 Task: Search one way flight ticket for 5 adults, 1 child, 2 infants in seat and 1 infant on lap in business from Columbus: Golden Triangle Regional Airport to New Bern: Coastal Carolina Regional Airport (was Craven County Regional) on 5-4-2023. Number of bags: 11 checked bags. Price is upto 91000. Outbound departure time preference is 19:00.
Action: Mouse scrolled (577, 697) with delta (0, 0)
Screenshot: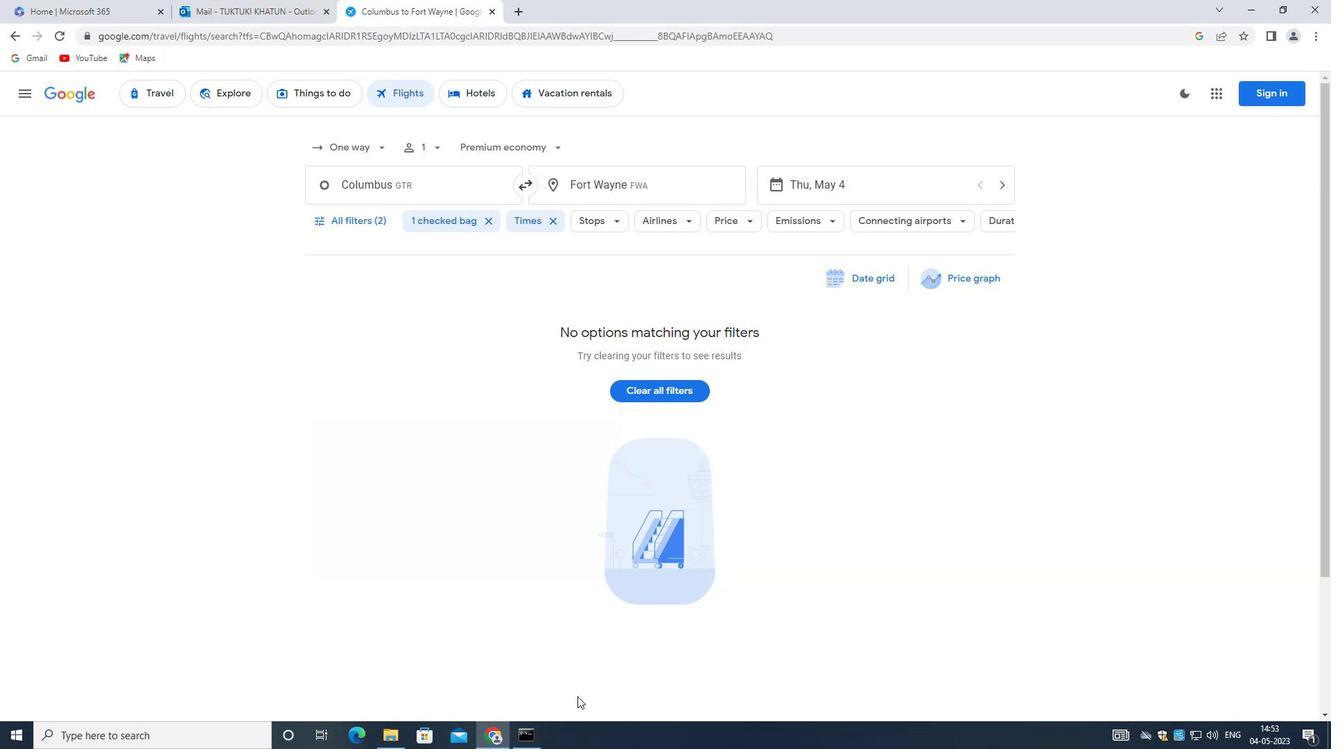 
Action: Mouse moved to (379, 157)
Screenshot: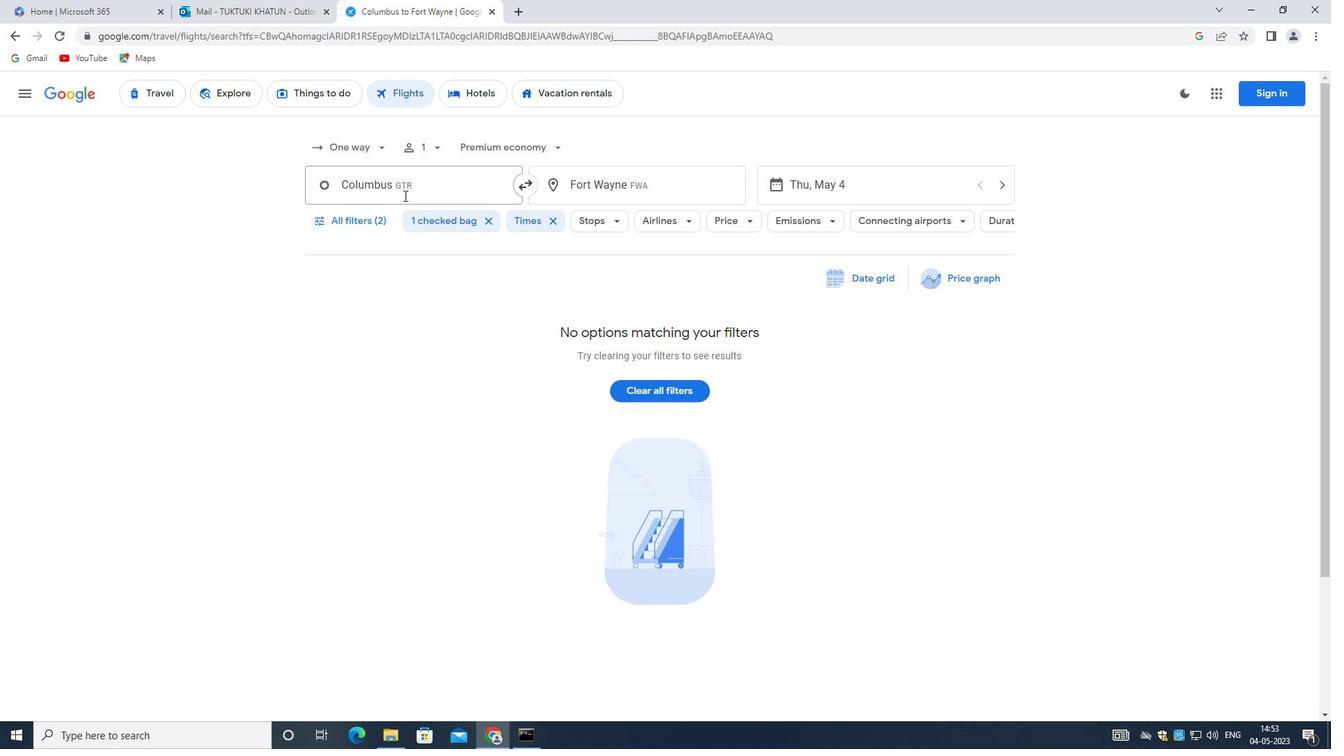 
Action: Mouse pressed left at (379, 157)
Screenshot: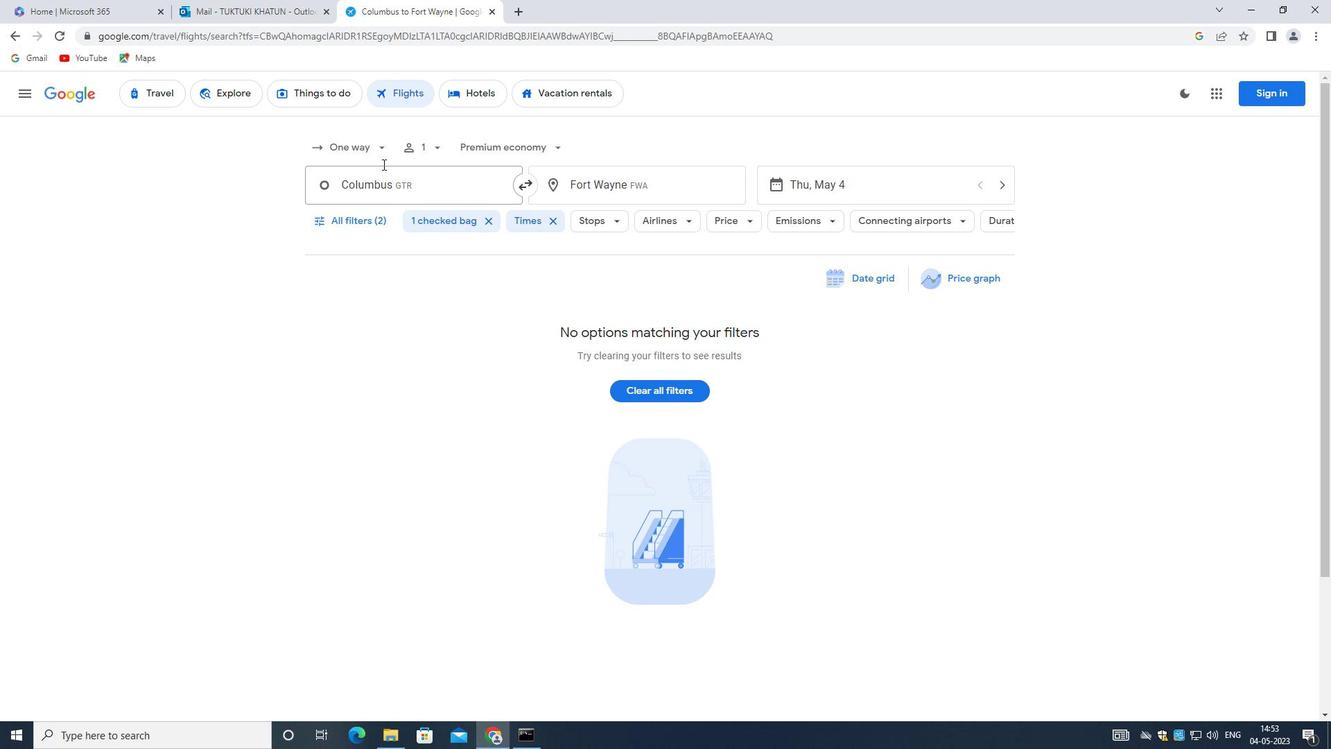 
Action: Mouse moved to (384, 204)
Screenshot: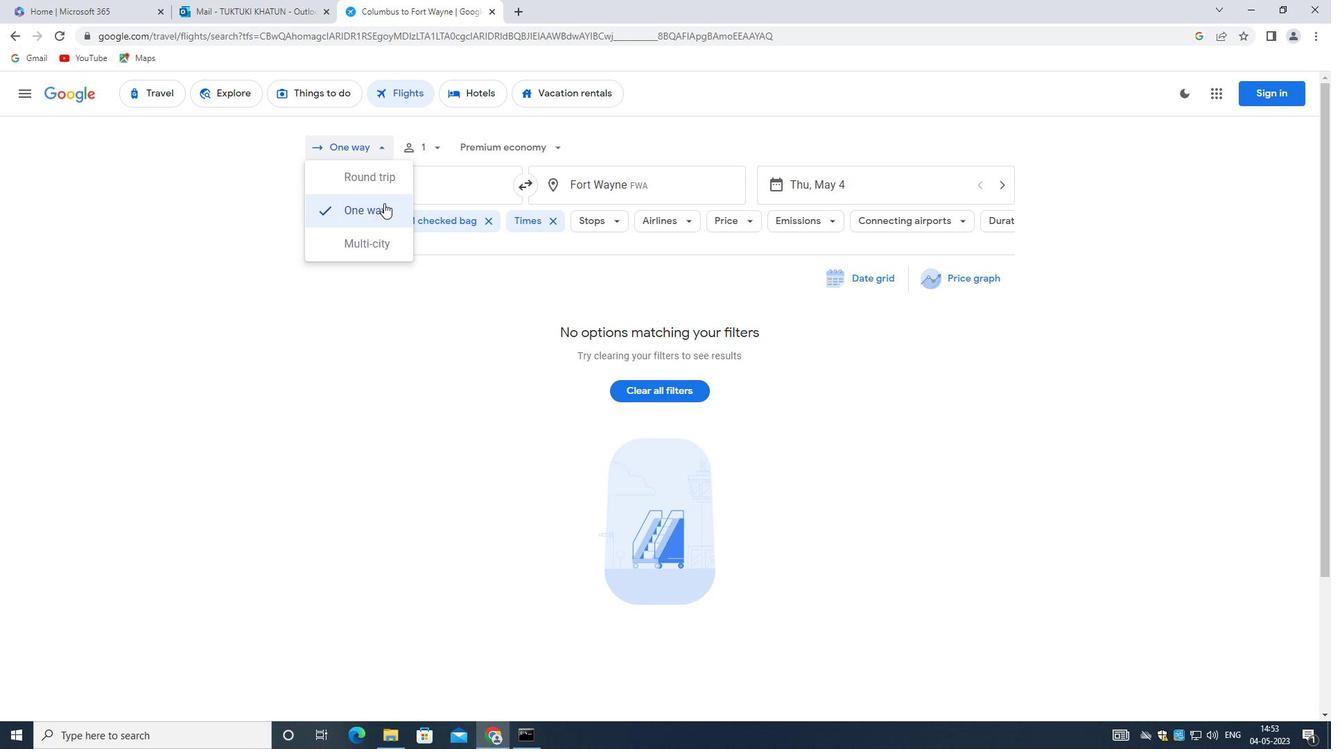 
Action: Mouse pressed left at (384, 204)
Screenshot: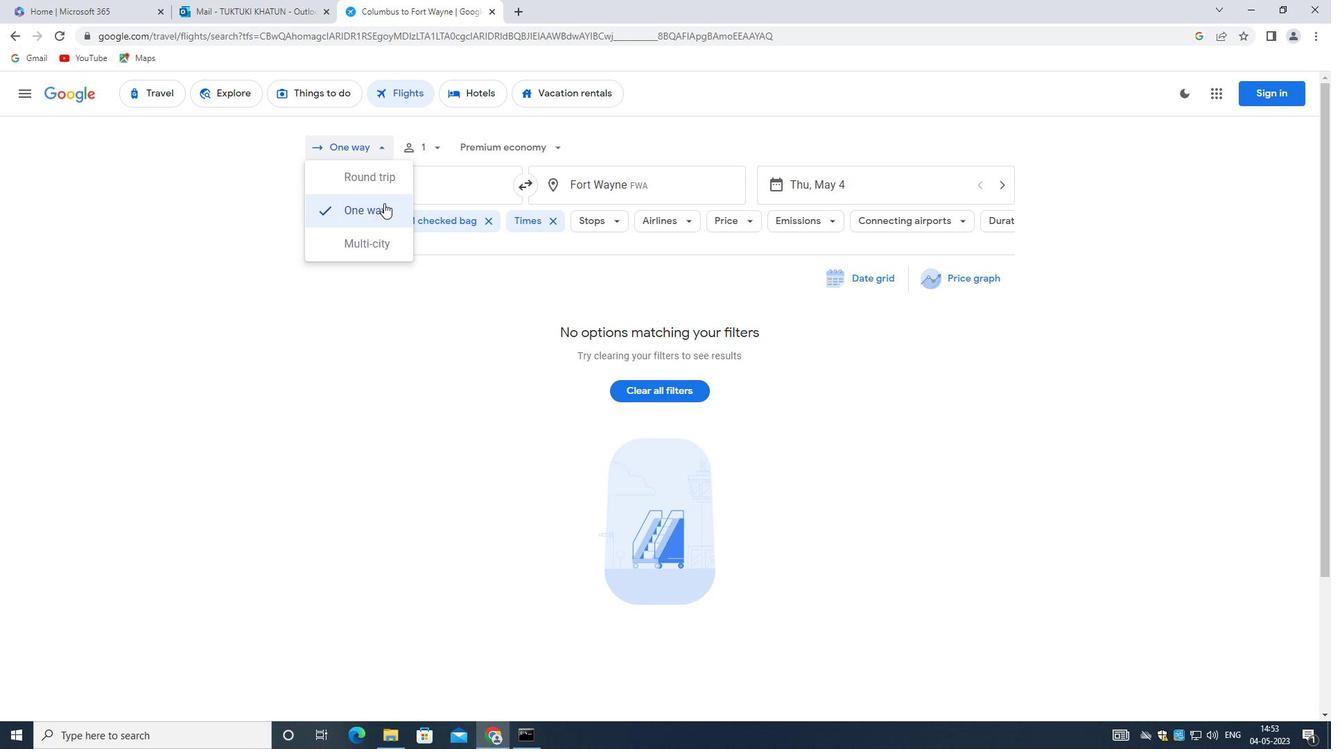 
Action: Mouse moved to (431, 151)
Screenshot: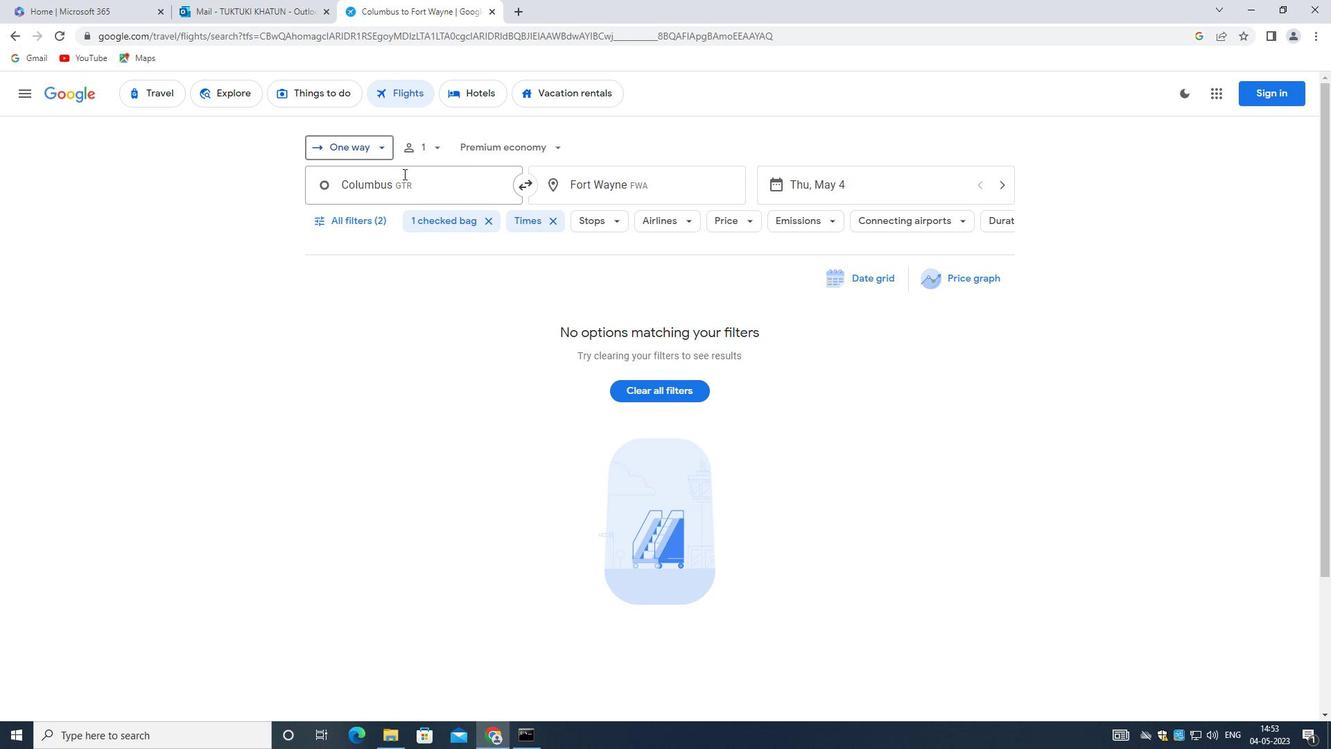 
Action: Mouse pressed left at (431, 151)
Screenshot: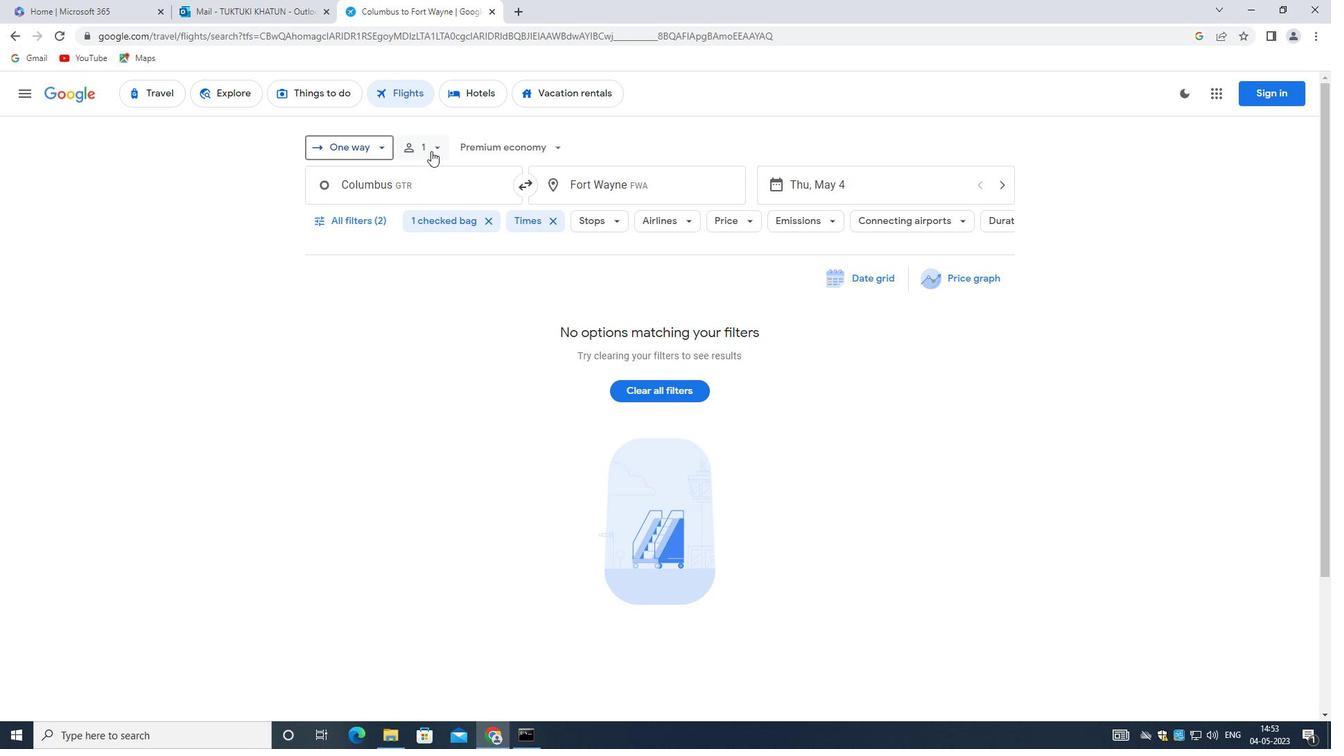 
Action: Mouse moved to (559, 180)
Screenshot: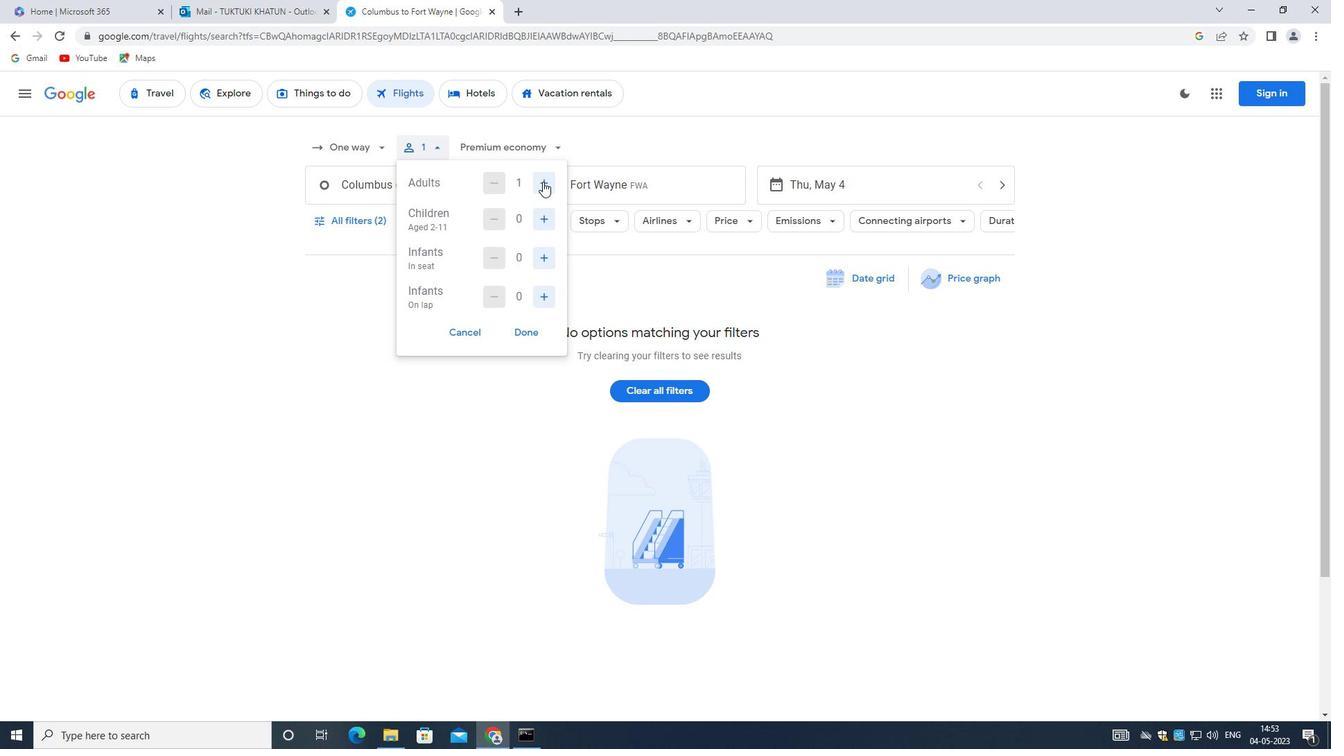 
Action: Mouse pressed left at (559, 180)
Screenshot: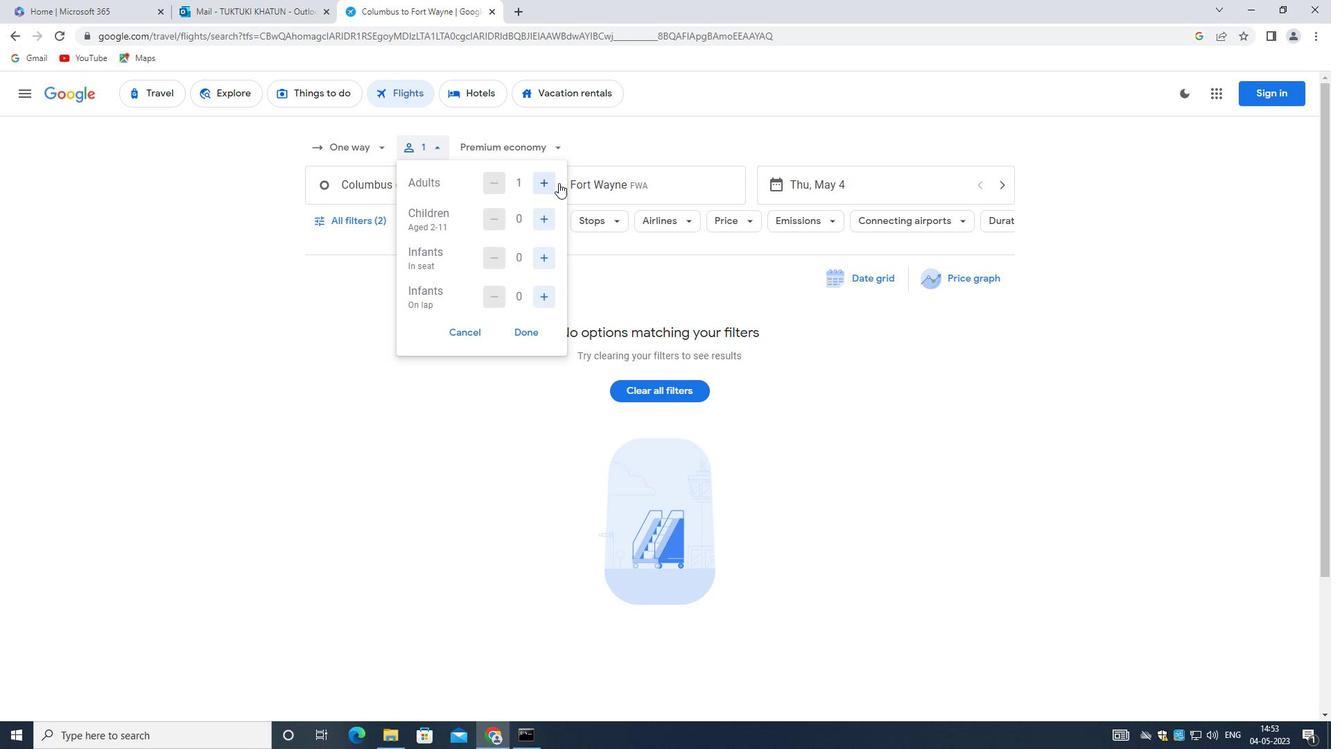 
Action: Mouse moved to (555, 179)
Screenshot: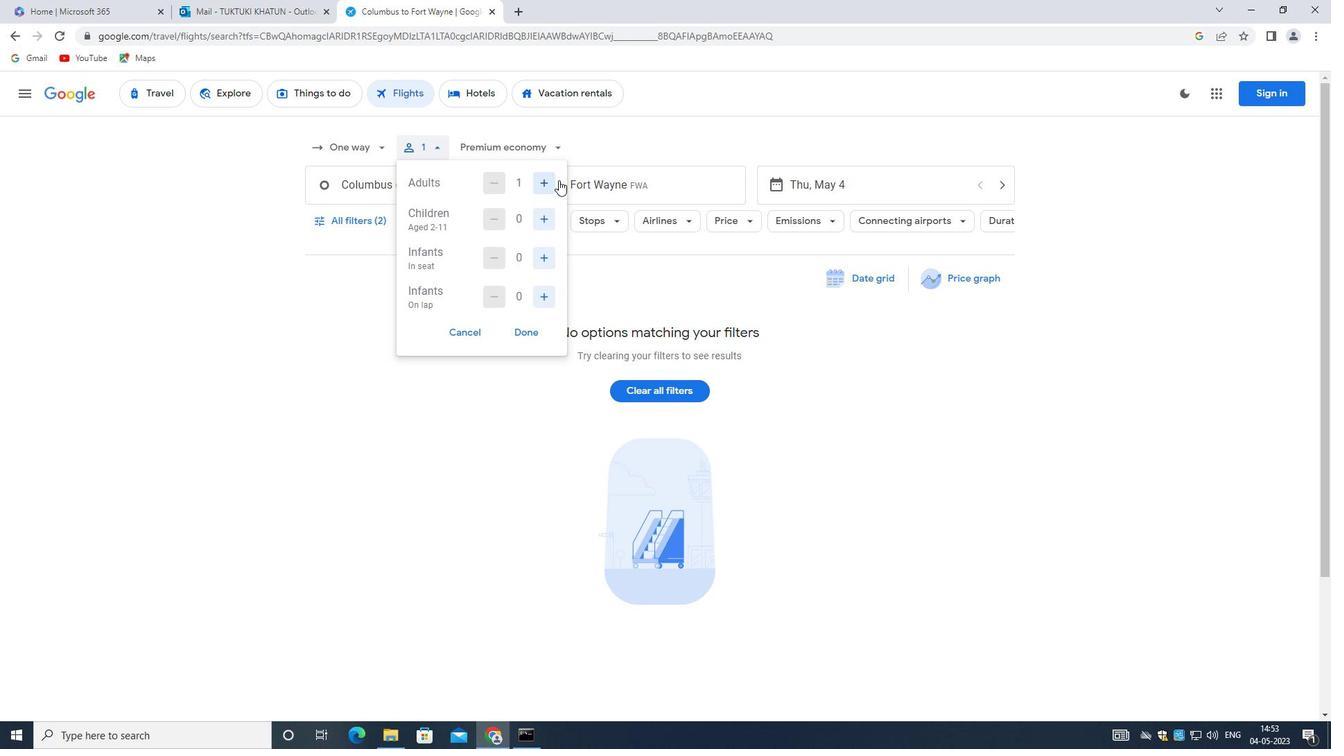 
Action: Mouse pressed left at (555, 179)
Screenshot: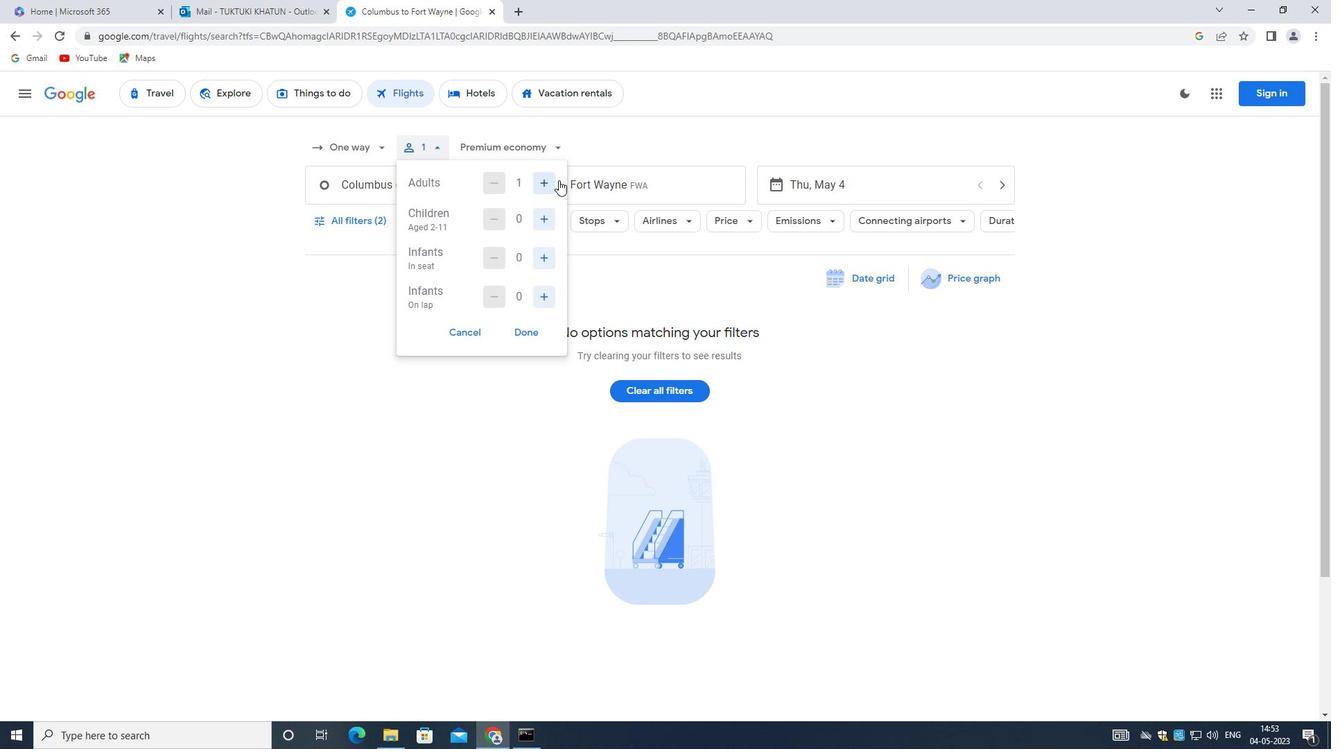 
Action: Mouse moved to (554, 179)
Screenshot: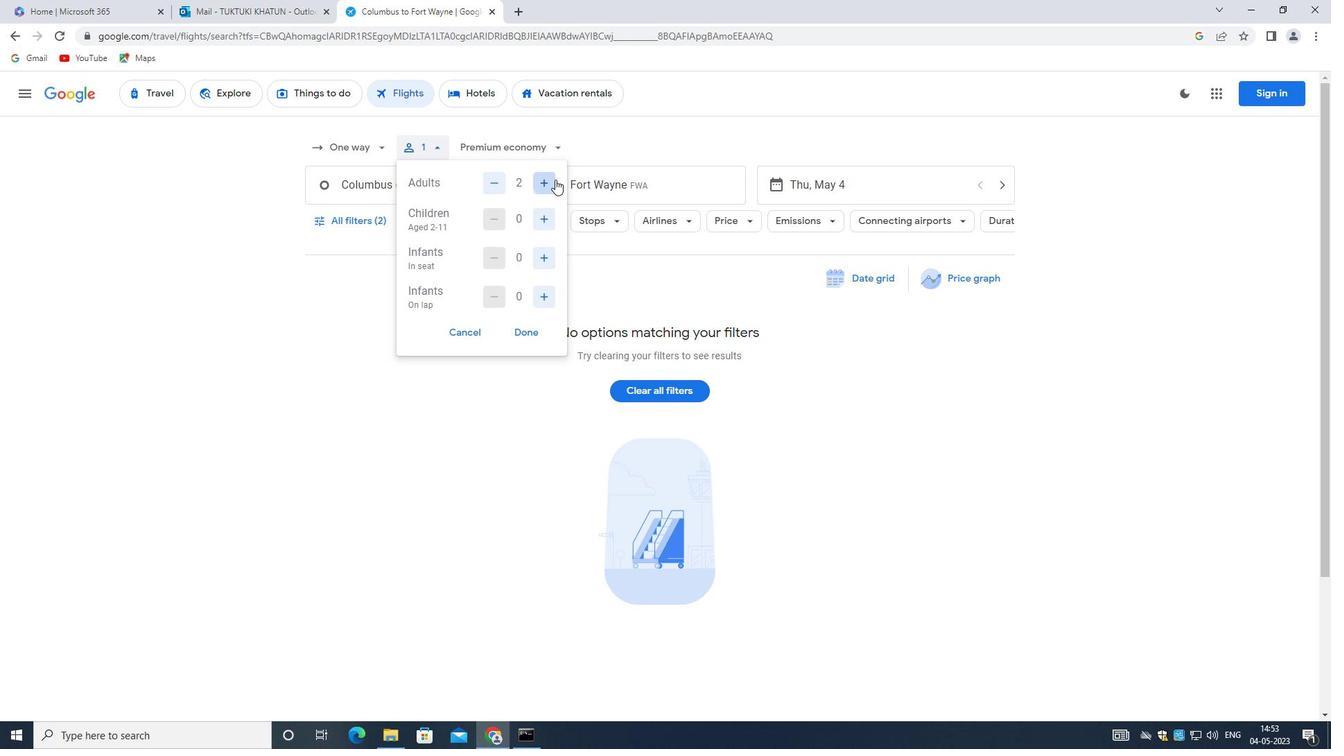 
Action: Mouse pressed left at (554, 179)
Screenshot: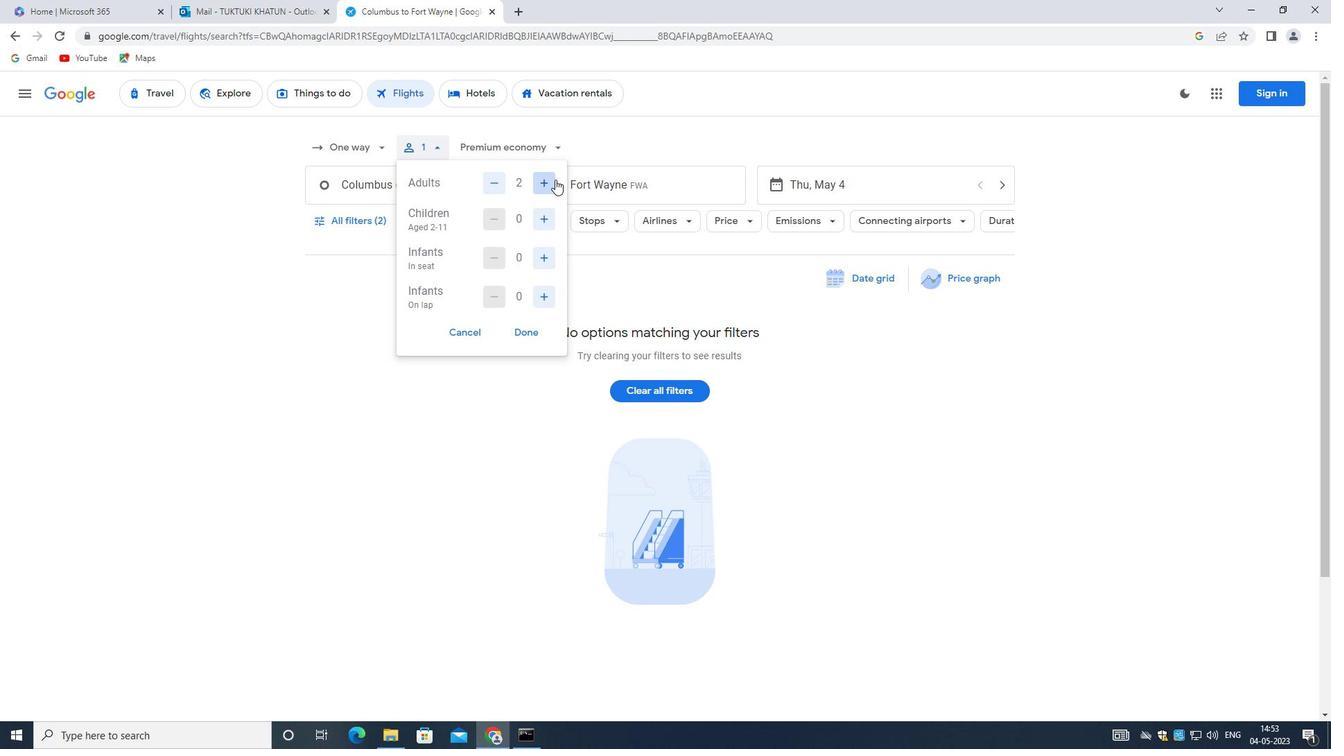 
Action: Mouse pressed left at (554, 179)
Screenshot: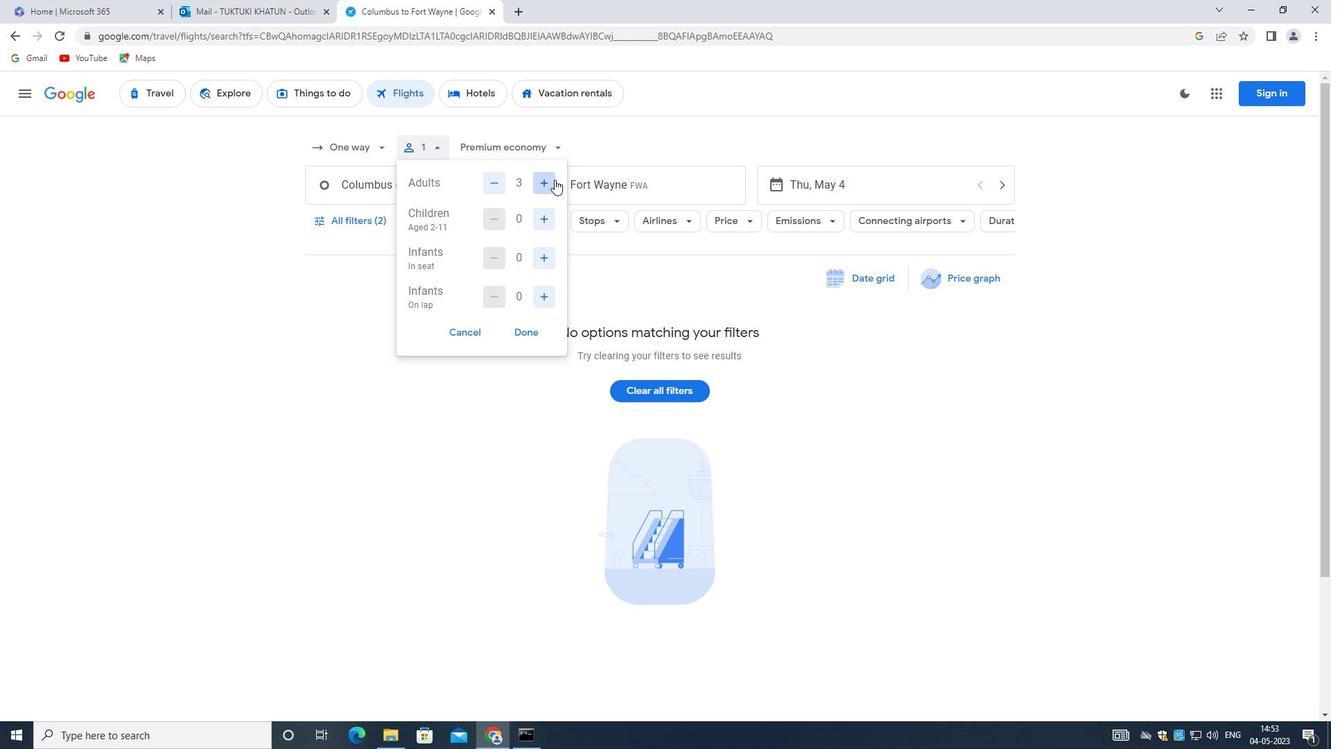 
Action: Mouse moved to (555, 219)
Screenshot: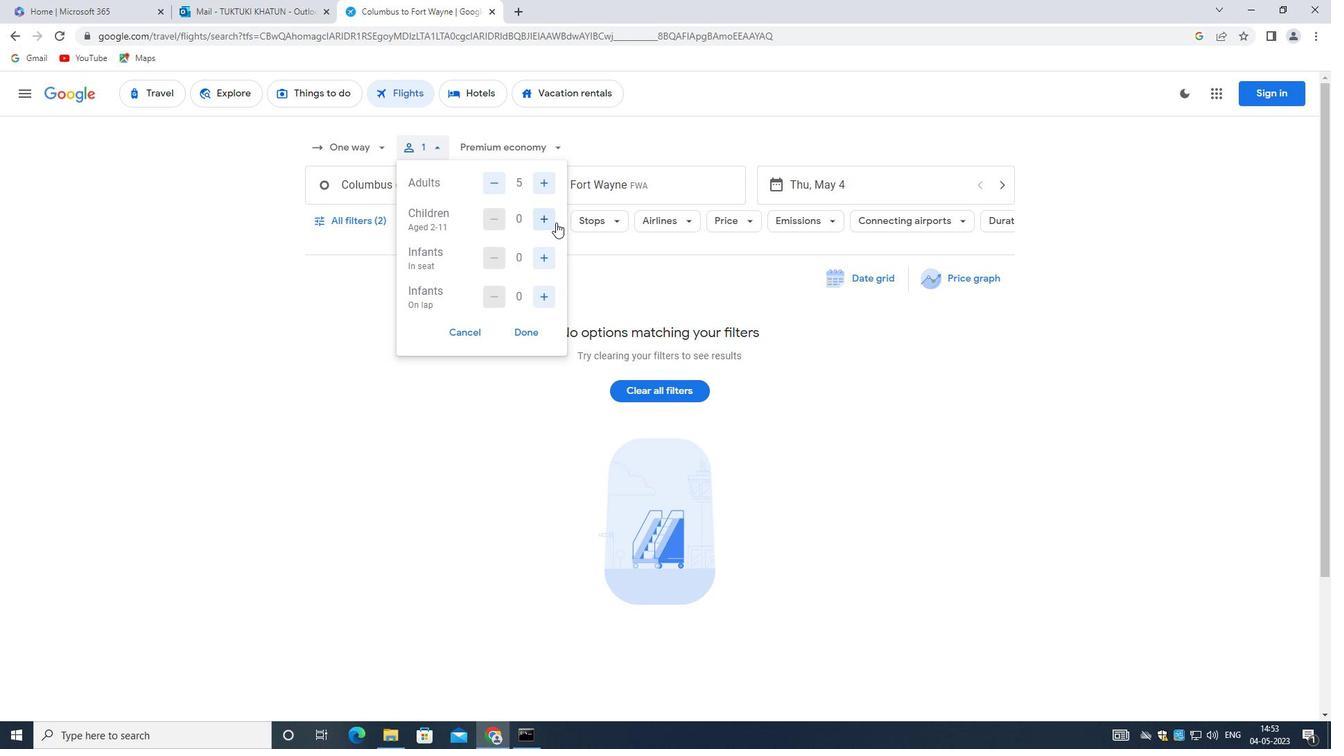
Action: Mouse pressed left at (555, 219)
Screenshot: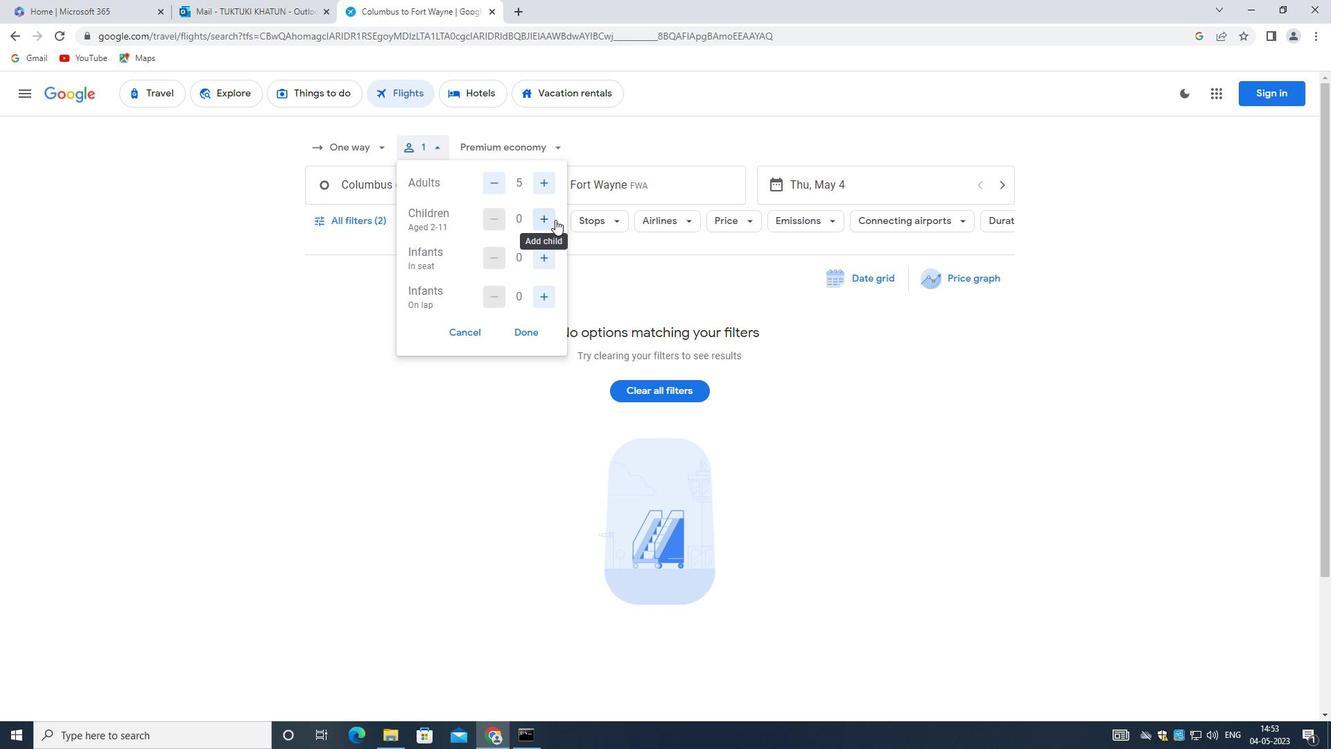 
Action: Mouse moved to (542, 256)
Screenshot: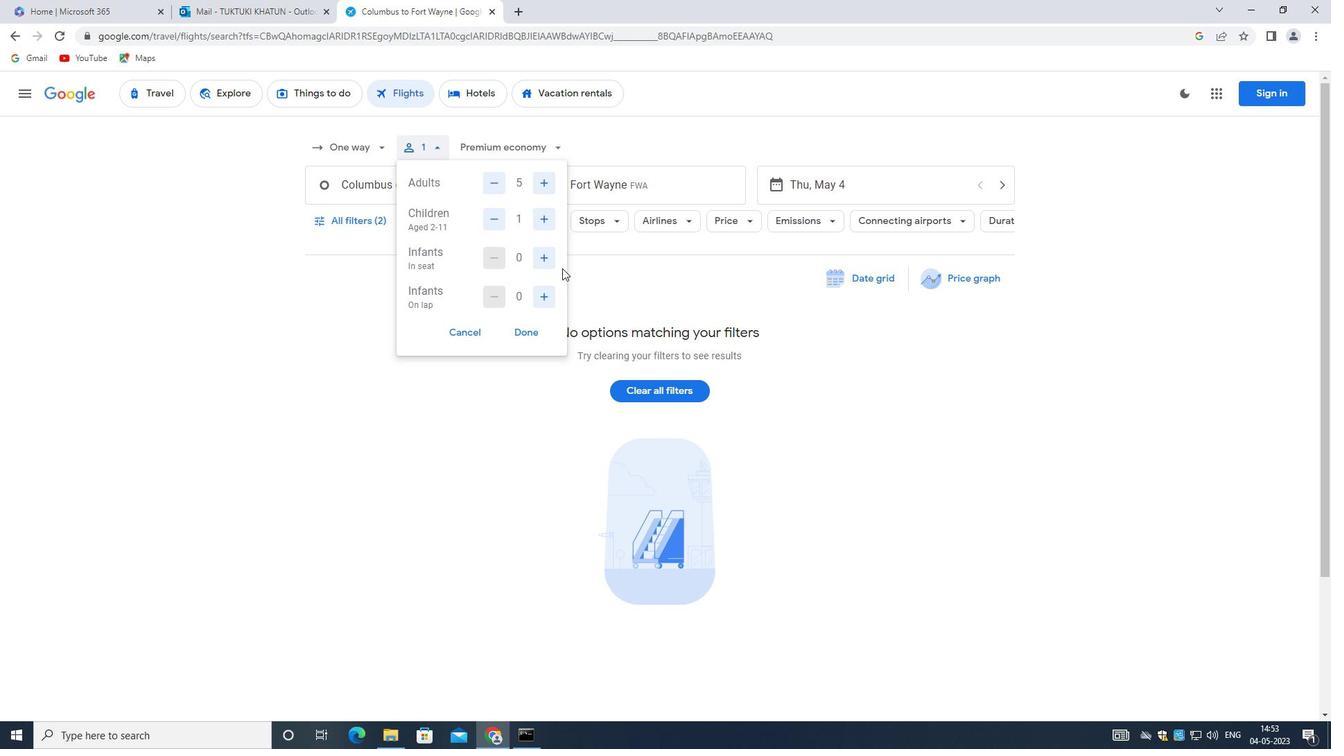 
Action: Mouse pressed left at (542, 256)
Screenshot: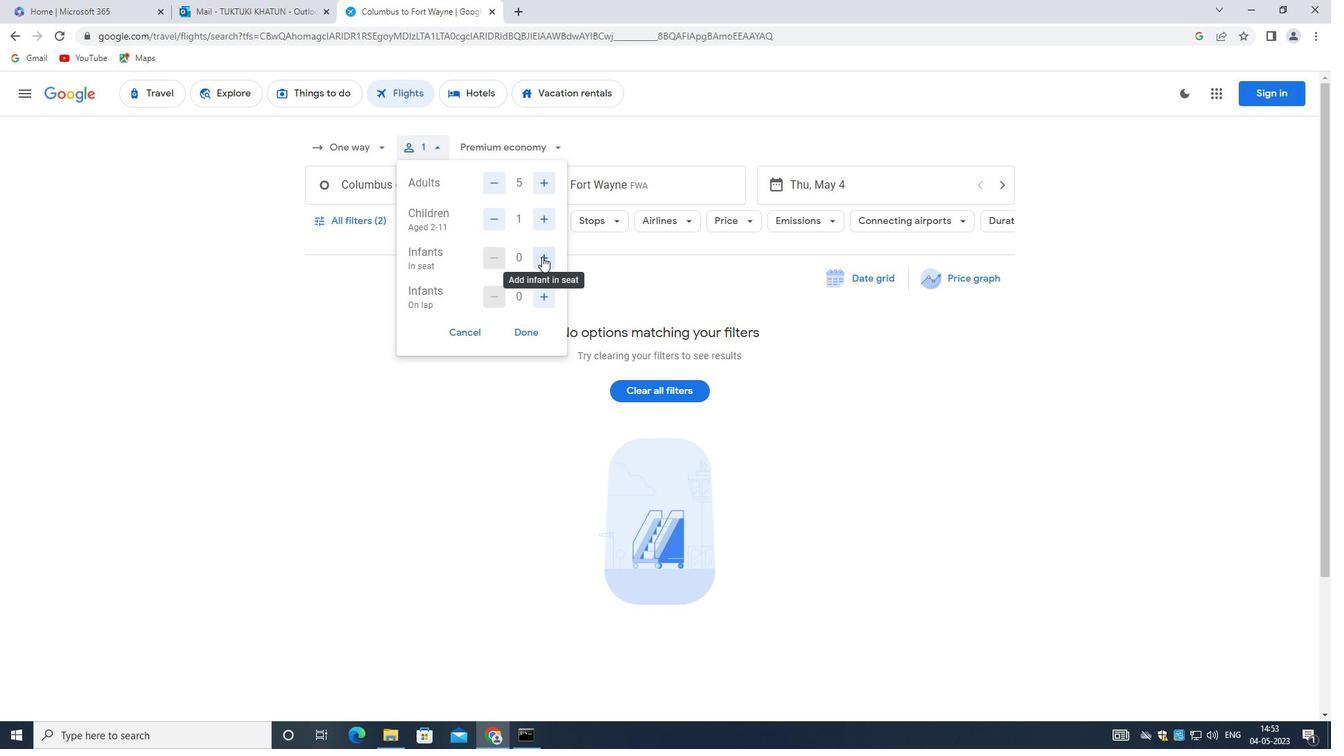 
Action: Mouse pressed left at (542, 256)
Screenshot: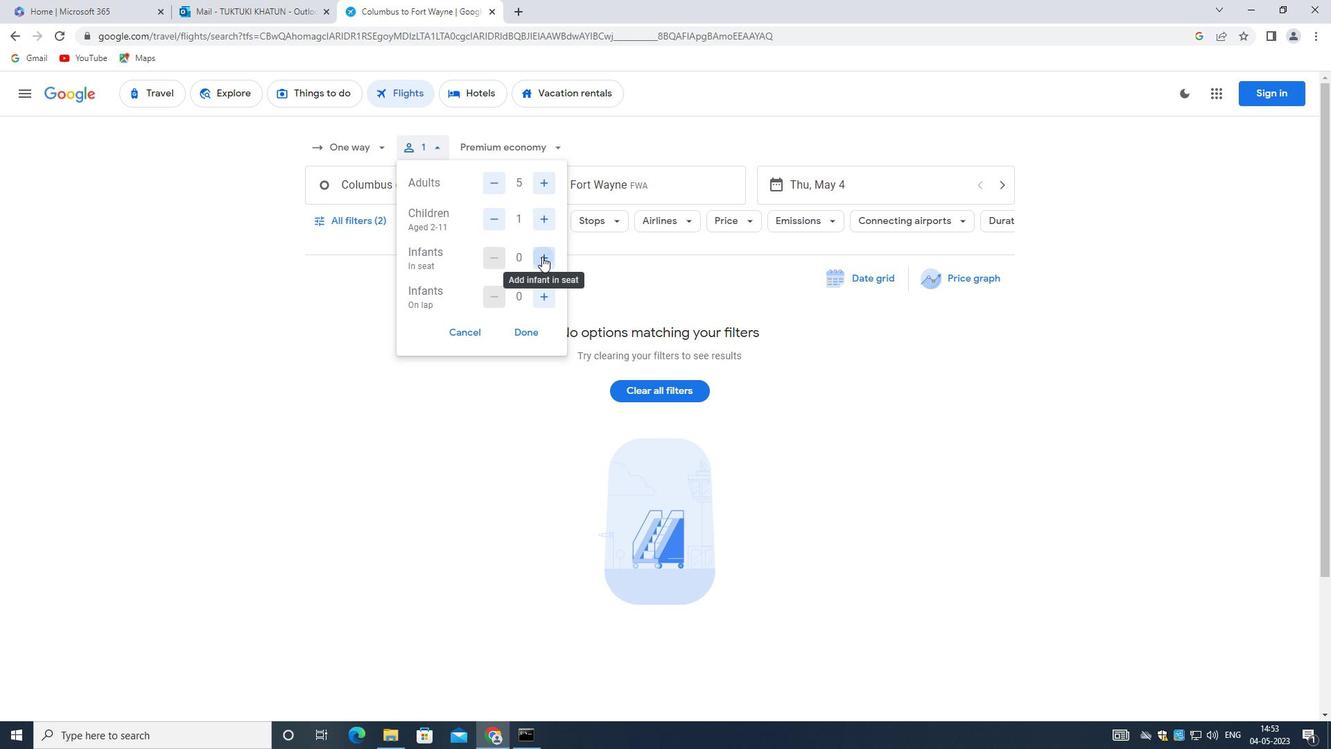 
Action: Mouse moved to (543, 289)
Screenshot: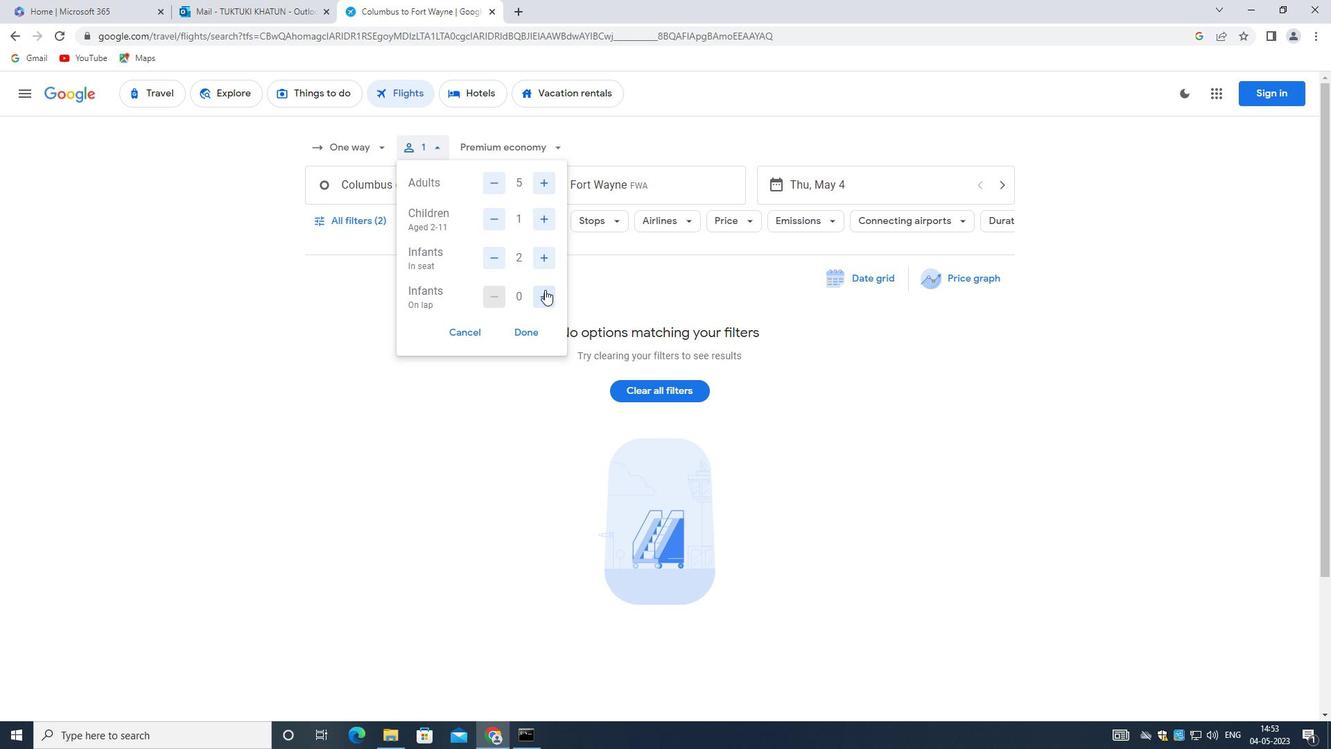 
Action: Mouse pressed left at (543, 289)
Screenshot: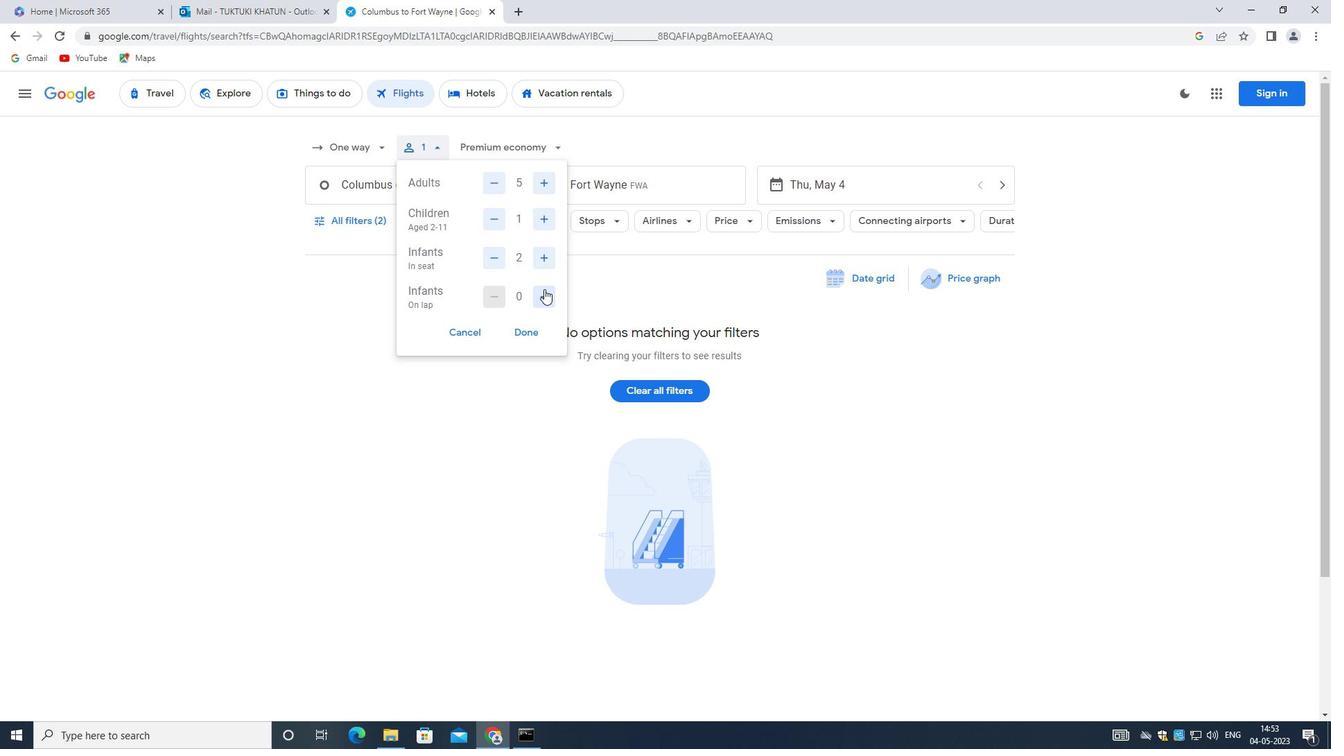 
Action: Mouse moved to (518, 333)
Screenshot: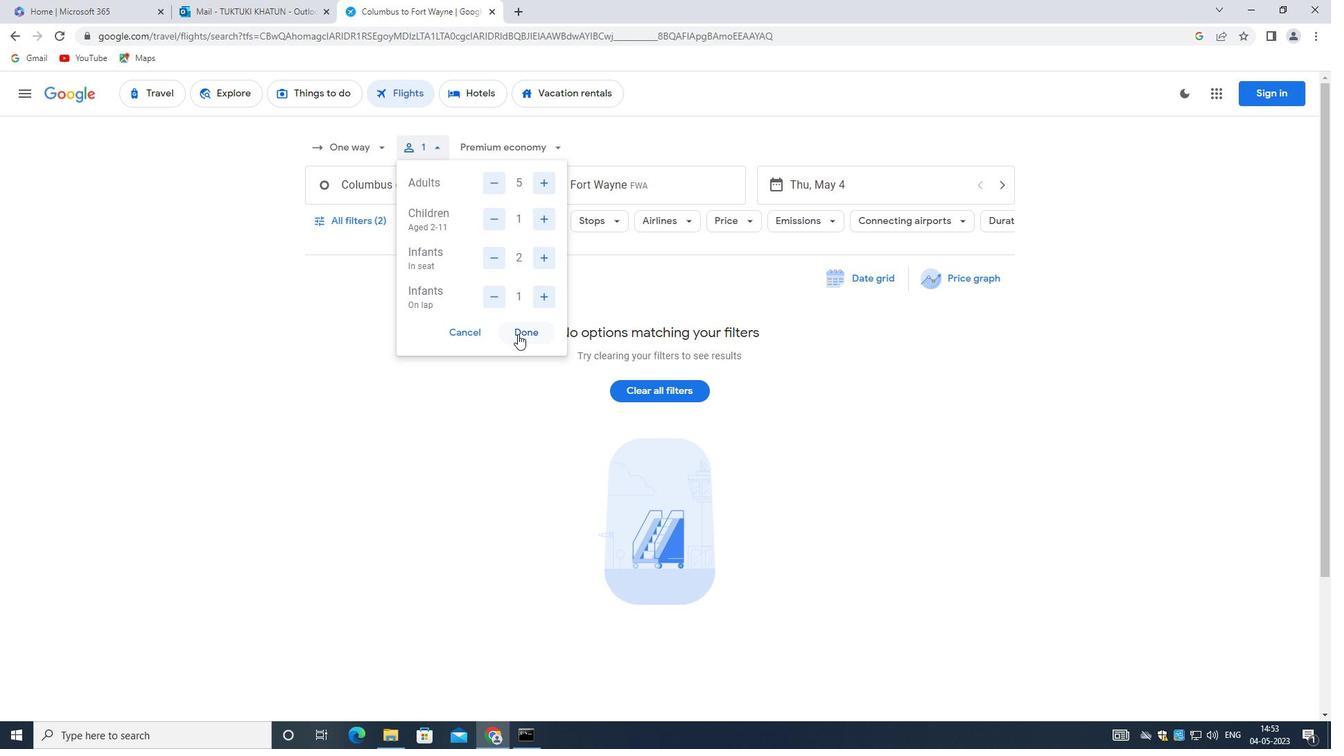 
Action: Mouse pressed left at (518, 333)
Screenshot: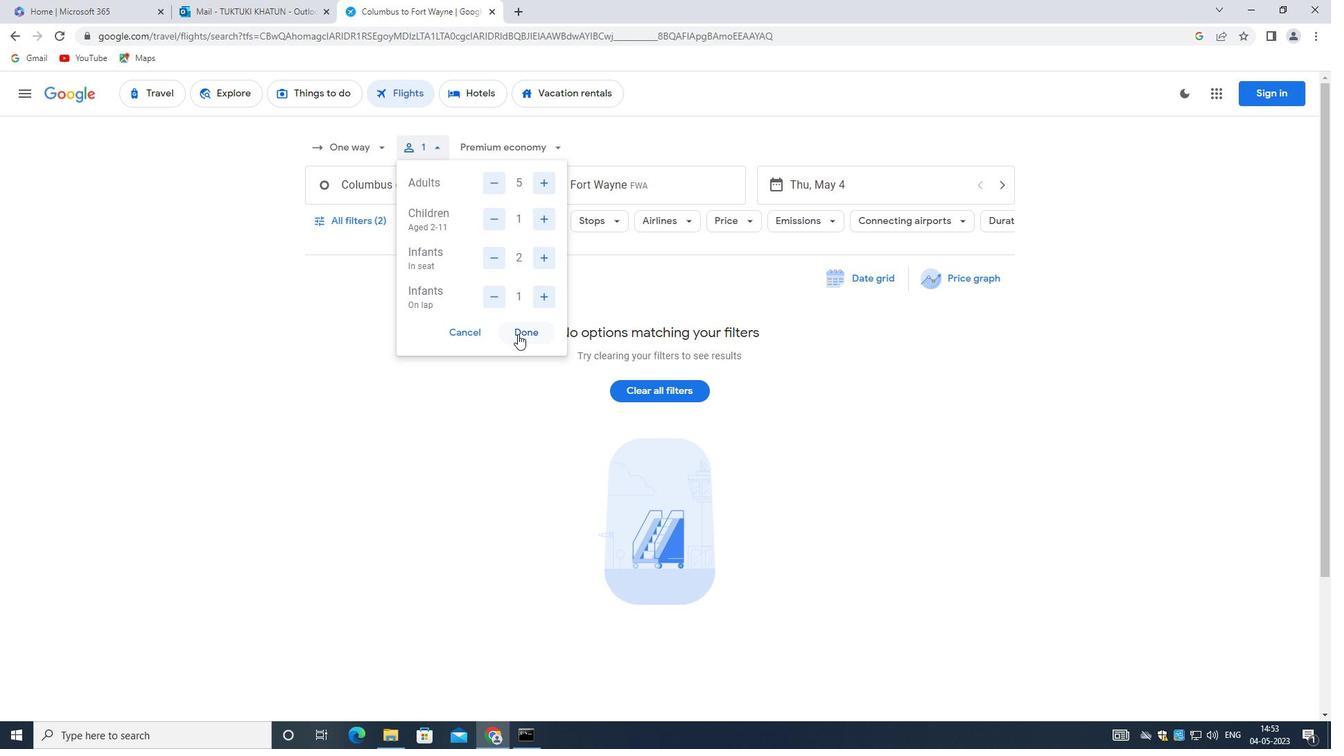 
Action: Mouse moved to (504, 154)
Screenshot: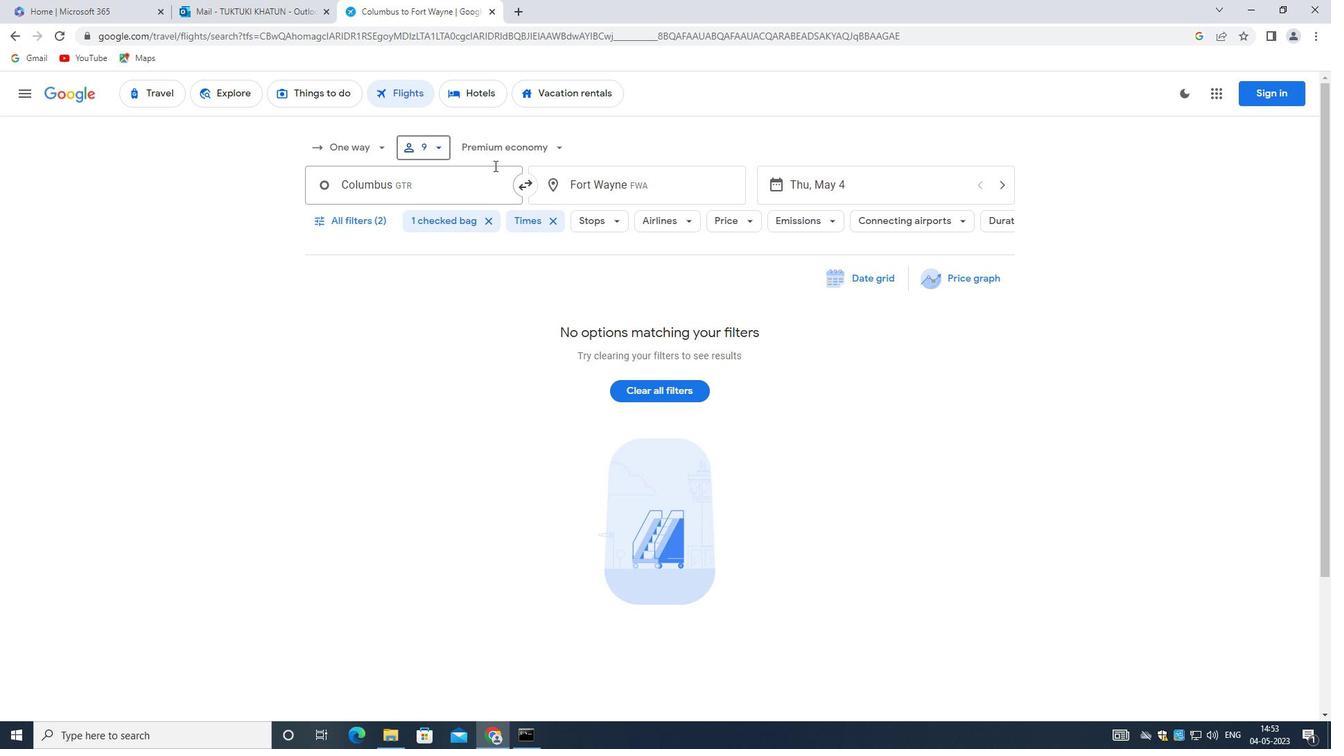 
Action: Mouse pressed left at (504, 154)
Screenshot: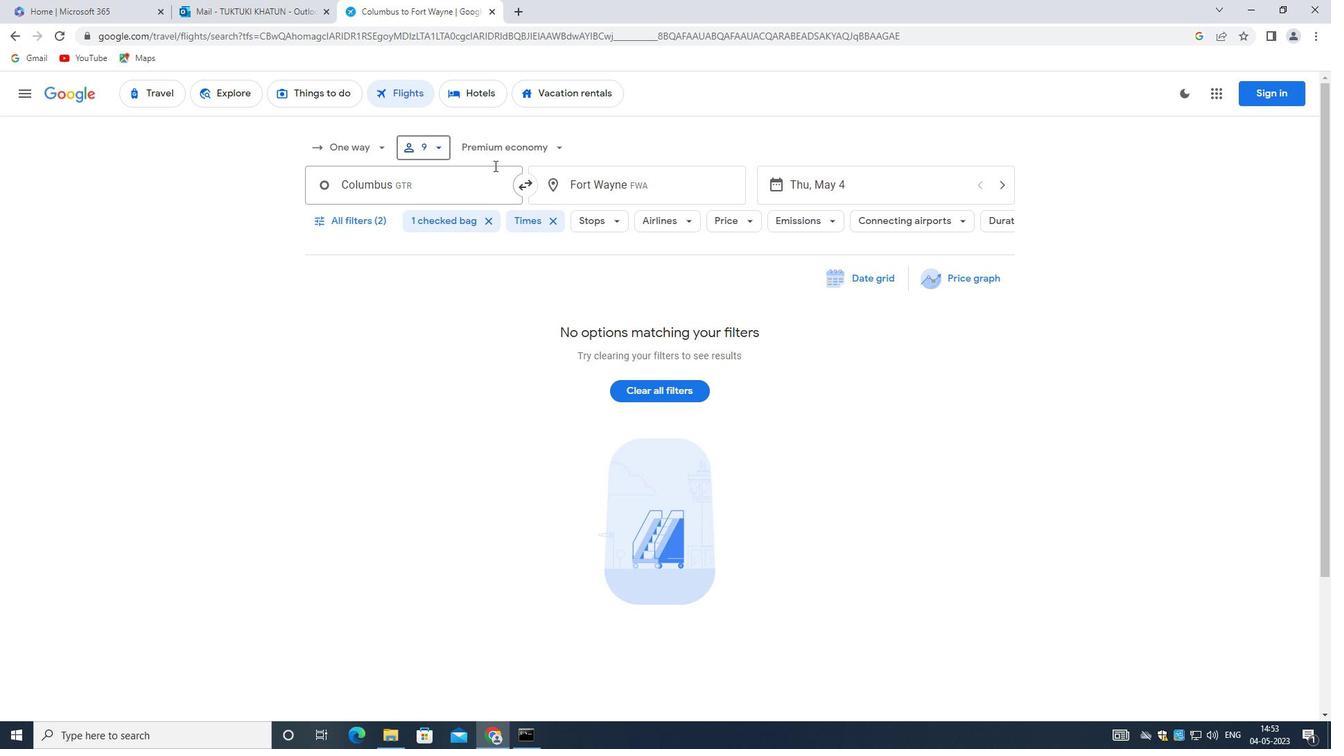 
Action: Mouse moved to (509, 244)
Screenshot: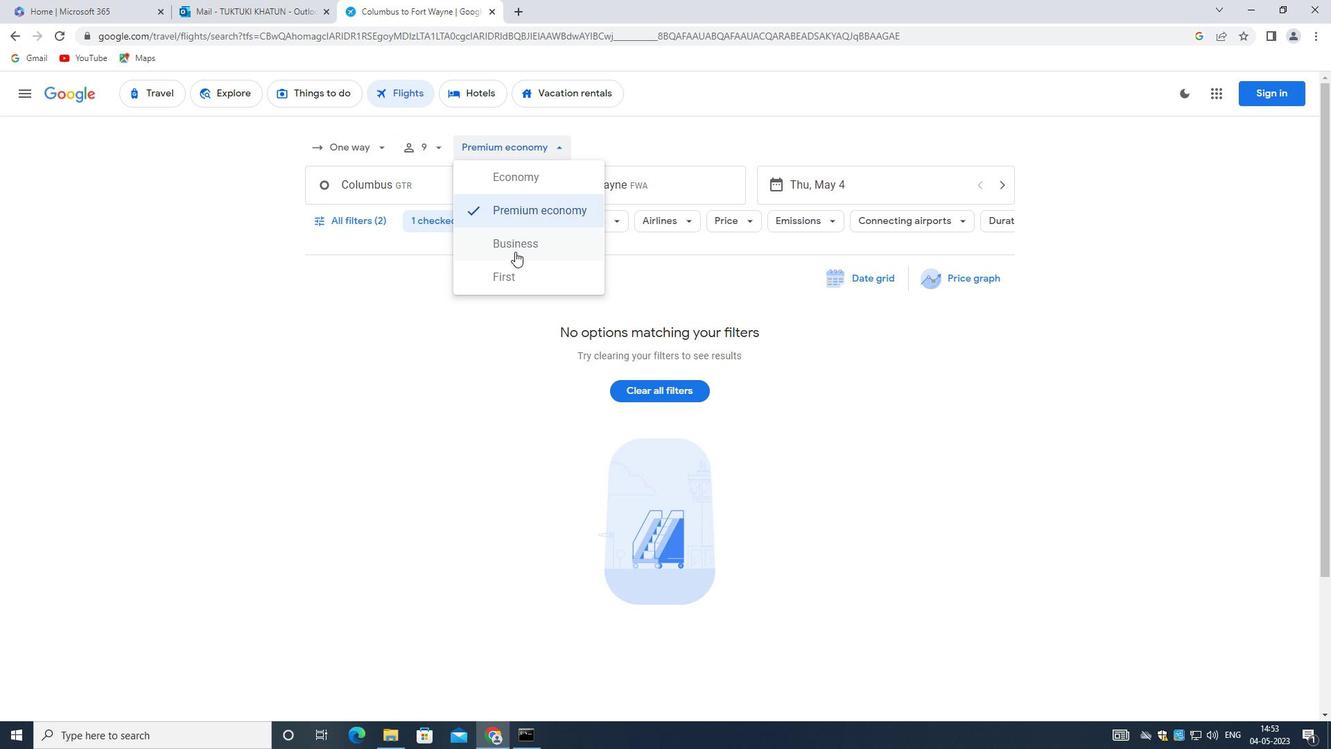 
Action: Mouse pressed left at (509, 244)
Screenshot: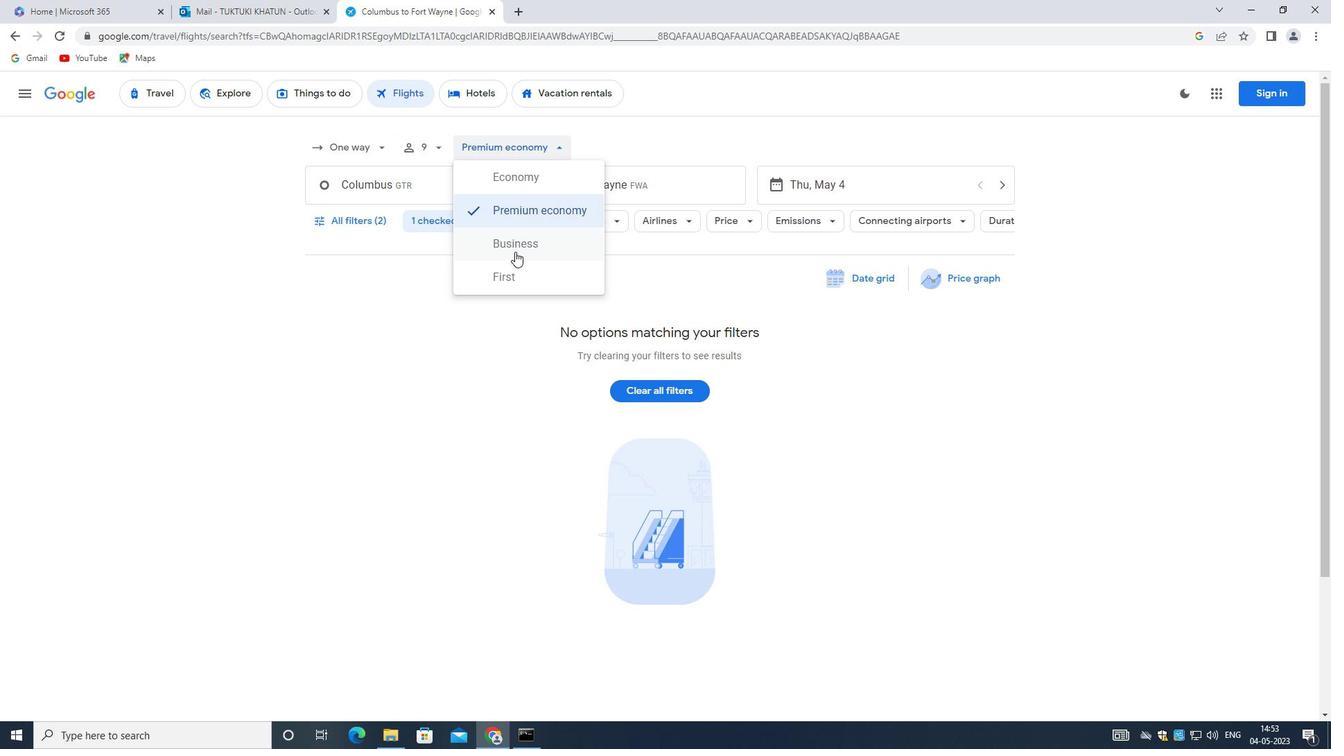 
Action: Mouse moved to (416, 176)
Screenshot: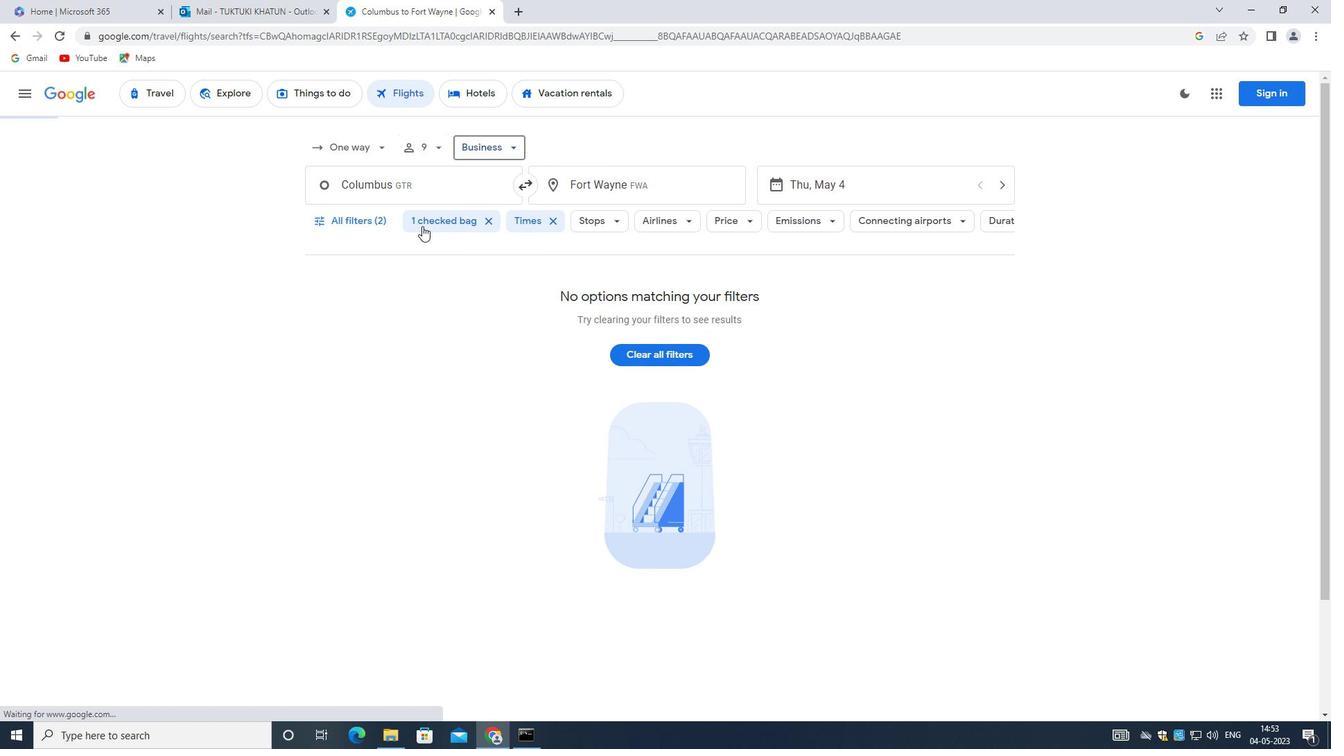 
Action: Mouse pressed left at (416, 176)
Screenshot: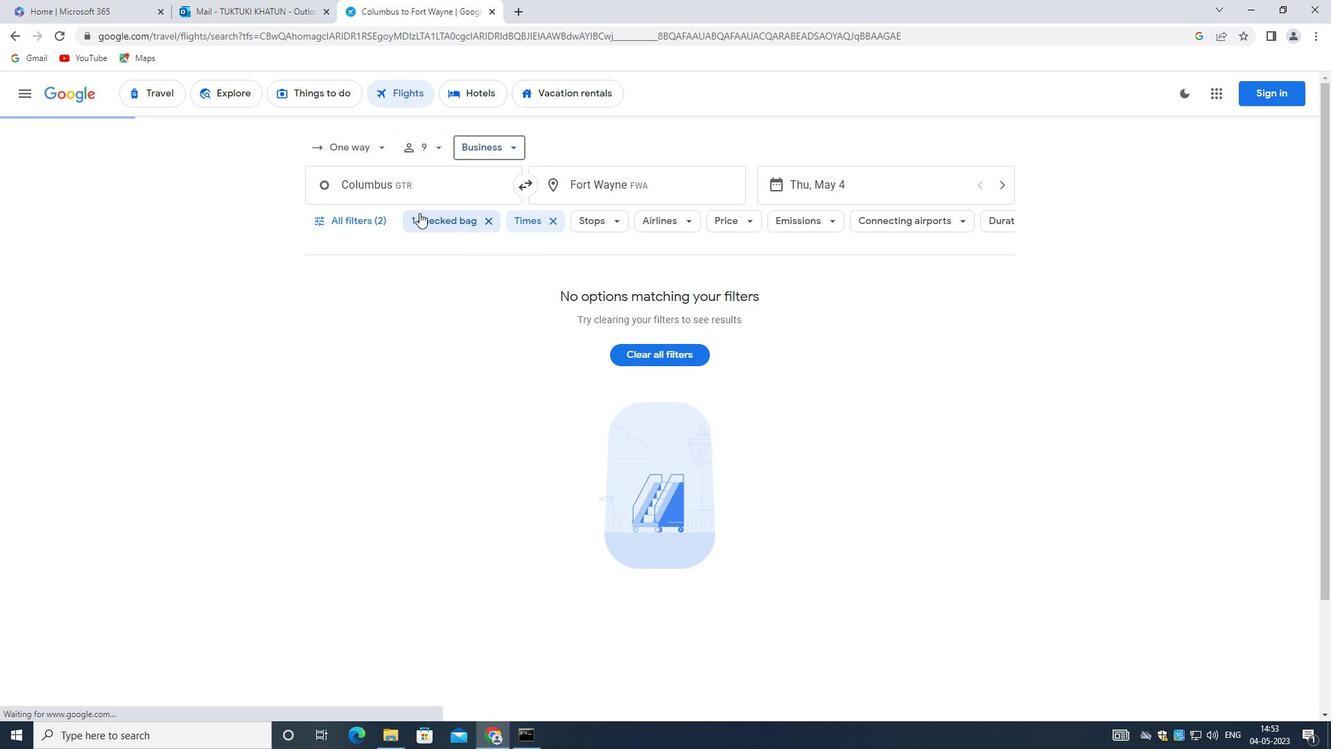 
Action: Mouse moved to (403, 181)
Screenshot: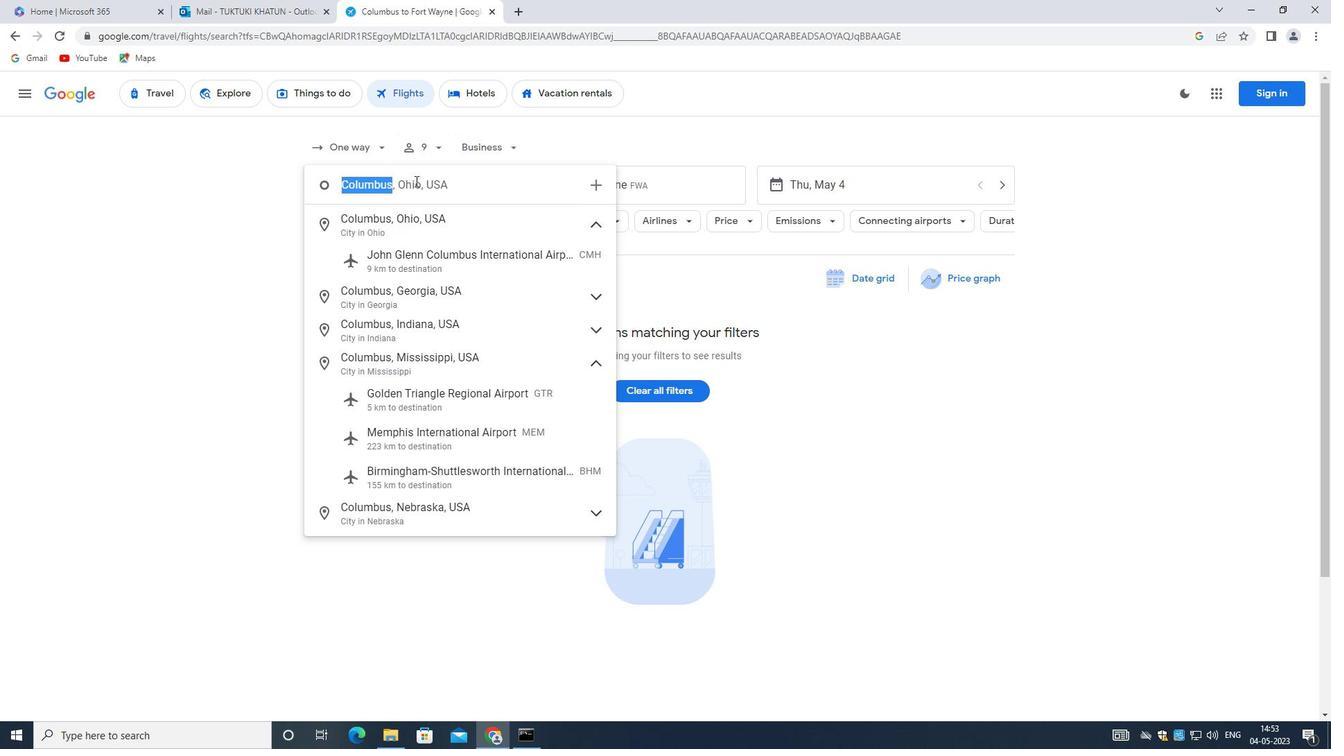 
Action: Mouse pressed left at (403, 181)
Screenshot: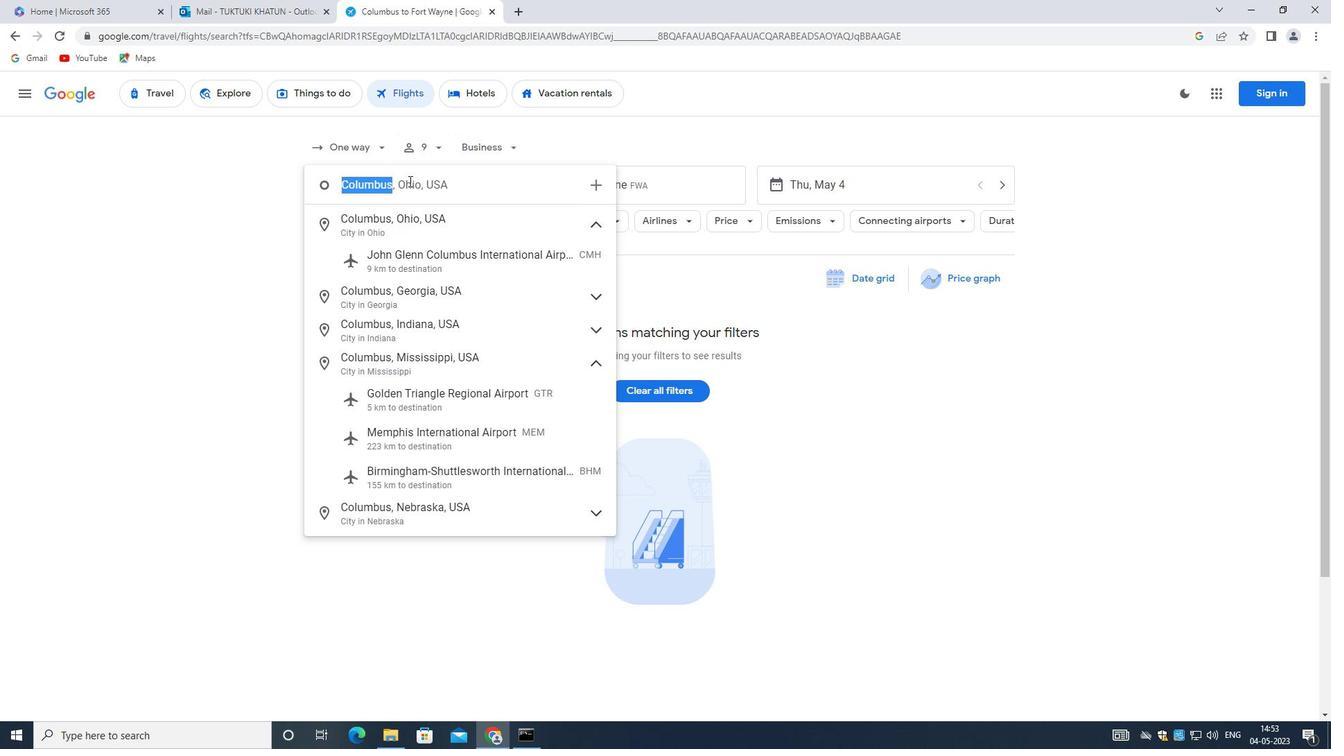 
Action: Mouse moved to (409, 184)
Screenshot: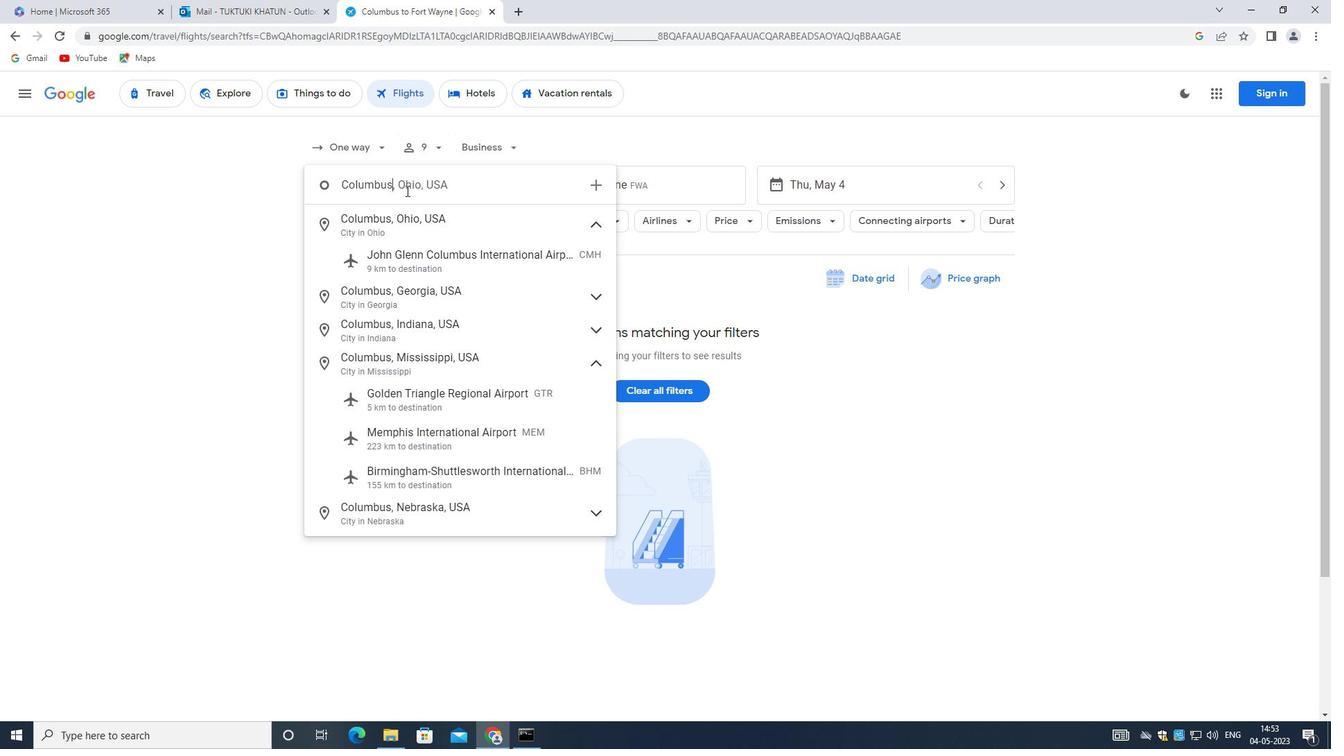 
Action: Key pressed <Key.space><Key.shift><Key.shift>GOL
Screenshot: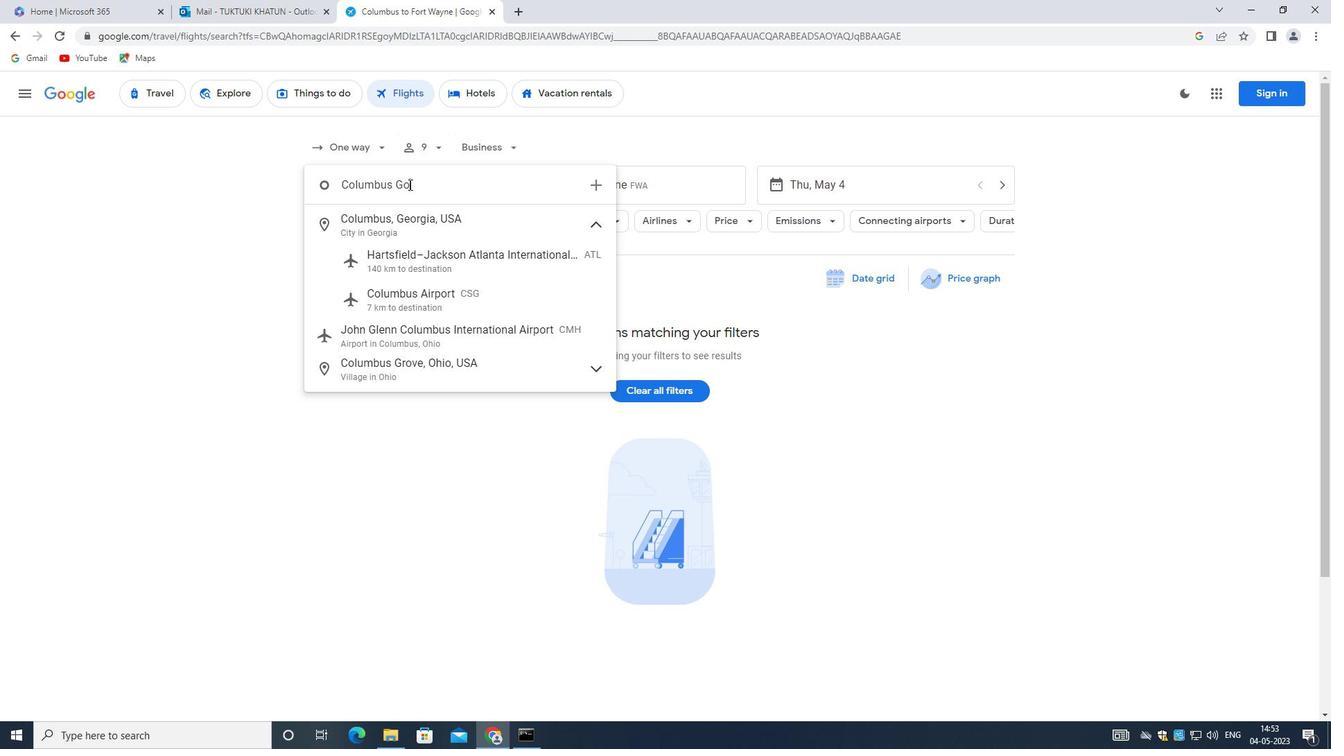 
Action: Mouse moved to (409, 184)
Screenshot: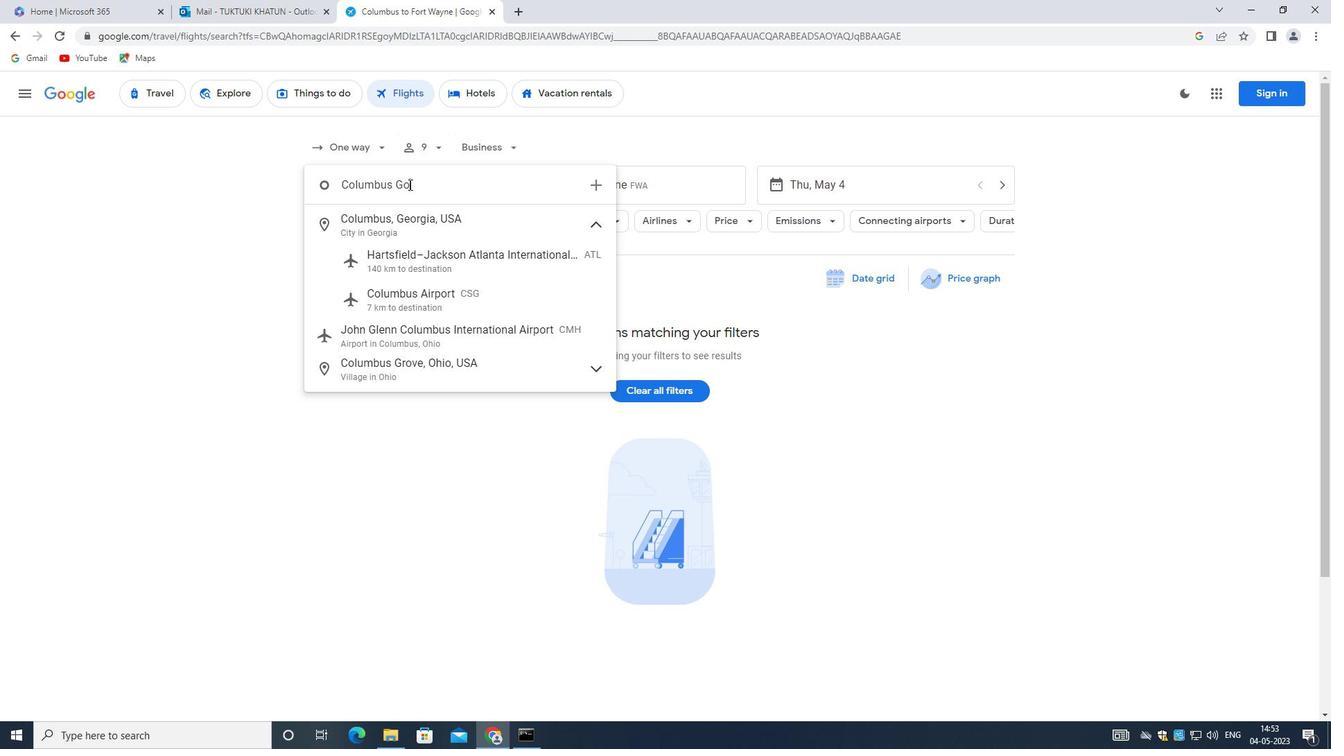 
Action: Key pressed DEN<Key.backspace><Key.backspace><Key.backspace><Key.backspace><Key.backspace><Key.backspace><Key.backspace><Key.backspace><Key.backspace><Key.backspace><Key.backspace><Key.backspace><Key.backspace><Key.backspace><Key.backspace><Key.backspace><Key.backspace><Key.backspace><Key.backspace><Key.backspace><Key.backspace><Key.backspace><Key.backspace><Key.backspace><Key.backspace><Key.backspace>
Screenshot: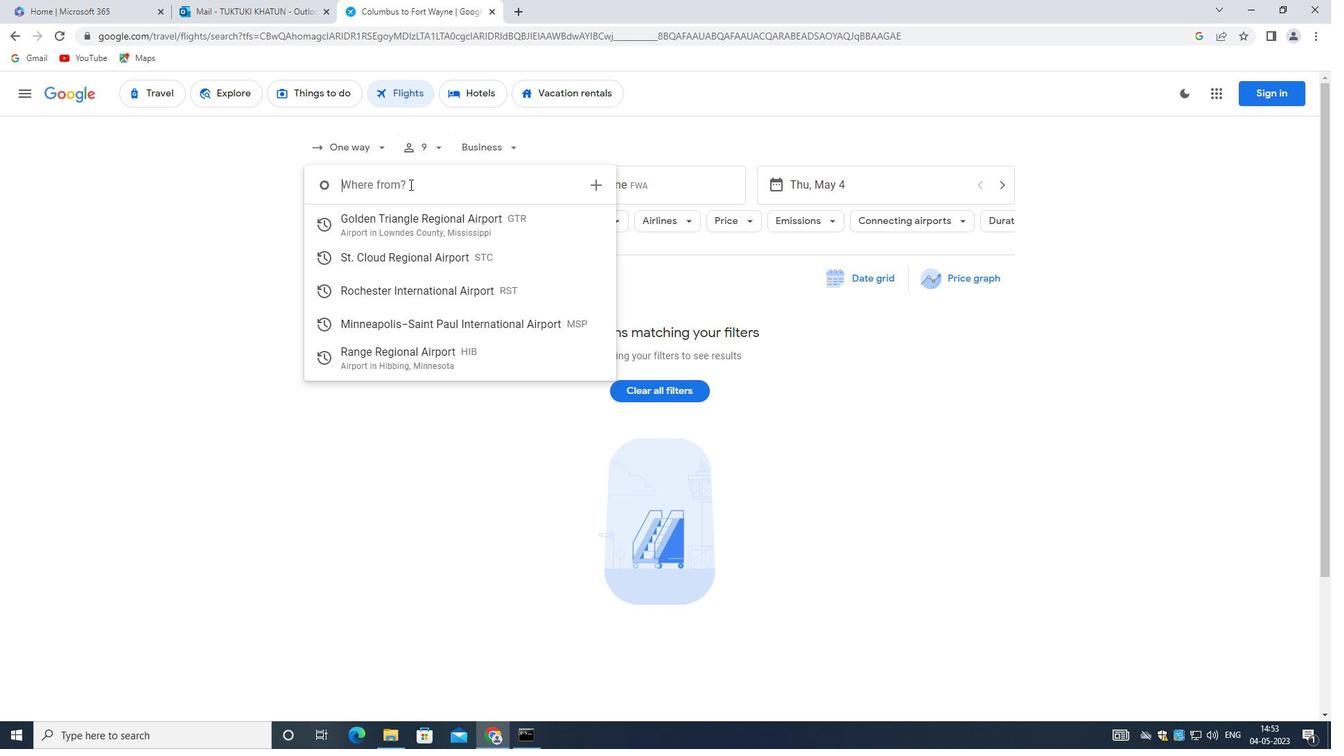 
Action: Mouse moved to (468, 231)
Screenshot: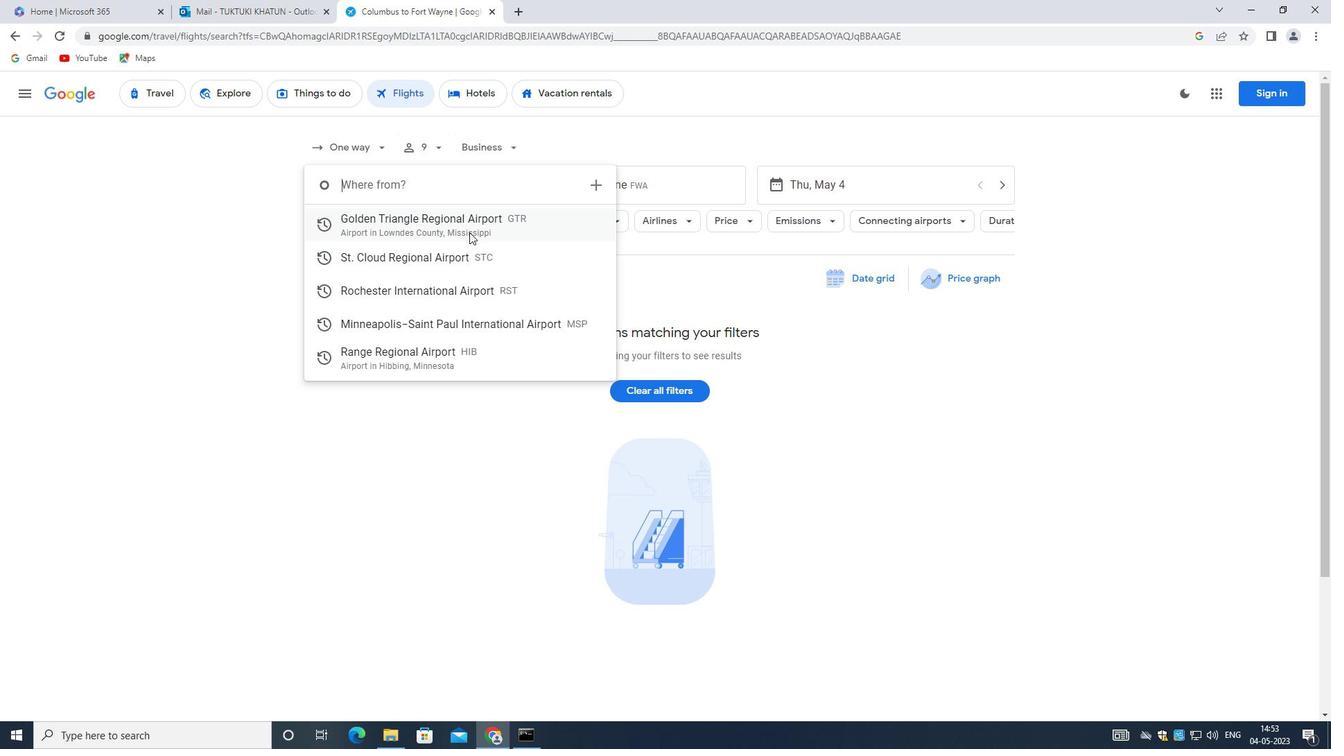 
Action: Mouse pressed left at (468, 231)
Screenshot: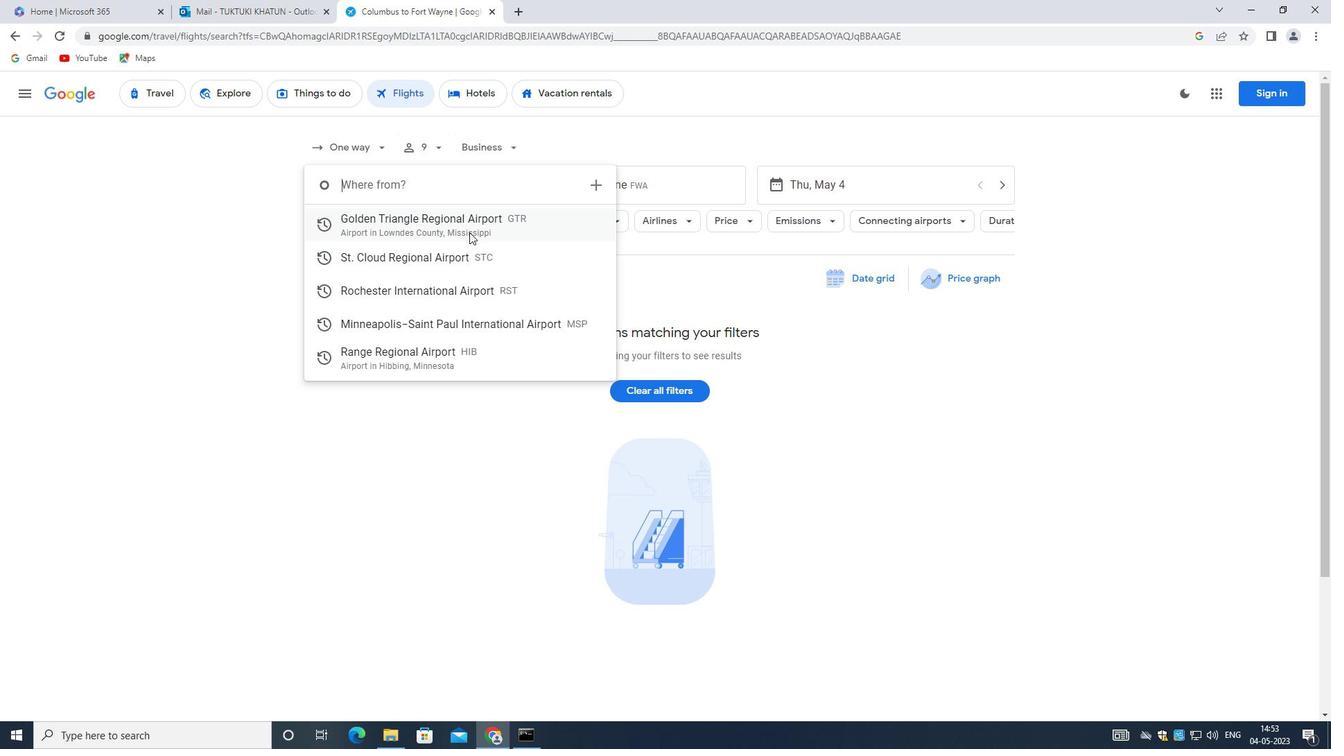 
Action: Mouse moved to (626, 190)
Screenshot: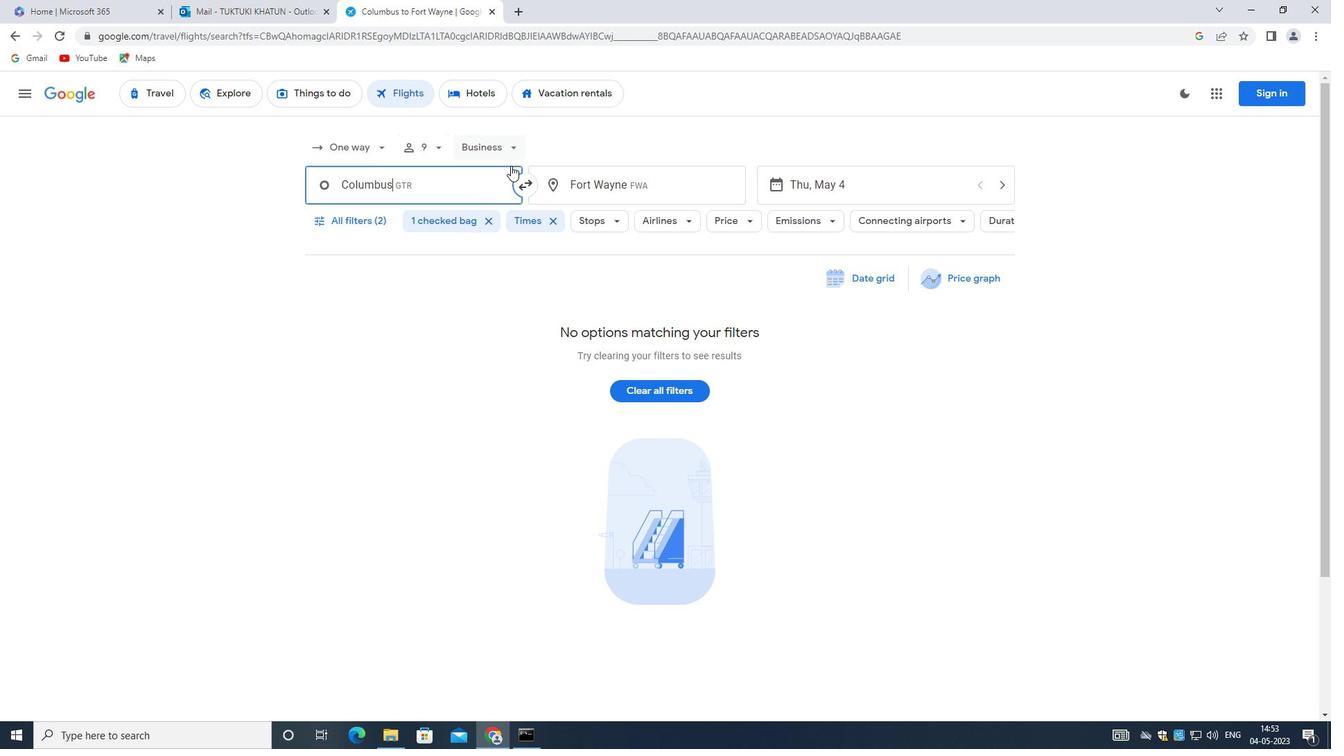 
Action: Mouse pressed left at (626, 190)
Screenshot: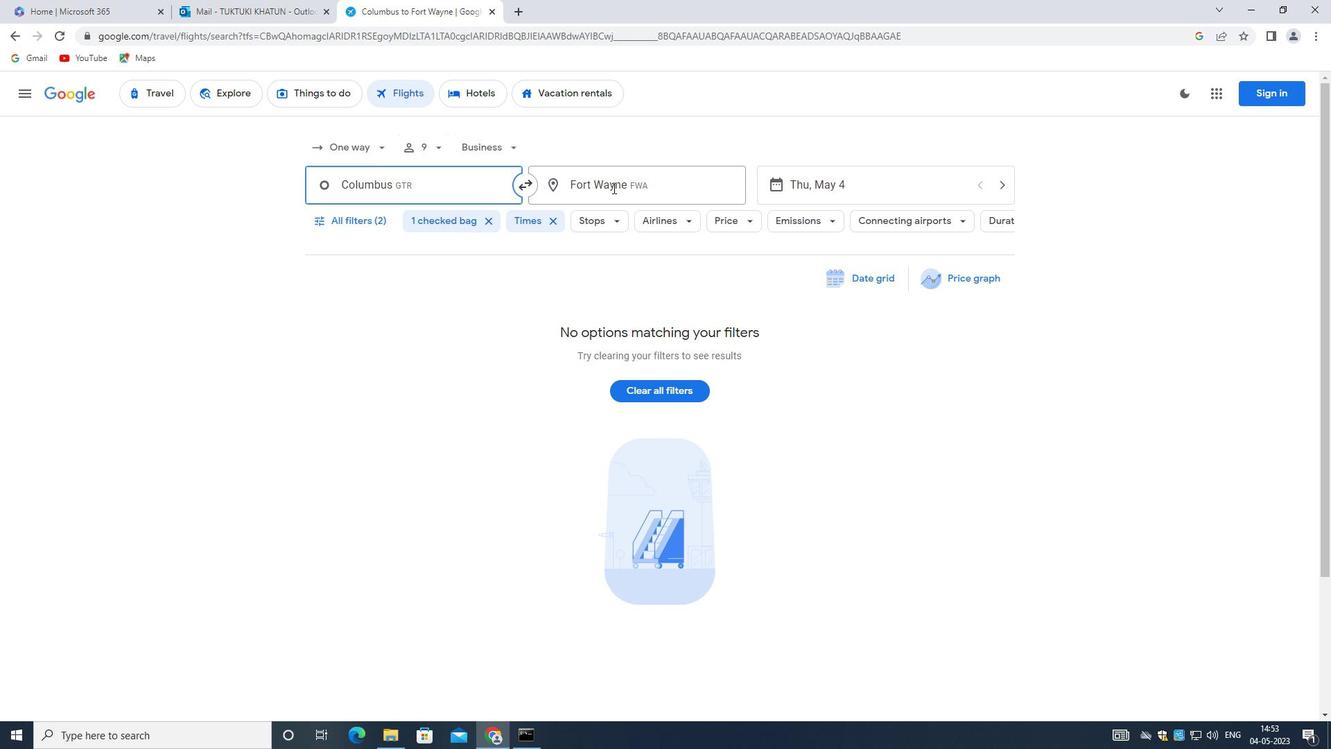 
Action: Mouse moved to (637, 188)
Screenshot: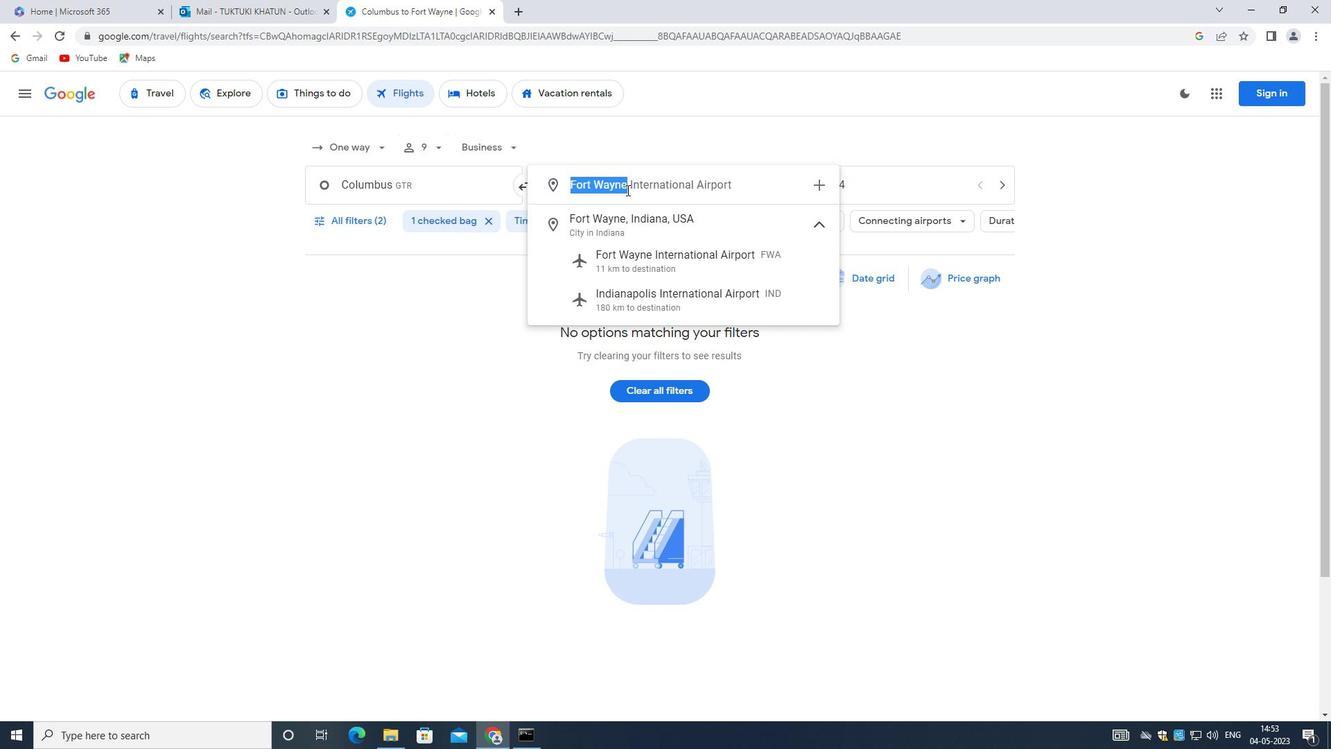 
Action: Key pressed <Key.backspace><Key.shift>COASTAL
Screenshot: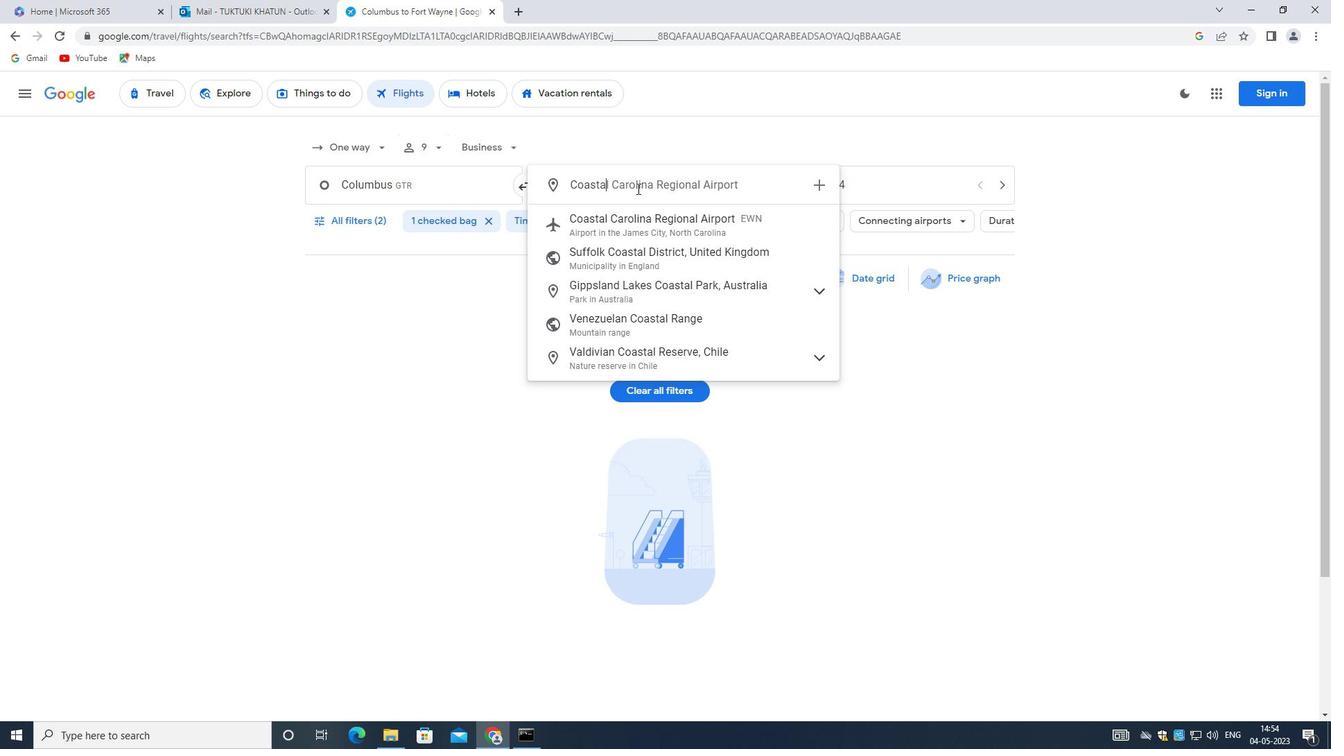 
Action: Mouse moved to (625, 213)
Screenshot: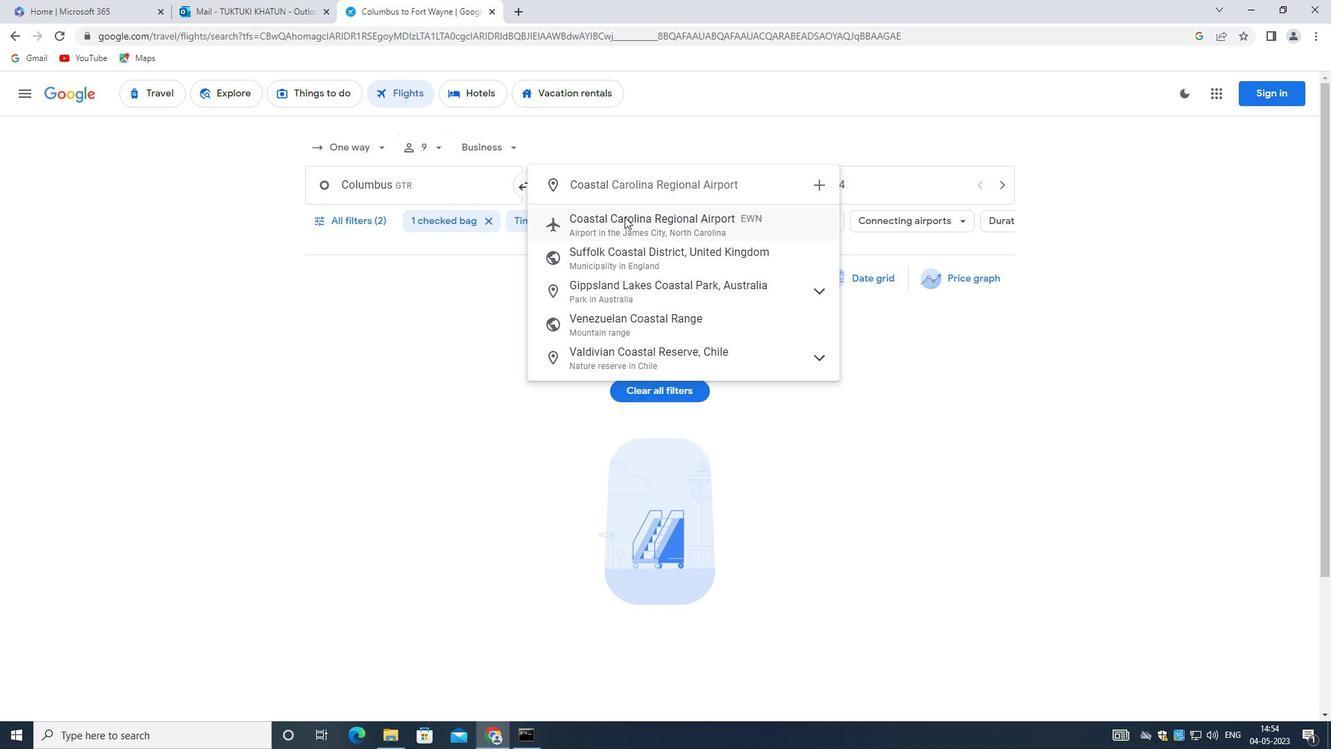 
Action: Mouse pressed left at (625, 213)
Screenshot: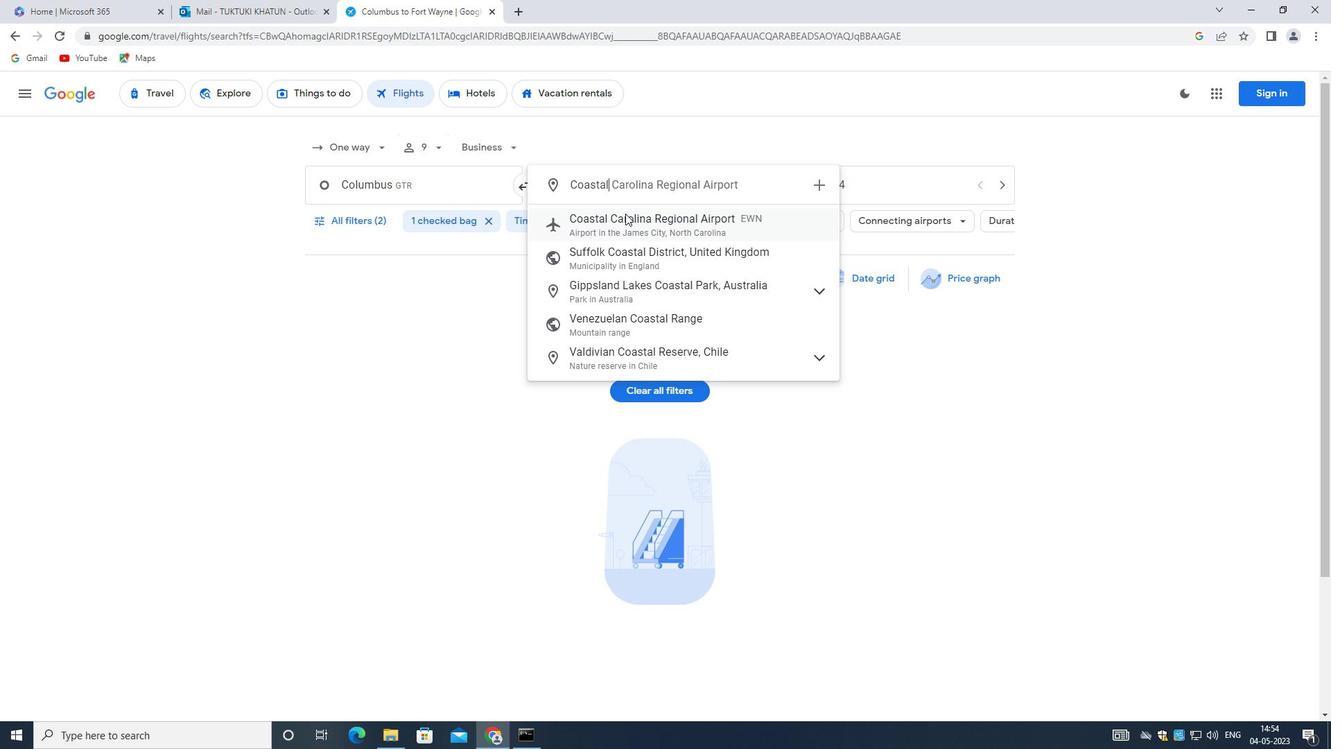 
Action: Mouse moved to (829, 184)
Screenshot: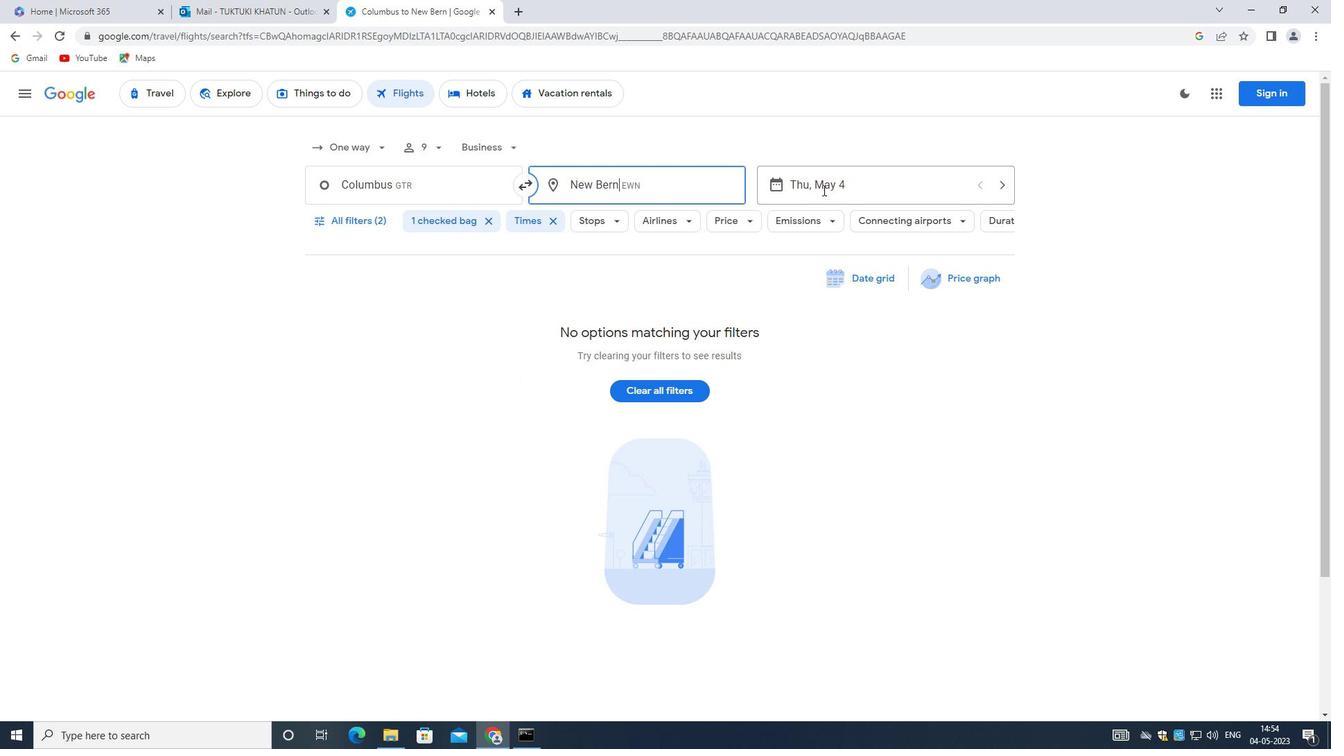 
Action: Mouse pressed left at (829, 184)
Screenshot: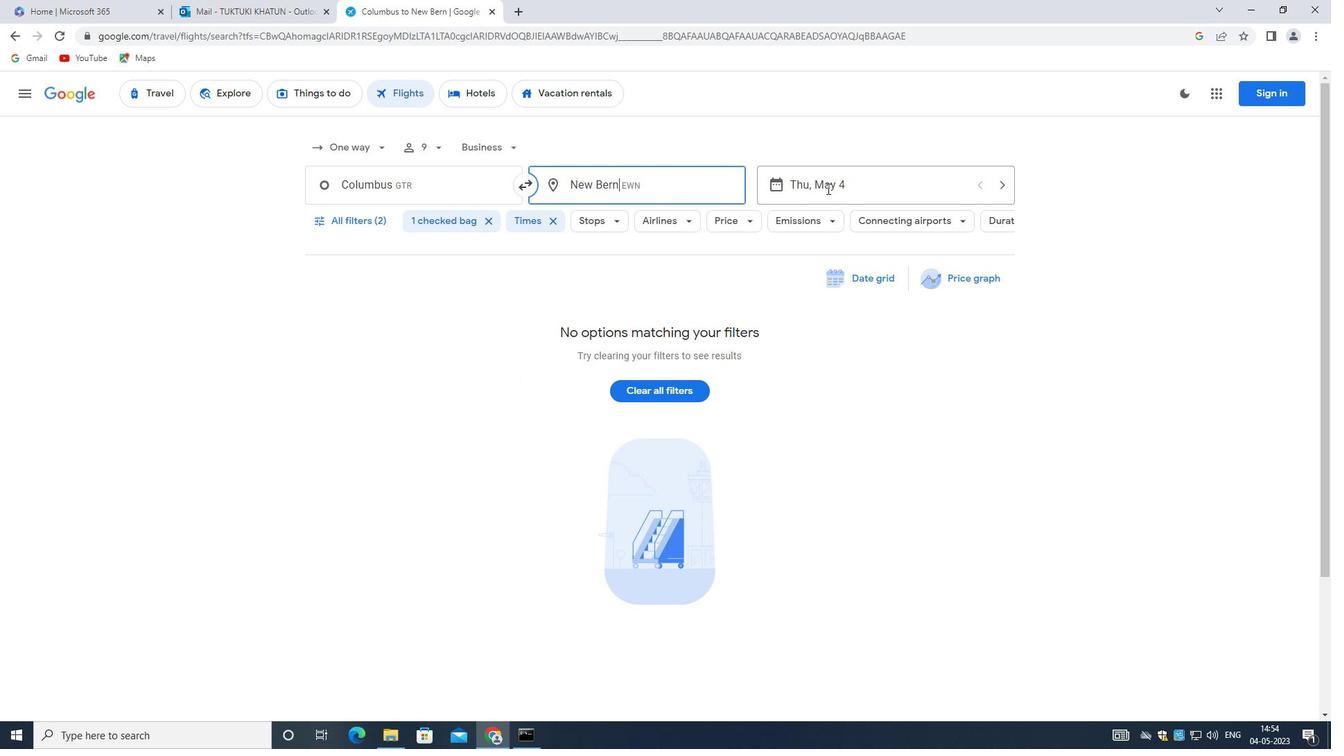 
Action: Mouse moved to (999, 530)
Screenshot: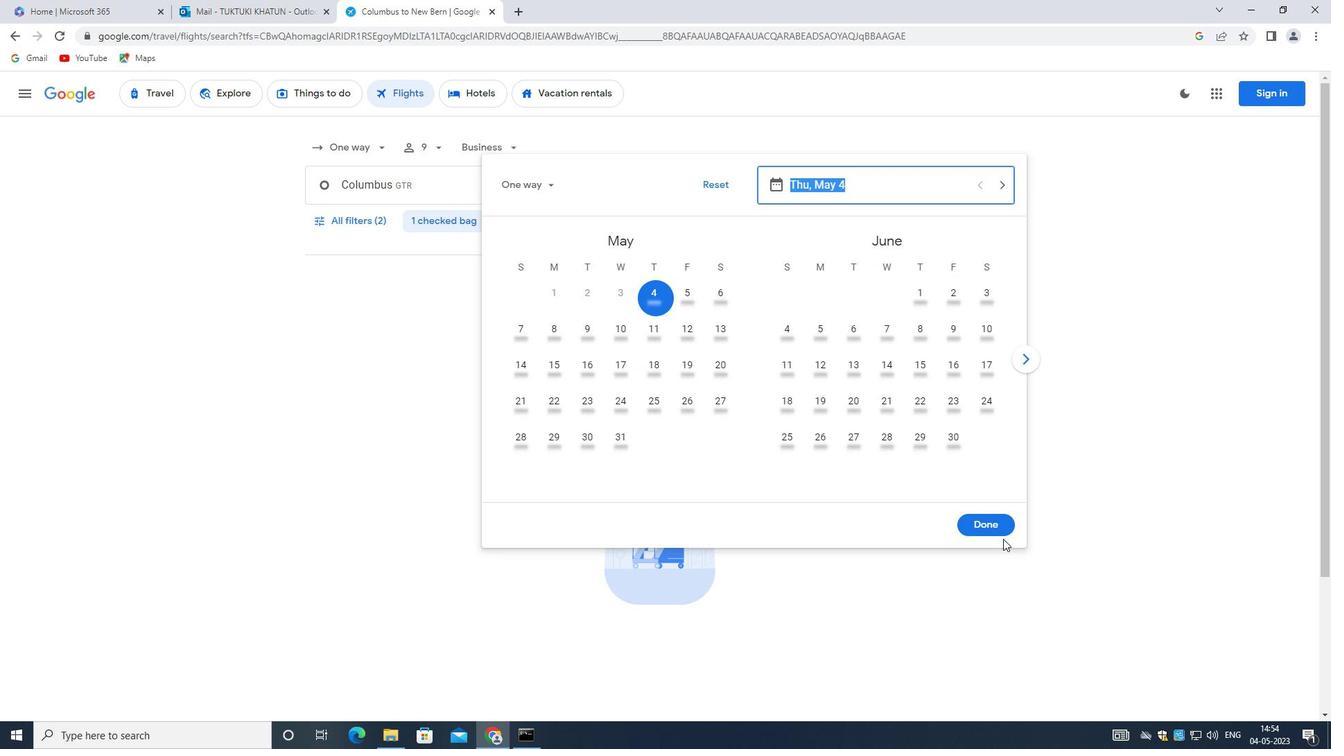 
Action: Mouse pressed left at (999, 530)
Screenshot: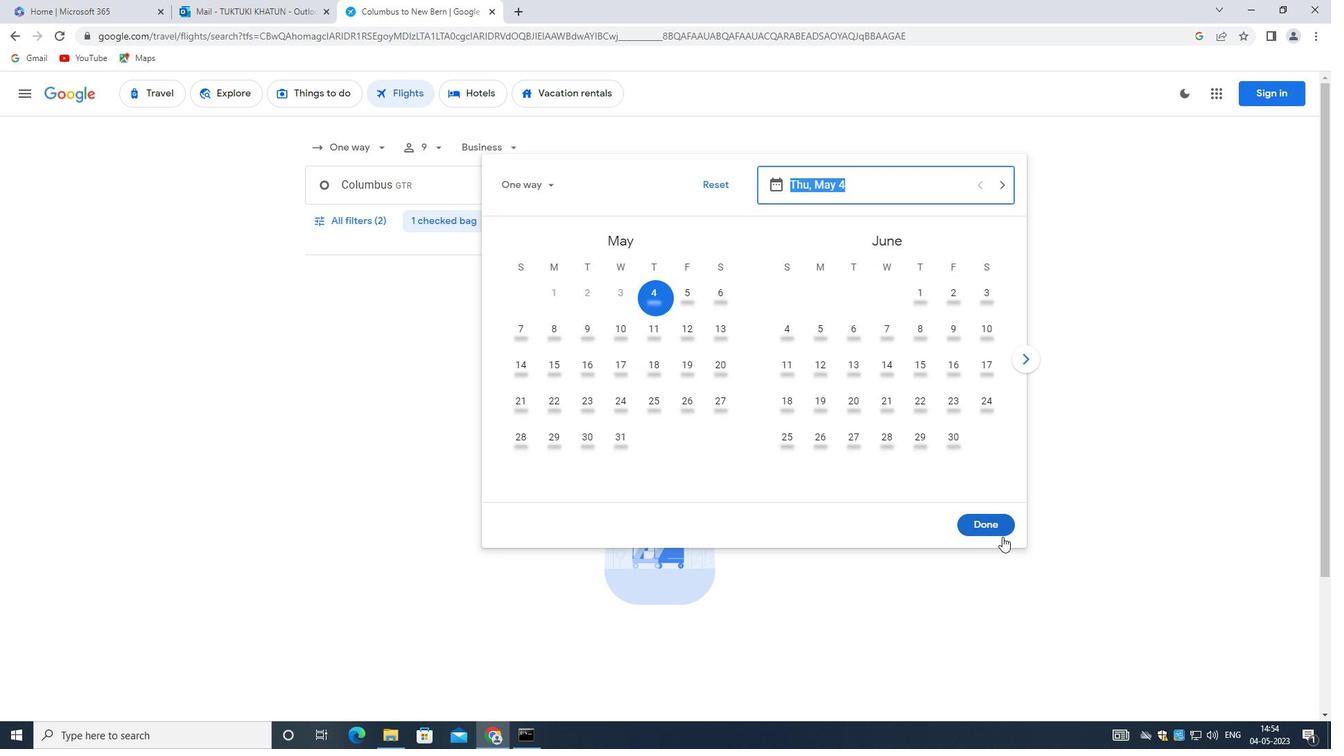 
Action: Mouse moved to (346, 223)
Screenshot: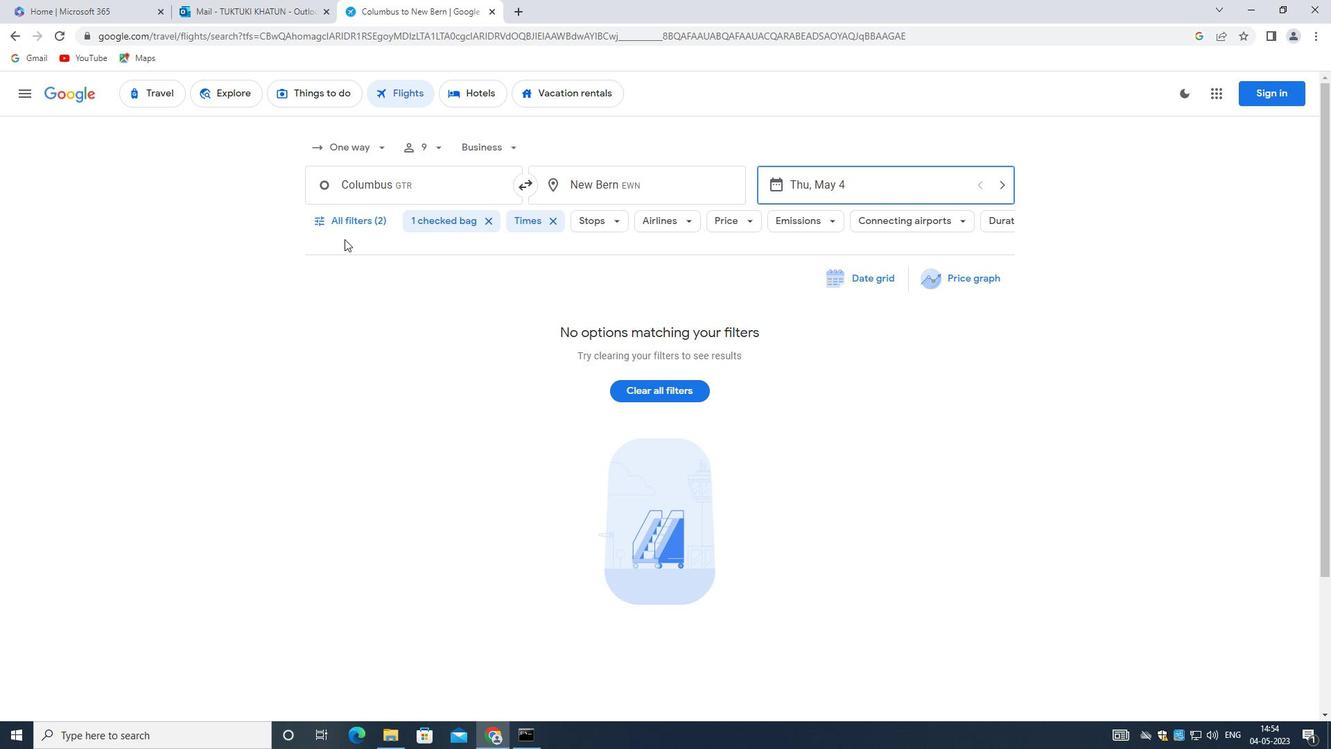 
Action: Mouse pressed left at (346, 223)
Screenshot: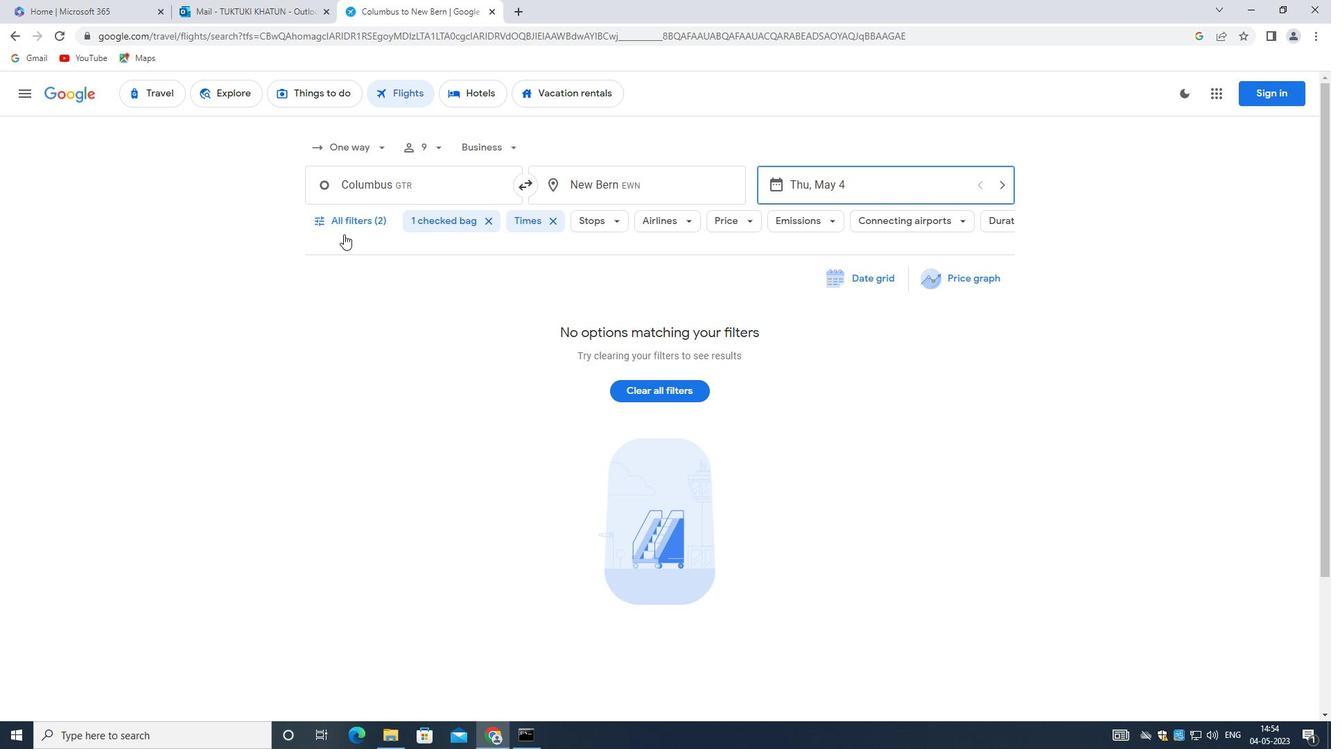 
Action: Mouse moved to (356, 436)
Screenshot: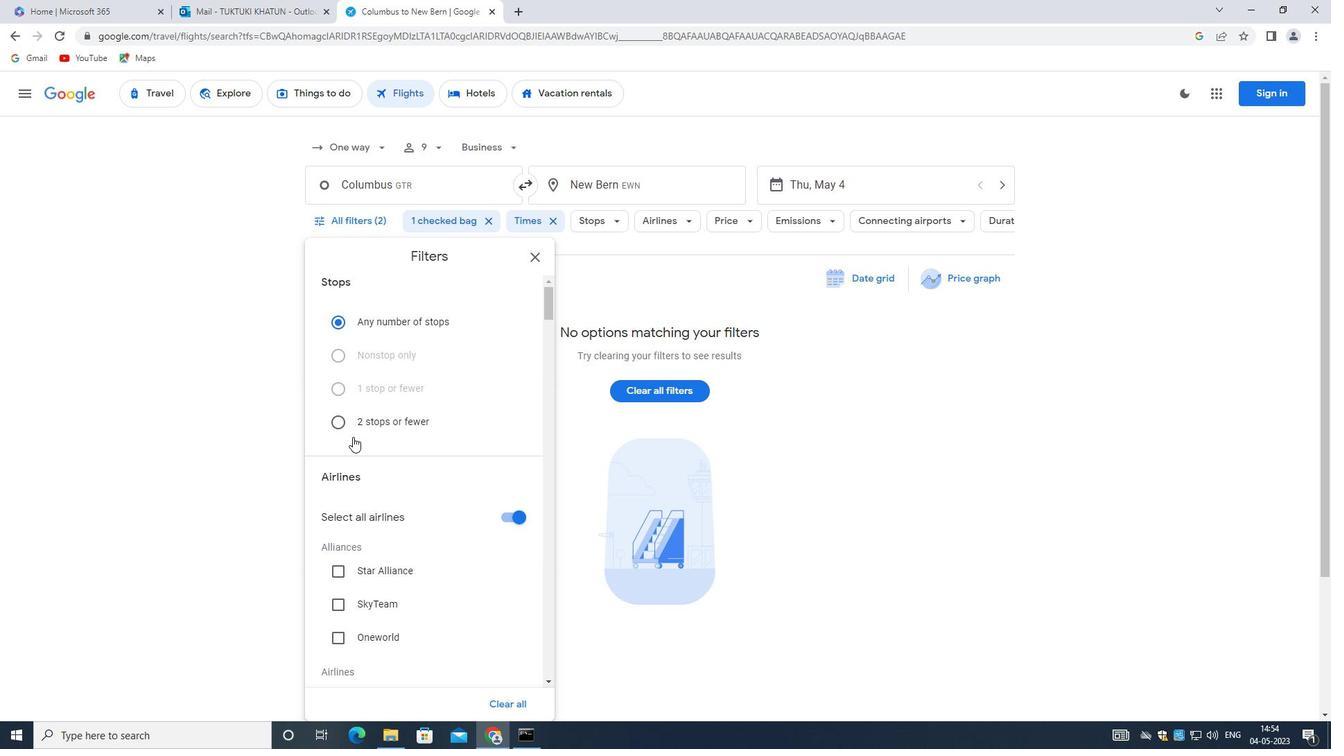 
Action: Mouse scrolled (356, 435) with delta (0, 0)
Screenshot: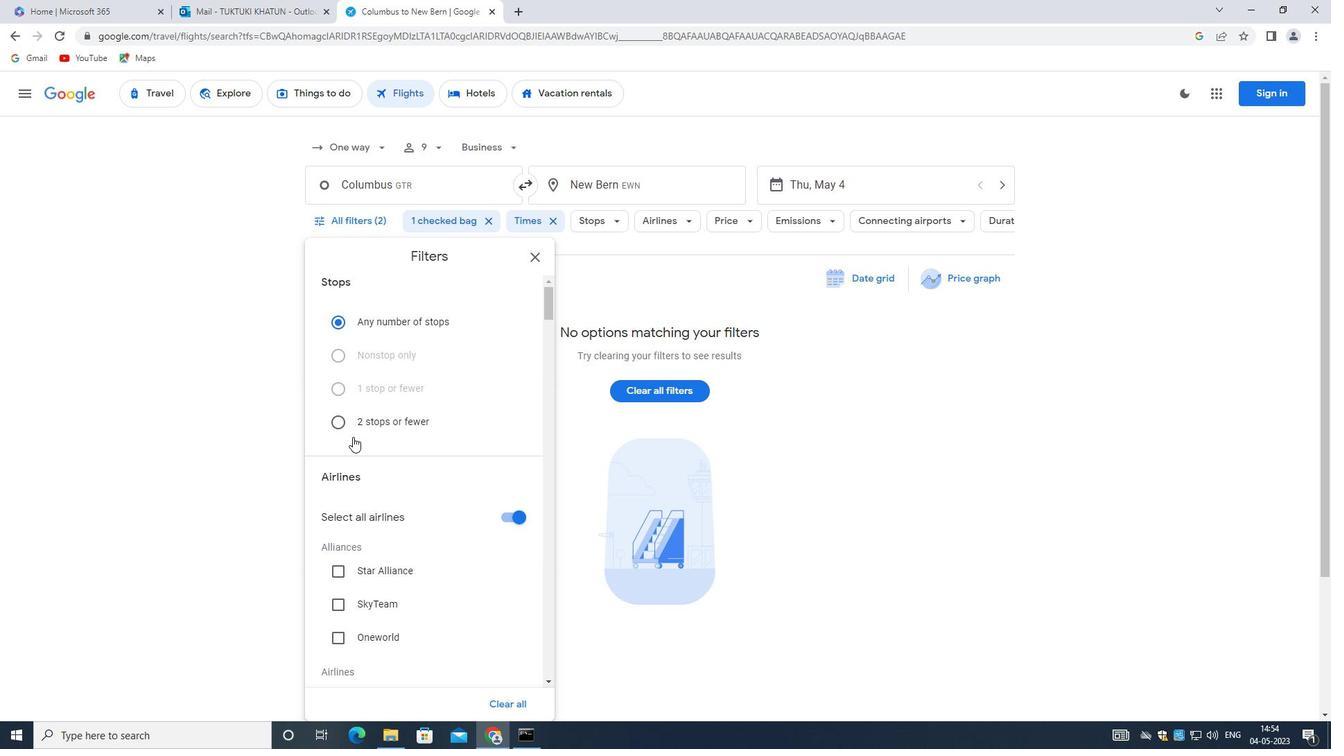 
Action: Mouse moved to (504, 442)
Screenshot: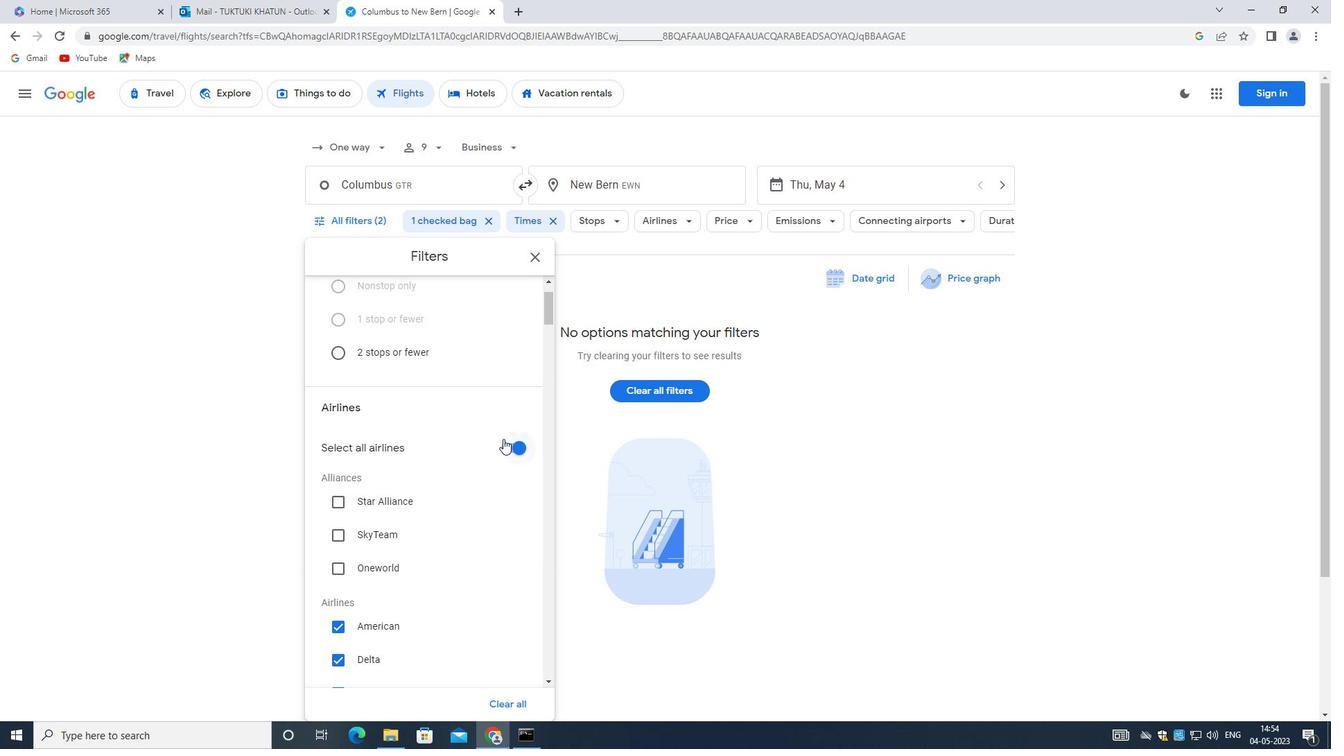 
Action: Mouse pressed left at (504, 442)
Screenshot: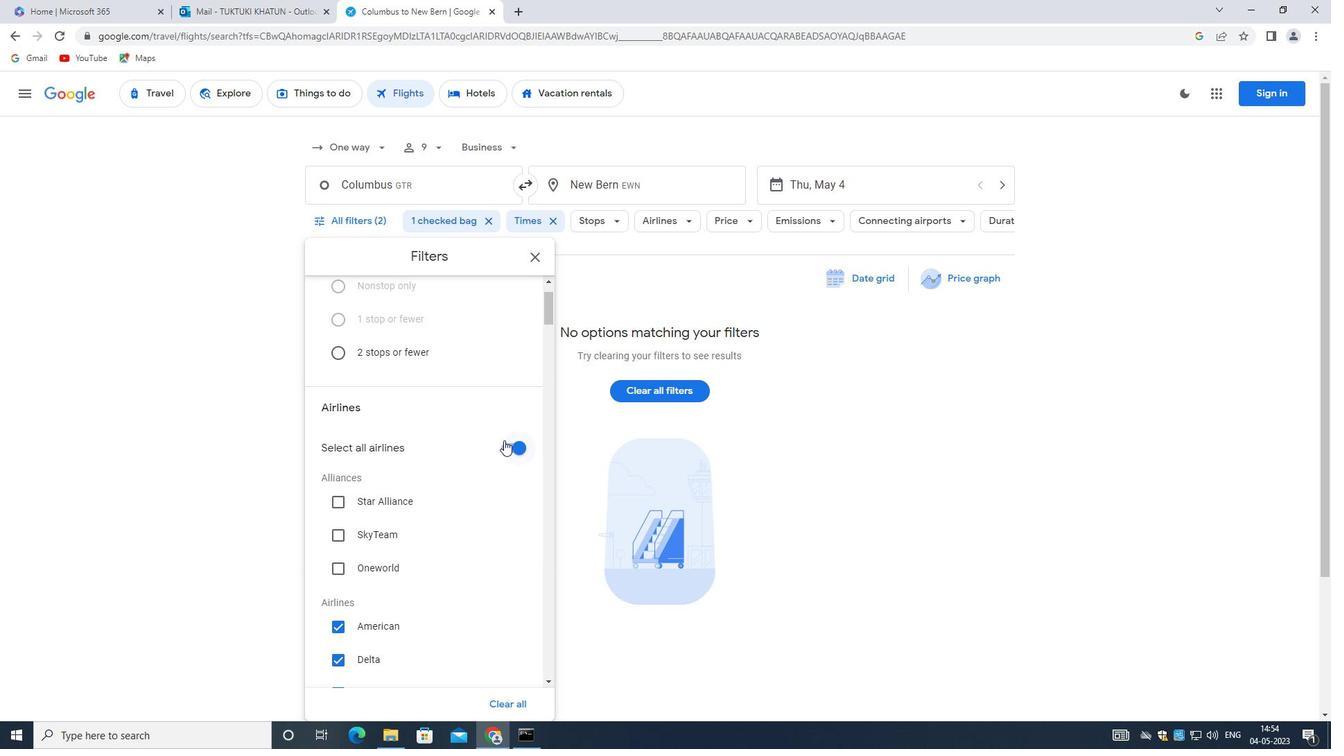 
Action: Mouse moved to (472, 436)
Screenshot: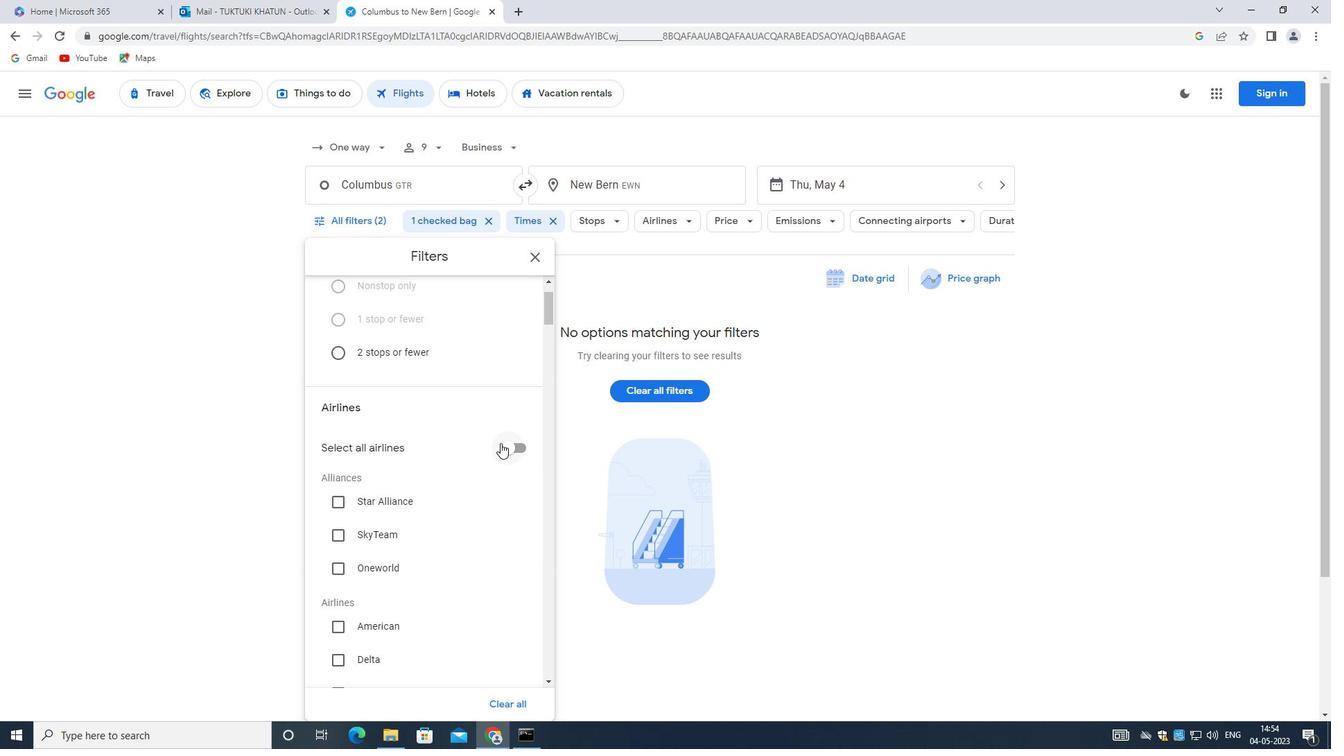
Action: Mouse scrolled (472, 435) with delta (0, 0)
Screenshot: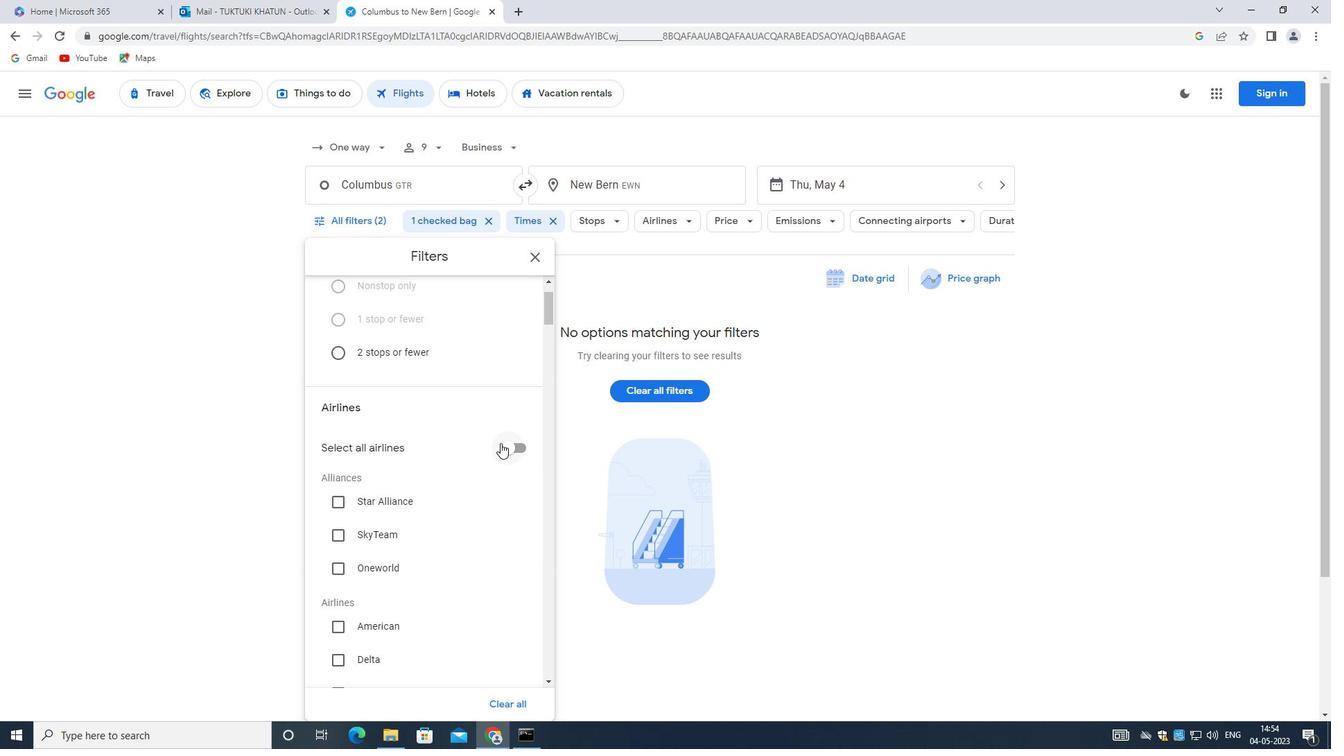 
Action: Mouse moved to (471, 436)
Screenshot: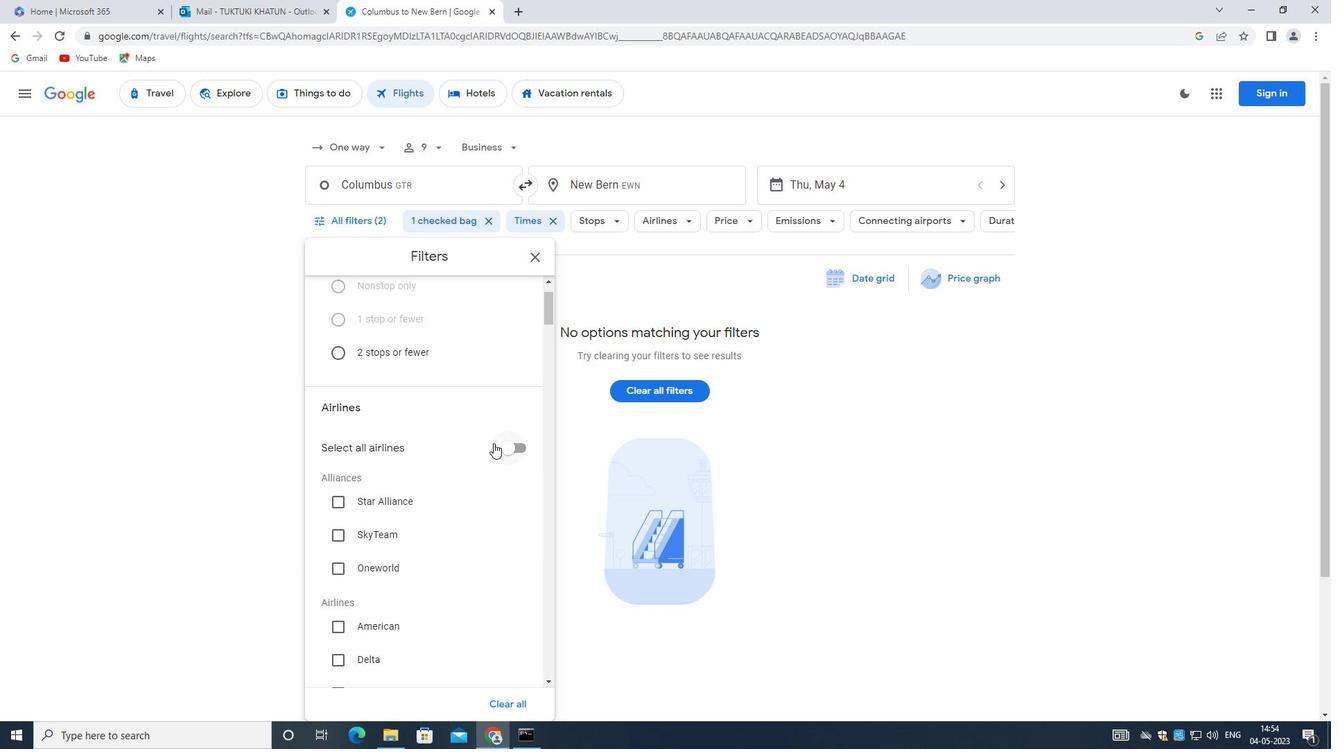 
Action: Mouse scrolled (471, 436) with delta (0, 0)
Screenshot: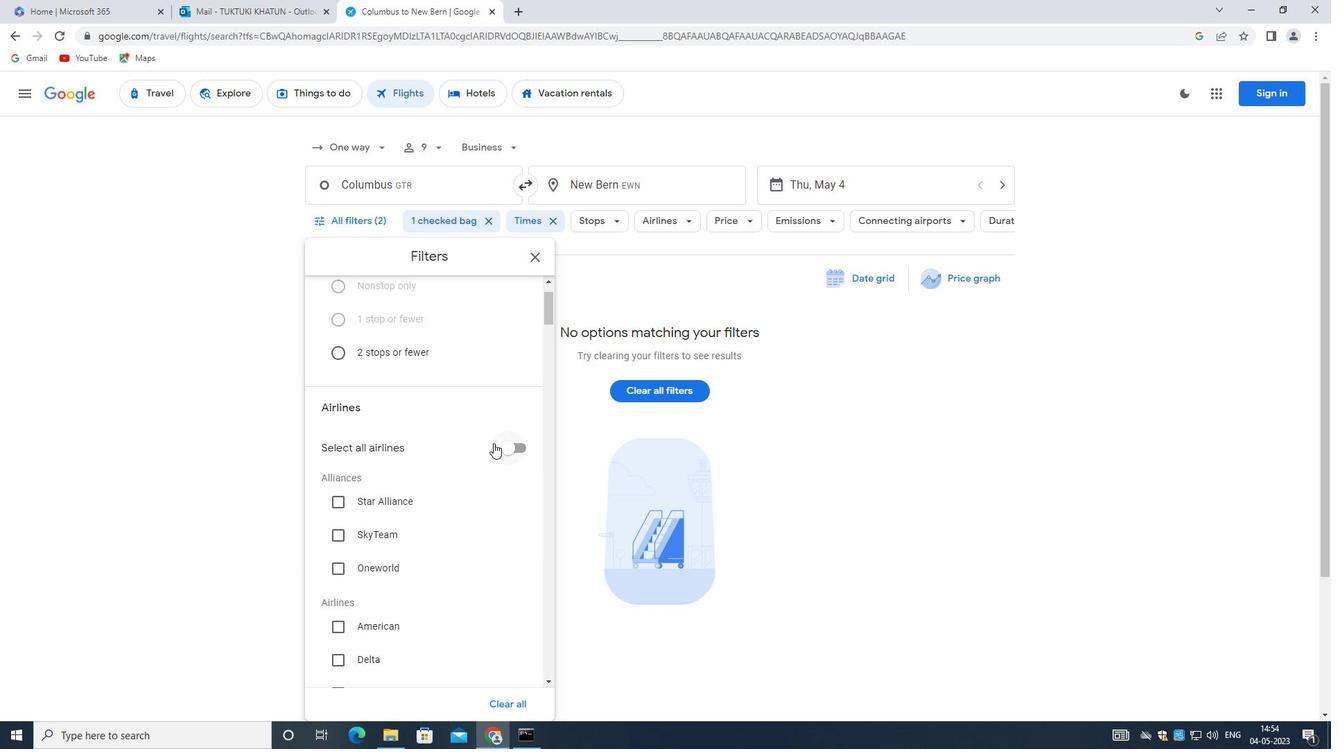 
Action: Mouse moved to (471, 437)
Screenshot: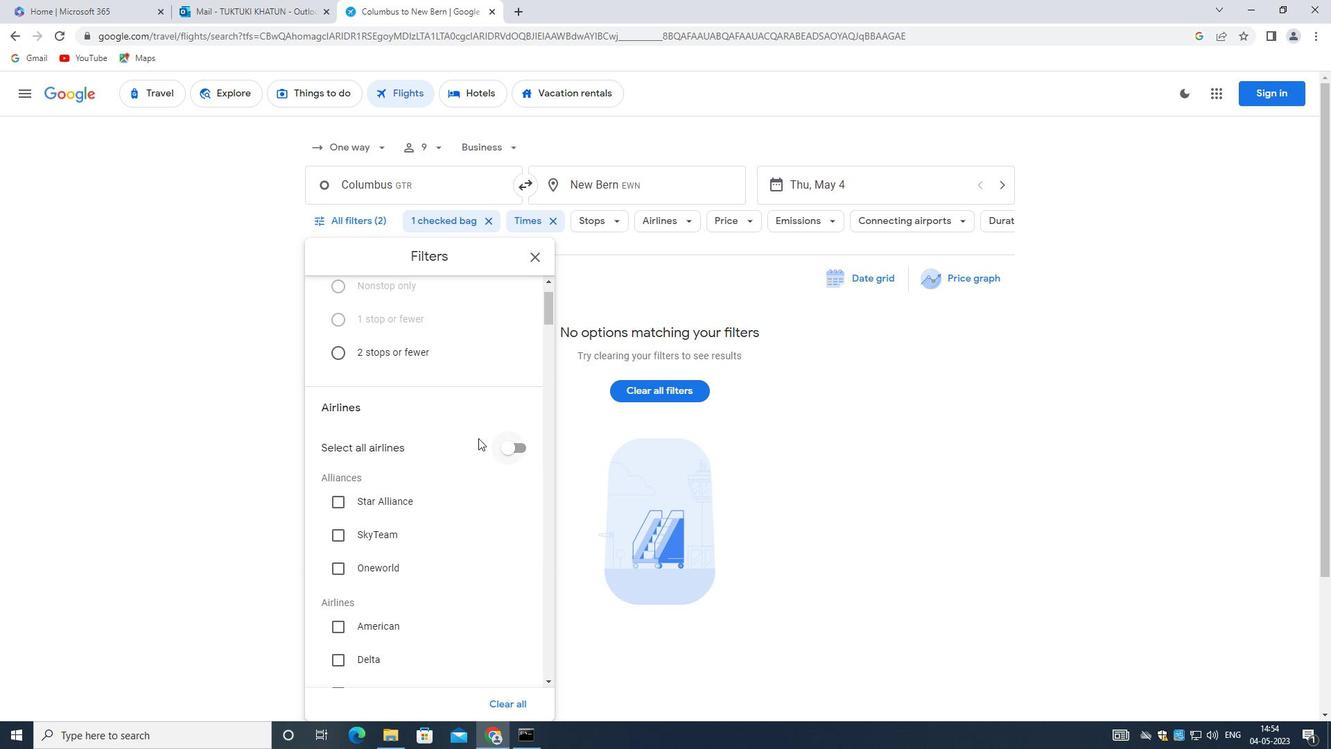 
Action: Mouse scrolled (471, 436) with delta (0, 0)
Screenshot: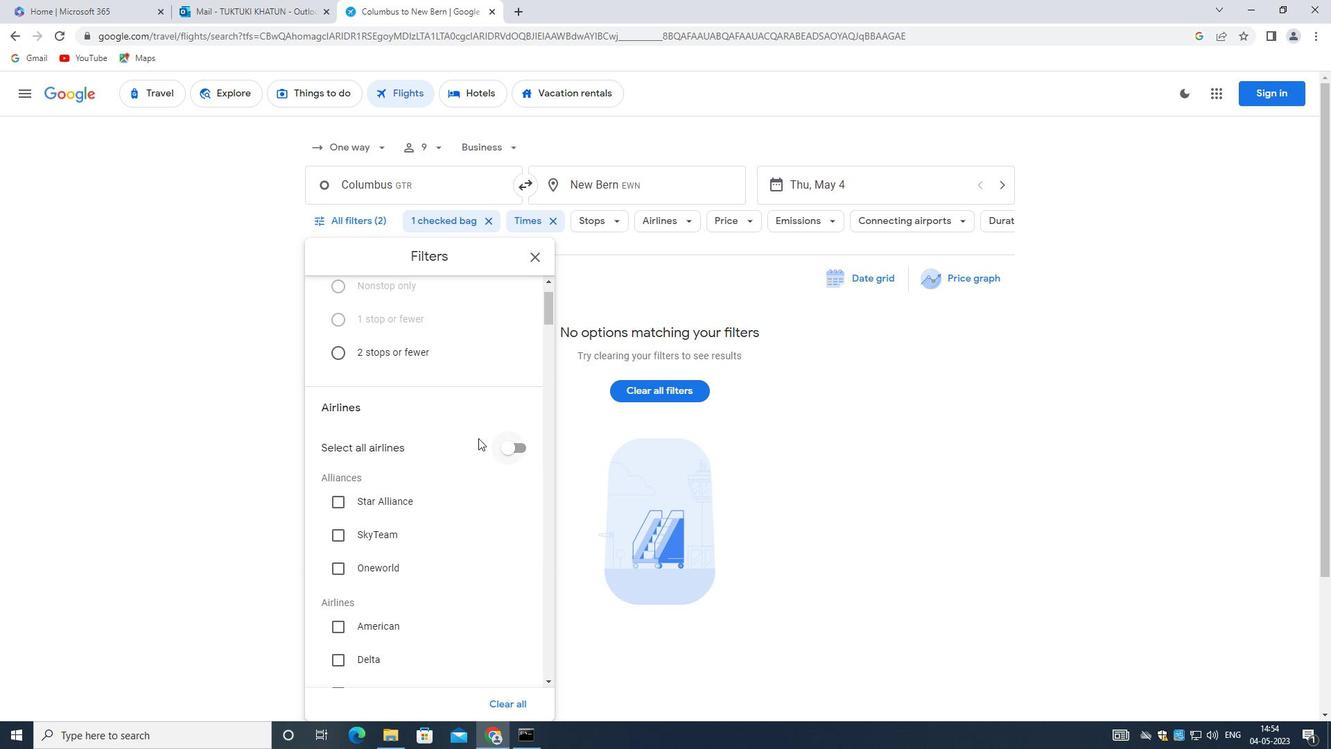 
Action: Mouse scrolled (471, 436) with delta (0, 0)
Screenshot: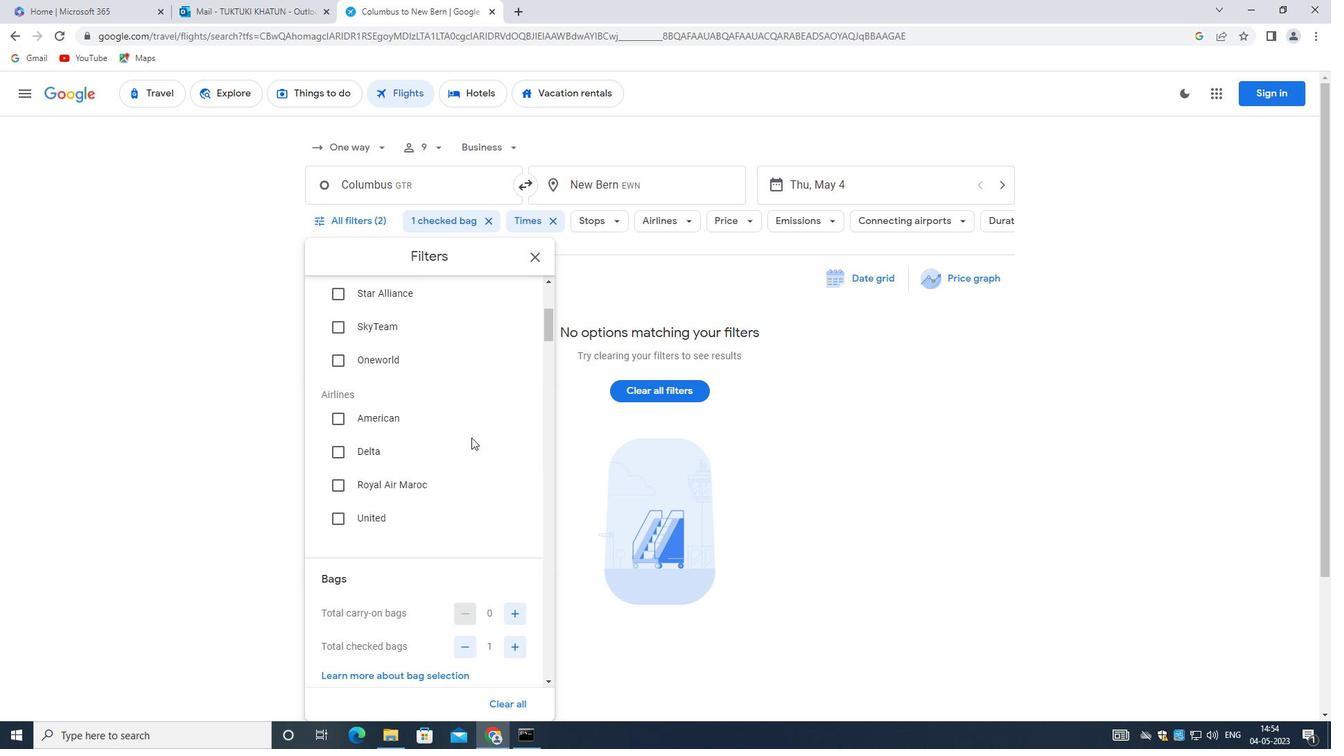 
Action: Mouse moved to (471, 438)
Screenshot: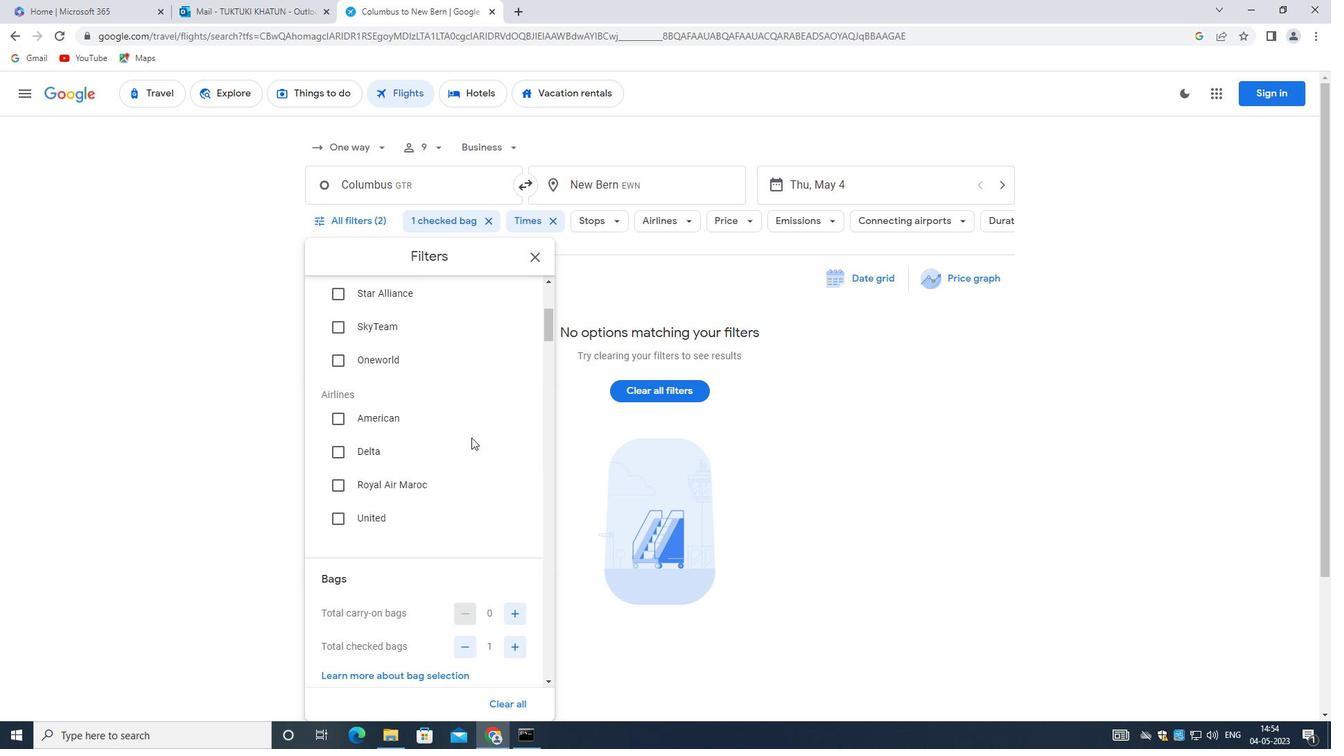 
Action: Mouse scrolled (471, 437) with delta (0, 0)
Screenshot: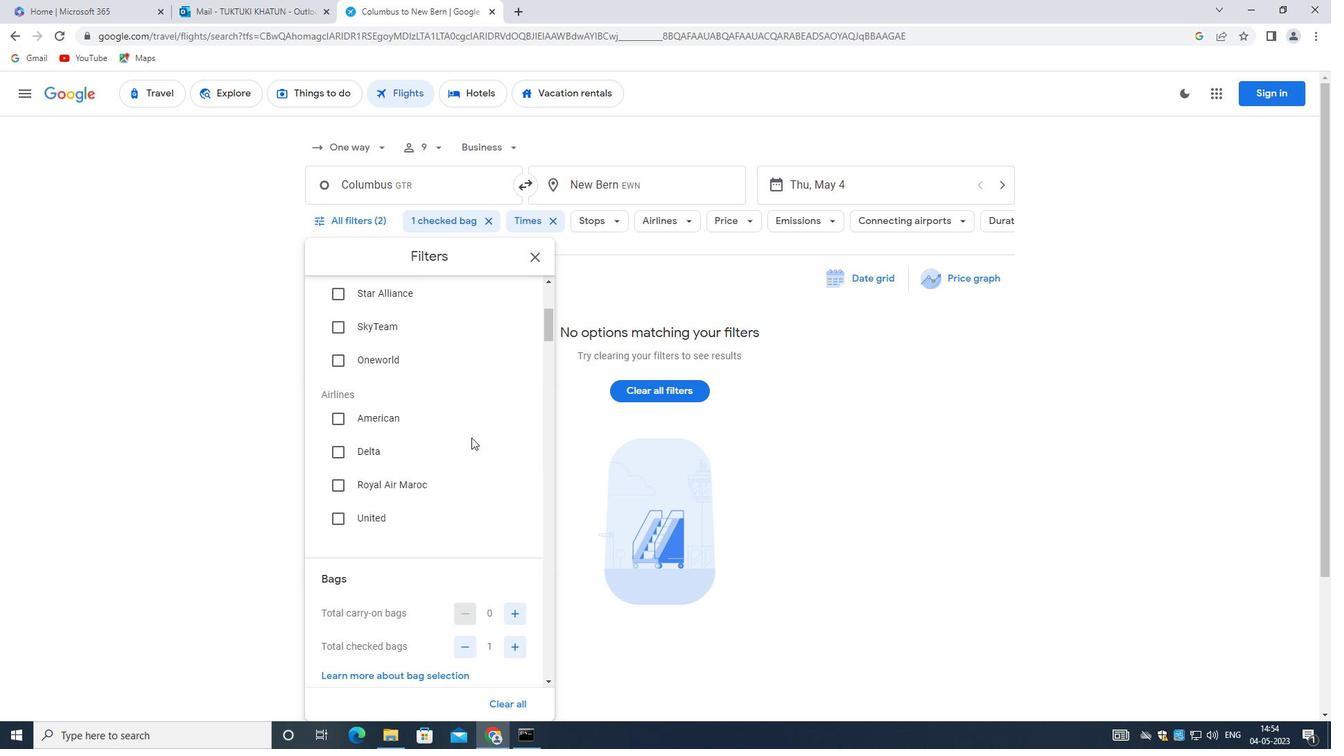 
Action: Mouse scrolled (471, 437) with delta (0, 0)
Screenshot: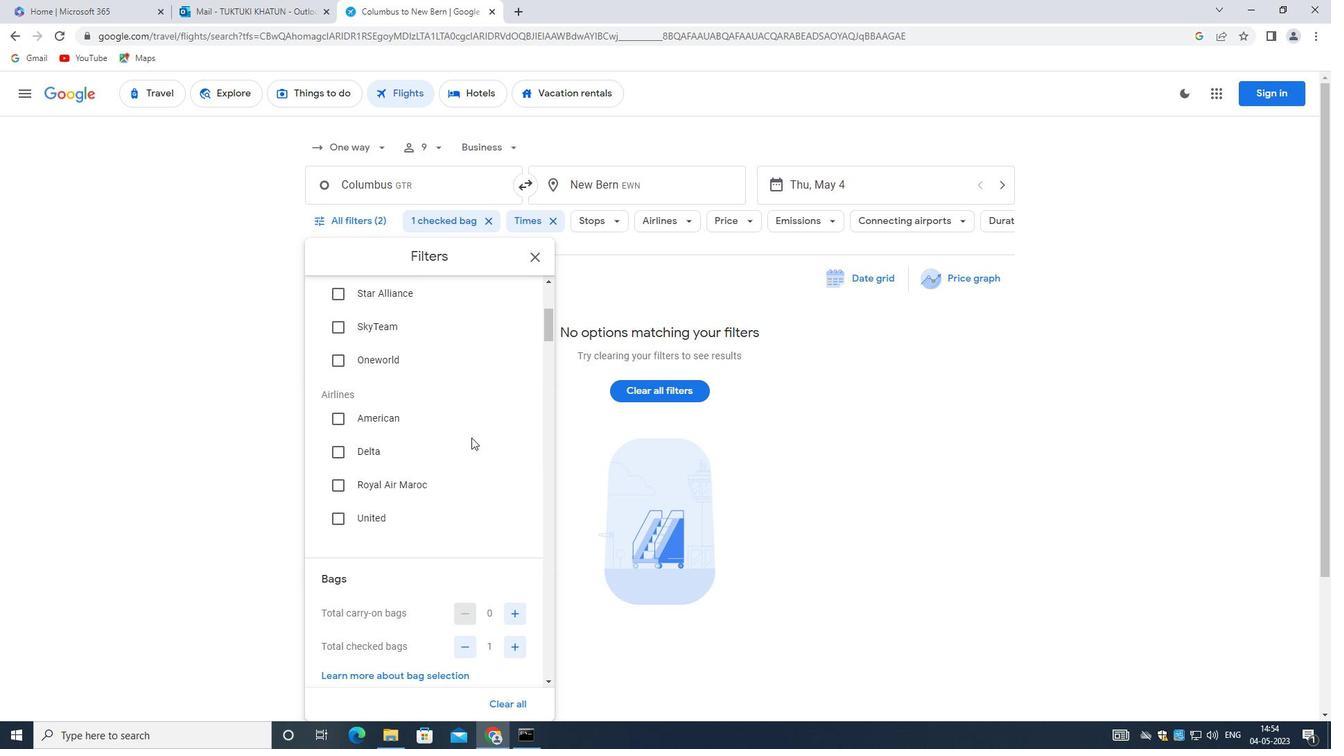 
Action: Mouse moved to (518, 449)
Screenshot: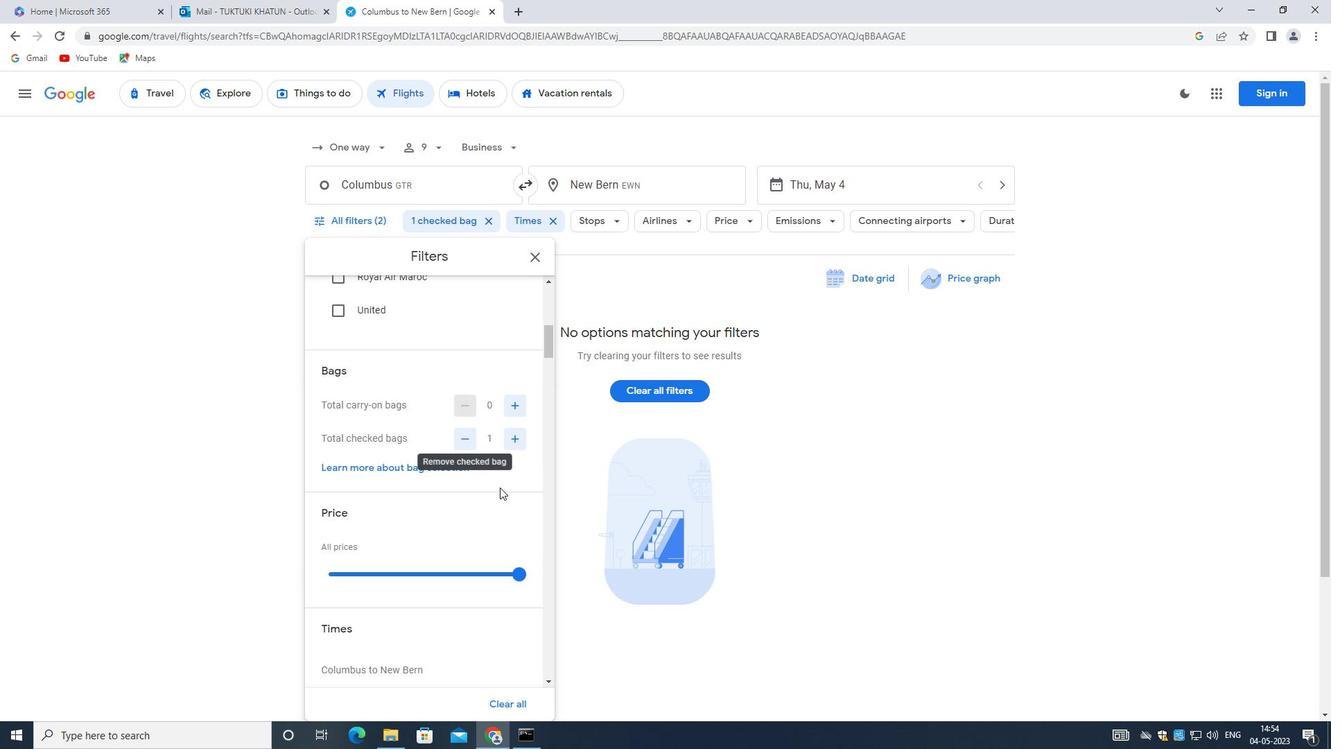 
Action: Mouse pressed left at (518, 449)
Screenshot: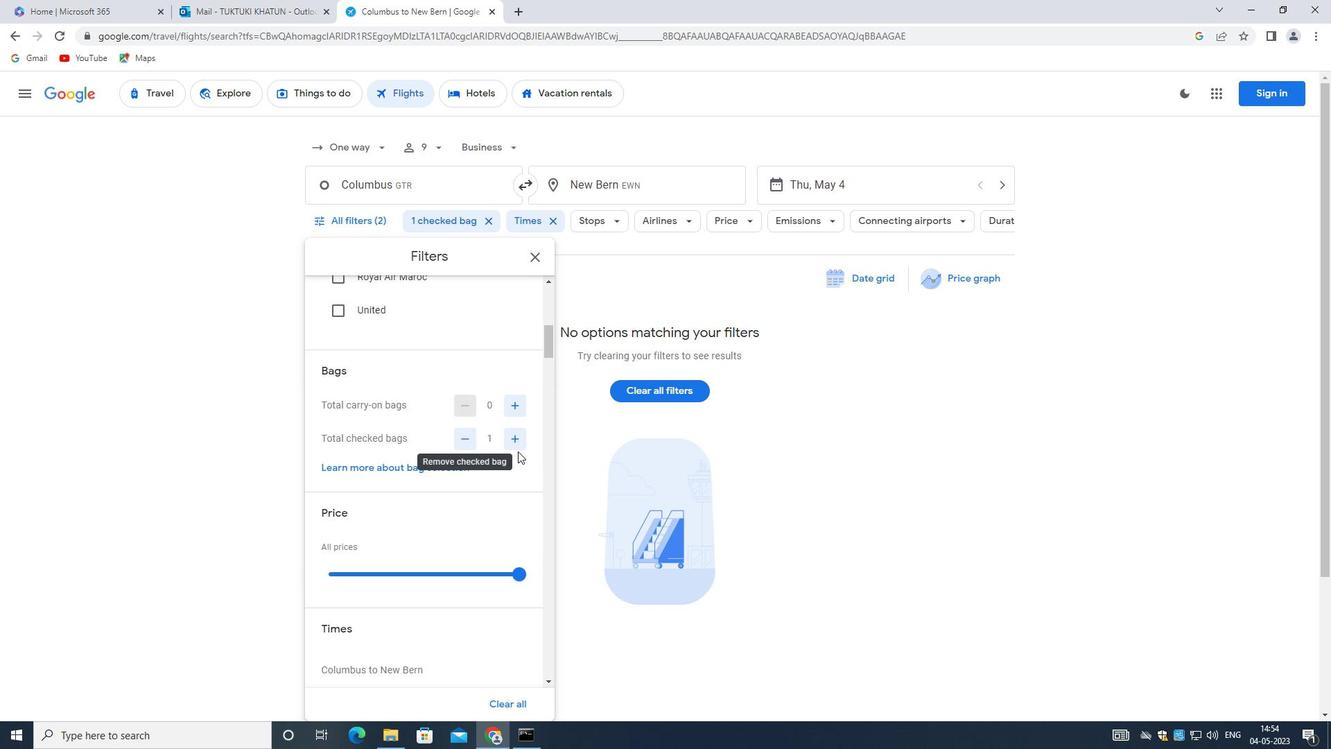 
Action: Mouse moved to (518, 449)
Screenshot: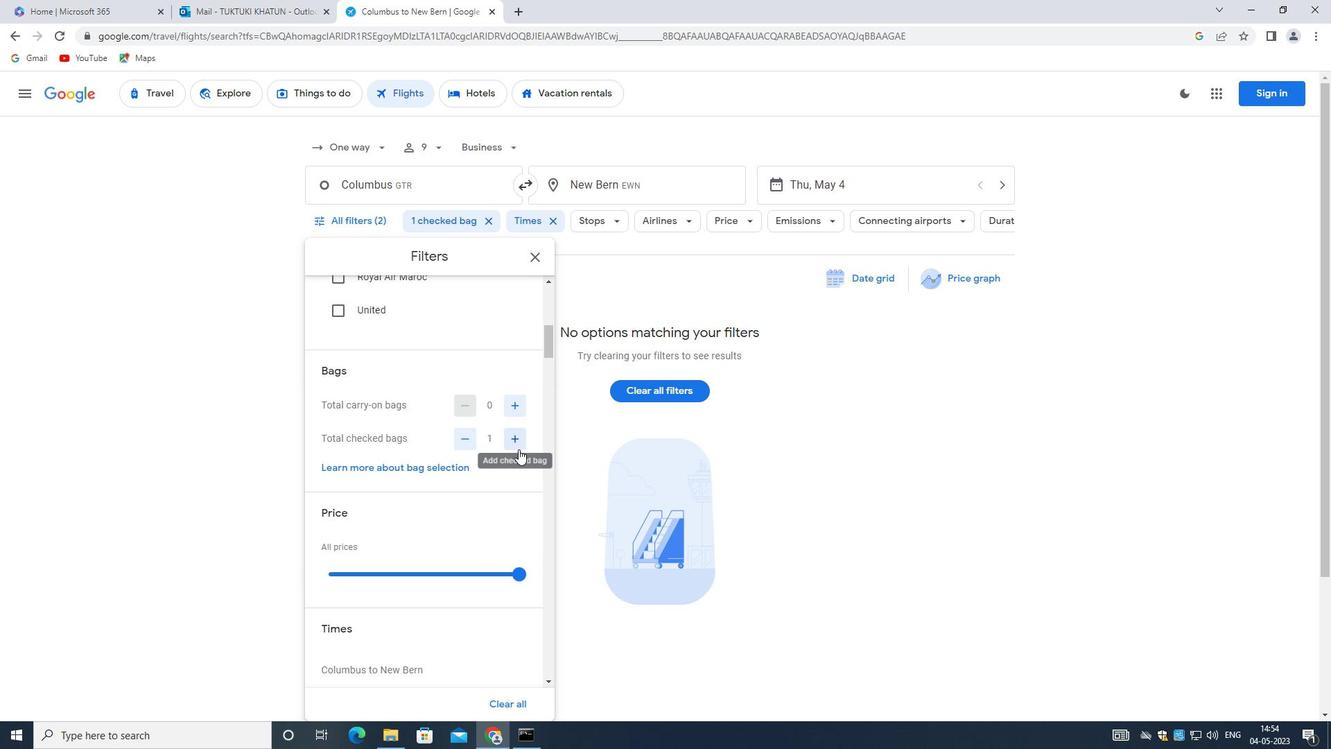 
Action: Mouse pressed left at (518, 449)
Screenshot: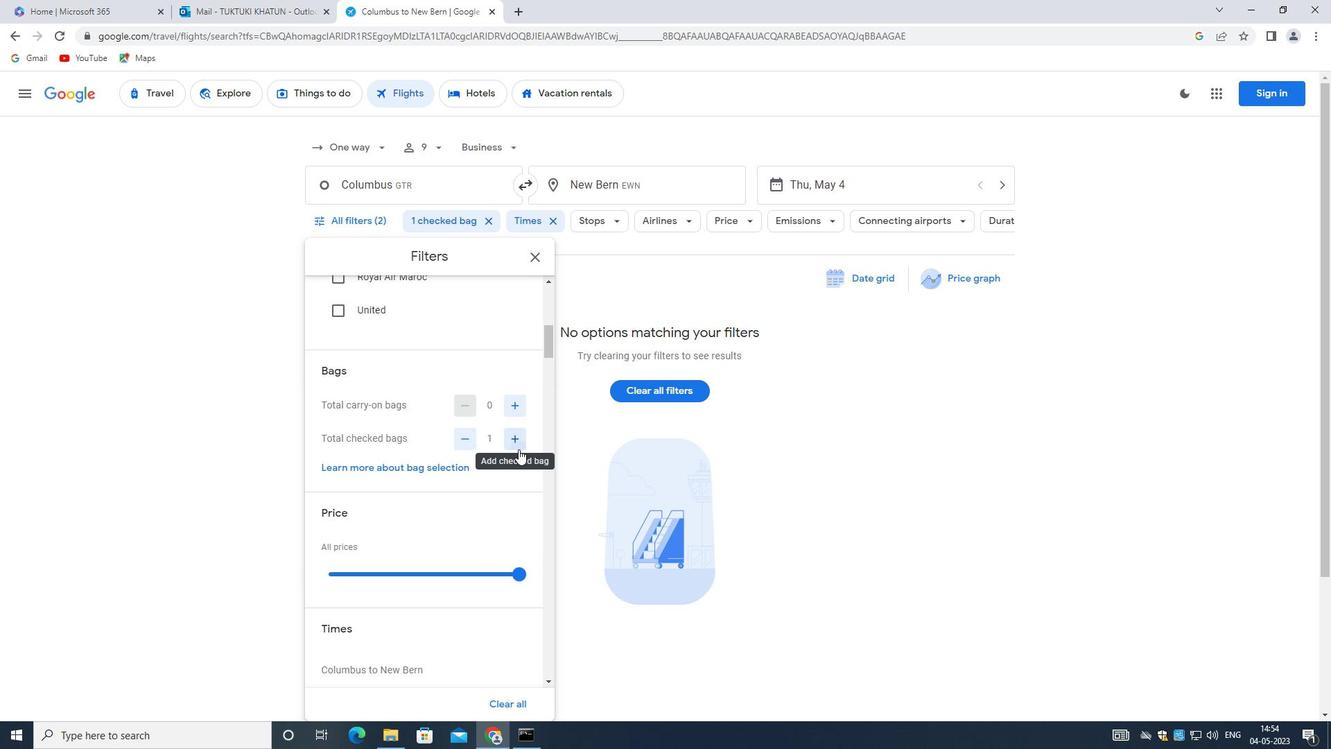 
Action: Mouse pressed left at (518, 449)
Screenshot: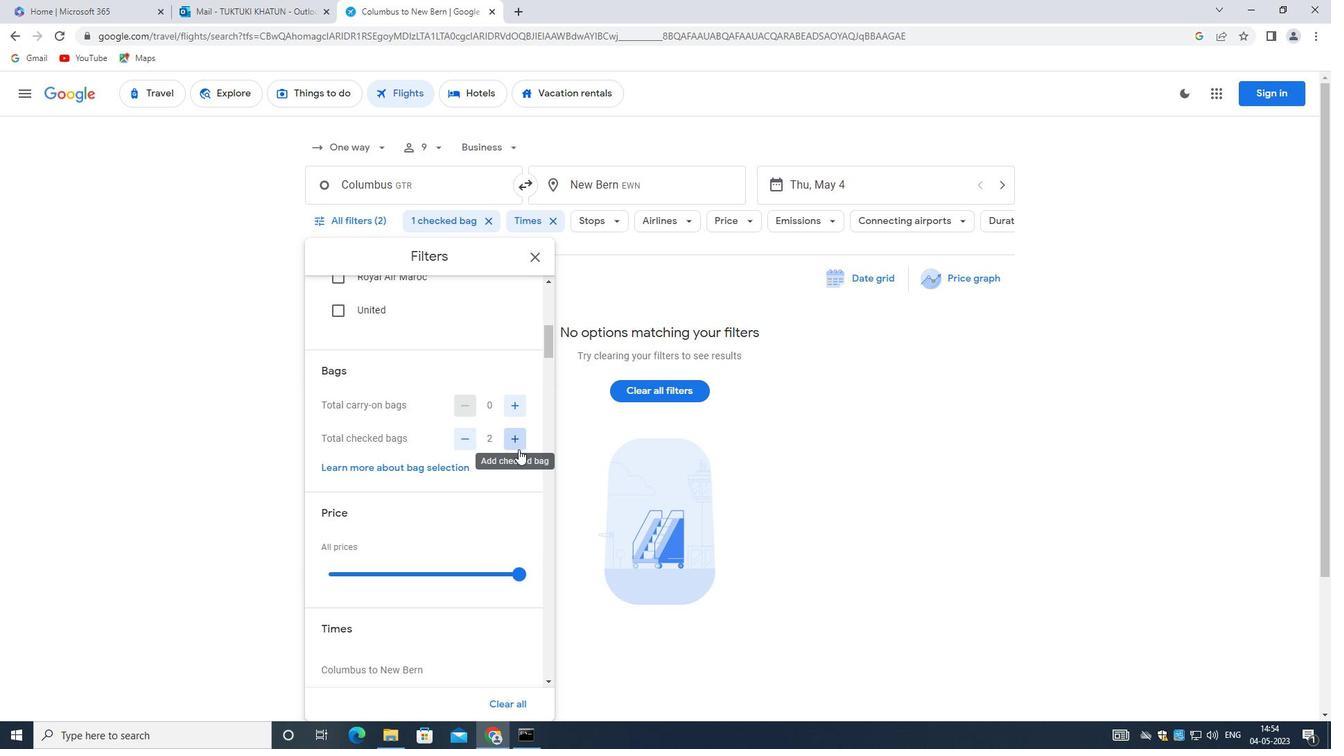 
Action: Mouse pressed left at (518, 449)
Screenshot: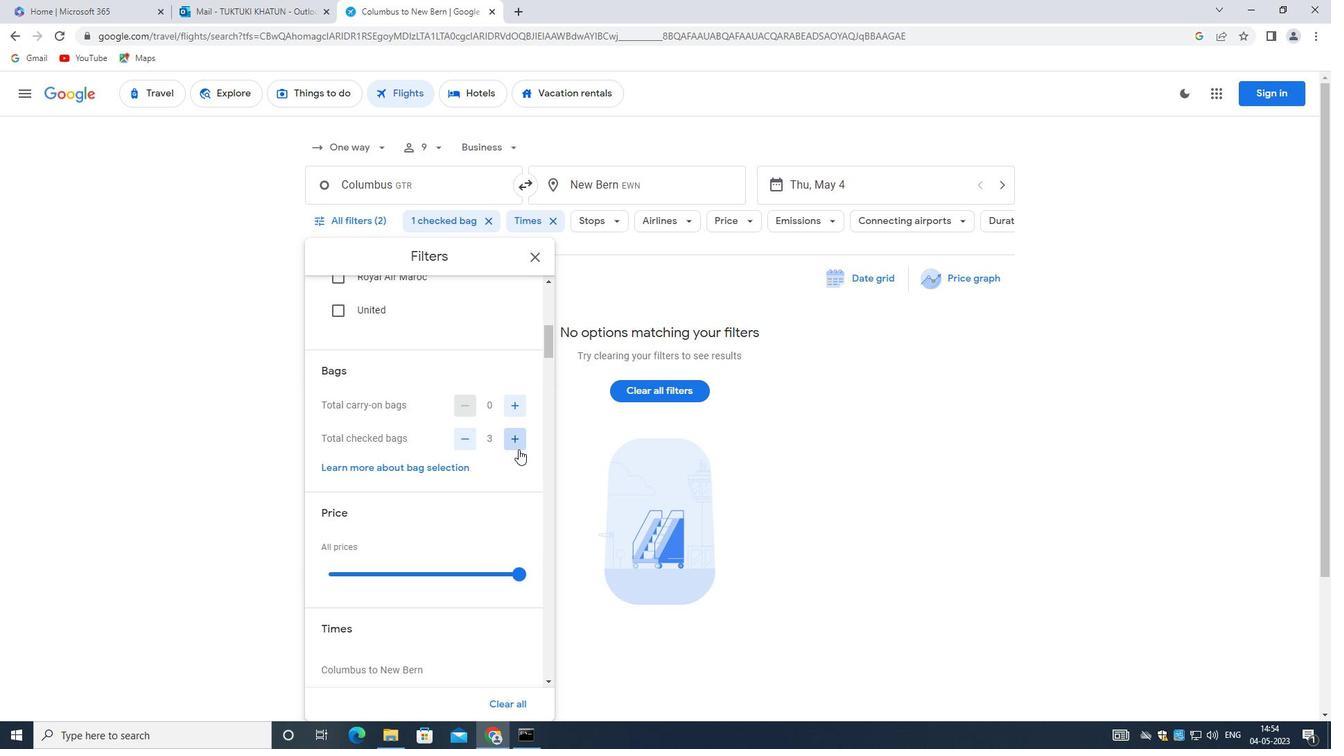 
Action: Mouse moved to (518, 448)
Screenshot: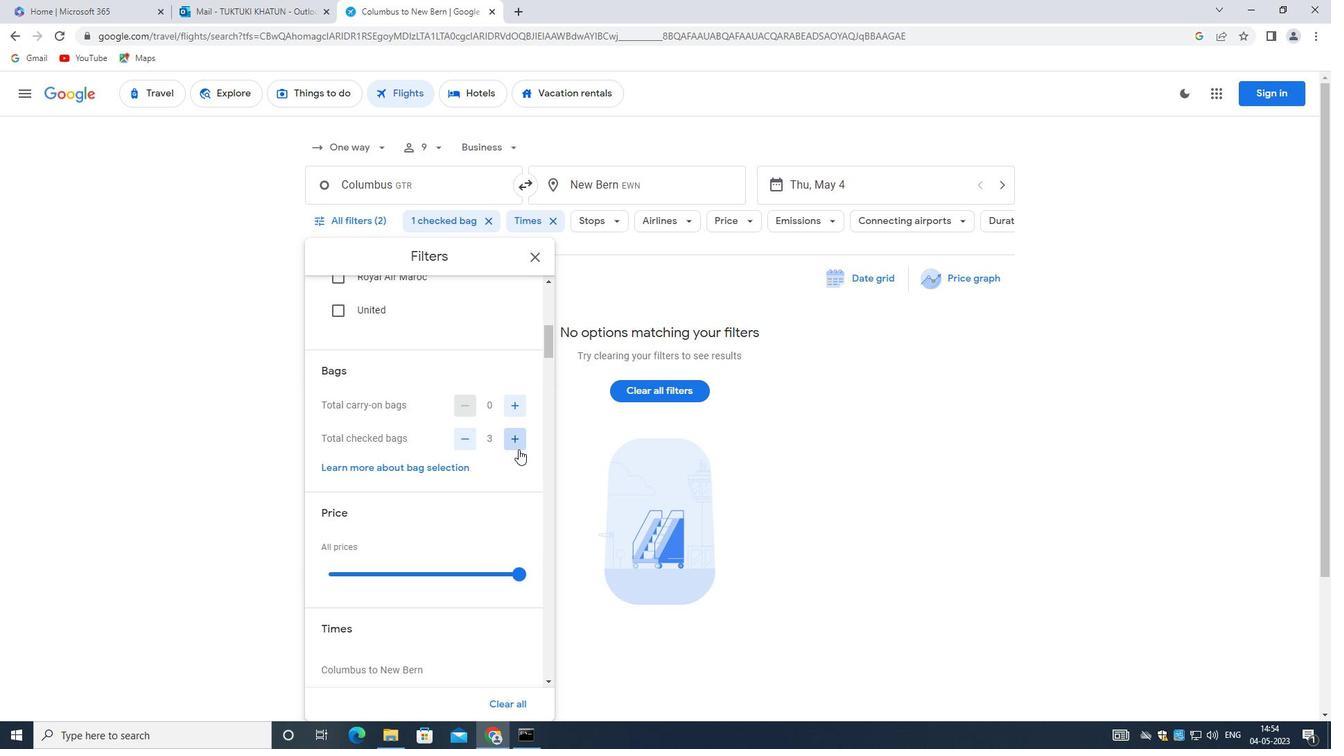 
Action: Mouse pressed left at (518, 448)
Screenshot: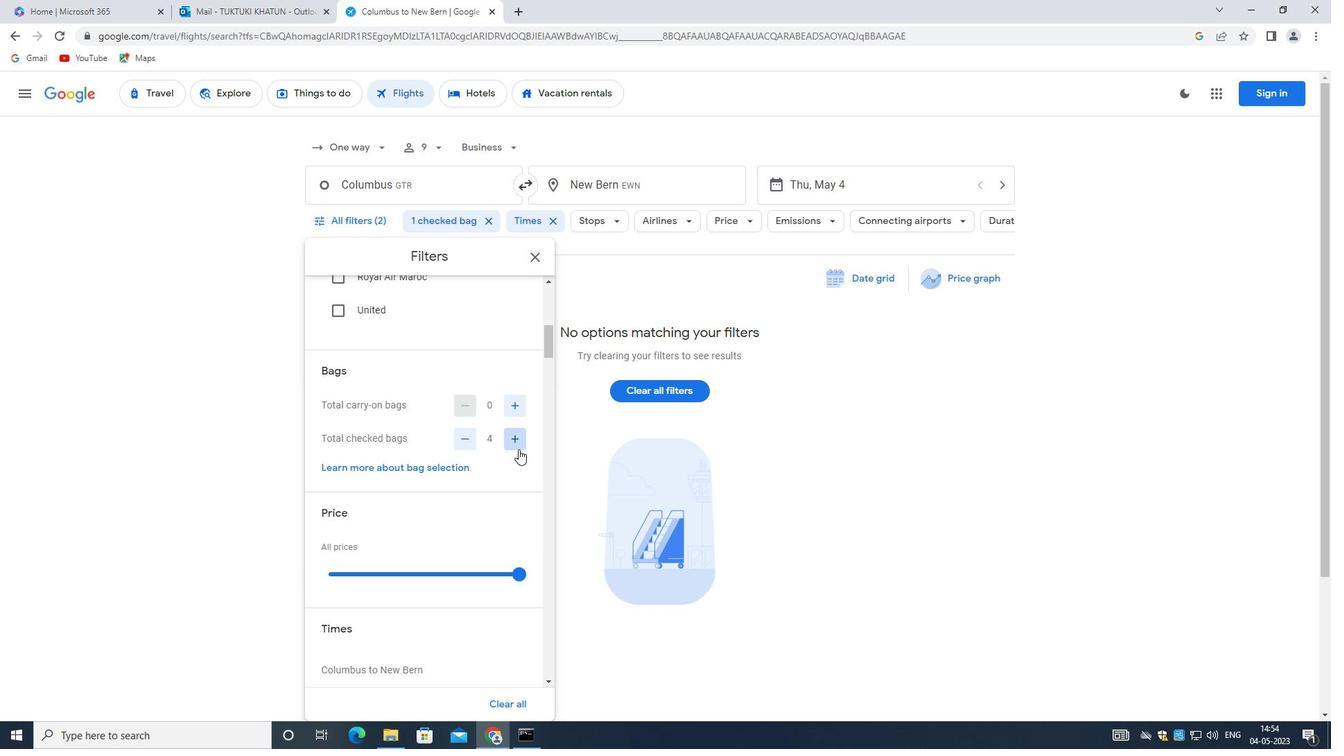 
Action: Mouse moved to (518, 441)
Screenshot: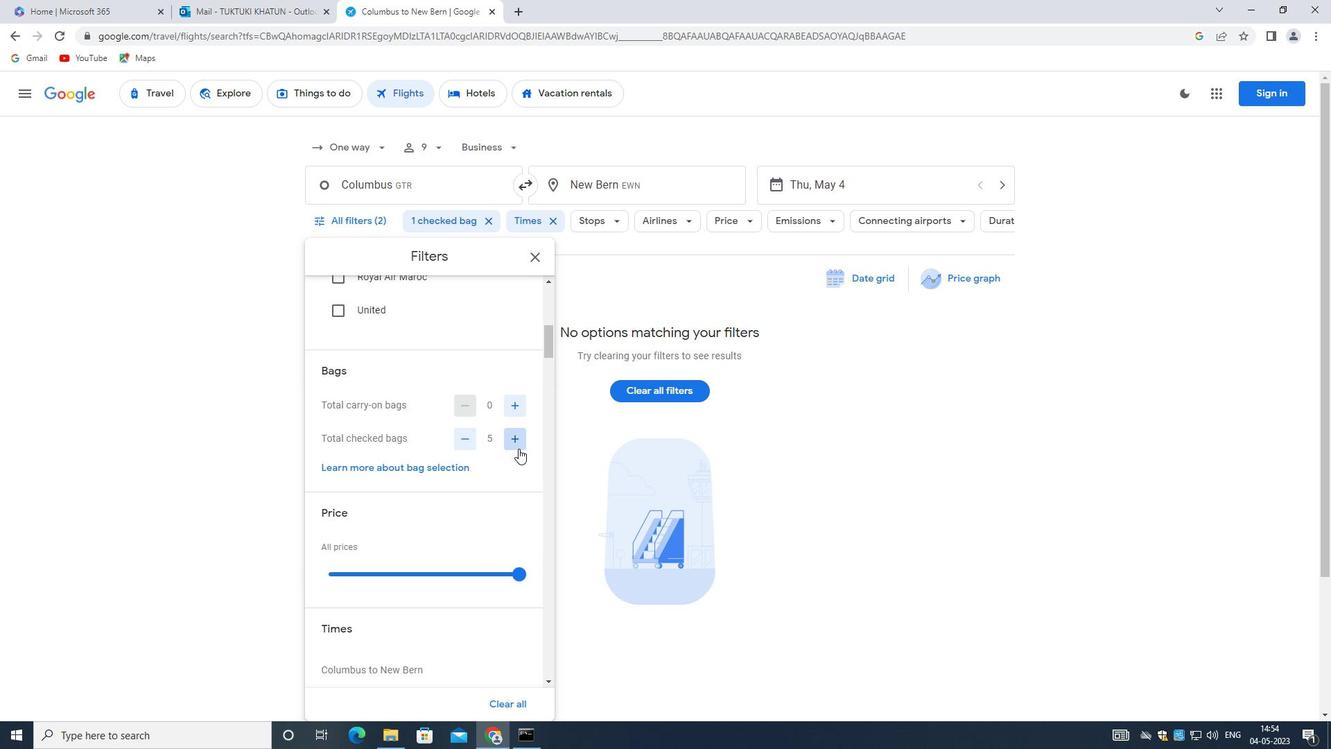 
Action: Mouse pressed left at (518, 441)
Screenshot: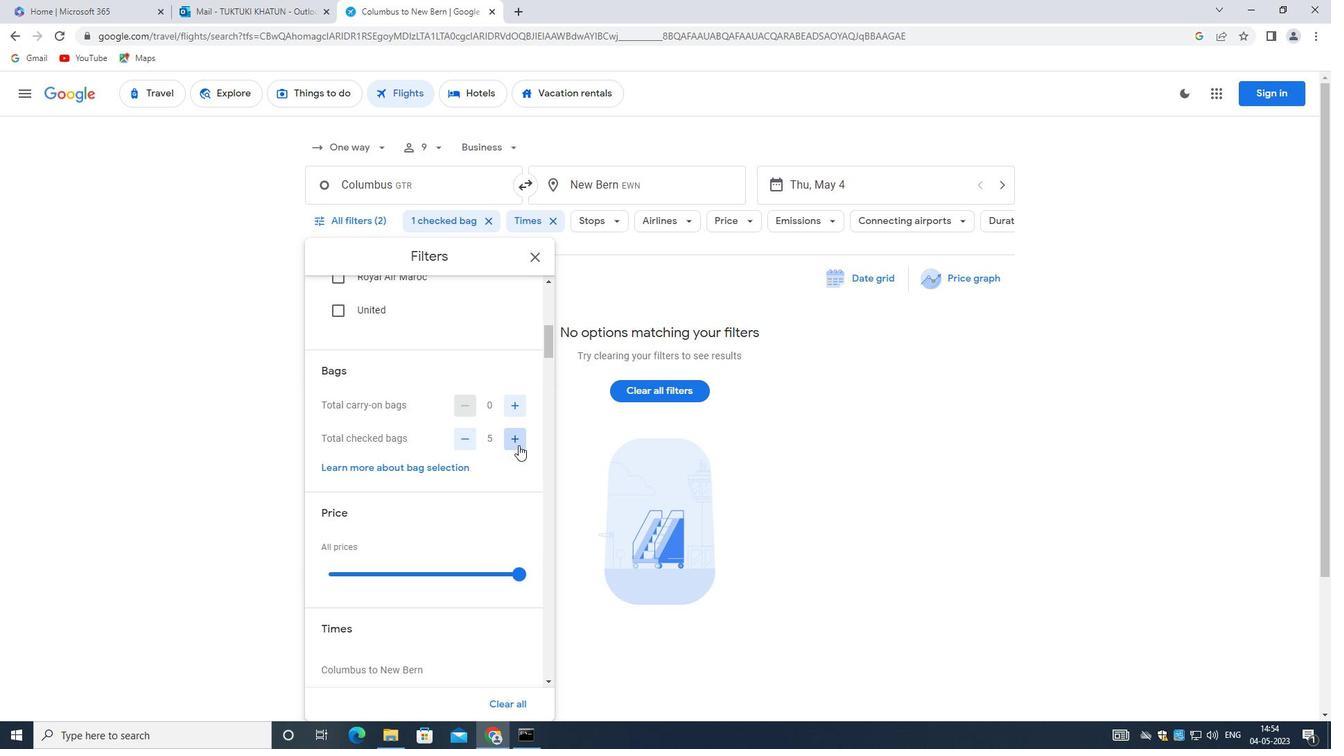 
Action: Mouse moved to (518, 439)
Screenshot: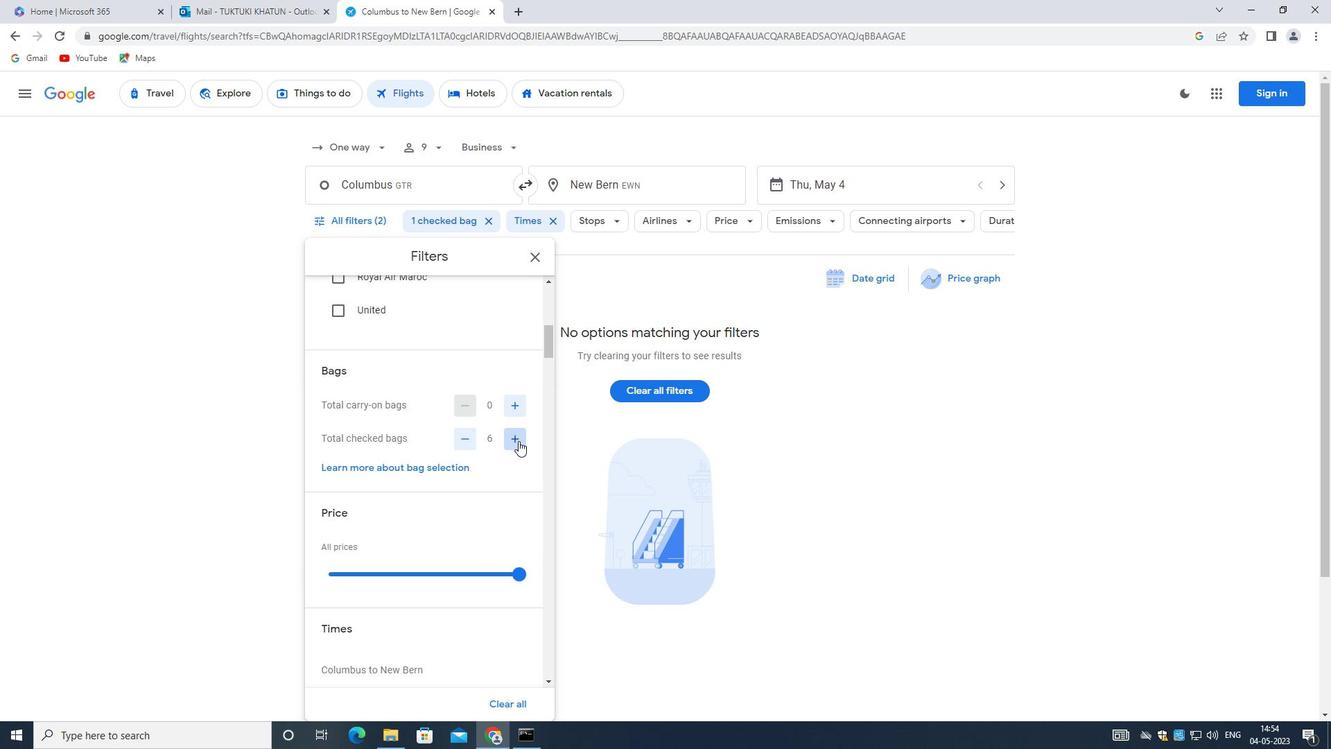 
Action: Mouse pressed left at (518, 439)
Screenshot: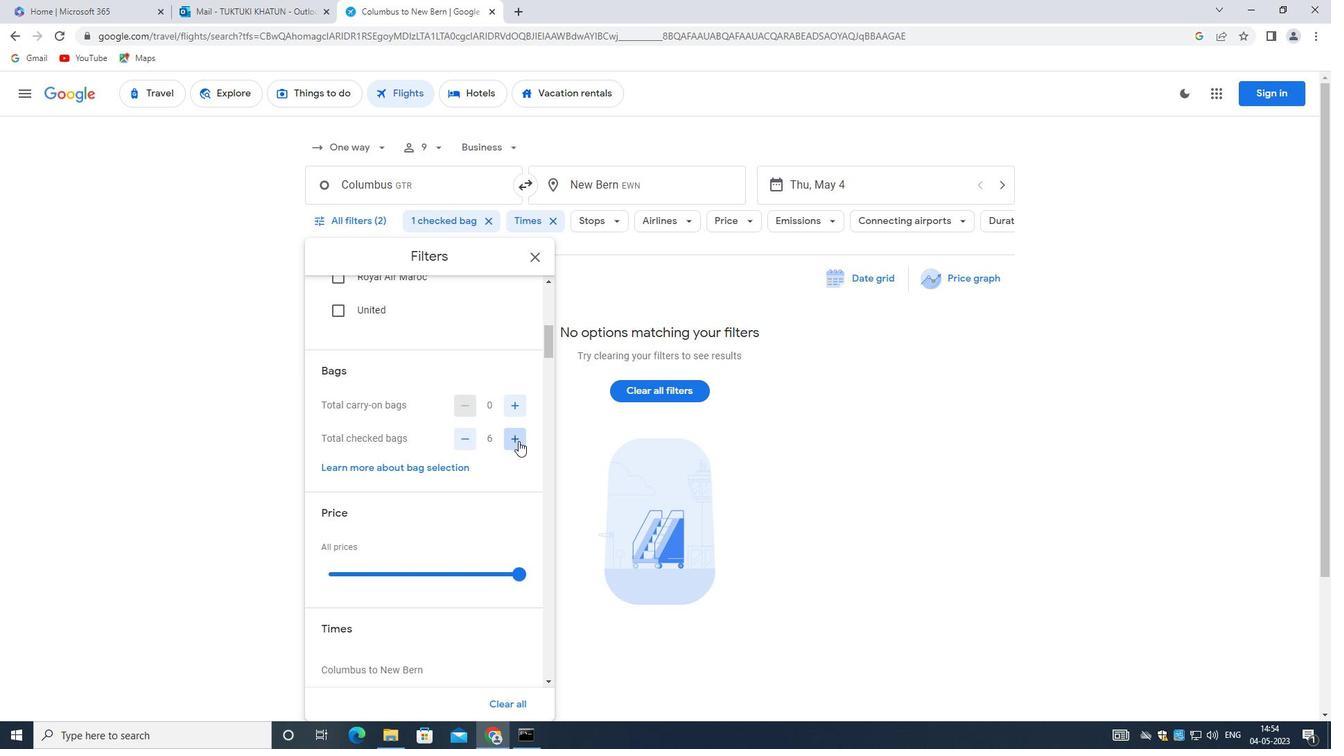 
Action: Mouse pressed left at (518, 439)
Screenshot: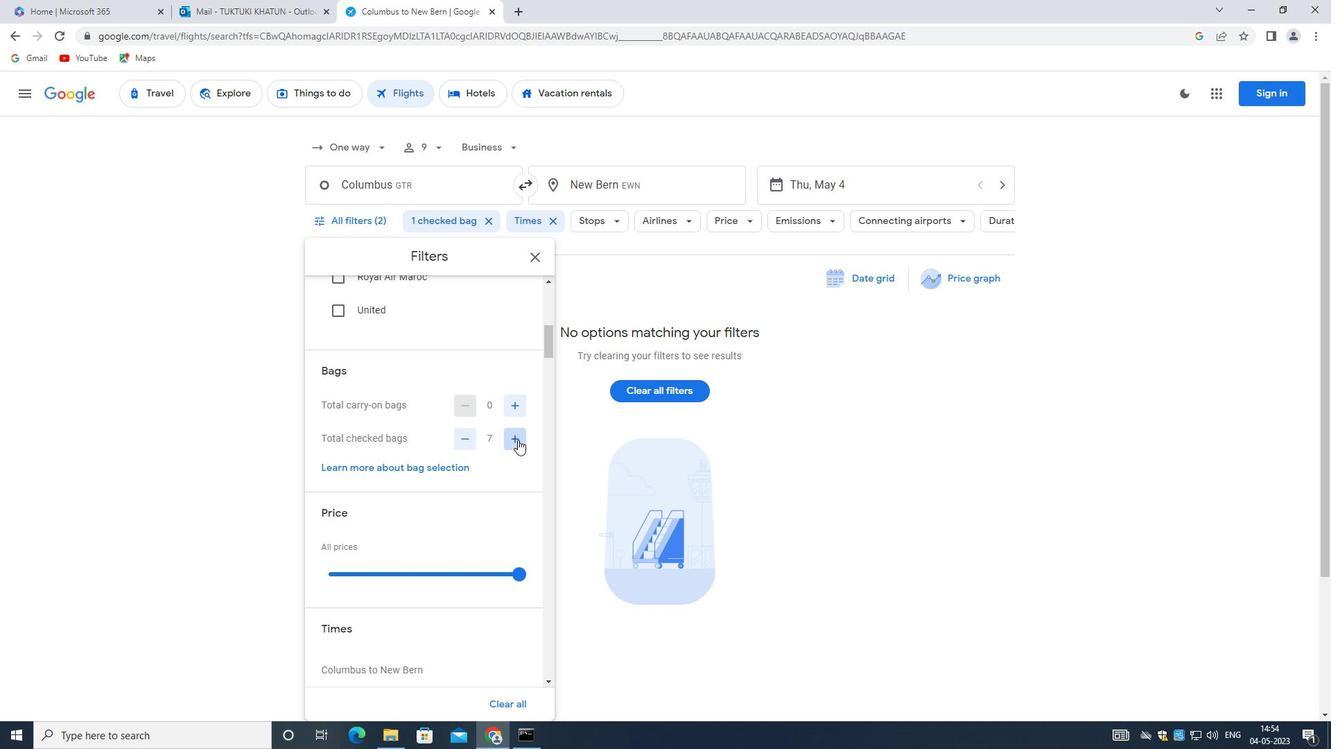 
Action: Mouse pressed left at (518, 439)
Screenshot: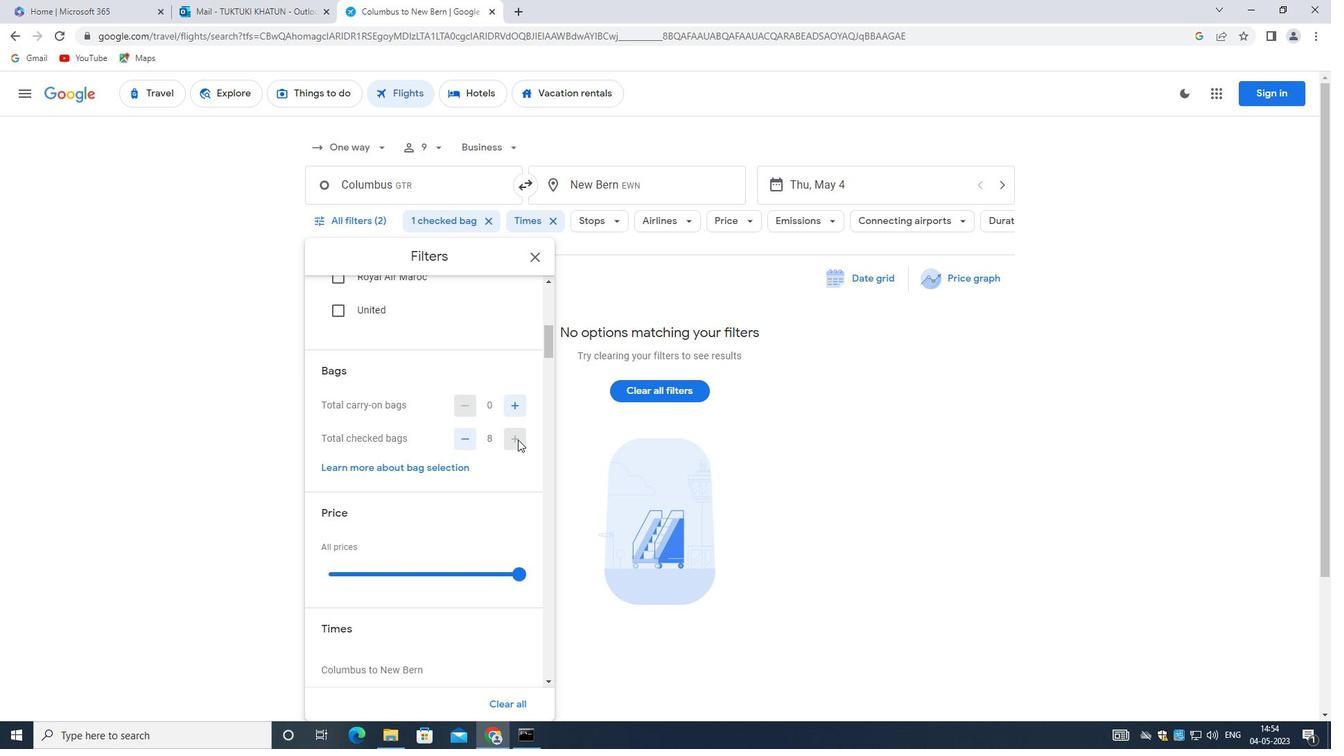 
Action: Mouse moved to (439, 493)
Screenshot: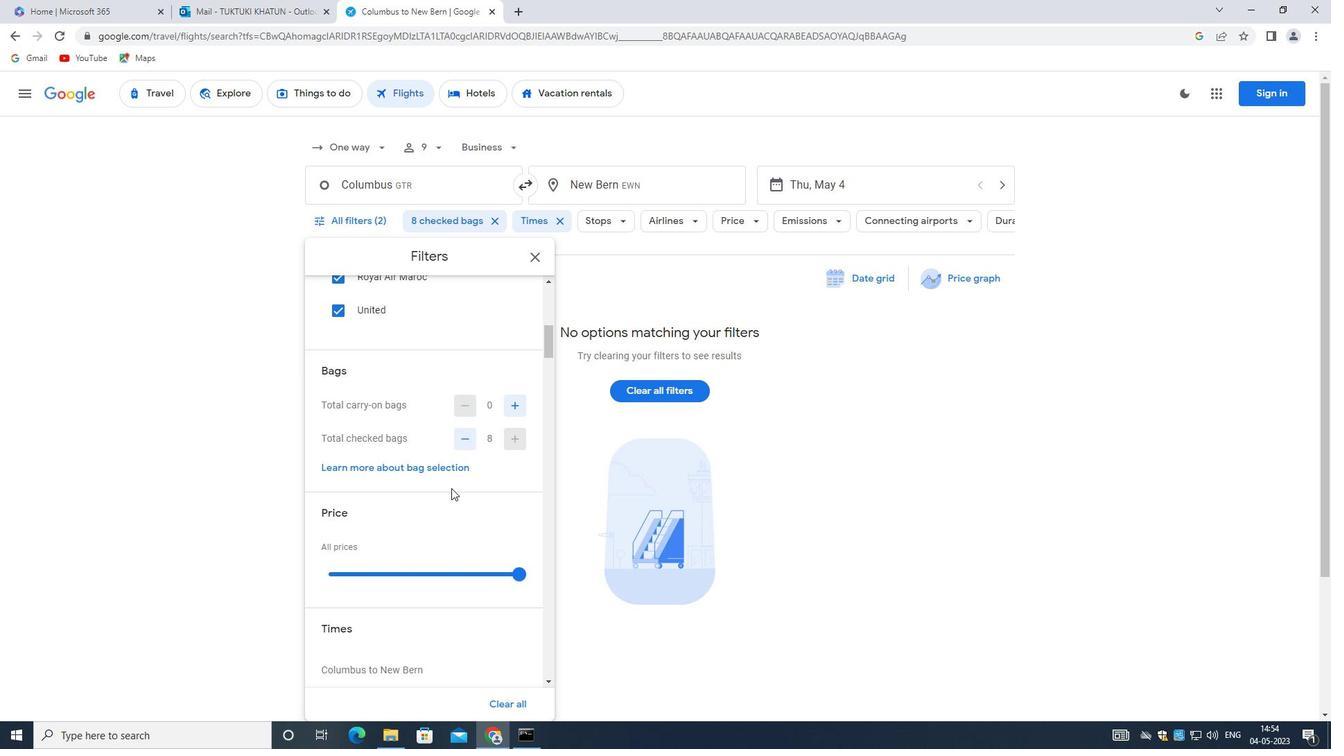 
Action: Mouse scrolled (439, 493) with delta (0, 0)
Screenshot: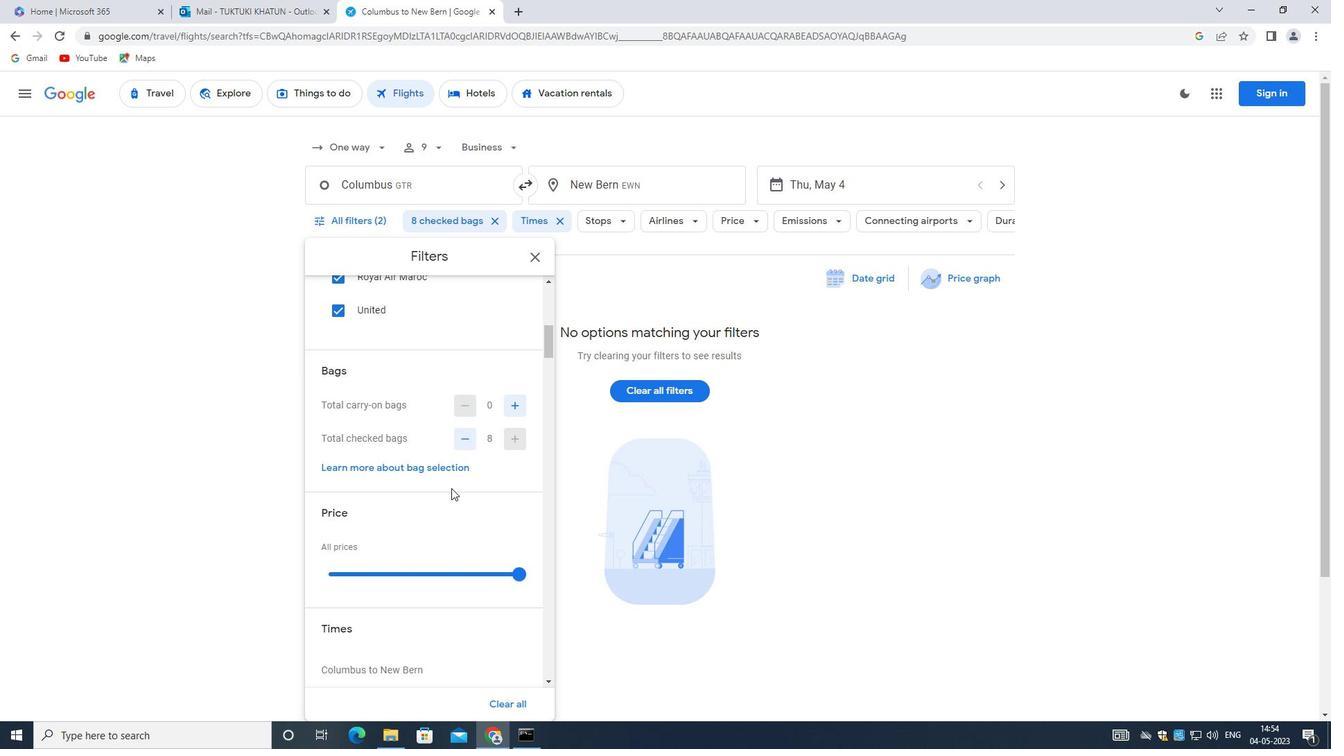 
Action: Mouse moved to (457, 500)
Screenshot: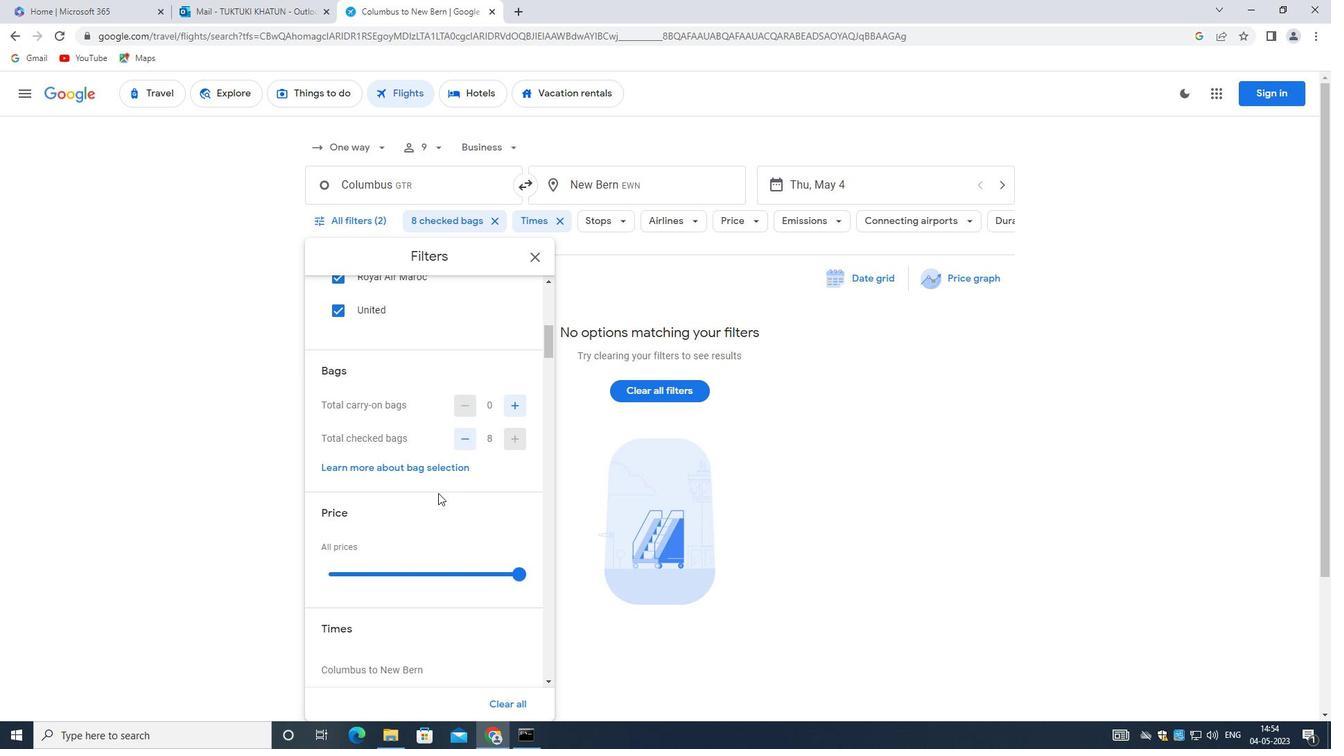 
Action: Mouse scrolled (457, 499) with delta (0, 0)
Screenshot: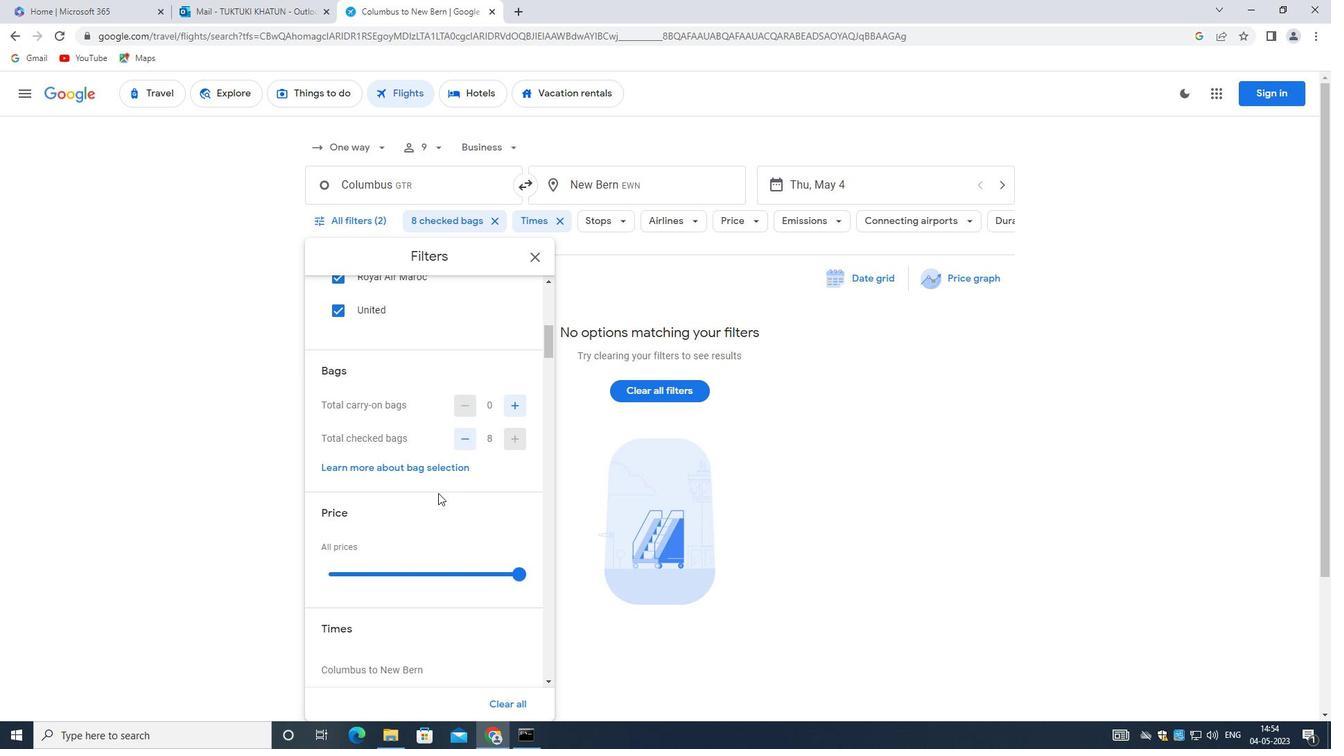 
Action: Mouse moved to (459, 500)
Screenshot: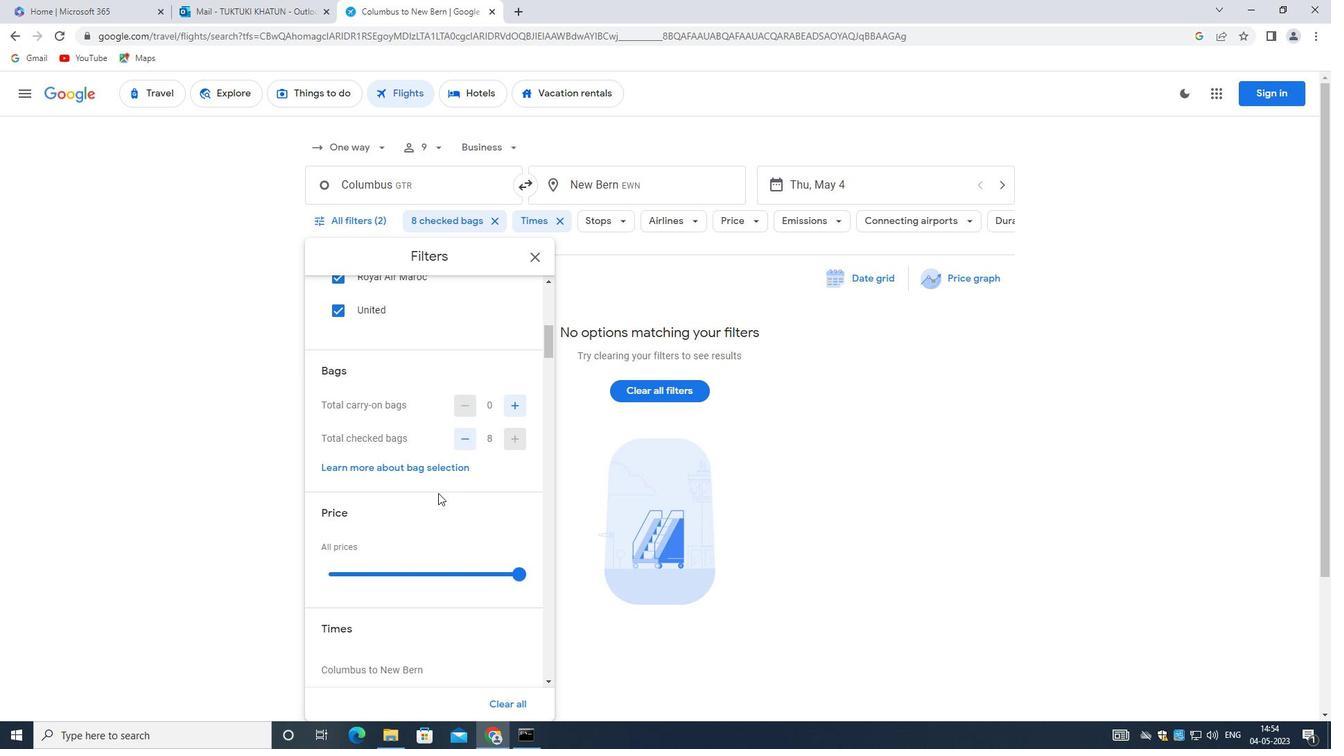 
Action: Mouse scrolled (459, 500) with delta (0, 0)
Screenshot: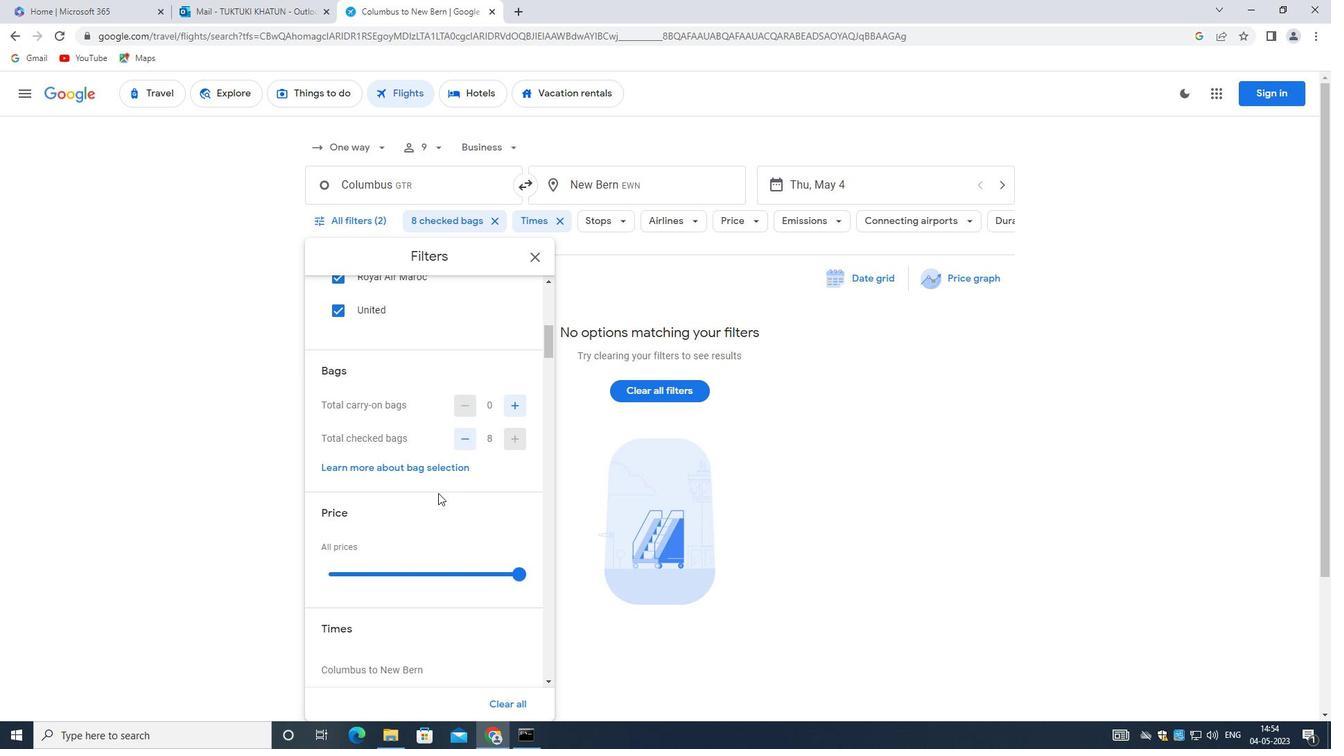 
Action: Mouse moved to (460, 500)
Screenshot: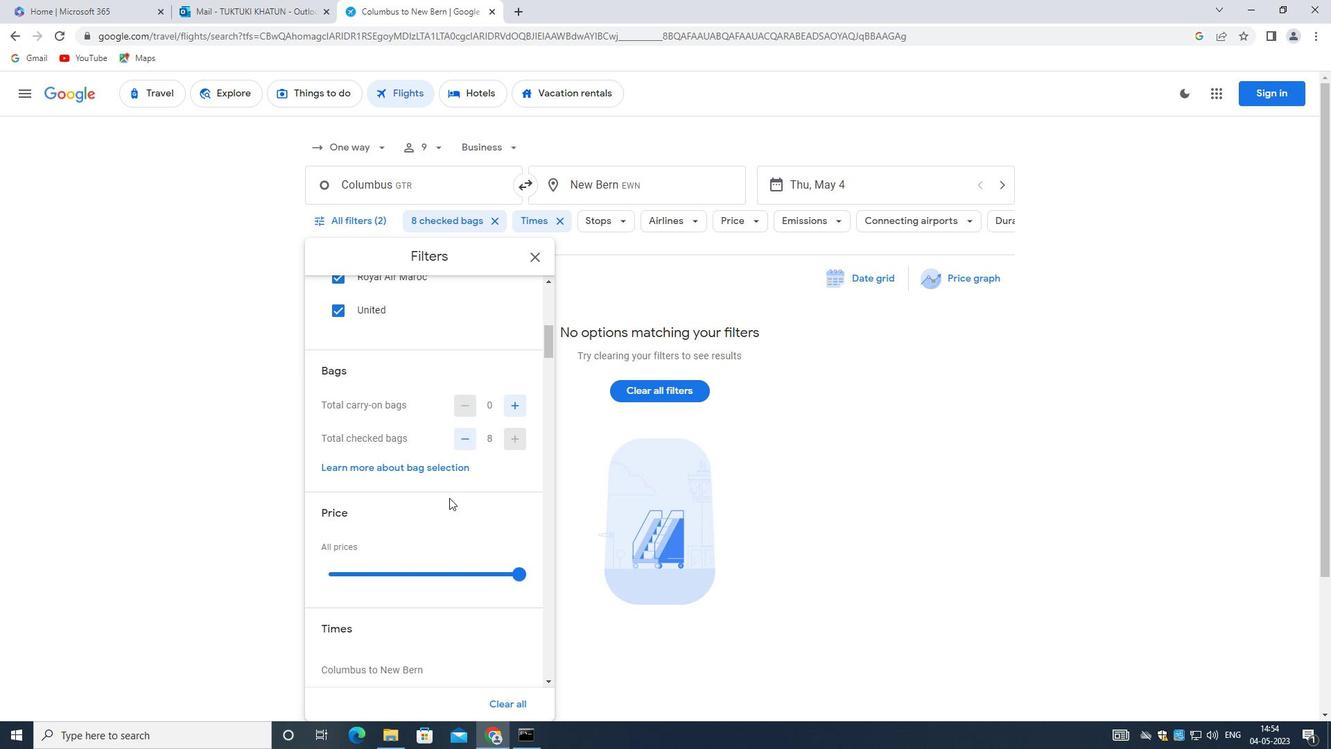 
Action: Mouse scrolled (460, 500) with delta (0, 0)
Screenshot: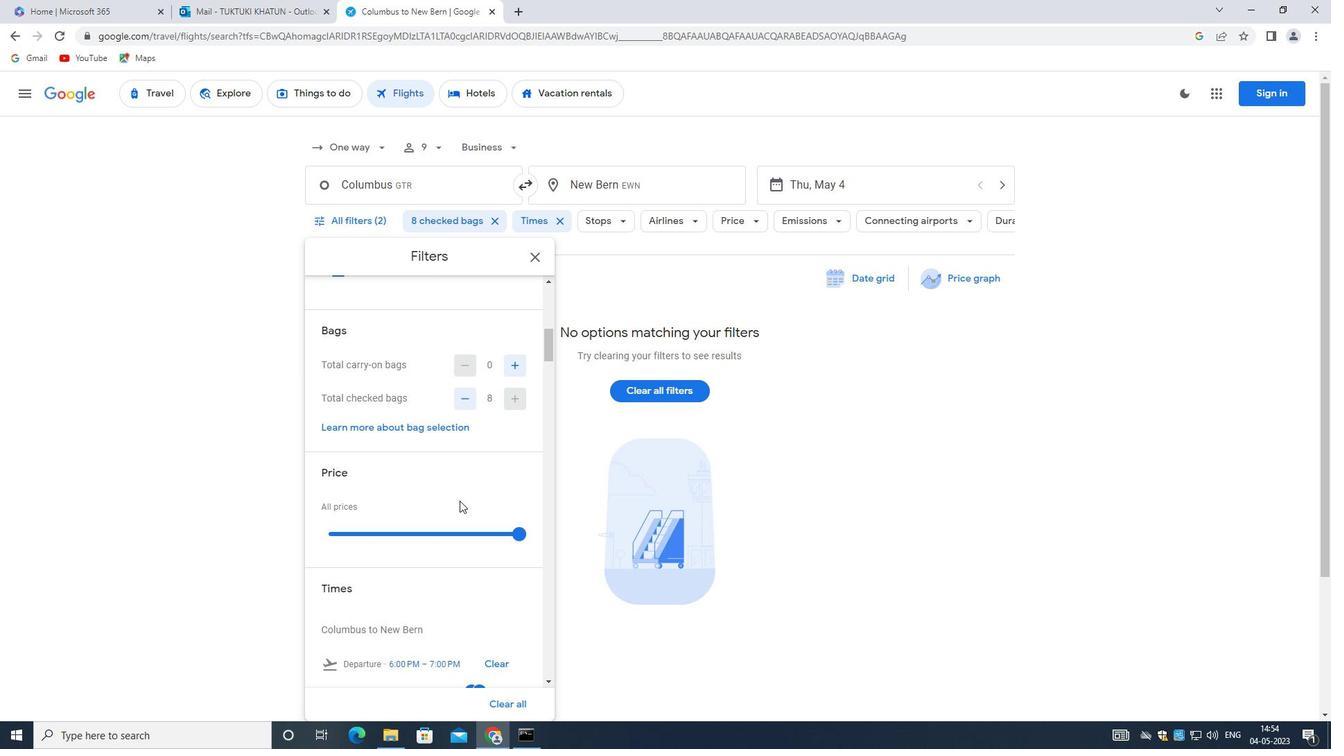 
Action: Mouse moved to (460, 500)
Screenshot: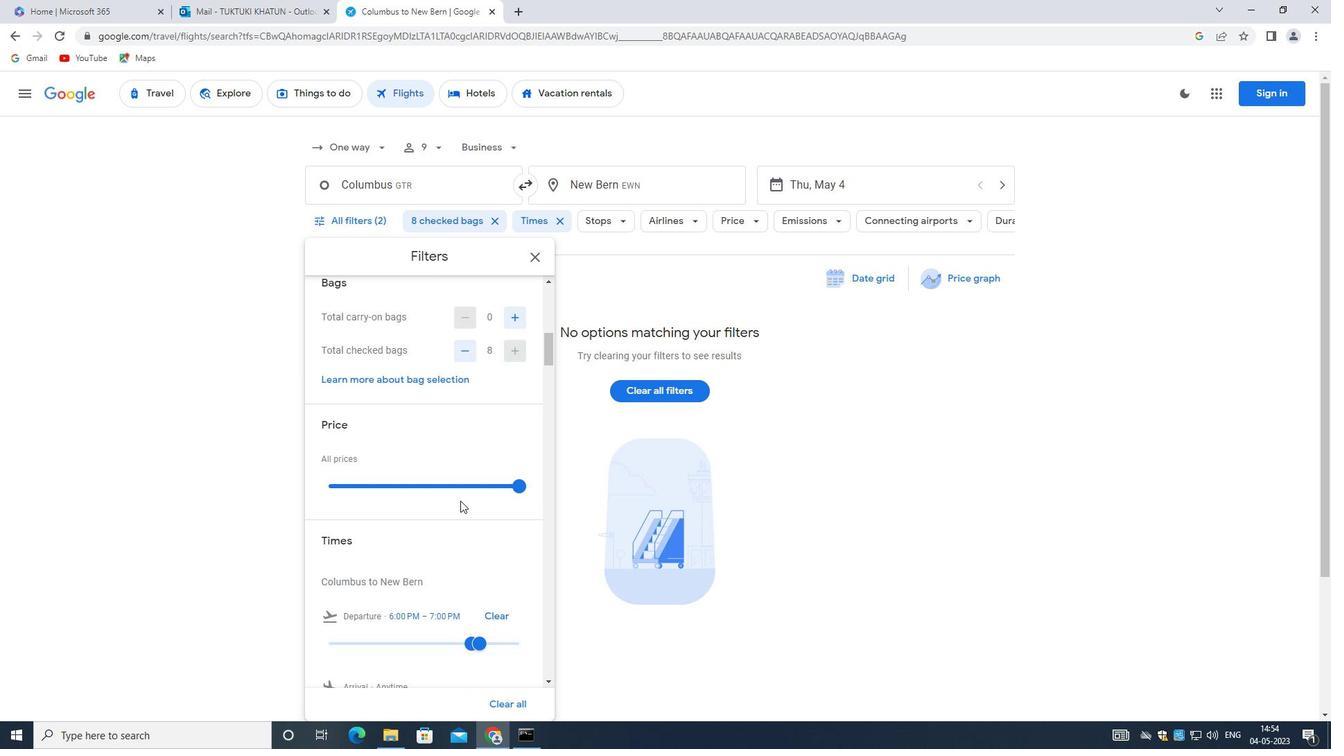 
Action: Mouse scrolled (460, 500) with delta (0, 0)
Screenshot: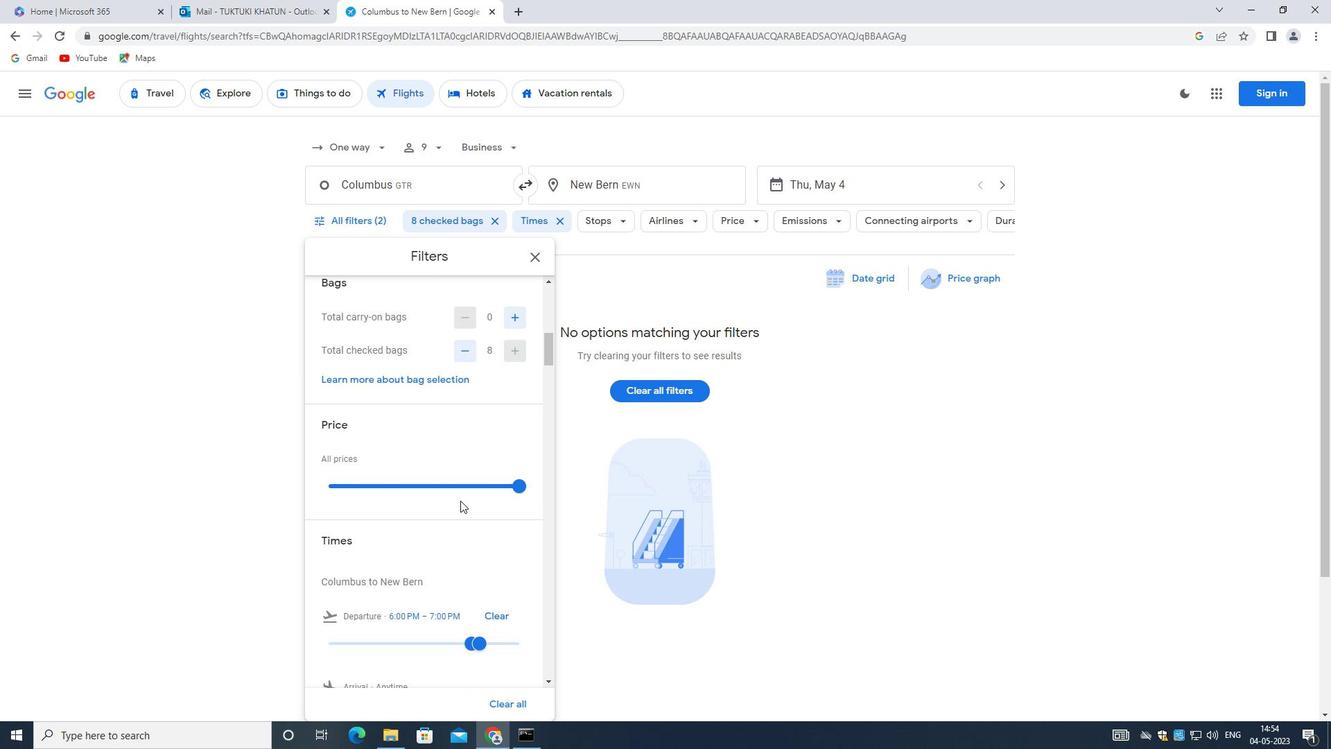 
Action: Mouse moved to (512, 387)
Screenshot: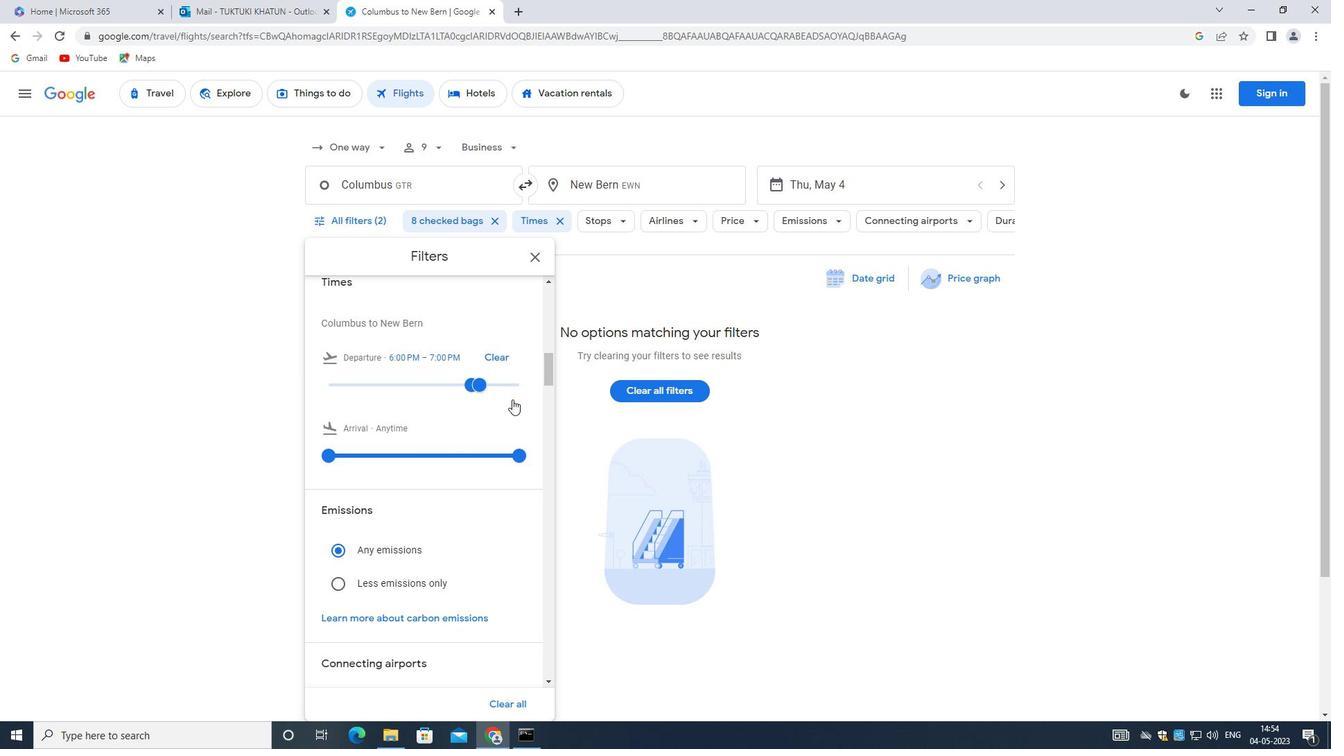 
Action: Mouse pressed left at (512, 387)
Screenshot: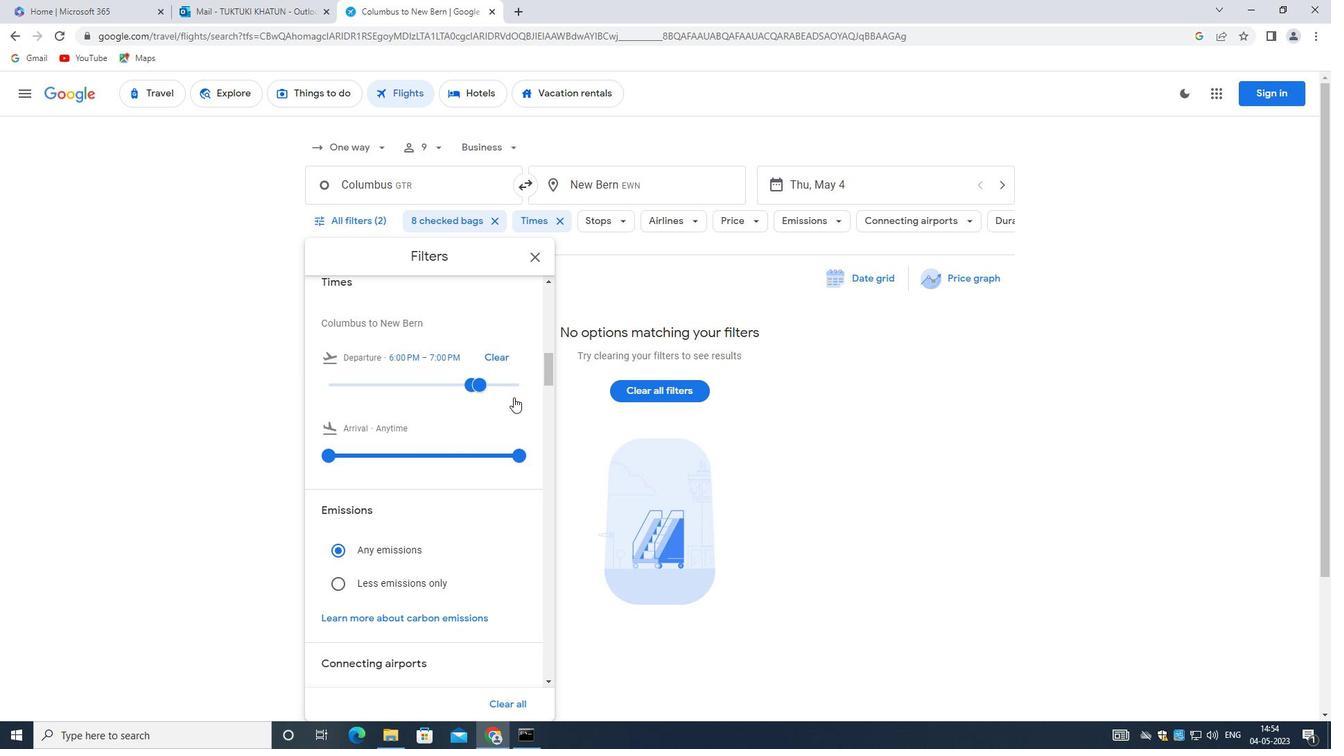
Action: Mouse moved to (440, 424)
Screenshot: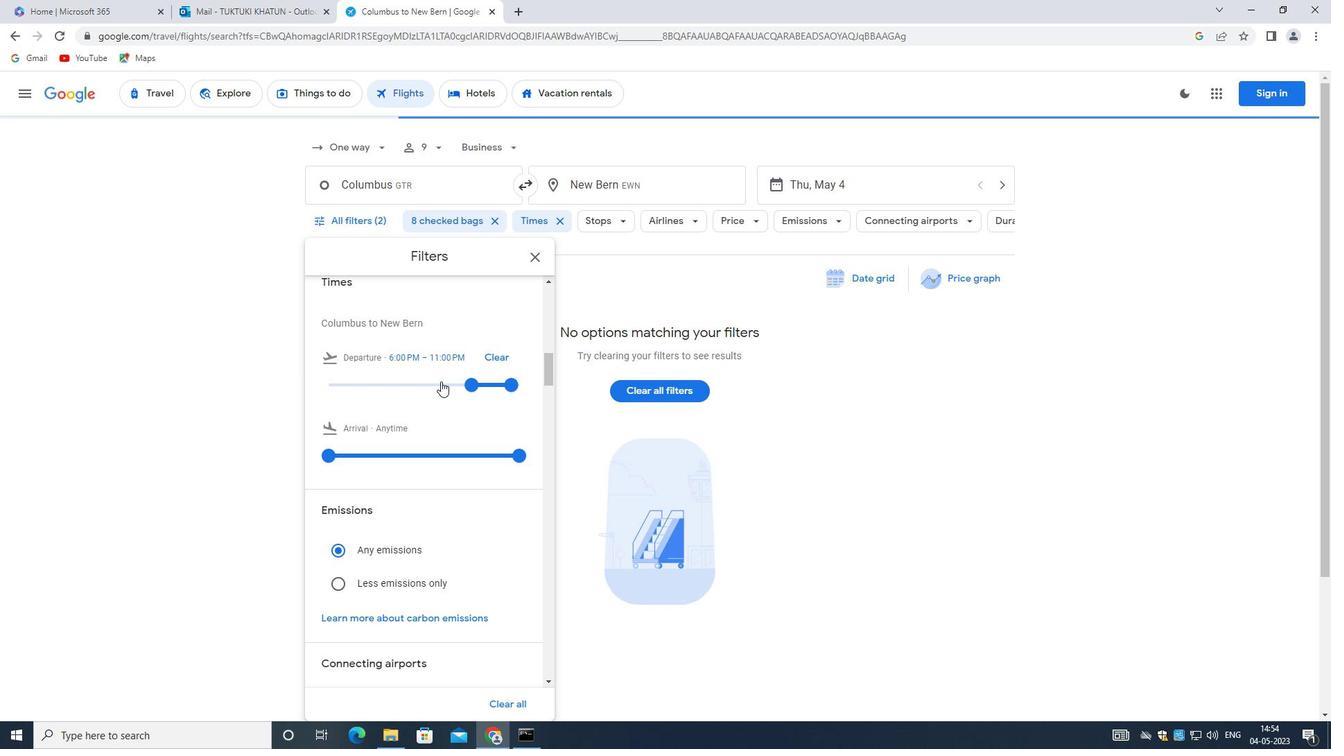 
Action: Mouse scrolled (440, 425) with delta (0, 0)
Screenshot: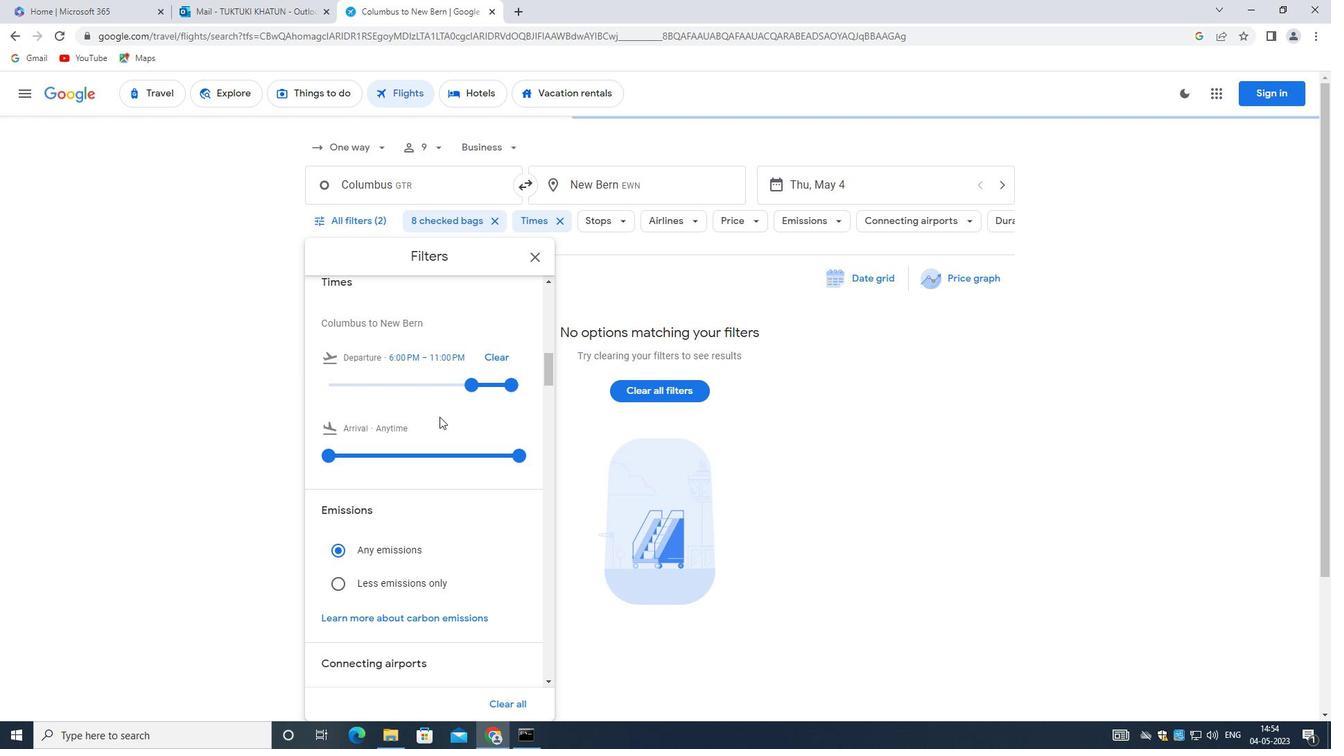 
Action: Mouse scrolled (440, 425) with delta (0, 0)
Screenshot: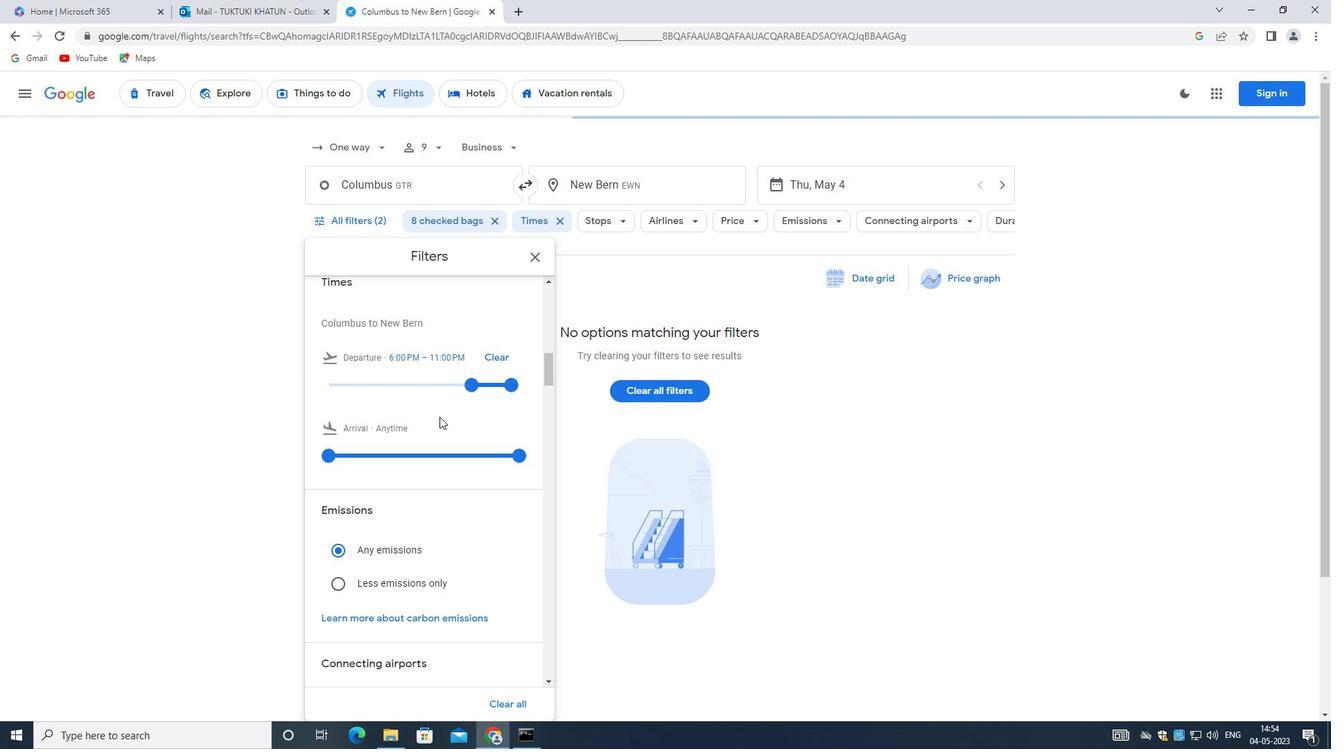 
Action: Mouse moved to (440, 425)
Screenshot: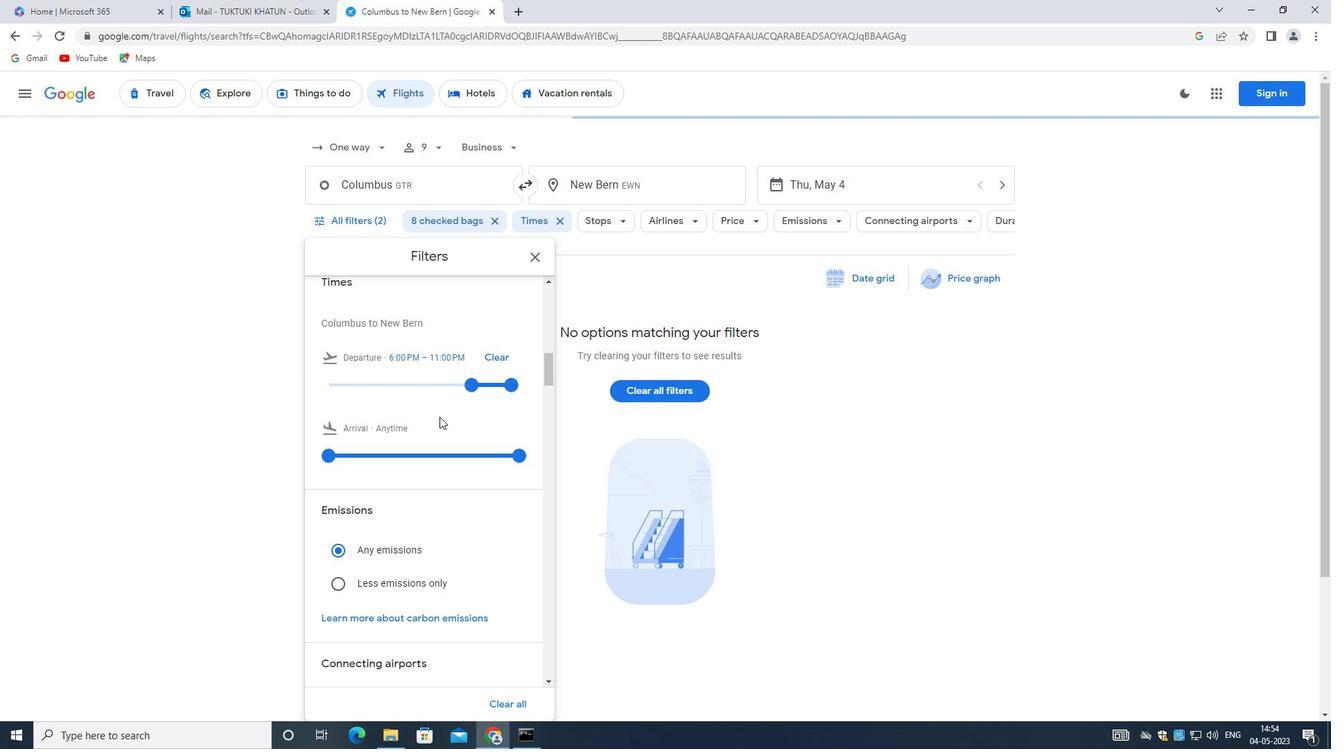 
Action: Mouse scrolled (440, 425) with delta (0, 0)
Screenshot: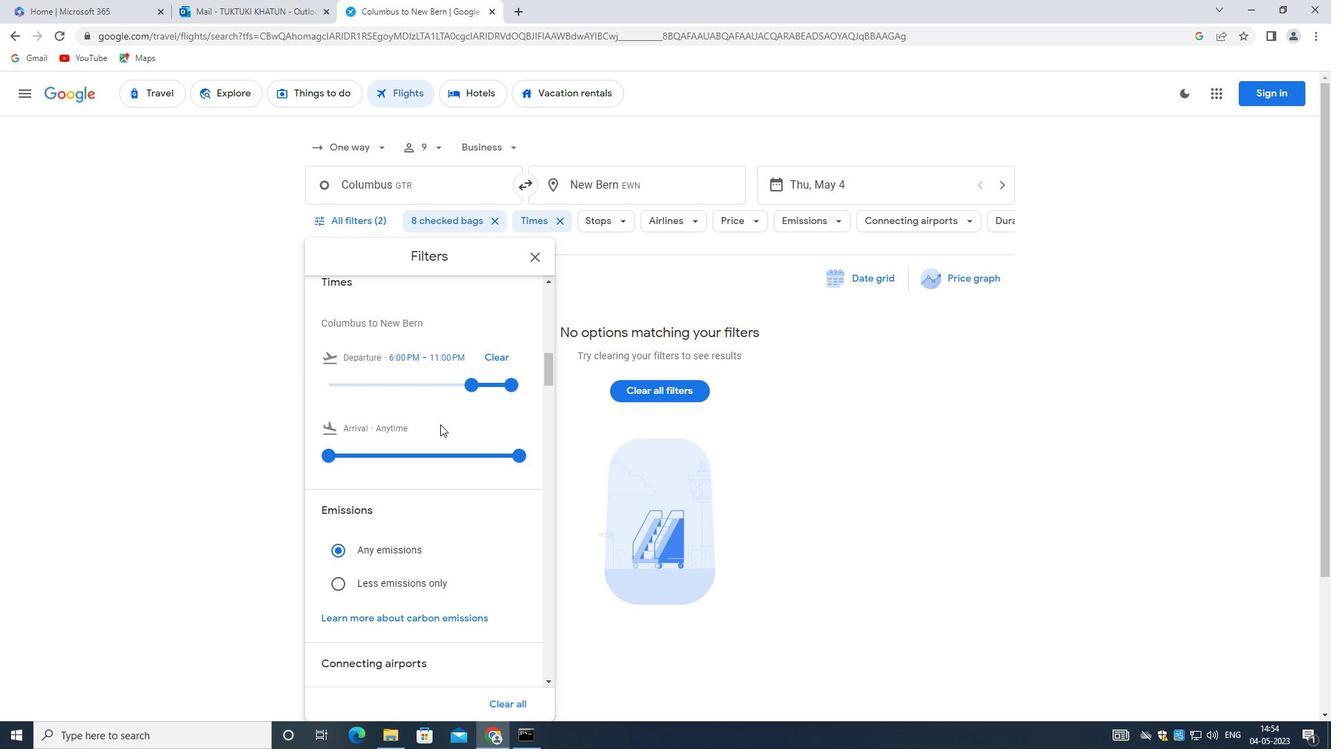 
Action: Mouse moved to (516, 434)
Screenshot: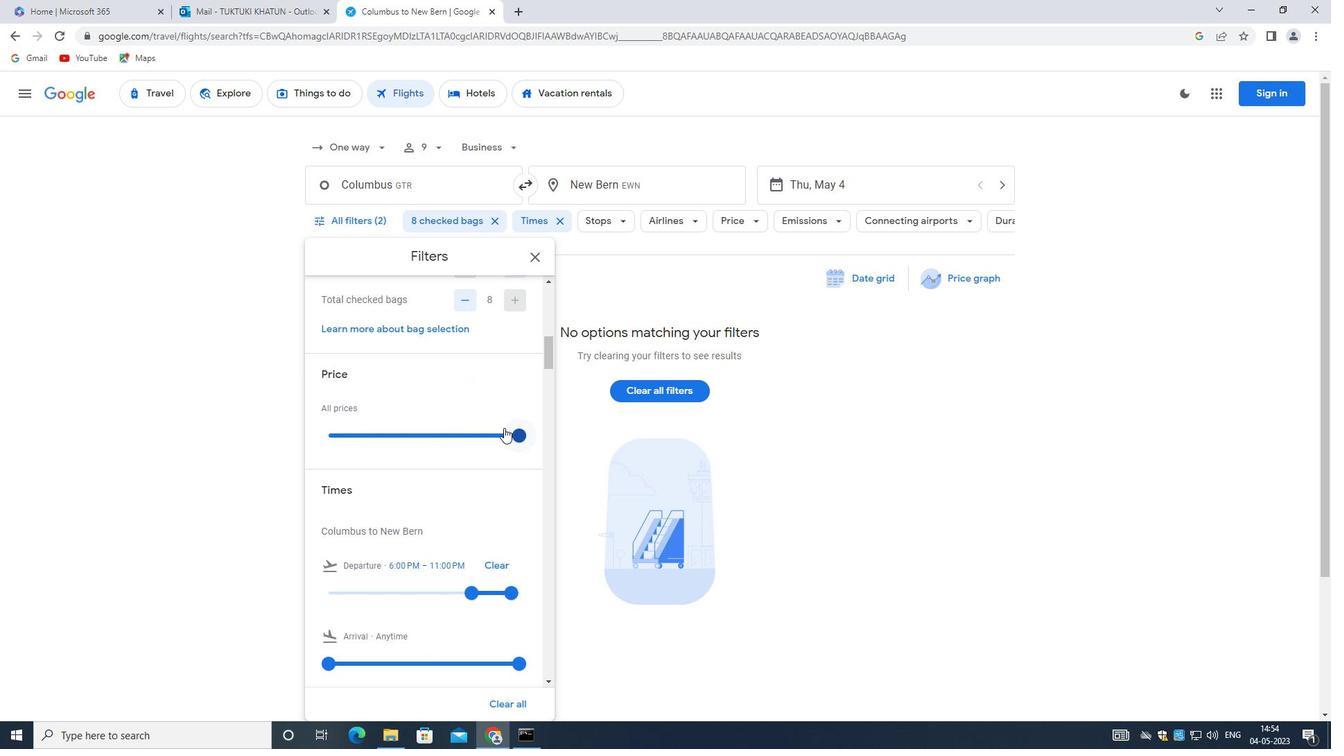 
Action: Mouse pressed left at (516, 434)
Screenshot: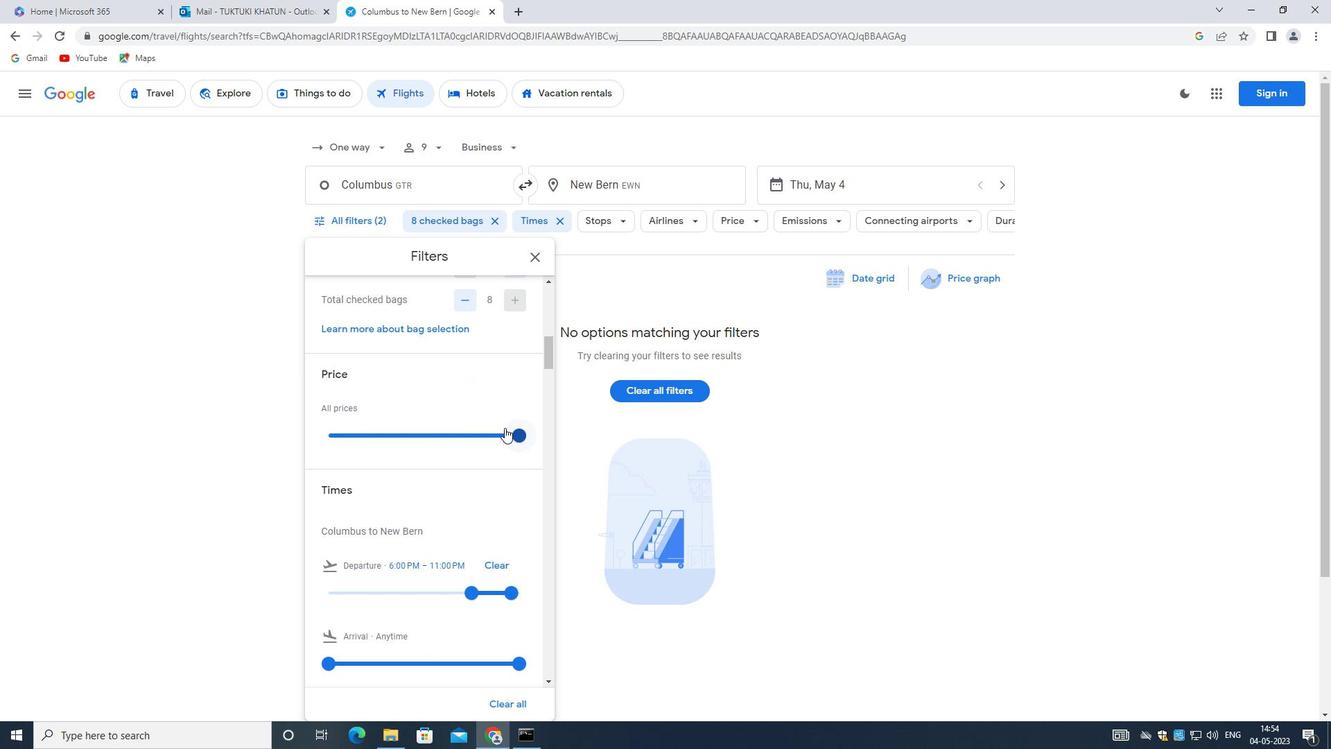 
Action: Mouse moved to (518, 434)
Screenshot: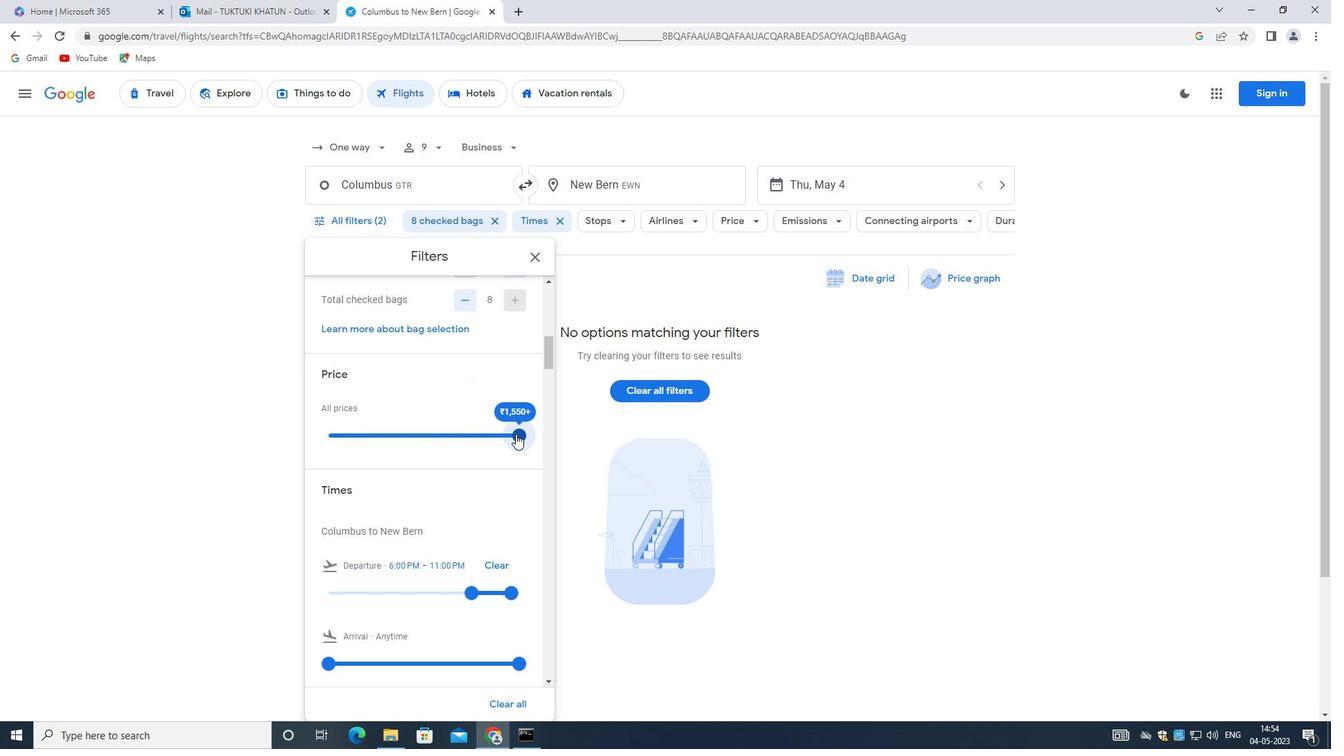 
Action: Mouse pressed left at (518, 434)
Screenshot: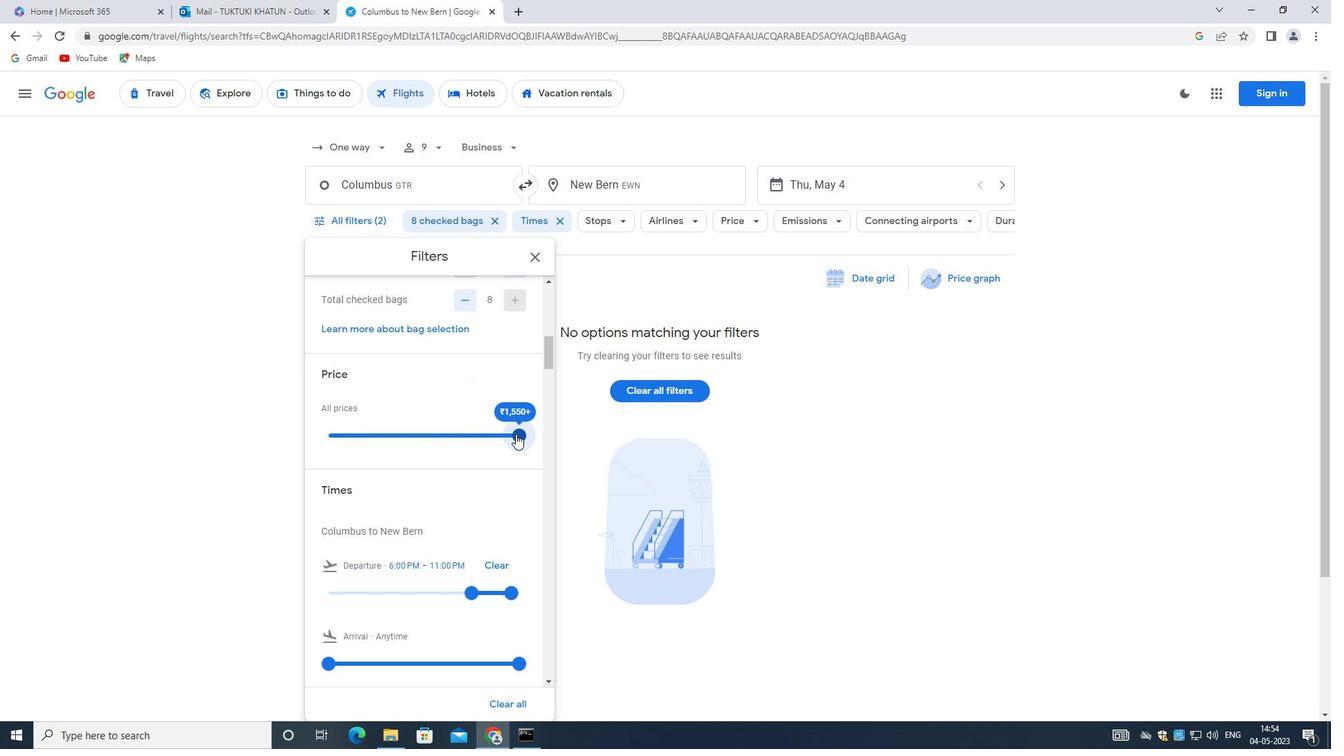 
Action: Mouse moved to (465, 529)
Screenshot: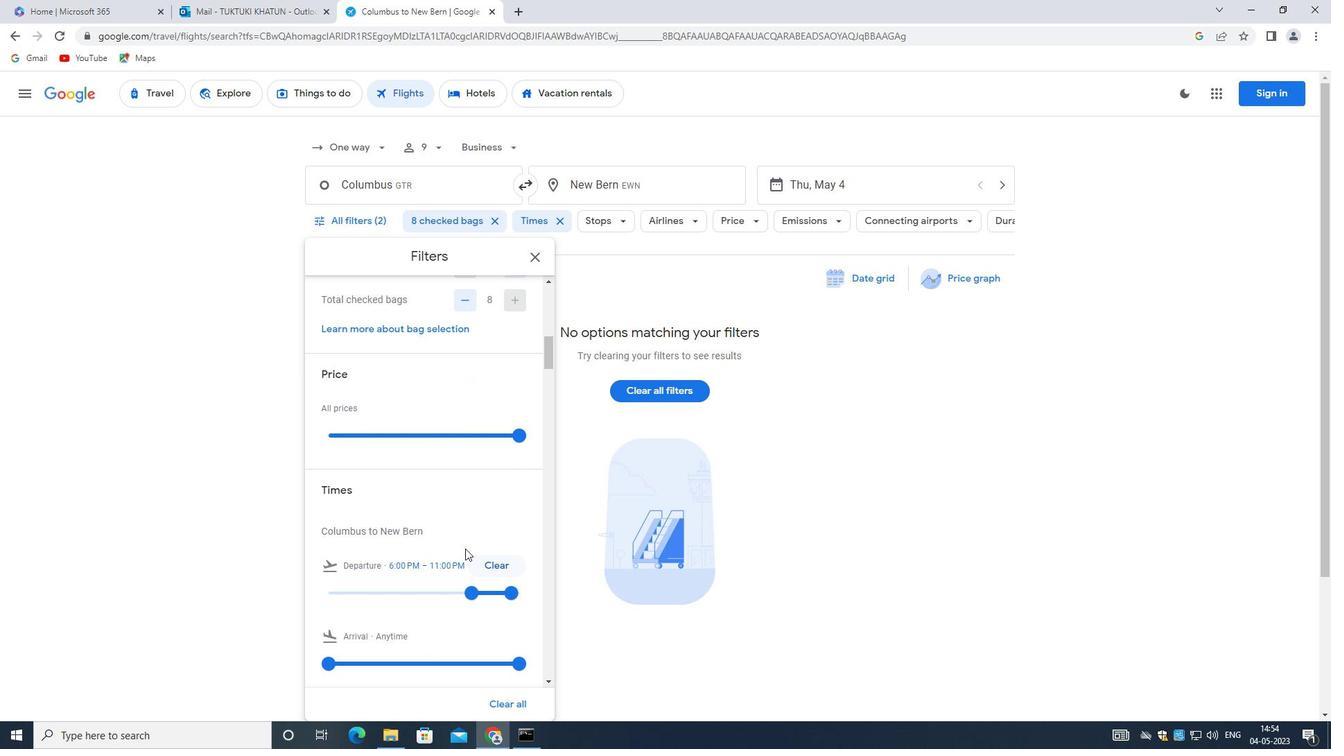 
Action: Mouse scrolled (465, 528) with delta (0, 0)
Screenshot: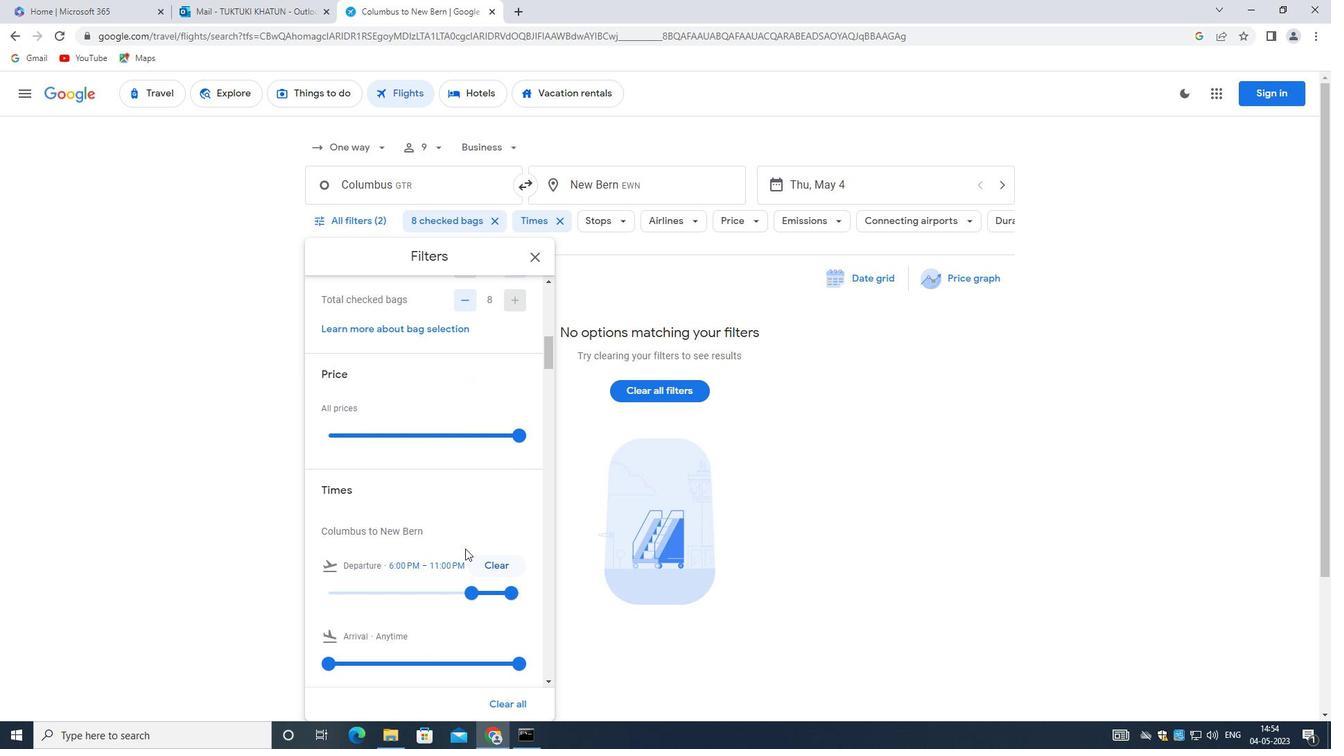 
Action: Mouse moved to (465, 529)
Screenshot: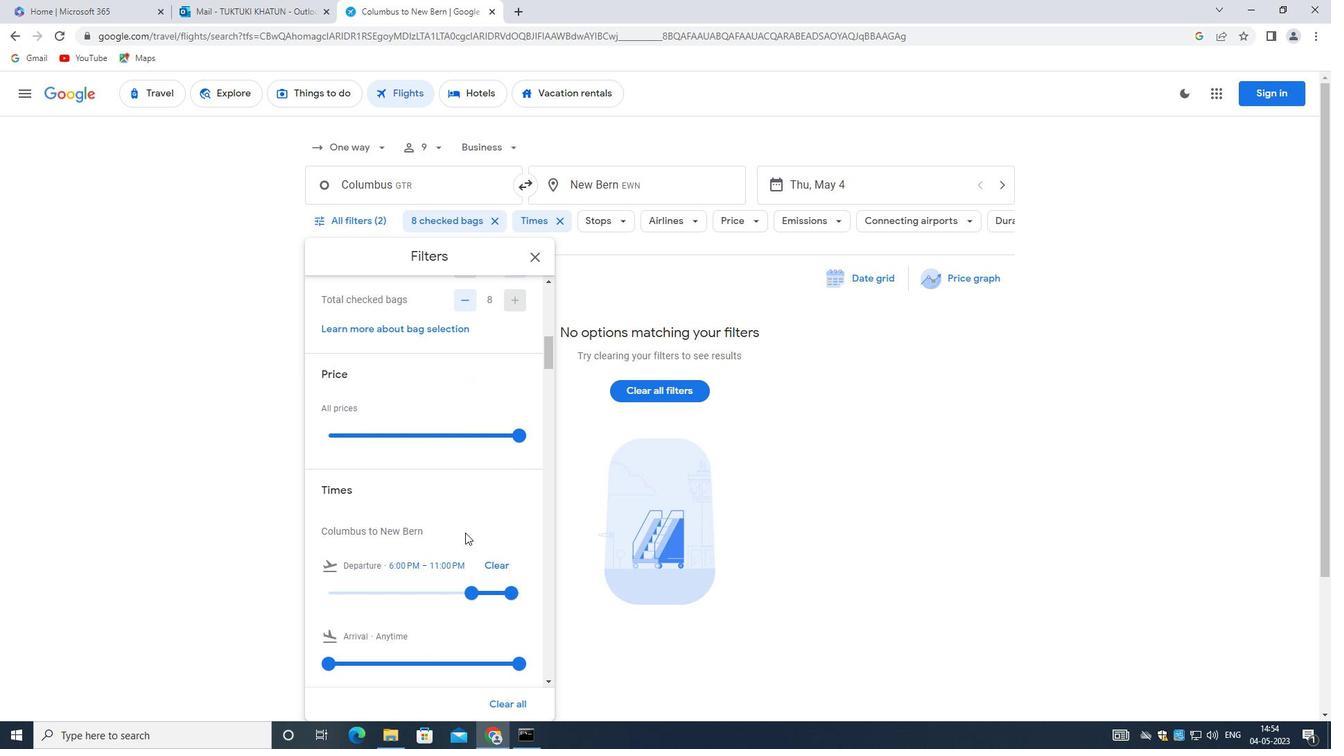 
Action: Mouse scrolled (465, 528) with delta (0, 0)
Screenshot: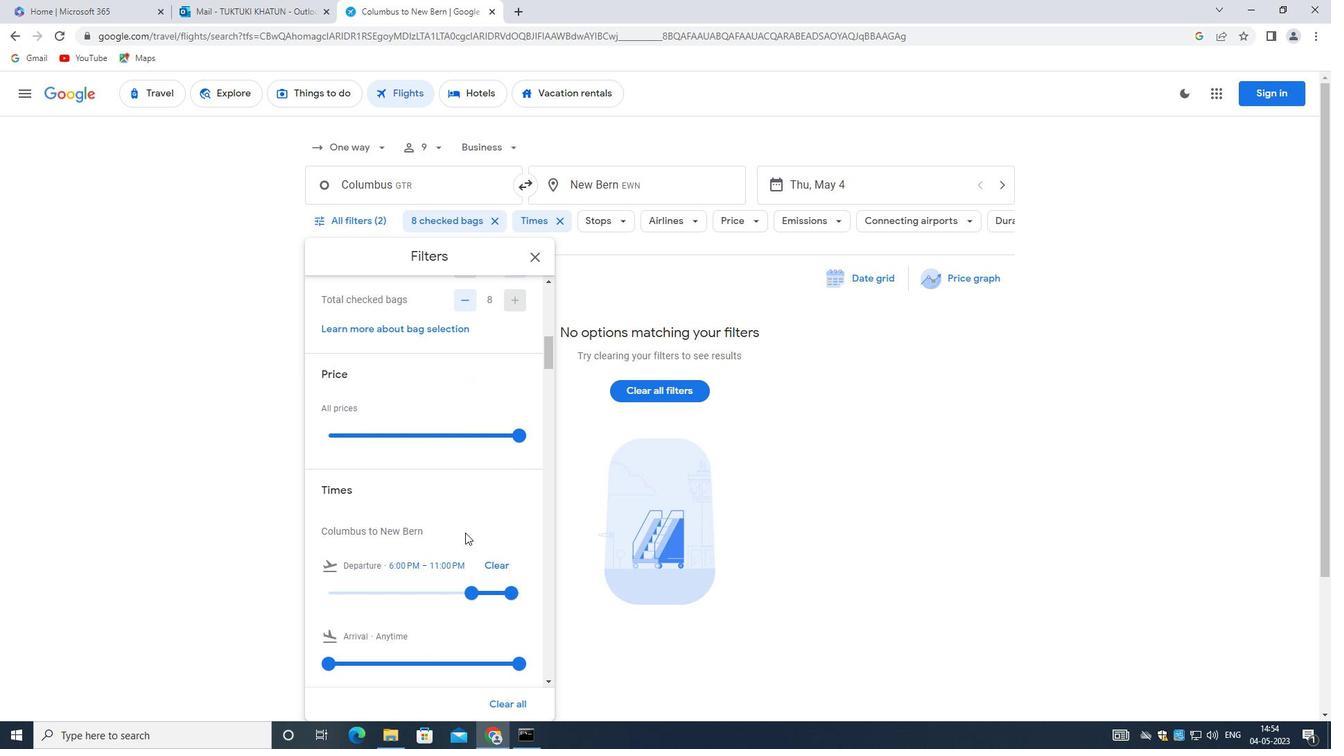 
Action: Mouse moved to (491, 452)
Screenshot: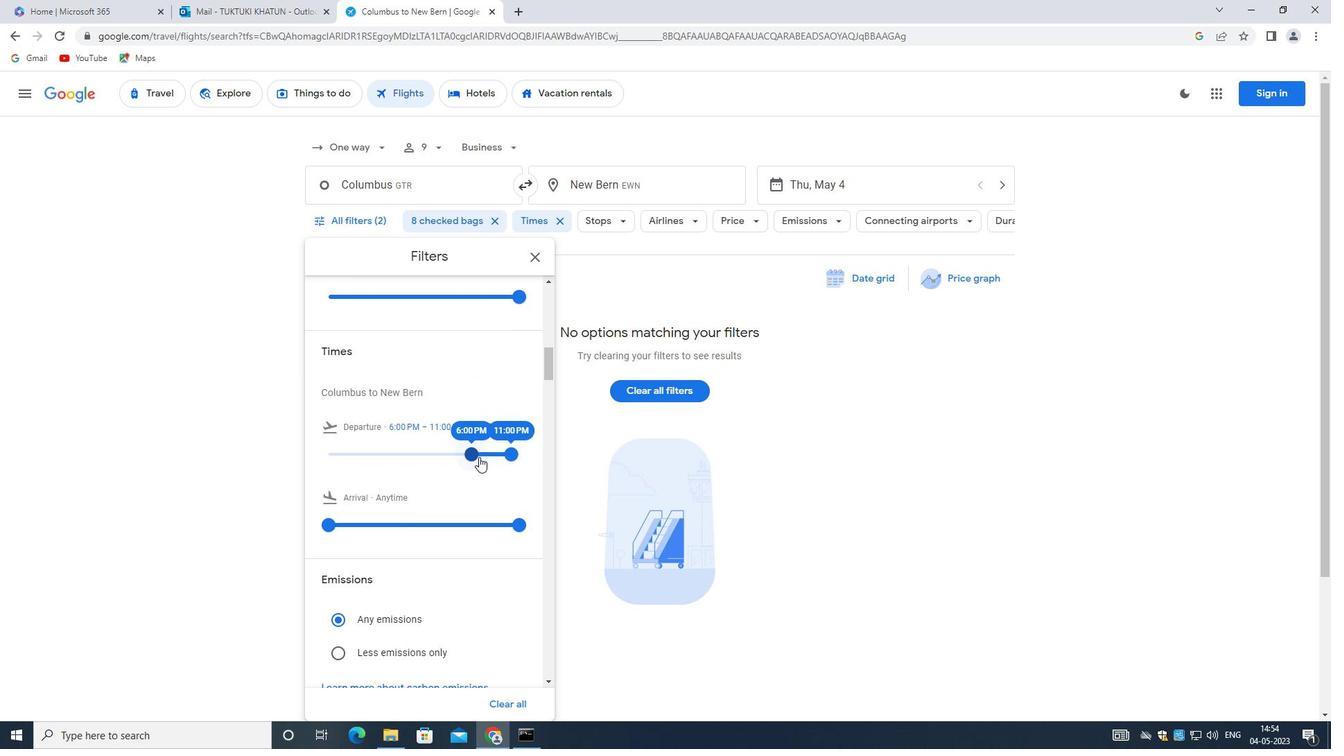 
Action: Mouse pressed left at (491, 452)
Screenshot: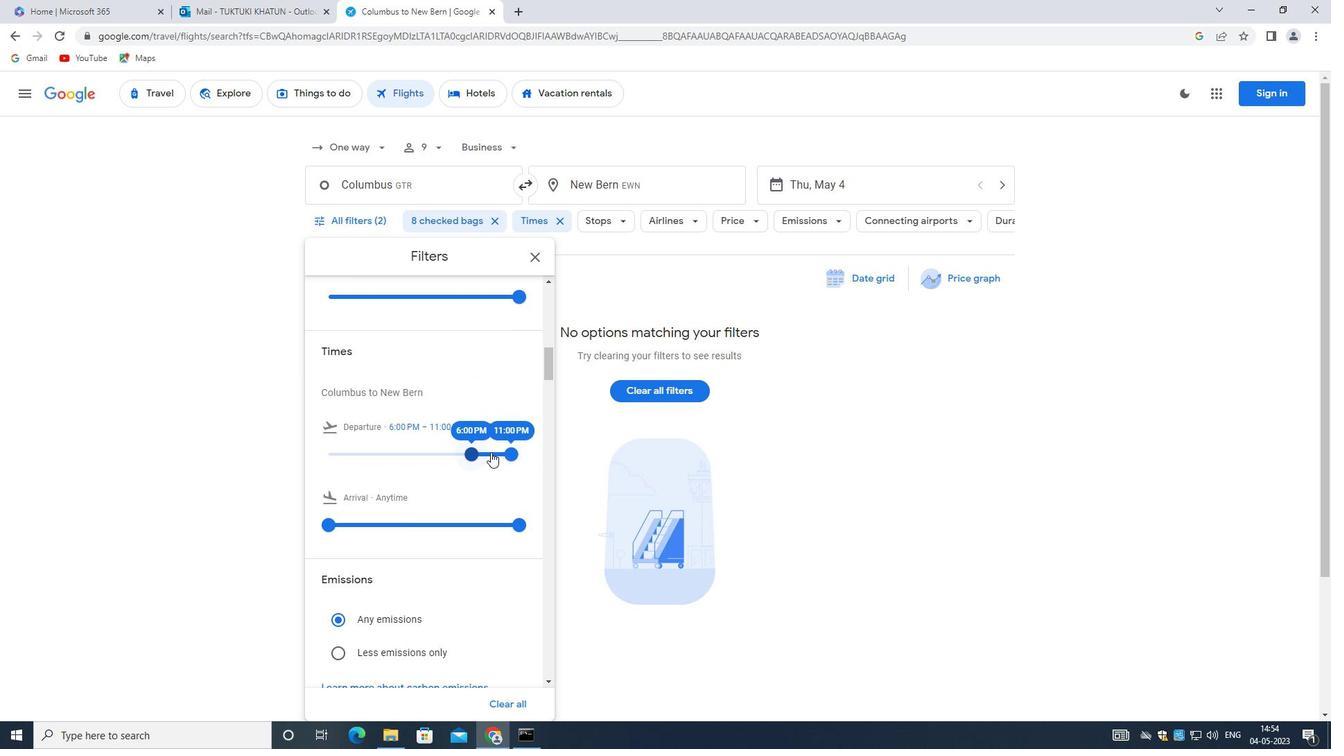 
Action: Mouse moved to (479, 452)
Screenshot: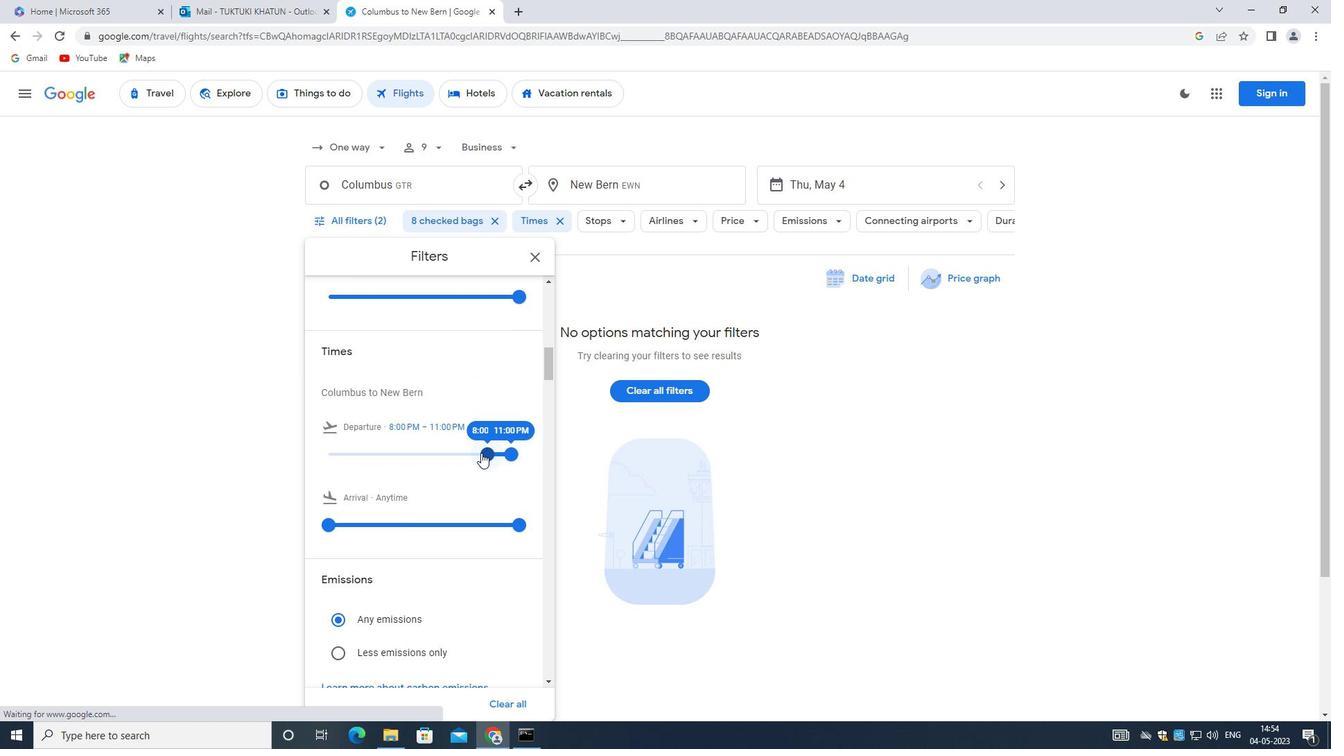 
Action: Mouse pressed left at (479, 452)
Screenshot: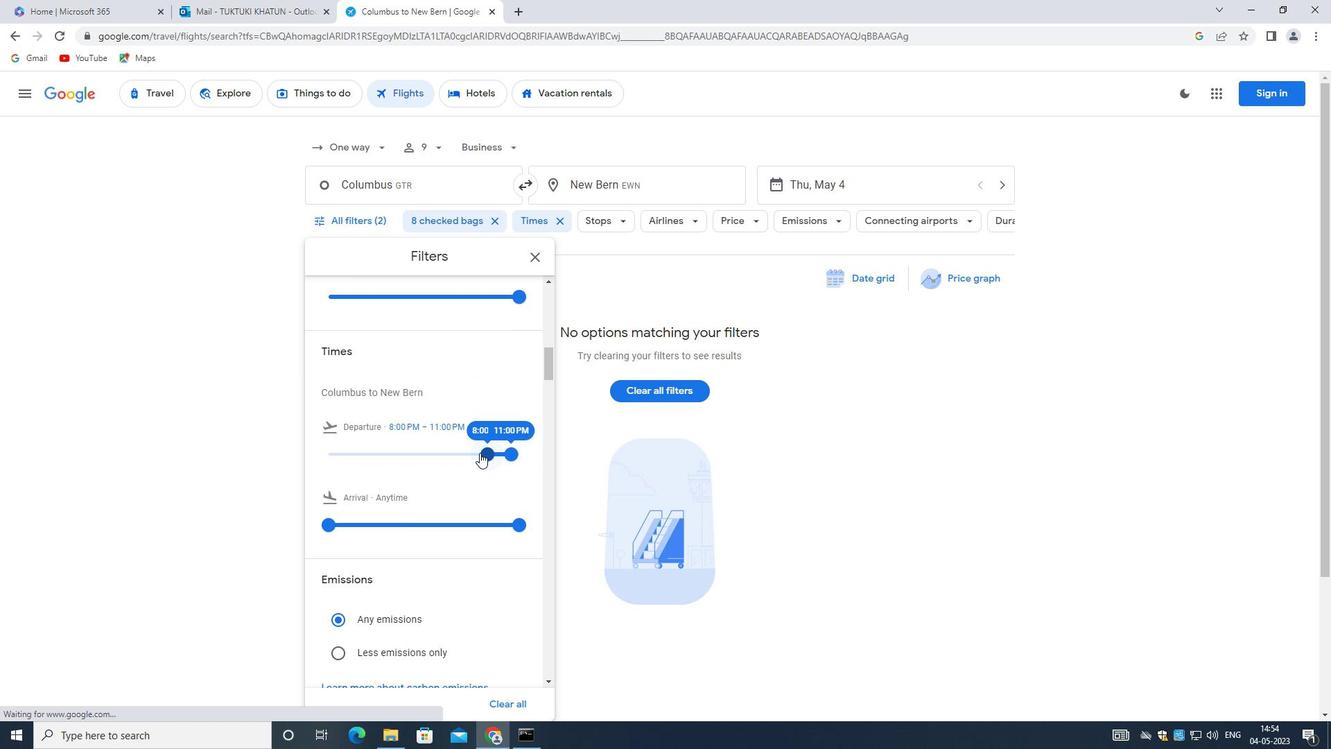 
Action: Mouse moved to (513, 452)
Screenshot: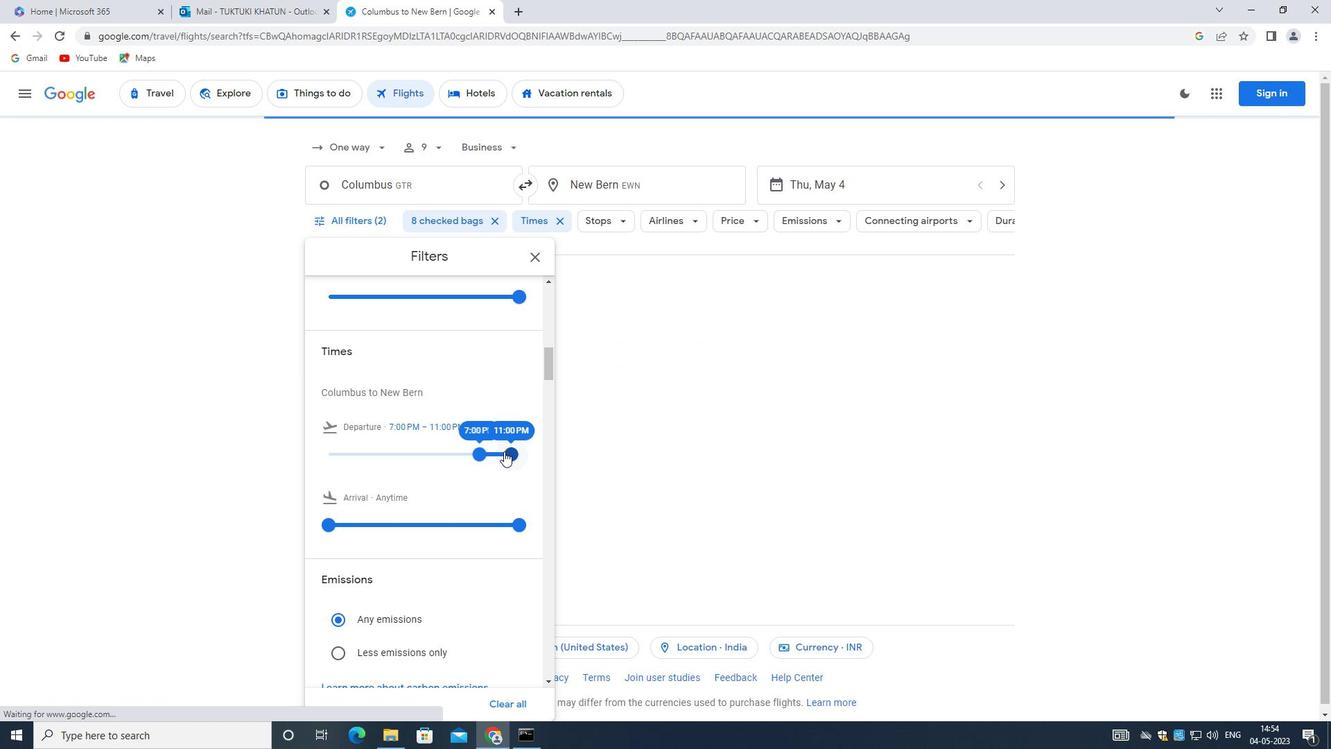 
Action: Mouse pressed left at (513, 452)
Screenshot: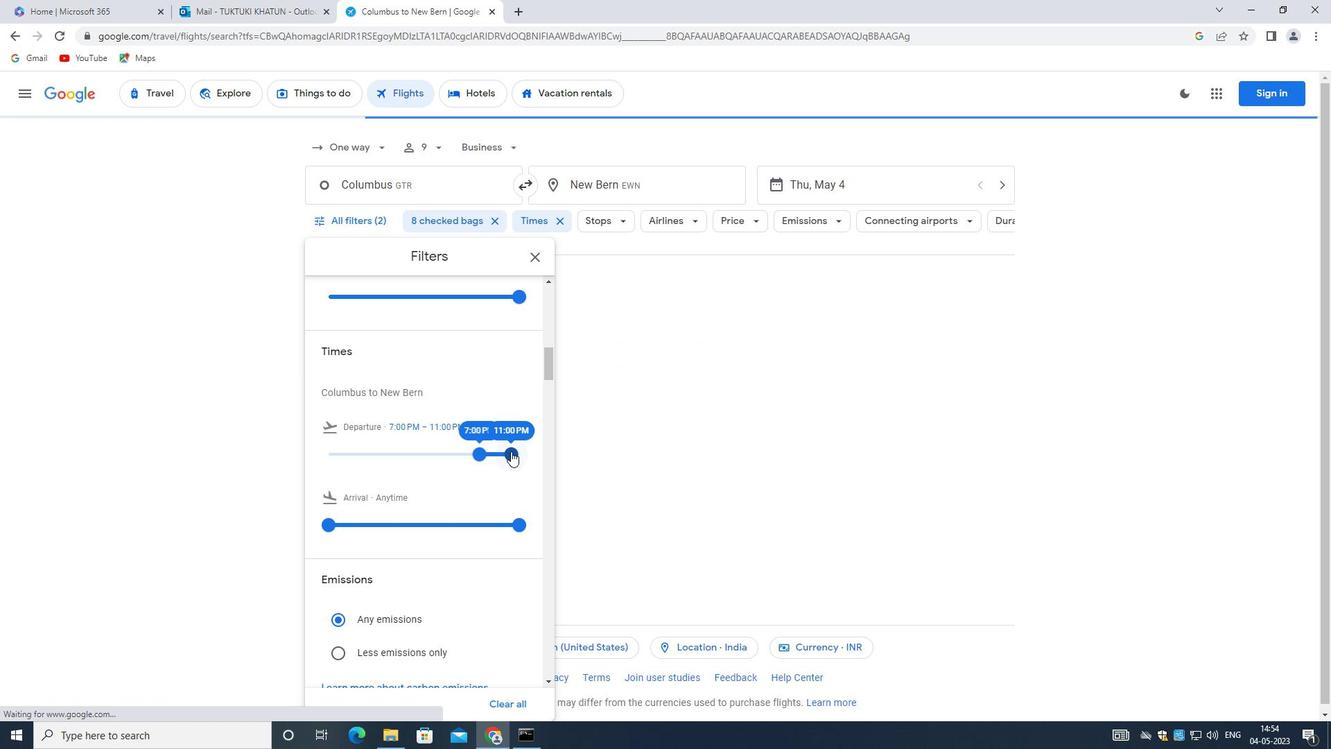 
Action: Mouse moved to (430, 438)
Screenshot: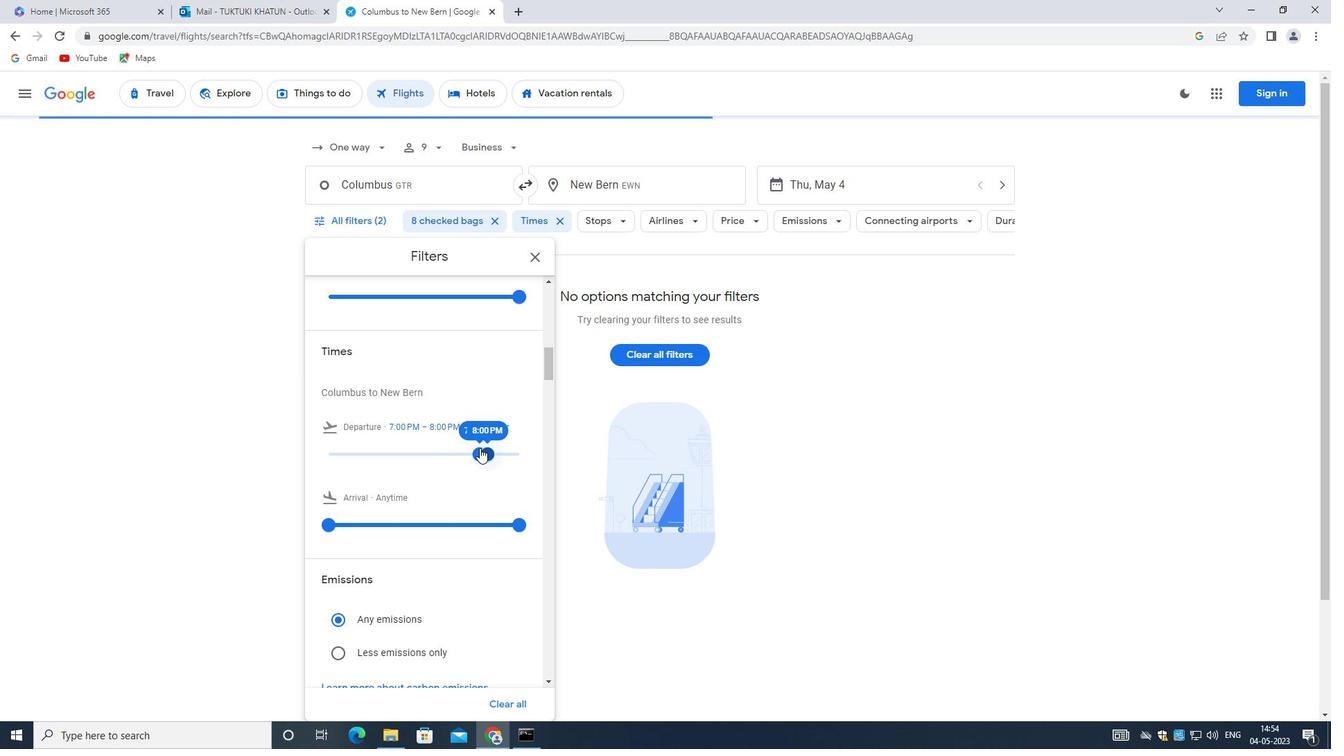 
Action: Mouse scrolled (430, 437) with delta (0, 0)
Screenshot: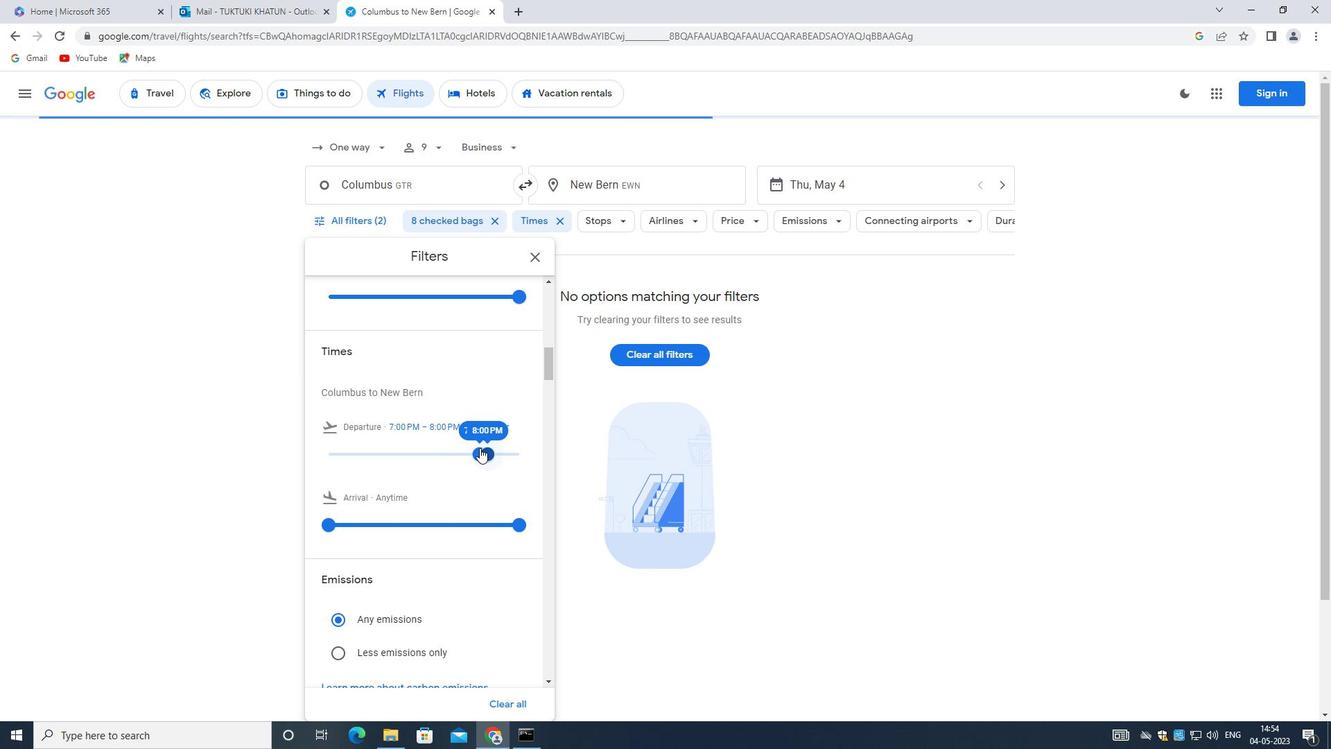 
Action: Mouse moved to (427, 440)
Screenshot: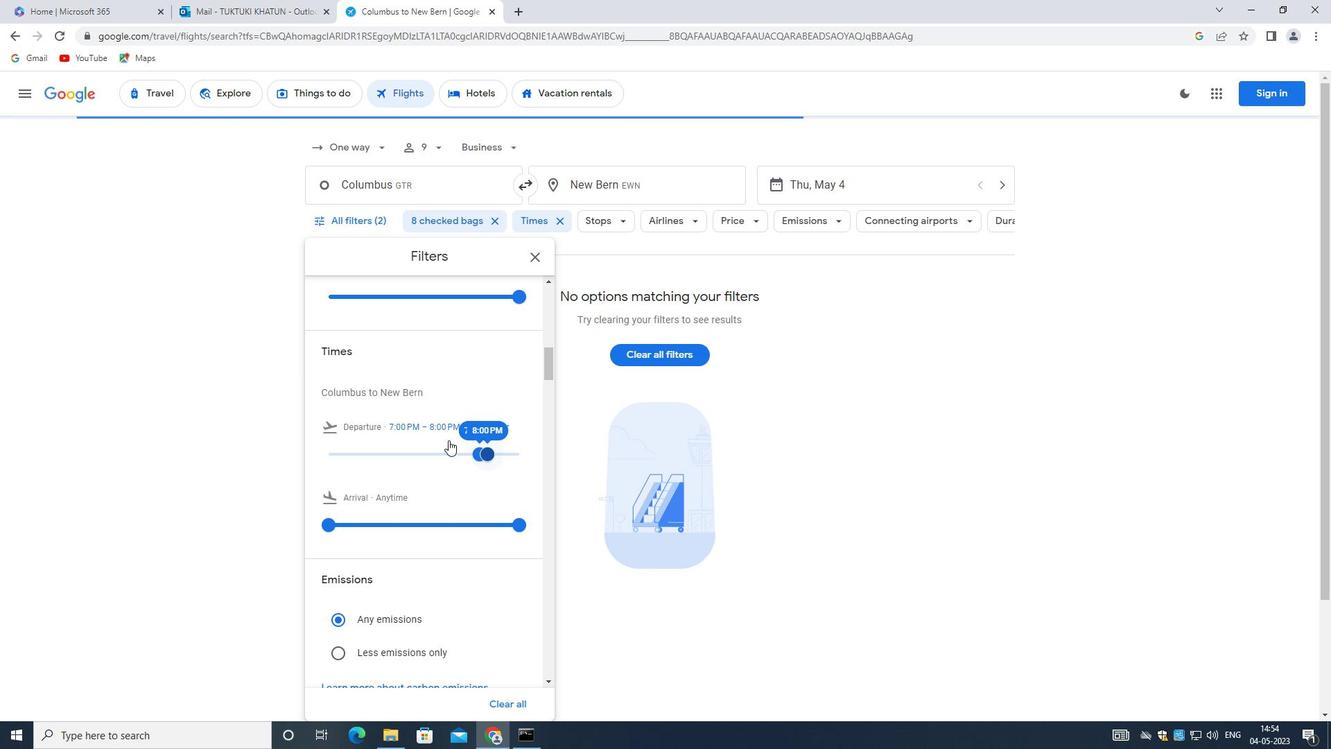 
Action: Mouse scrolled (427, 439) with delta (0, 0)
Screenshot: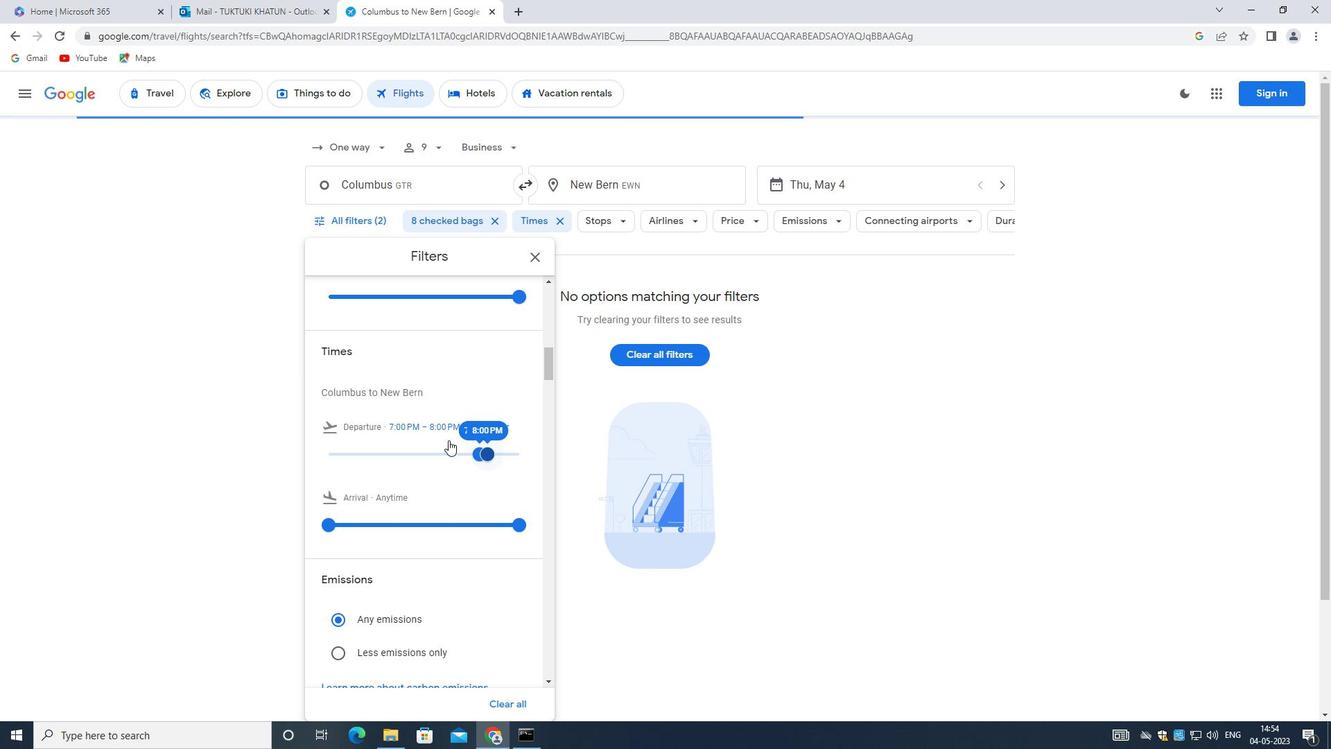 
Action: Mouse moved to (426, 441)
Screenshot: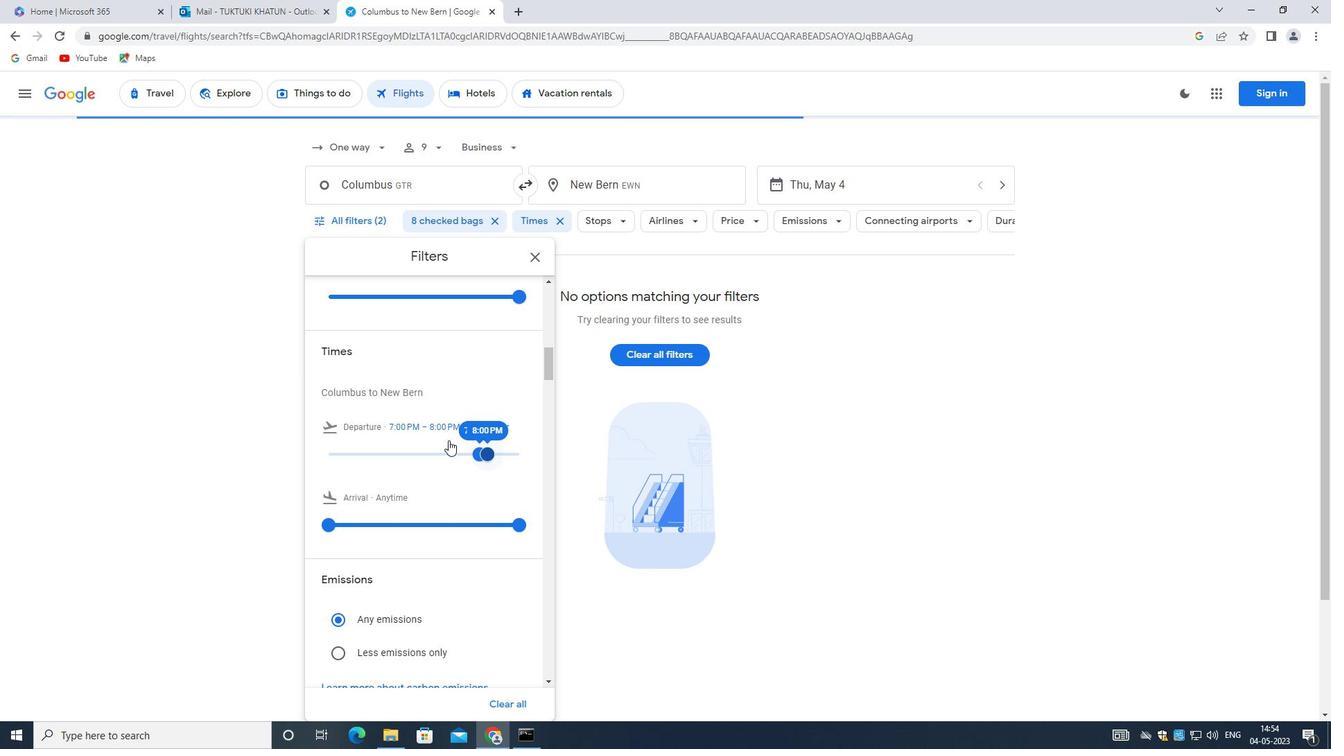 
Action: Mouse scrolled (426, 441) with delta (0, 0)
Screenshot: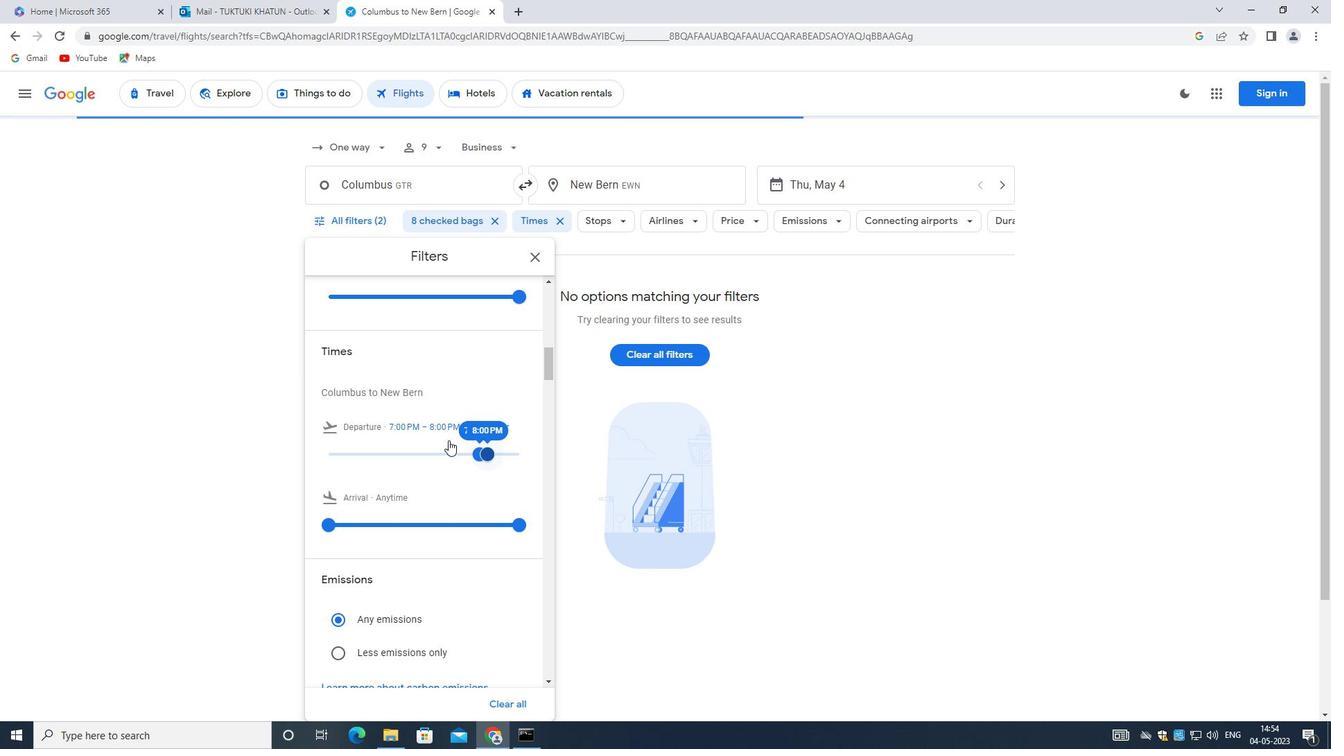 
Action: Mouse moved to (426, 441)
Screenshot: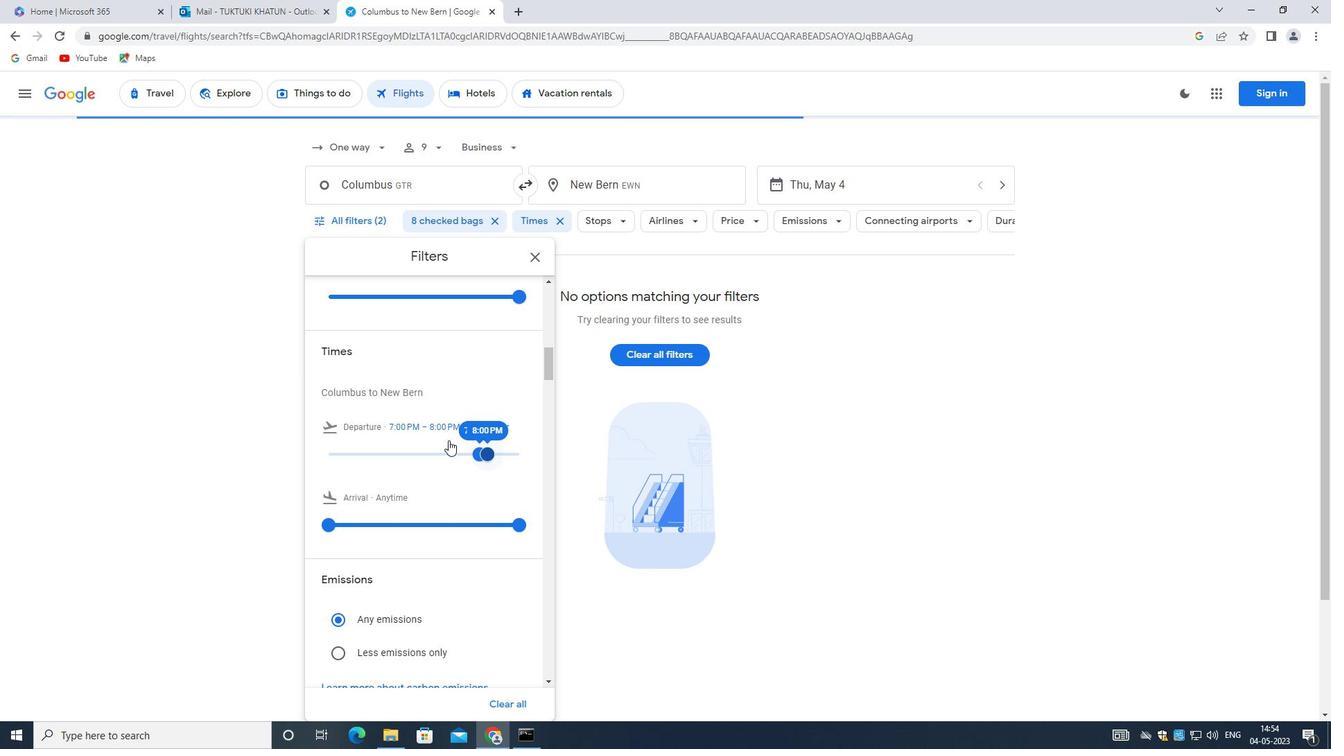 
Action: Mouse scrolled (426, 441) with delta (0, 0)
Screenshot: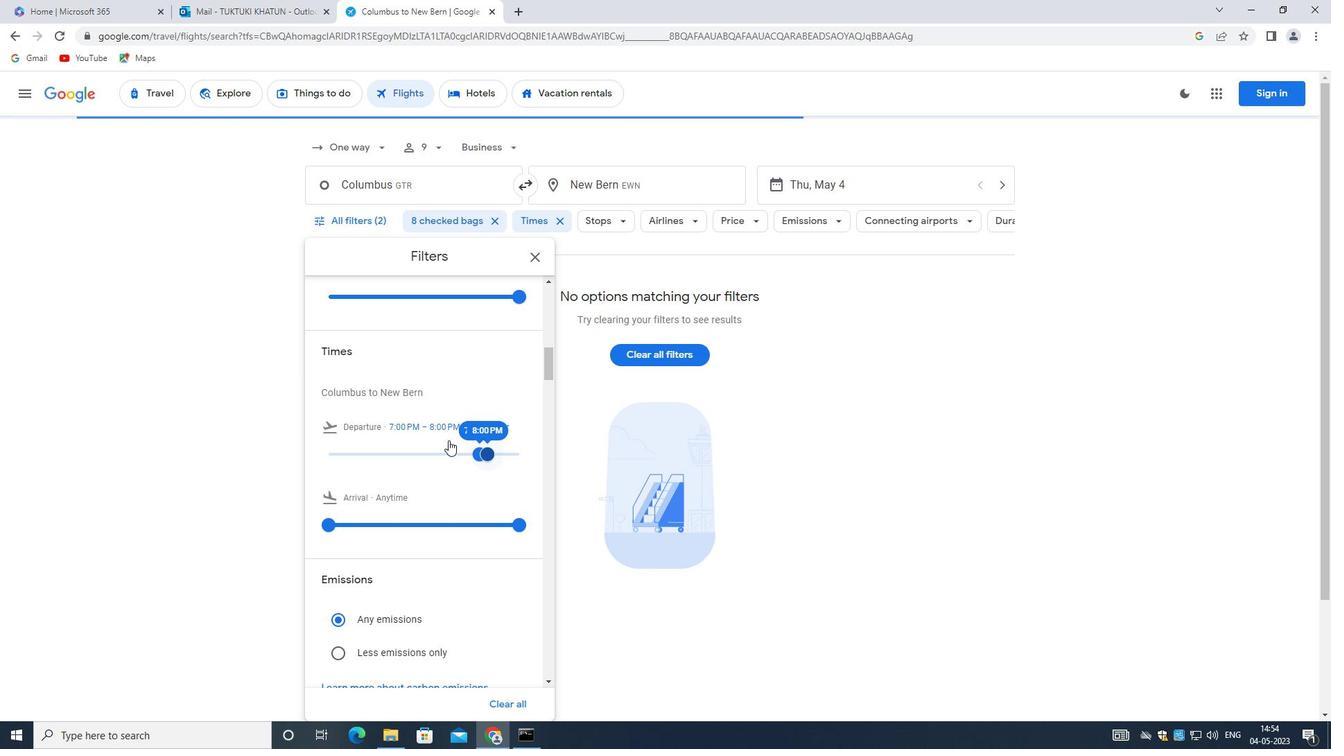 
Action: Mouse moved to (425, 442)
Screenshot: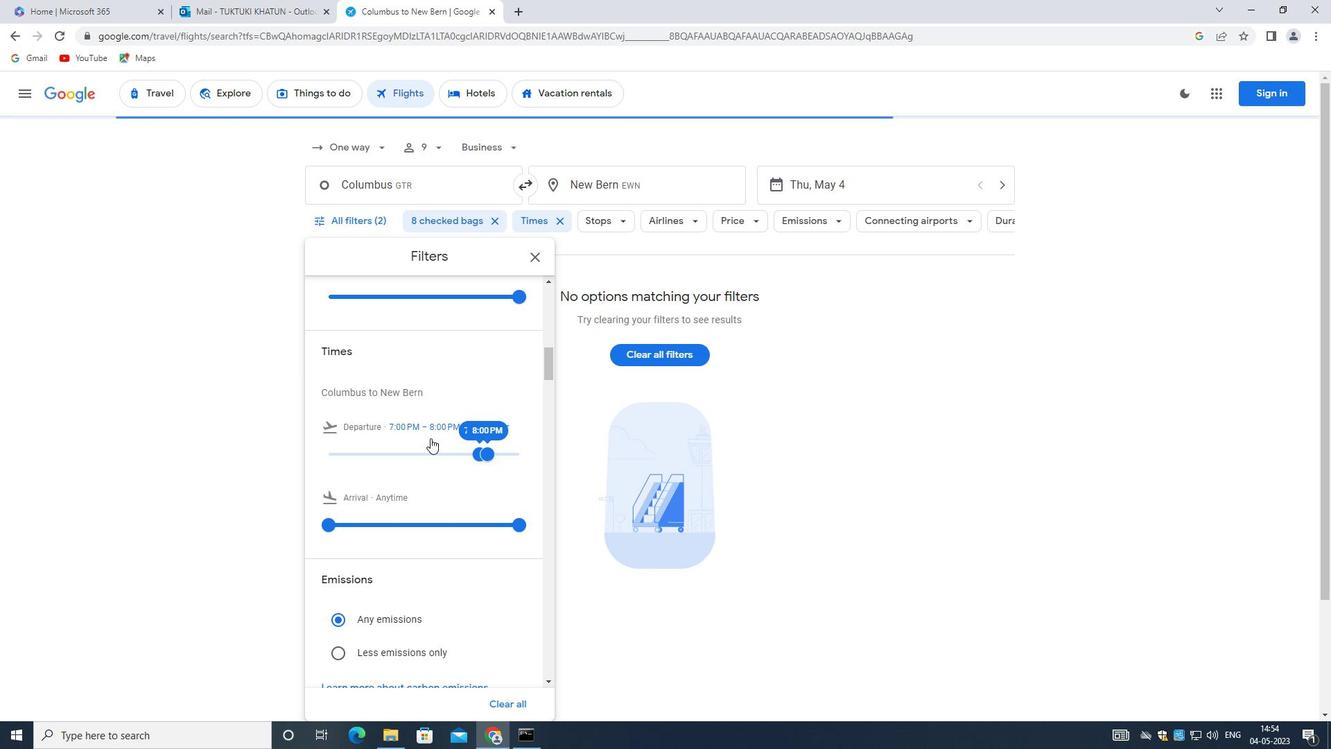 
Action: Mouse scrolled (425, 441) with delta (0, 0)
Screenshot: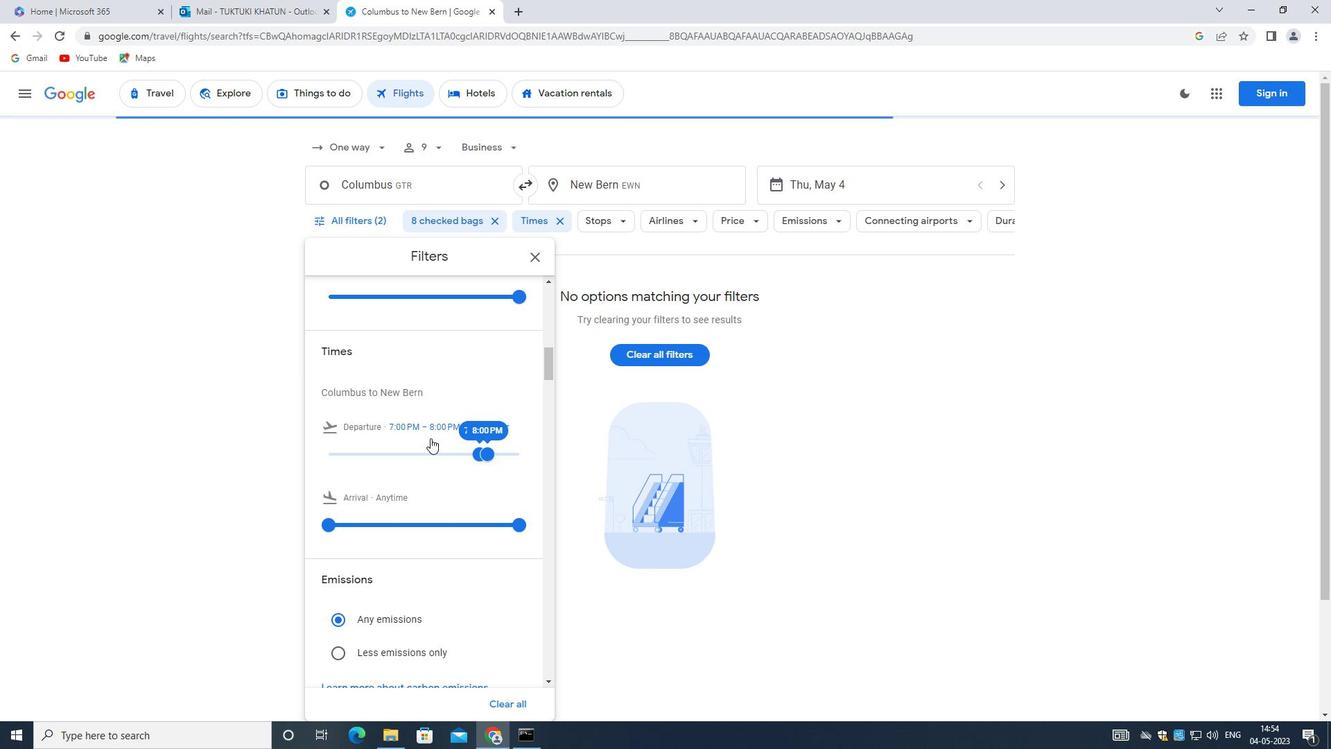
Action: Mouse moved to (419, 449)
Screenshot: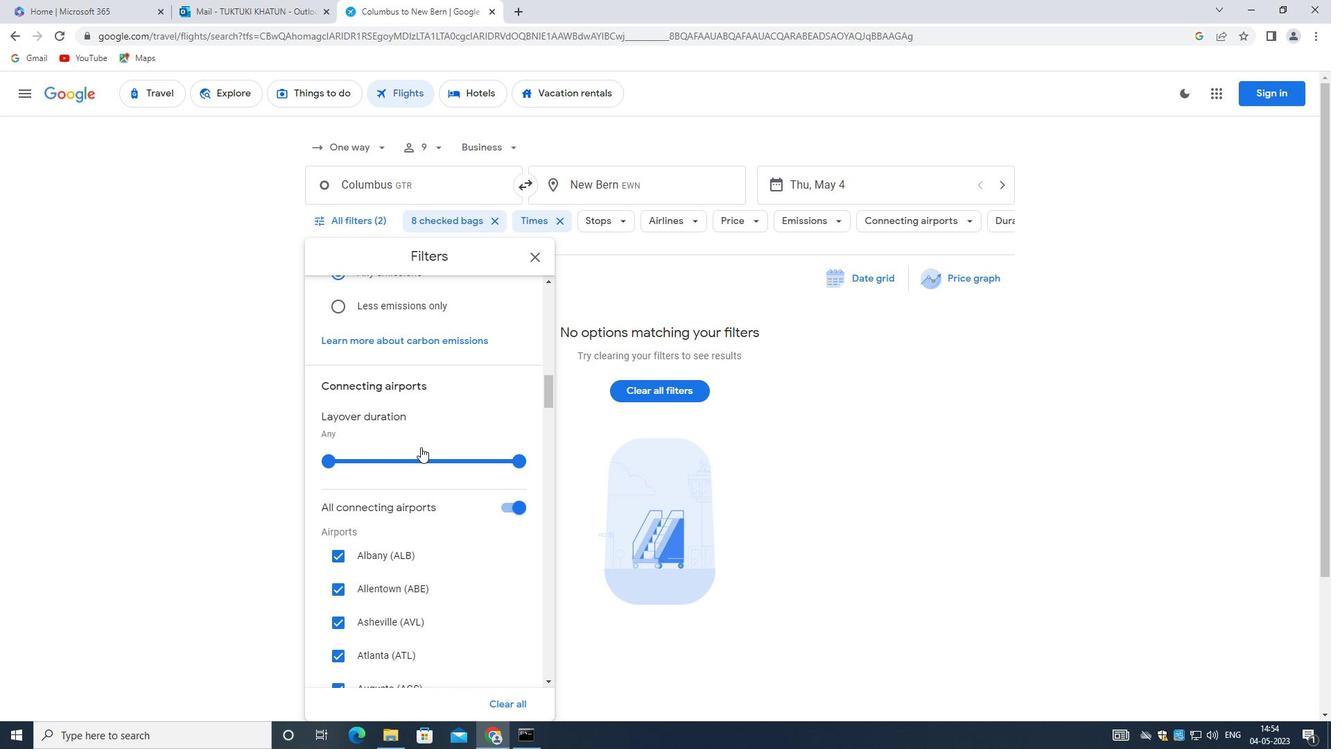 
Action: Mouse scrolled (419, 448) with delta (0, 0)
Screenshot: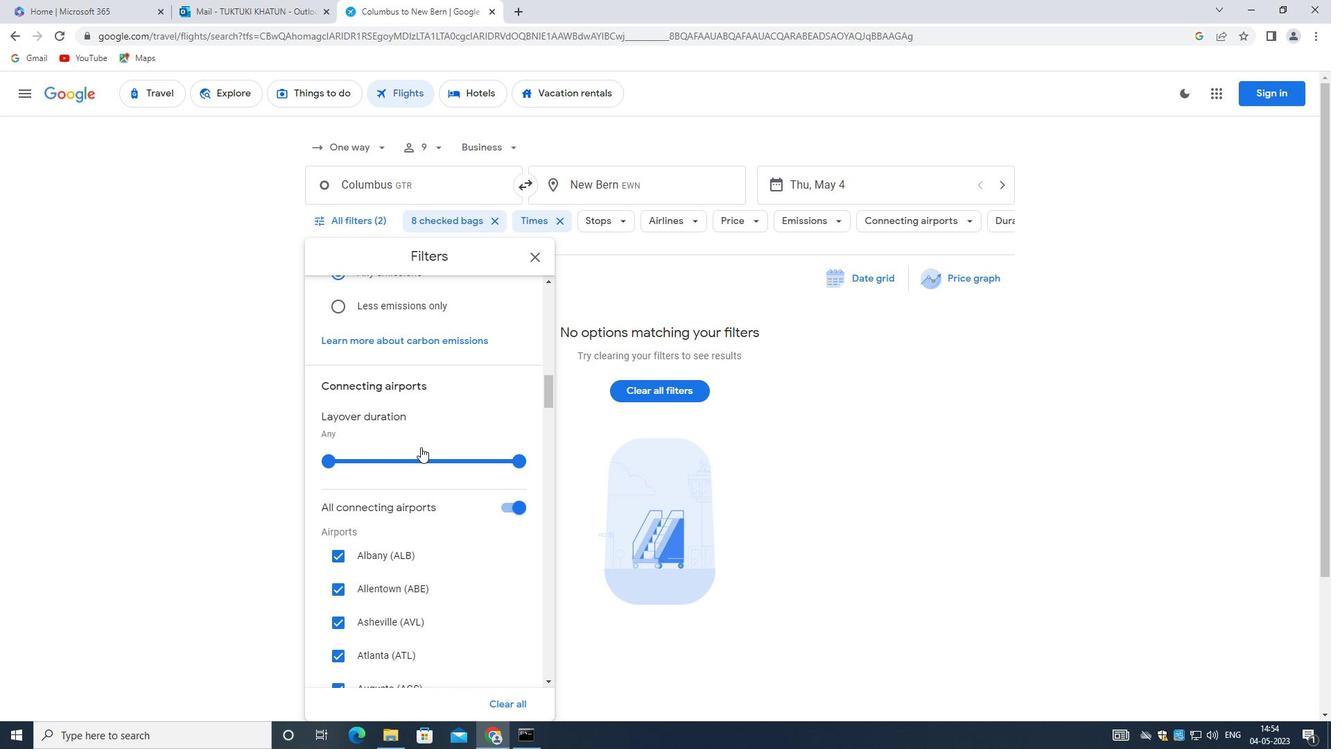 
Action: Mouse scrolled (419, 448) with delta (0, 0)
Screenshot: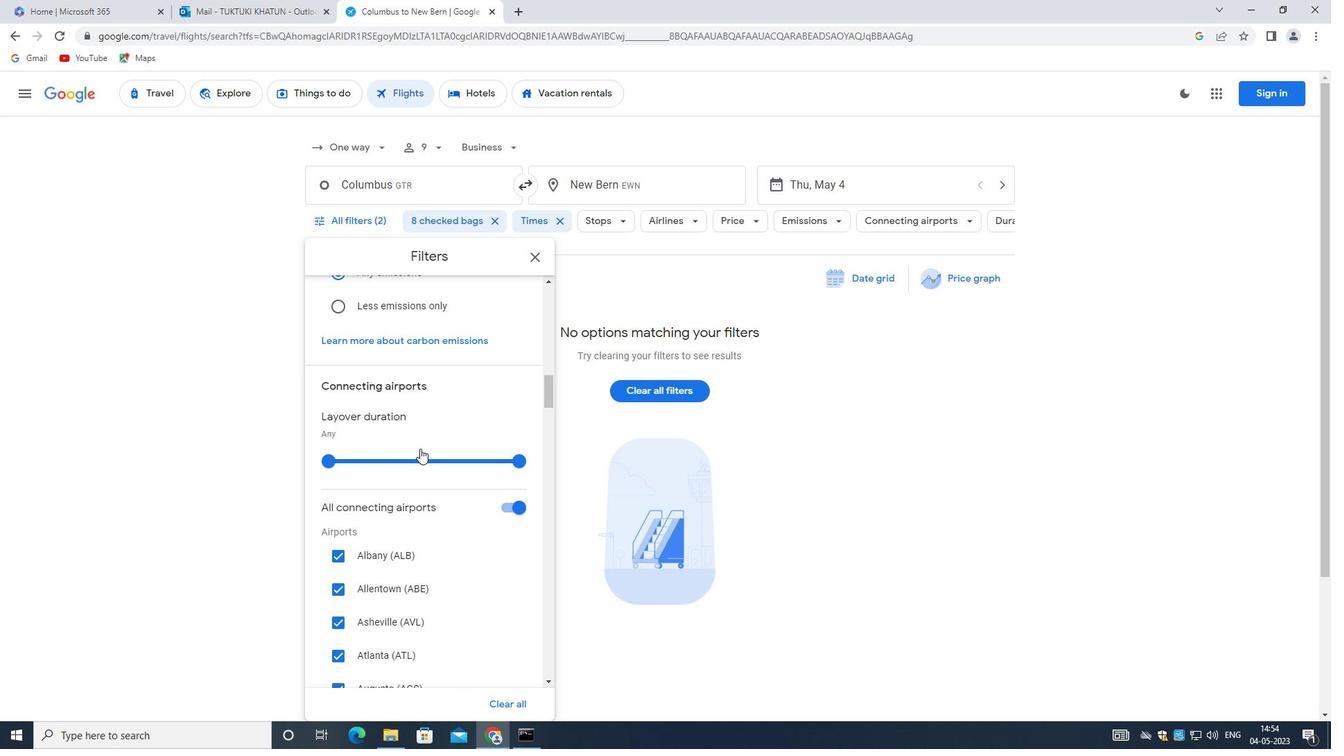 
Action: Mouse moved to (416, 457)
Screenshot: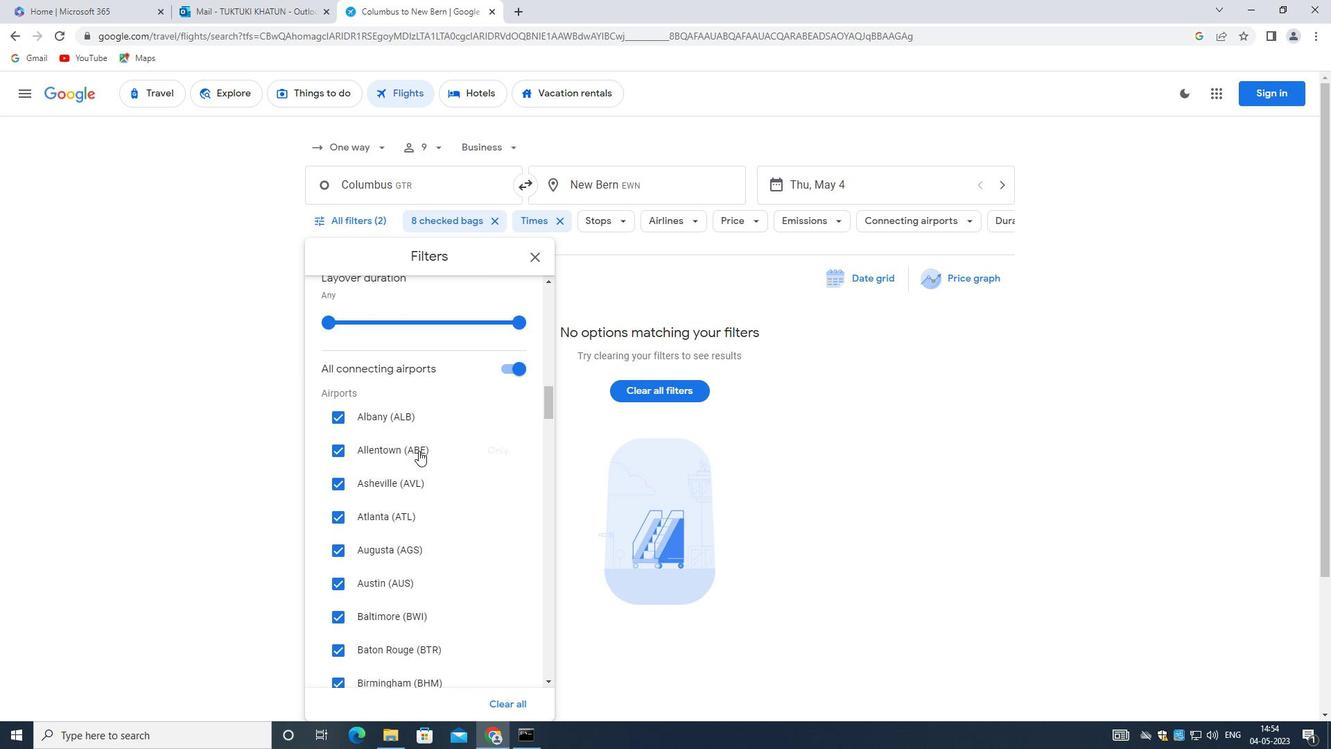 
Action: Mouse scrolled (416, 458) with delta (0, 0)
Screenshot: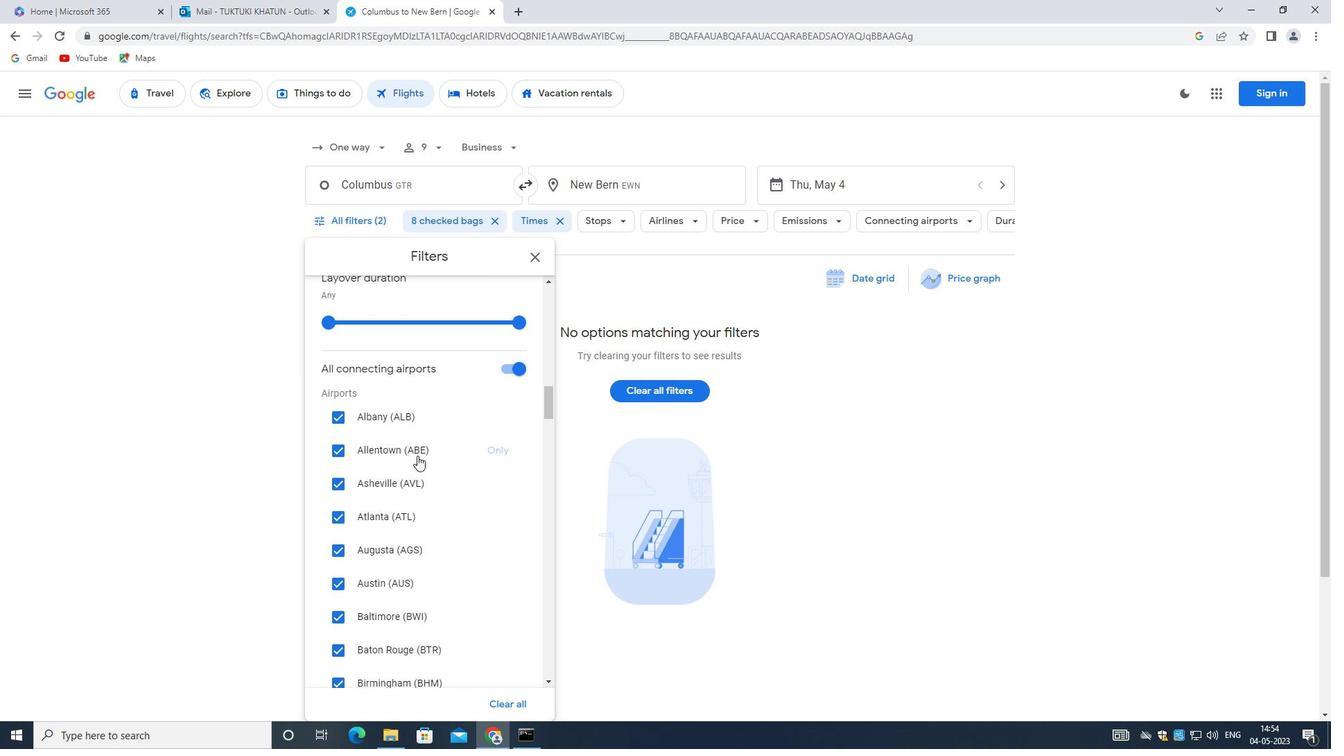 
Action: Mouse scrolled (416, 458) with delta (0, 0)
Screenshot: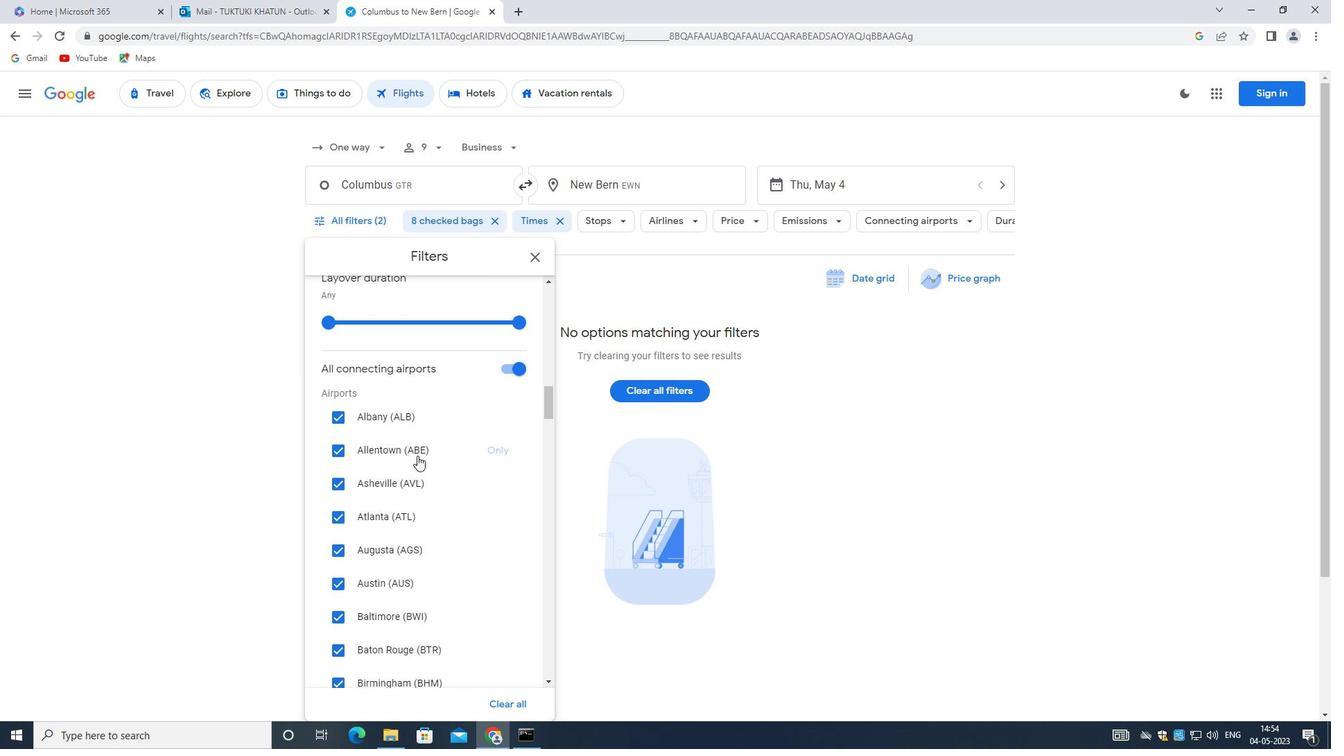 
Action: Mouse scrolled (416, 458) with delta (0, 0)
Screenshot: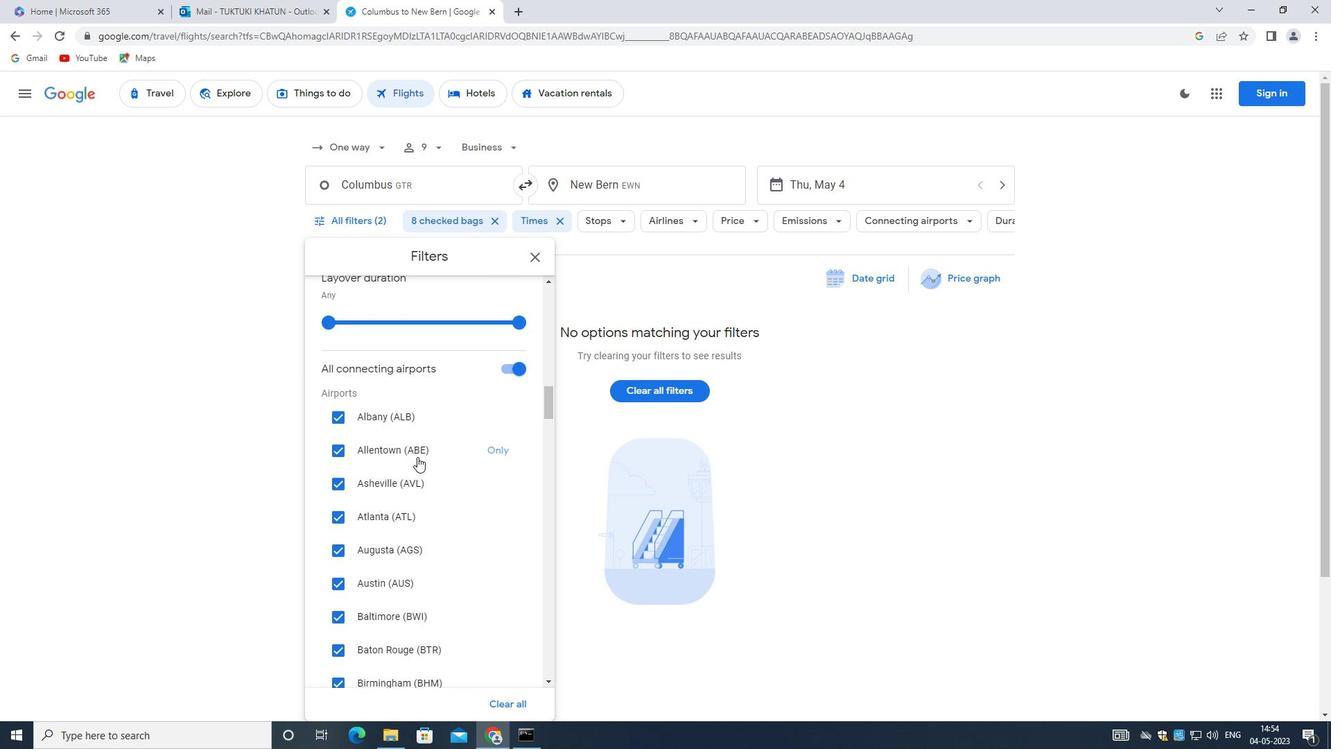
Action: Mouse scrolled (416, 458) with delta (0, 0)
Screenshot: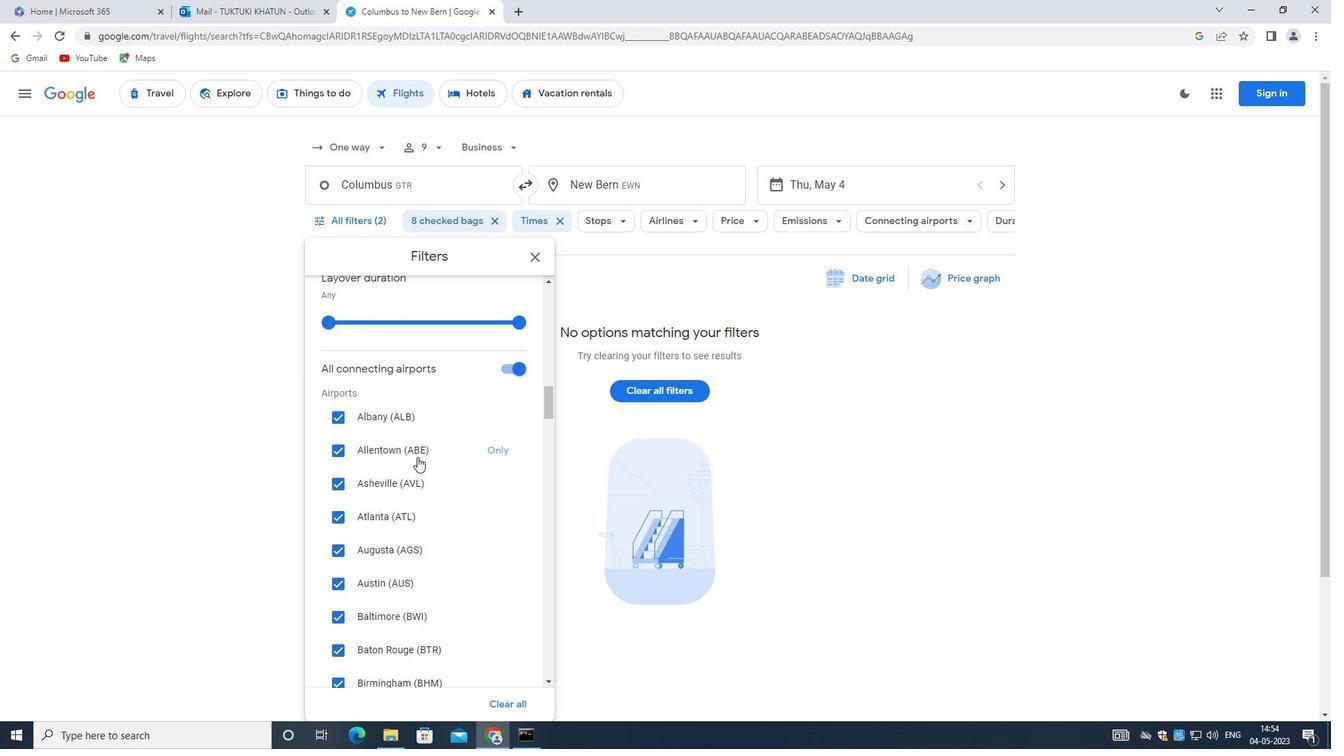 
Action: Mouse scrolled (416, 458) with delta (0, 0)
Screenshot: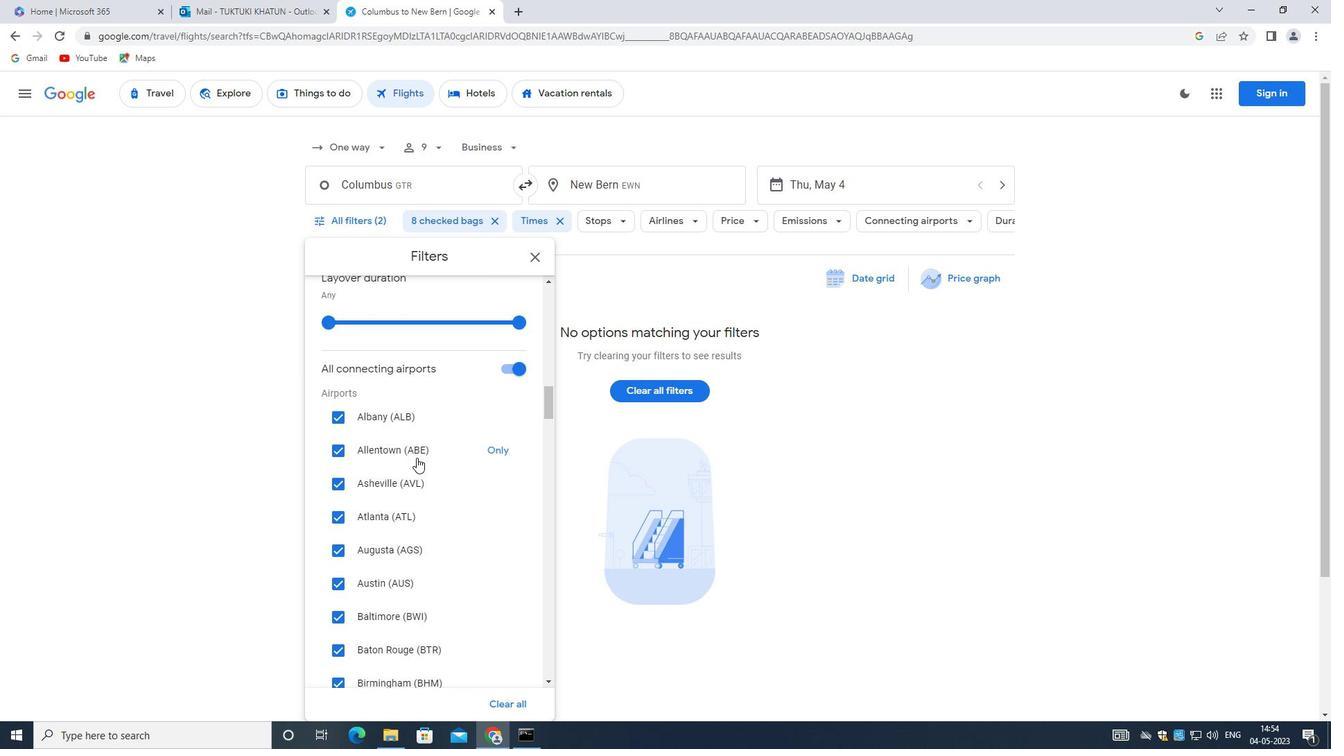 
Action: Mouse scrolled (416, 458) with delta (0, 0)
Screenshot: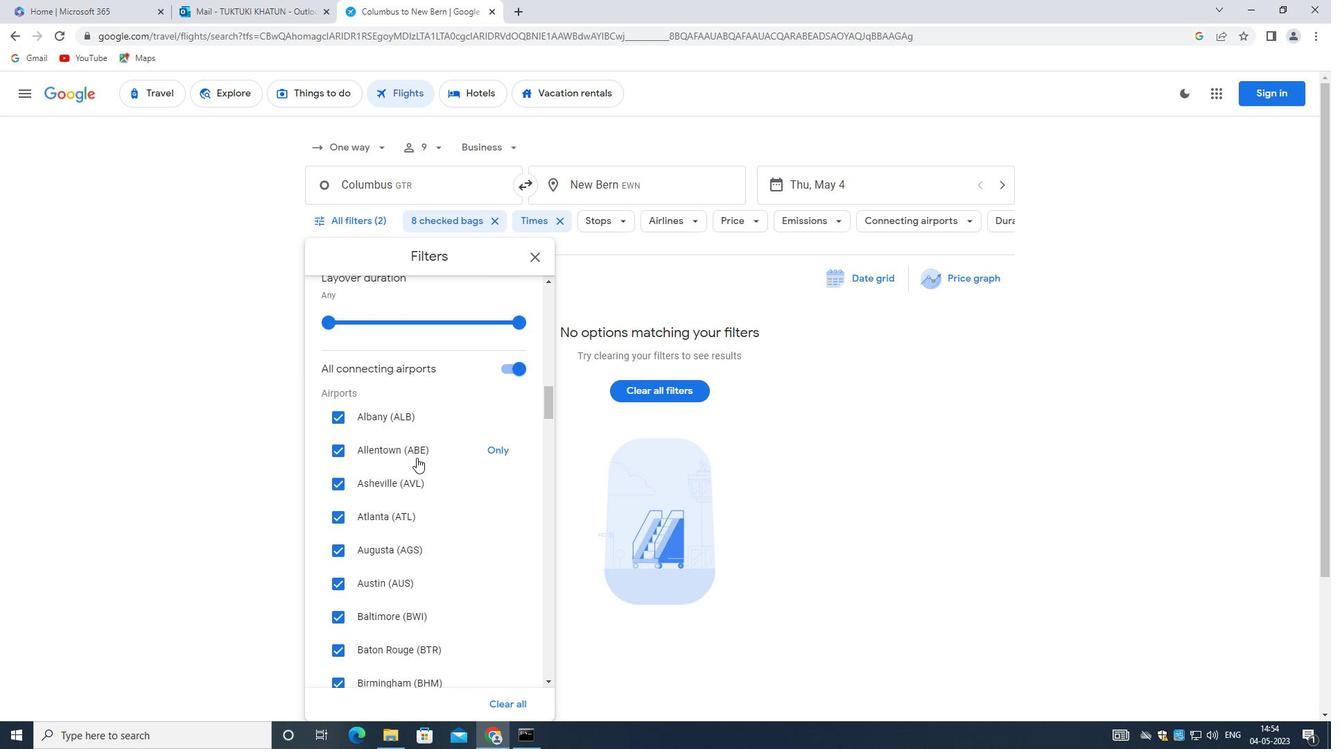 
Action: Mouse scrolled (416, 457) with delta (0, 0)
Screenshot: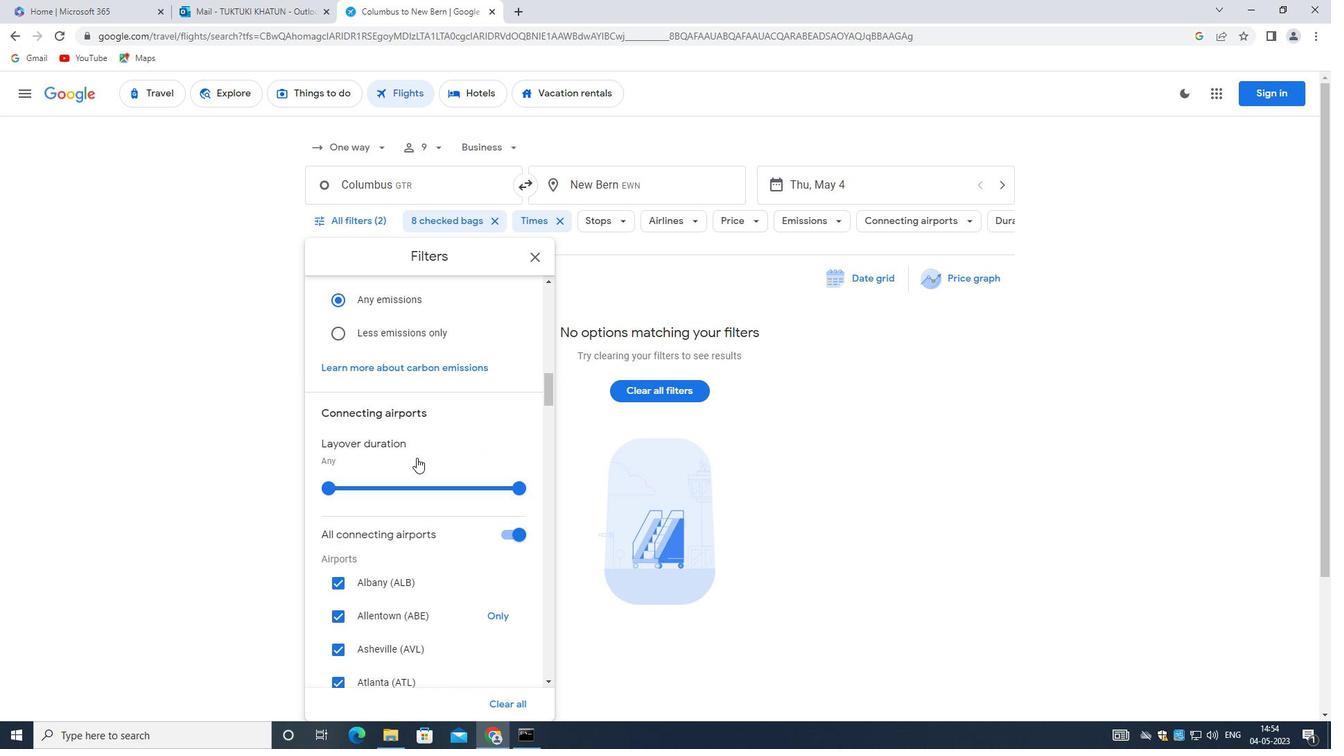 
Action: Mouse scrolled (416, 457) with delta (0, 0)
Screenshot: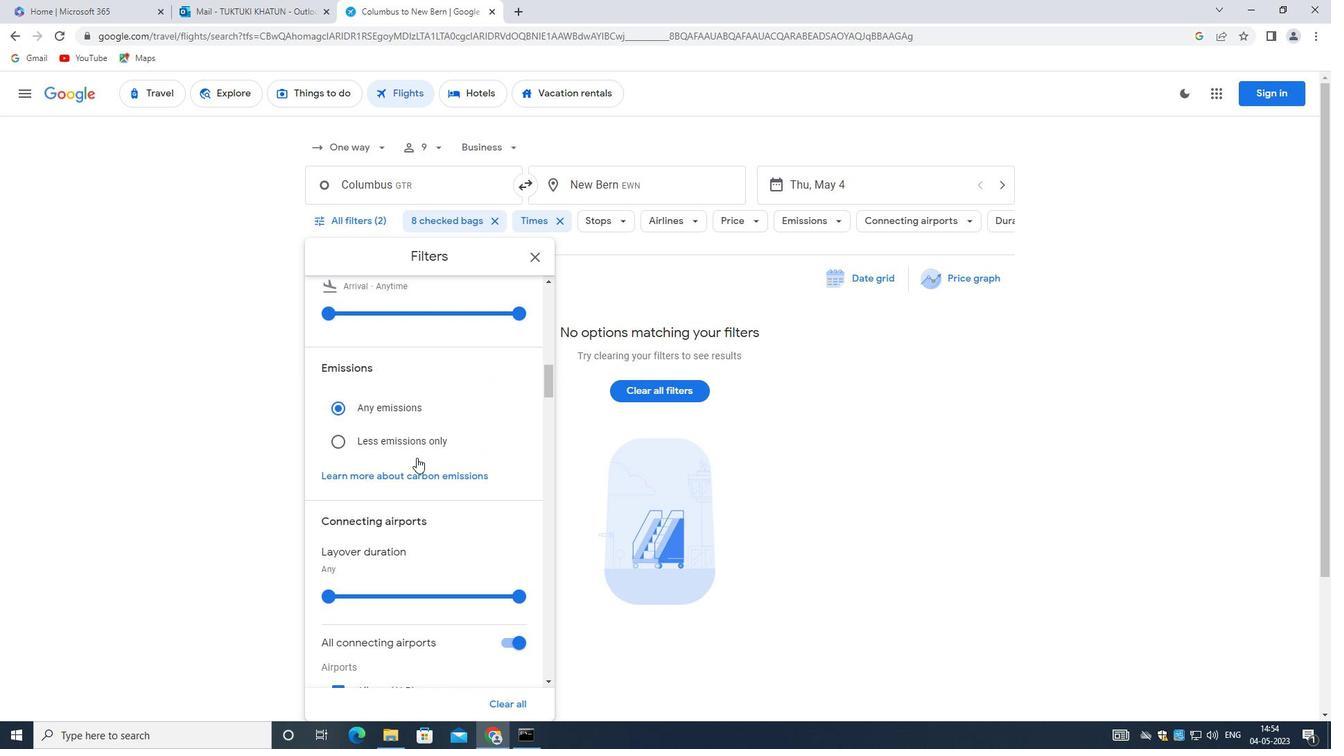 
Action: Mouse scrolled (416, 457) with delta (0, 0)
Screenshot: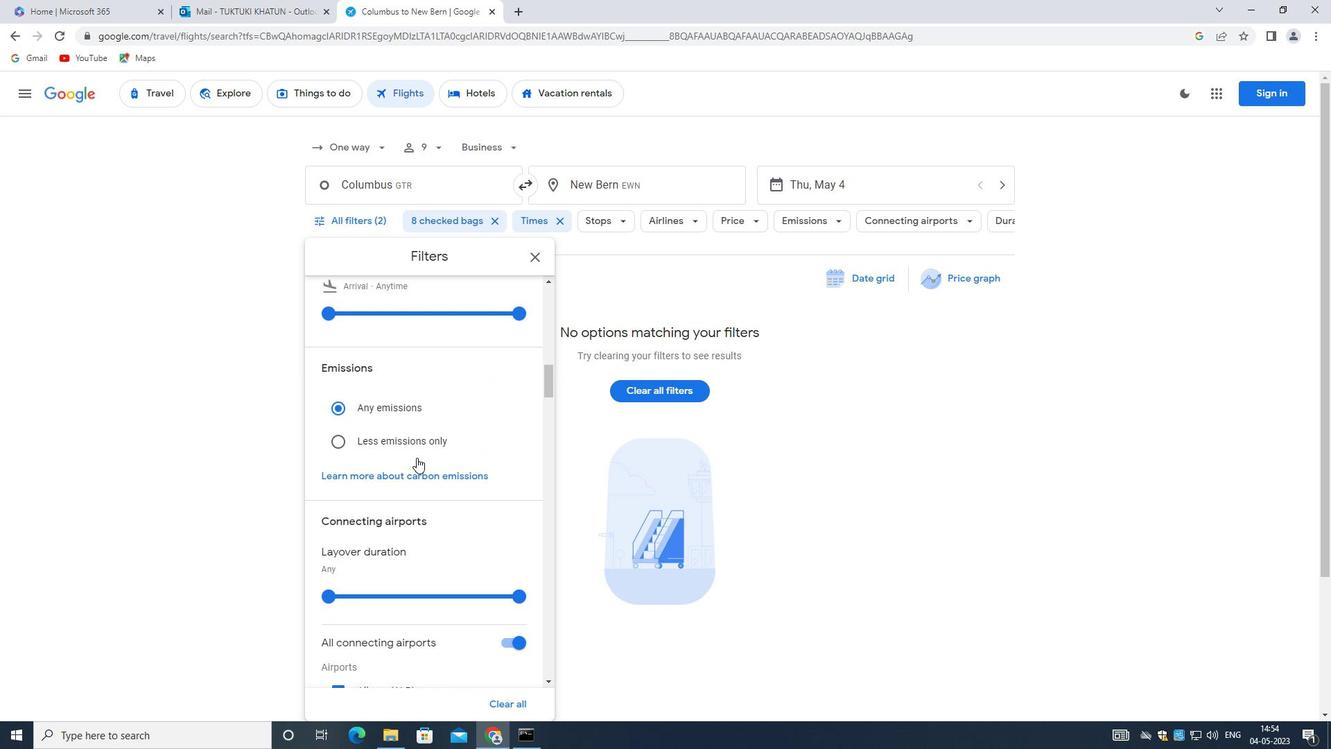 
Action: Mouse scrolled (416, 457) with delta (0, 0)
Screenshot: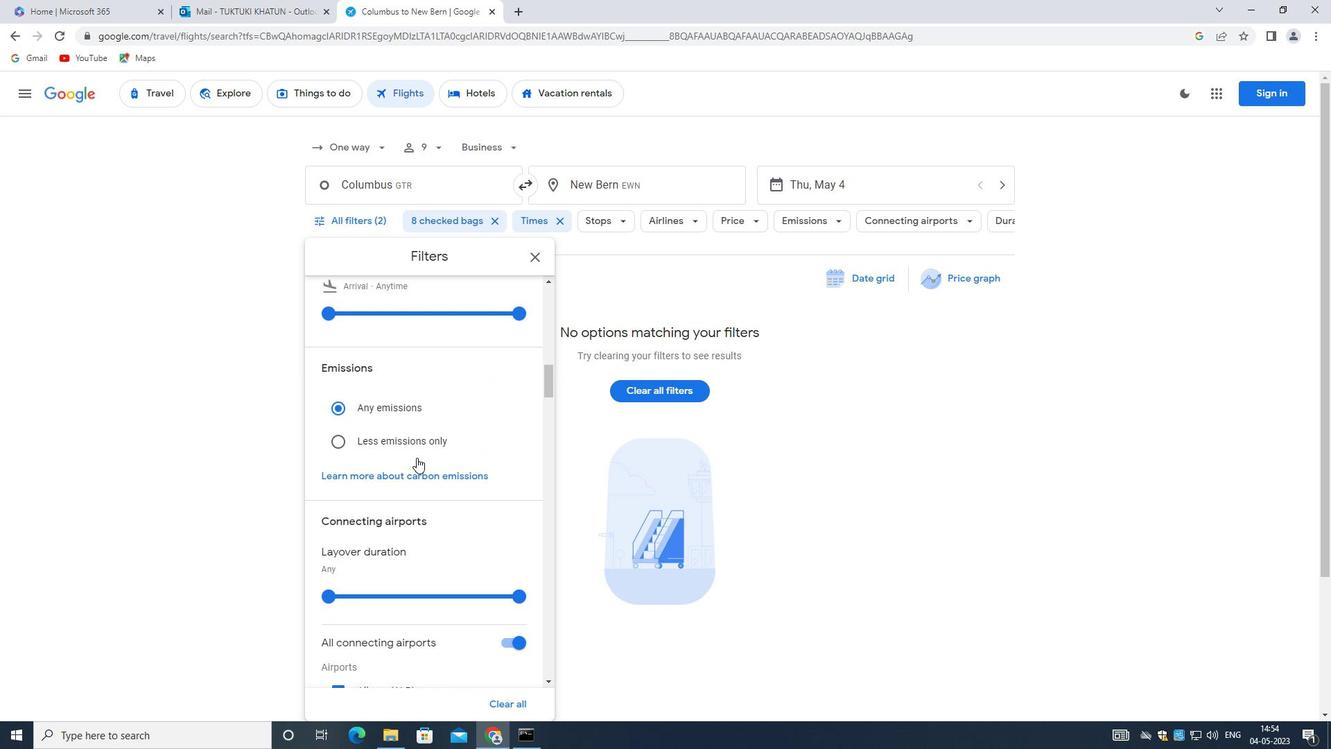 
Action: Mouse scrolled (416, 457) with delta (0, 0)
Screenshot: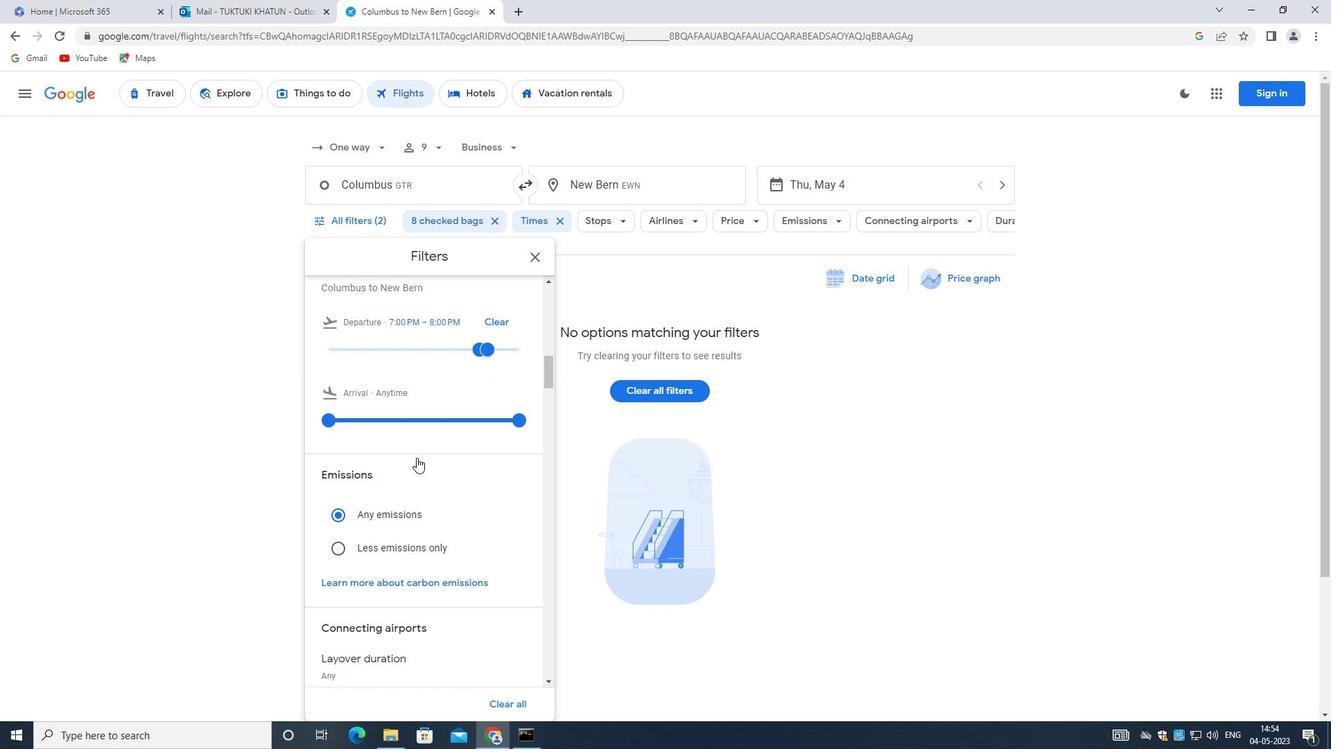
Action: Mouse scrolled (416, 457) with delta (0, 0)
Screenshot: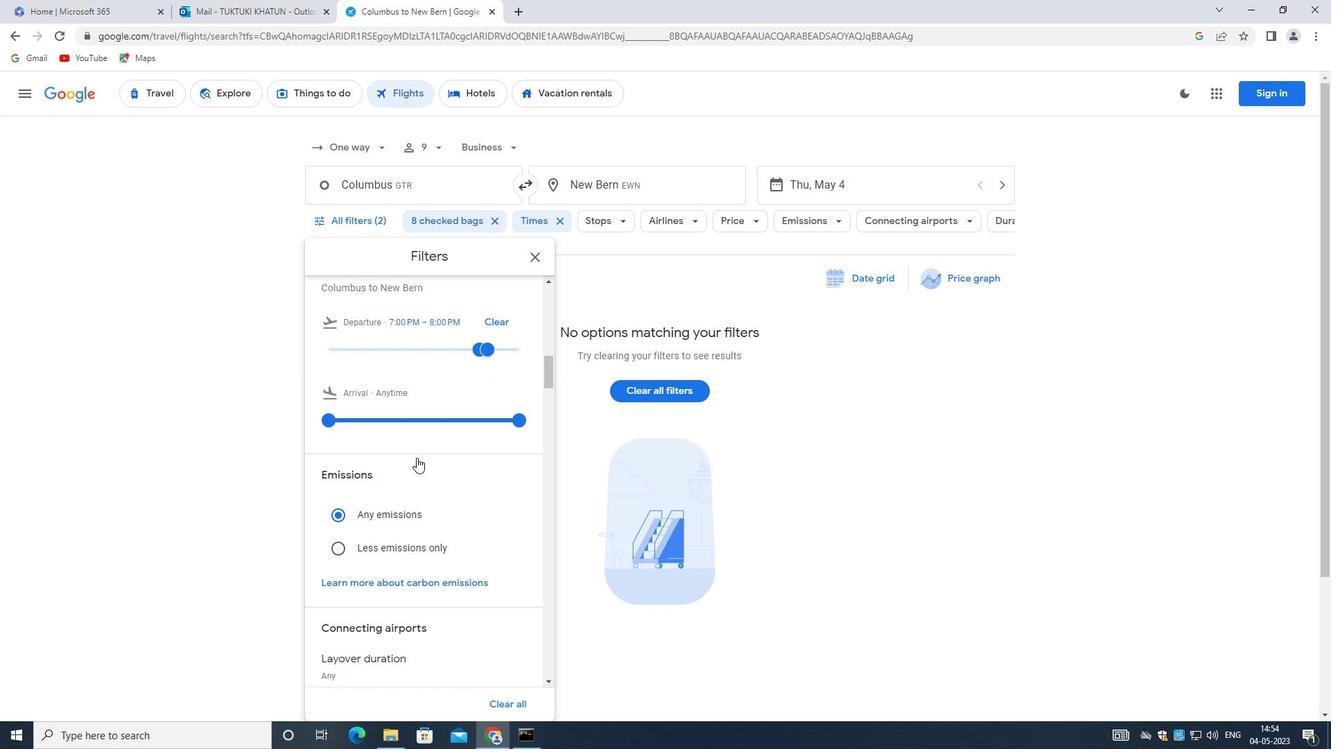
Action: Mouse moved to (416, 457)
Screenshot: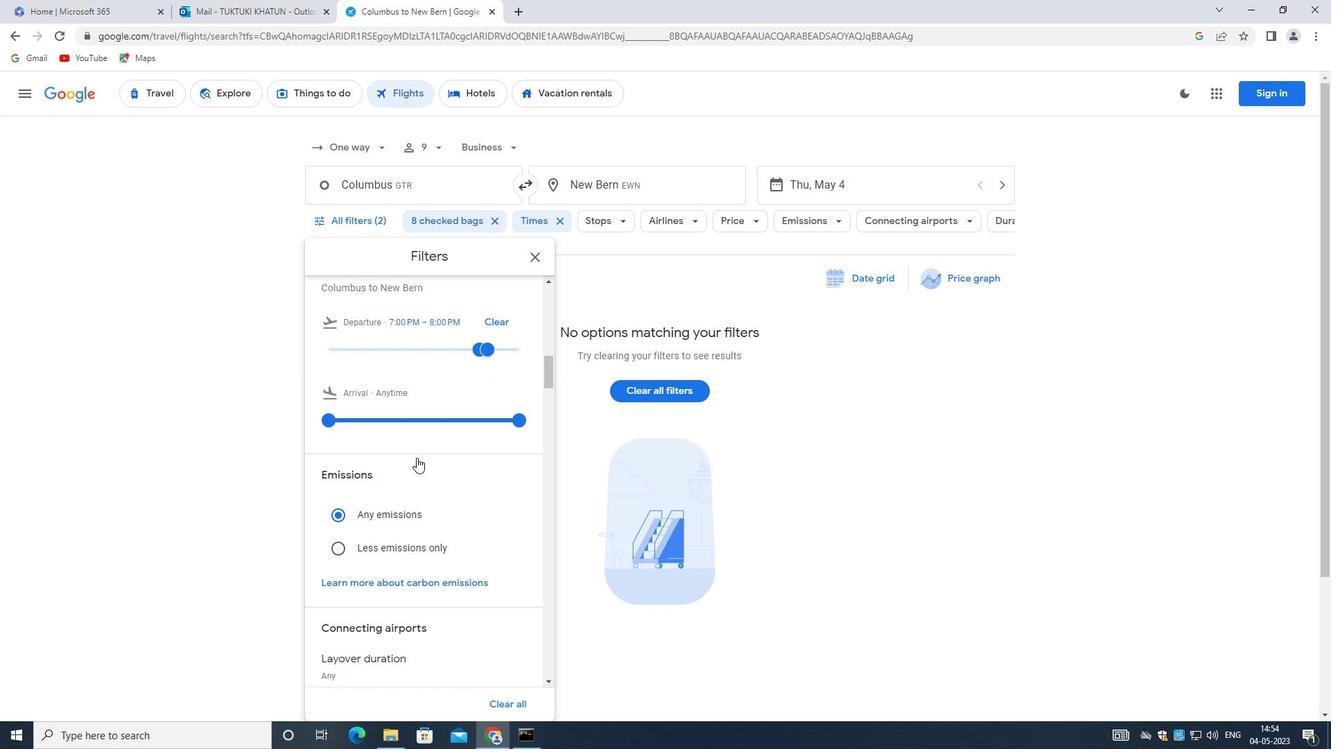 
Action: Mouse scrolled (416, 457) with delta (0, 0)
Screenshot: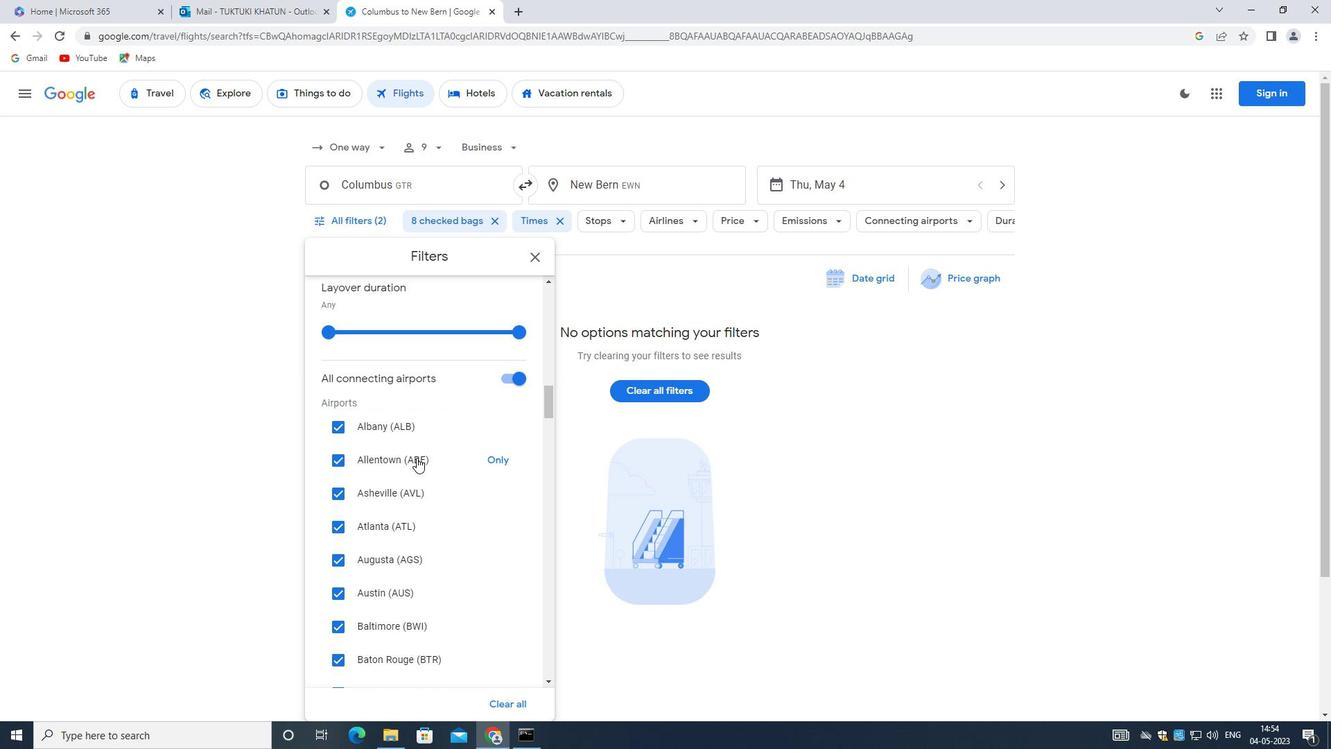 
Action: Mouse scrolled (416, 457) with delta (0, 0)
Screenshot: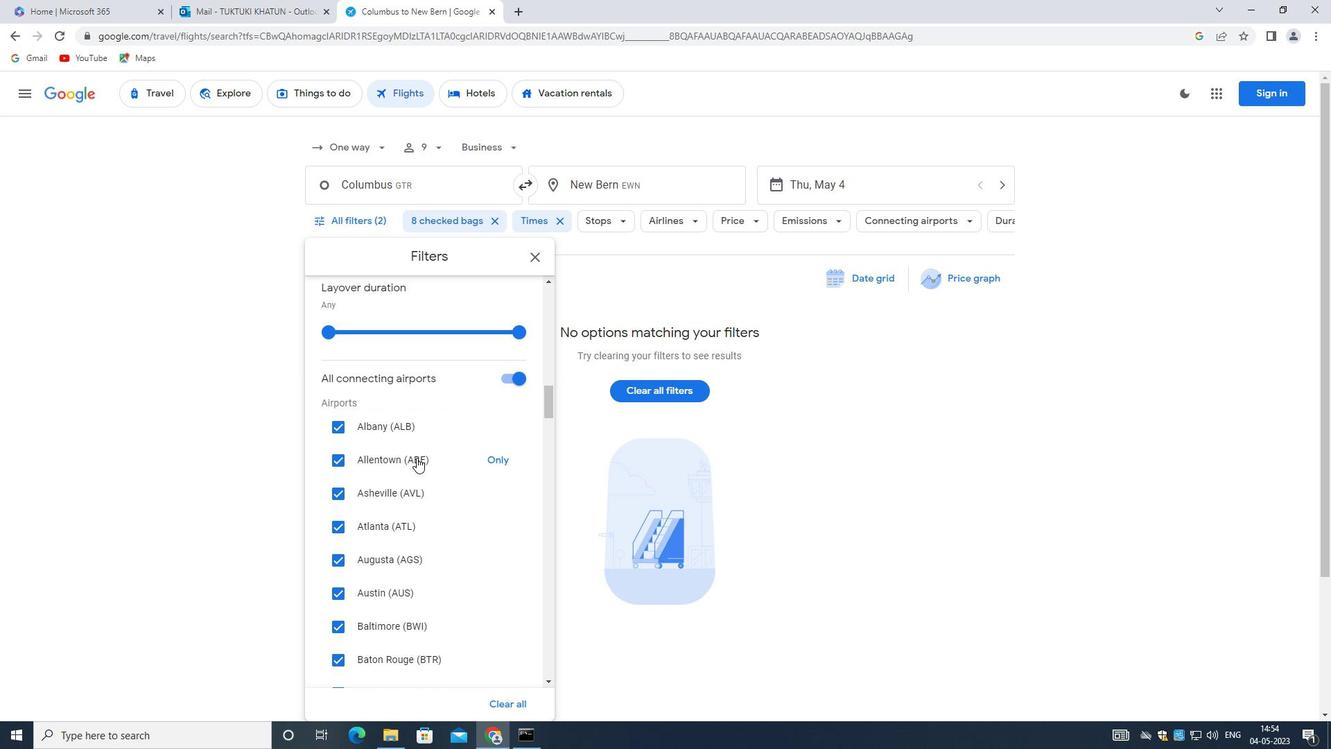 
Action: Mouse scrolled (416, 457) with delta (0, 0)
Screenshot: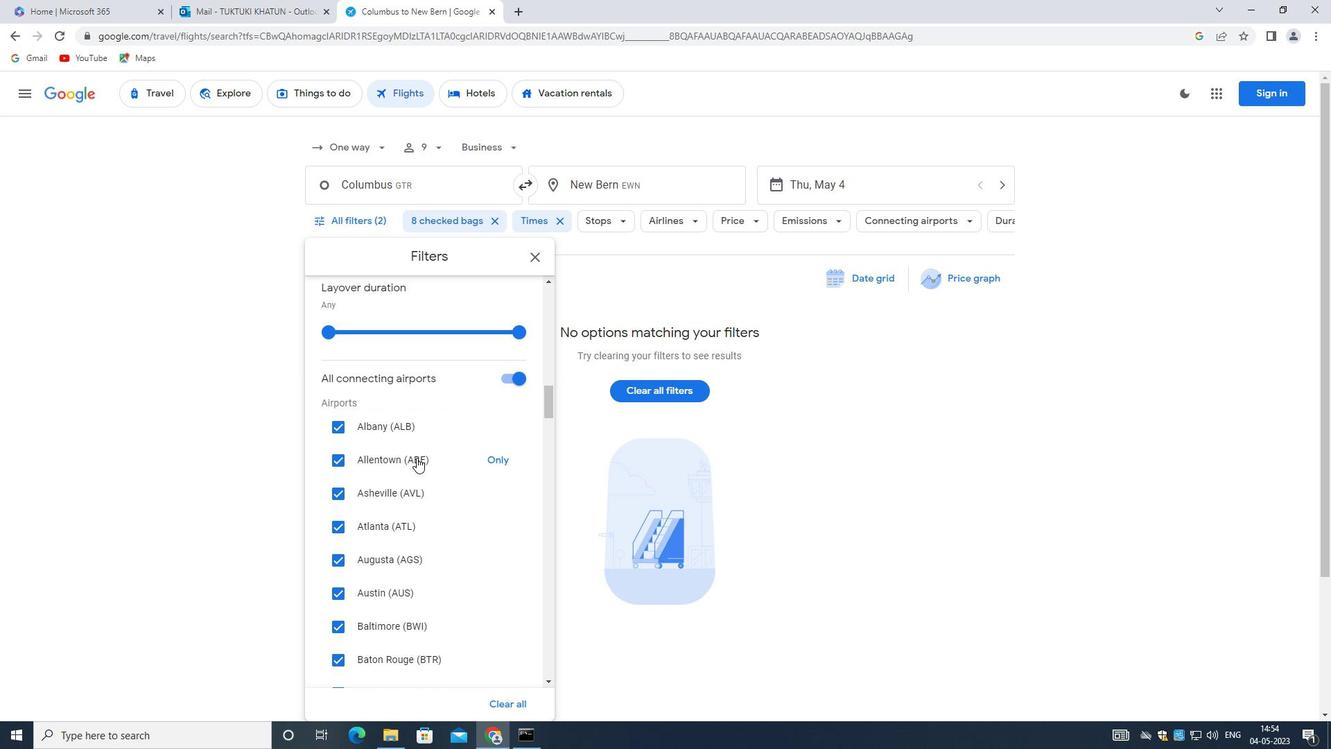 
Action: Mouse scrolled (416, 457) with delta (0, 0)
Screenshot: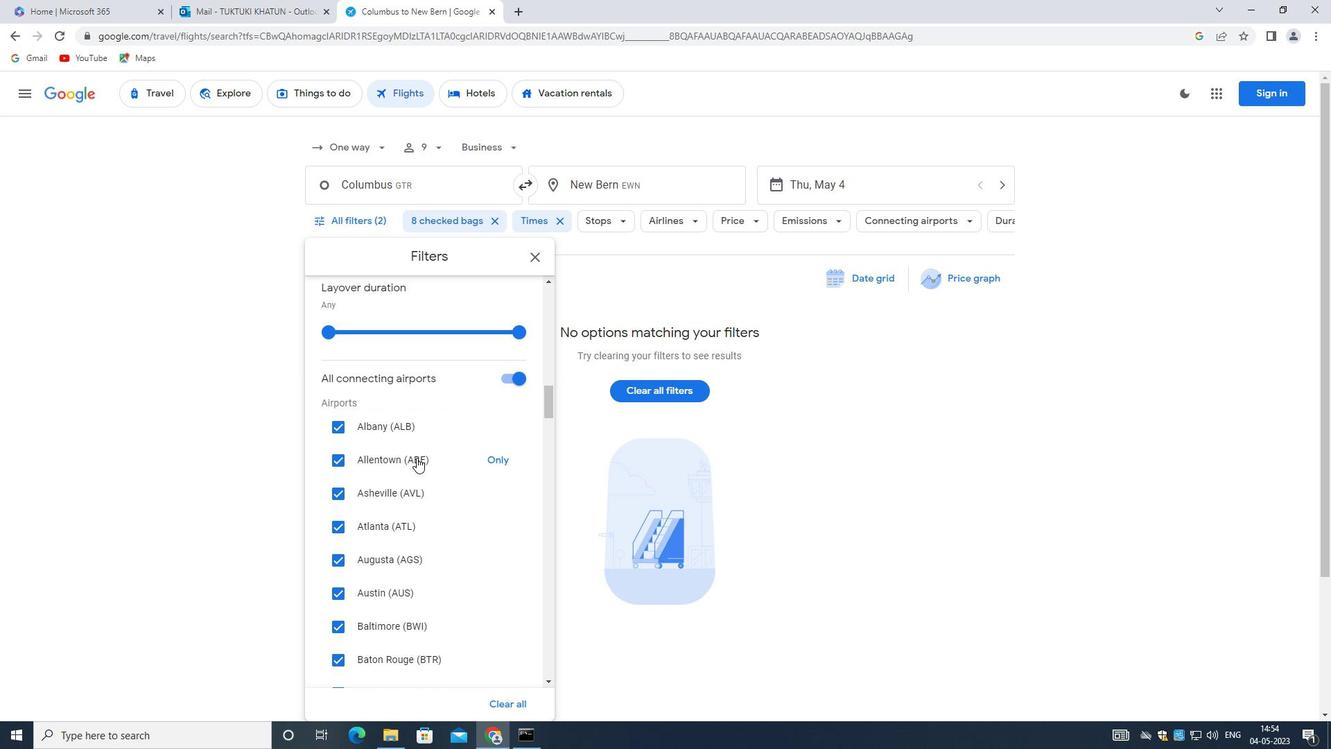 
Action: Mouse moved to (413, 457)
Screenshot: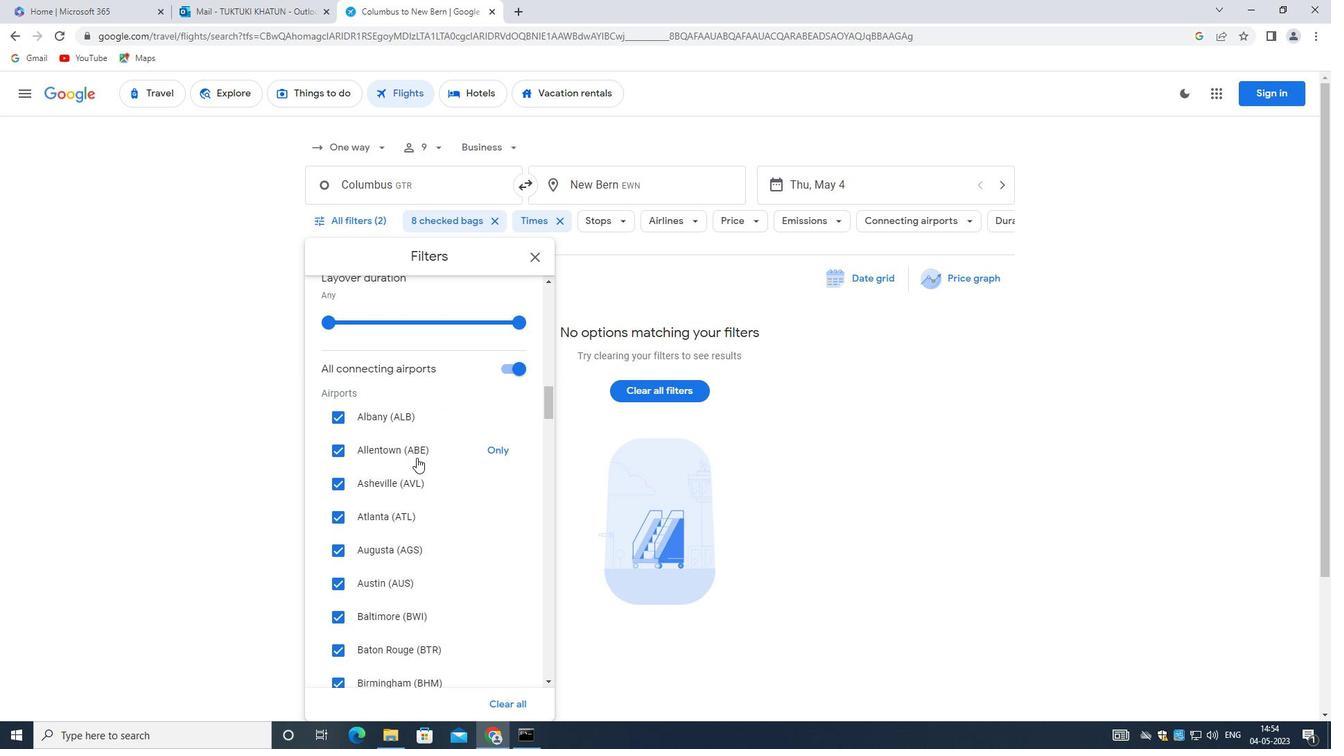 
Action: Mouse scrolled (413, 456) with delta (0, 0)
Screenshot: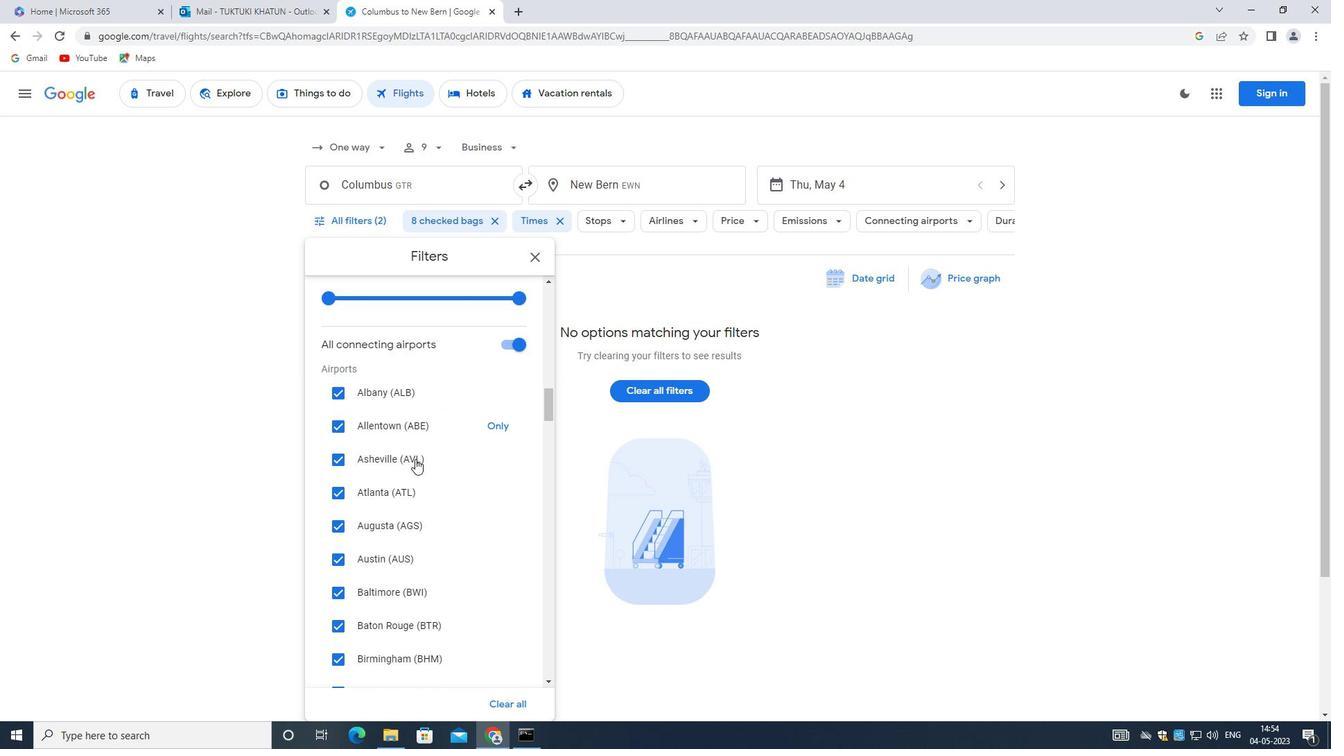 
Action: Mouse scrolled (413, 456) with delta (0, 0)
Screenshot: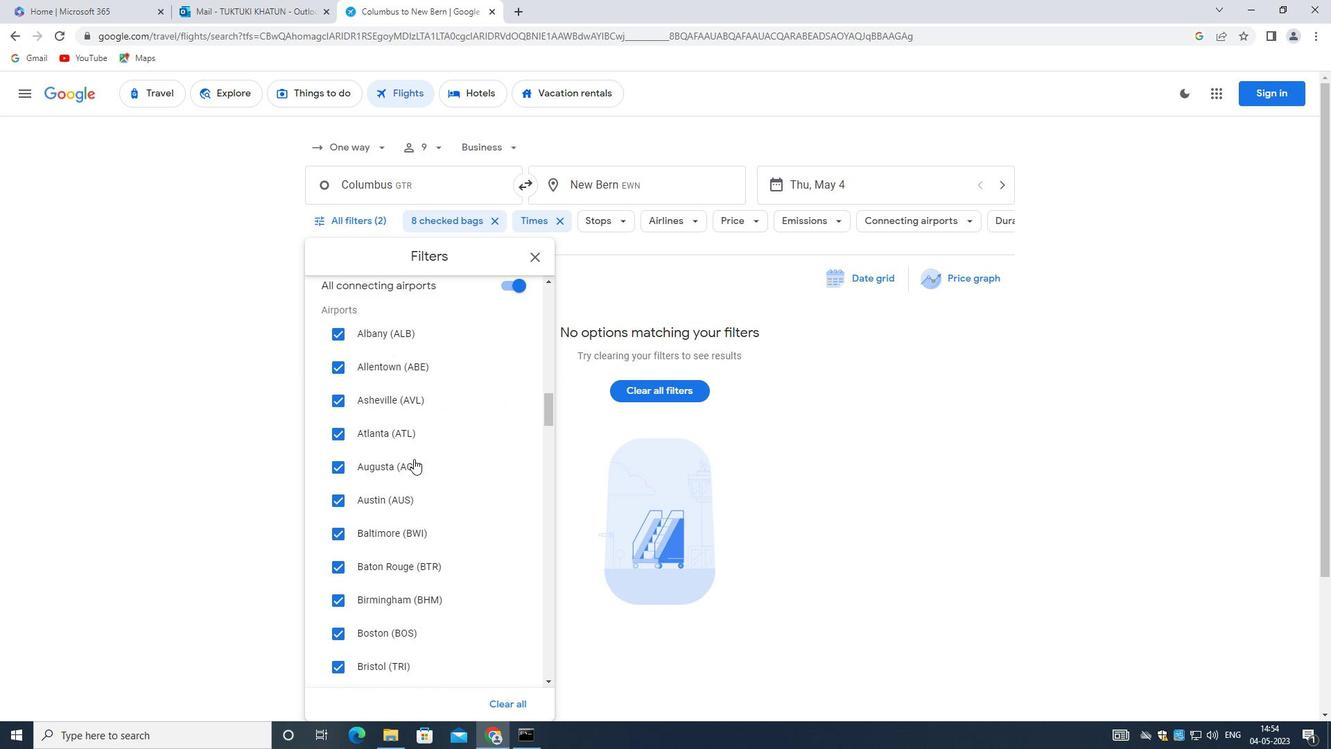 
Action: Mouse scrolled (413, 456) with delta (0, 0)
Screenshot: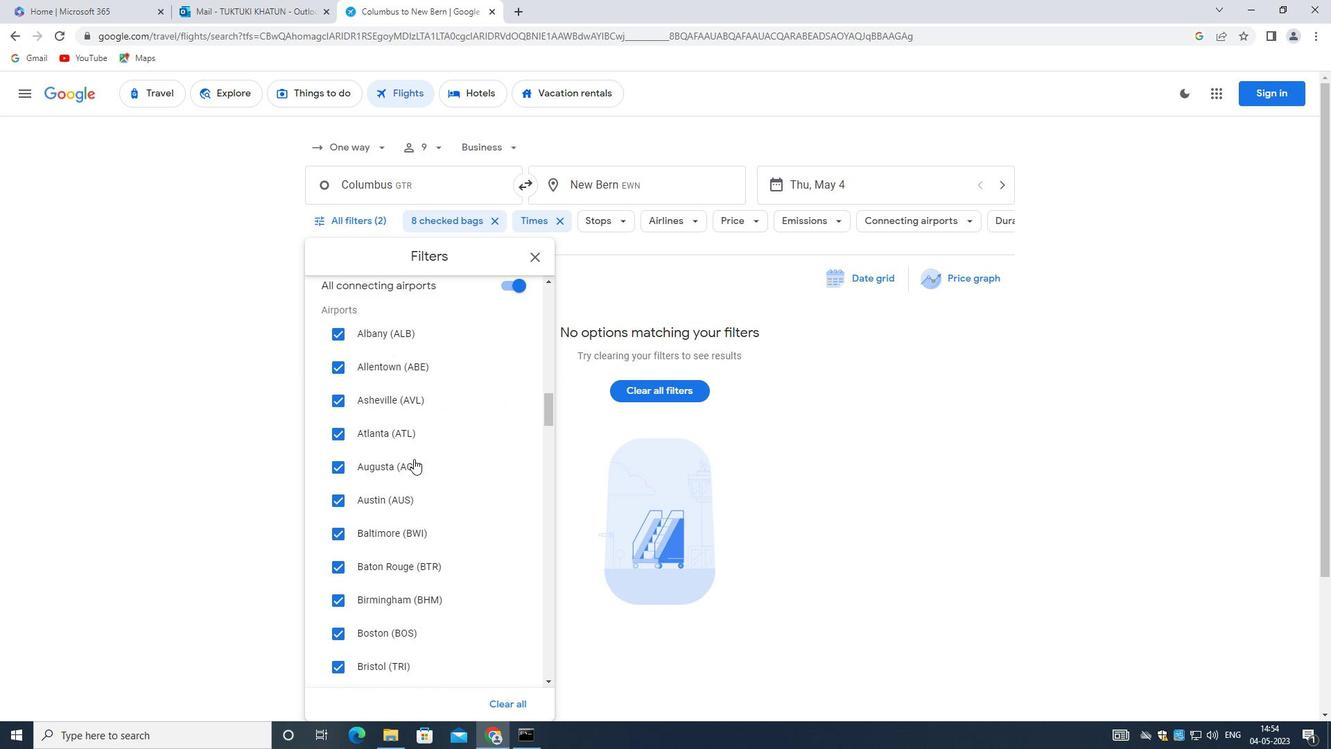 
Action: Mouse scrolled (413, 456) with delta (0, 0)
Screenshot: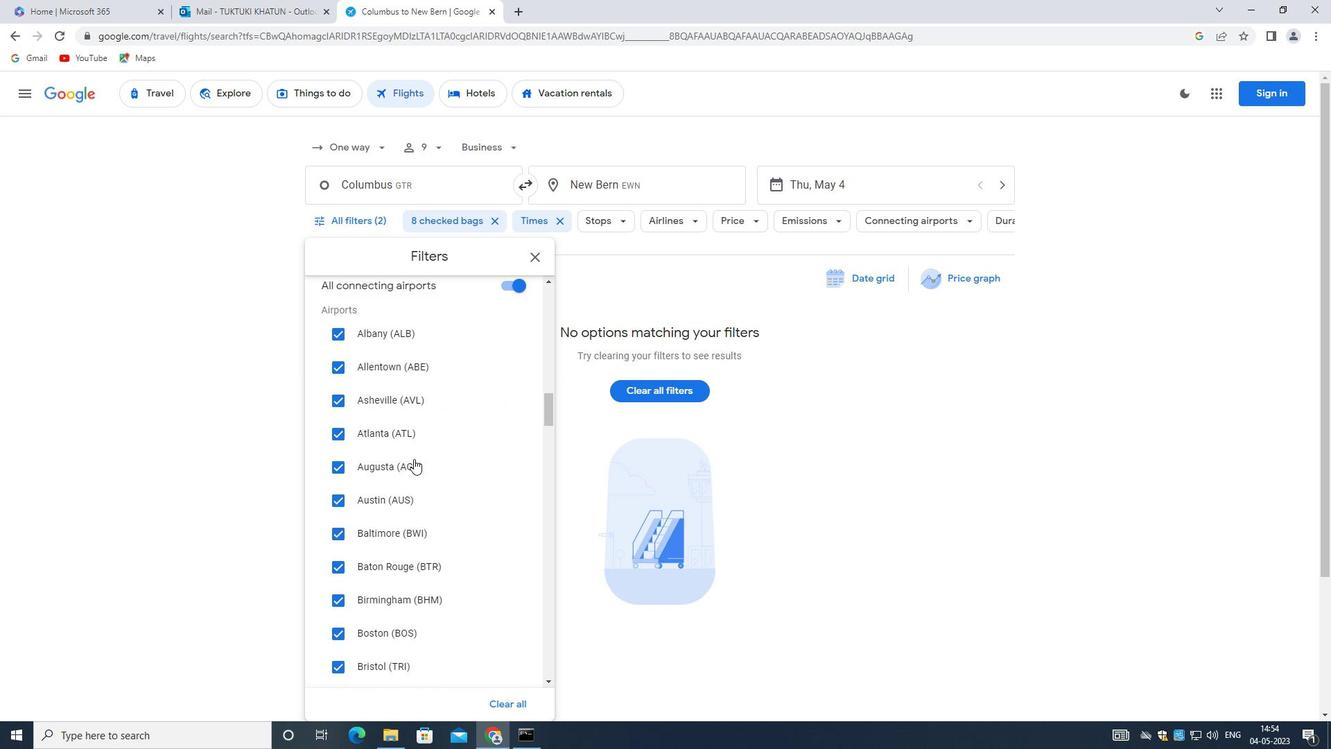 
Action: Mouse moved to (412, 456)
Screenshot: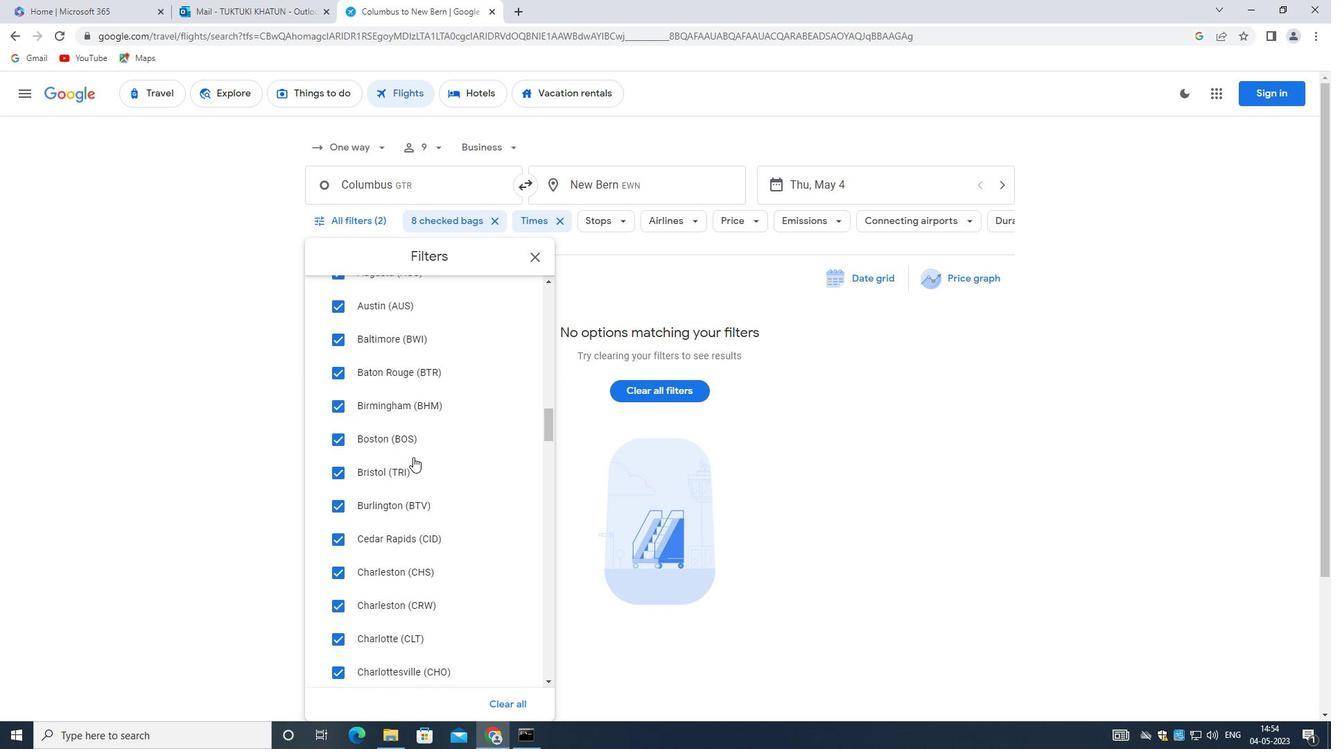
Action: Mouse scrolled (412, 455) with delta (0, 0)
Screenshot: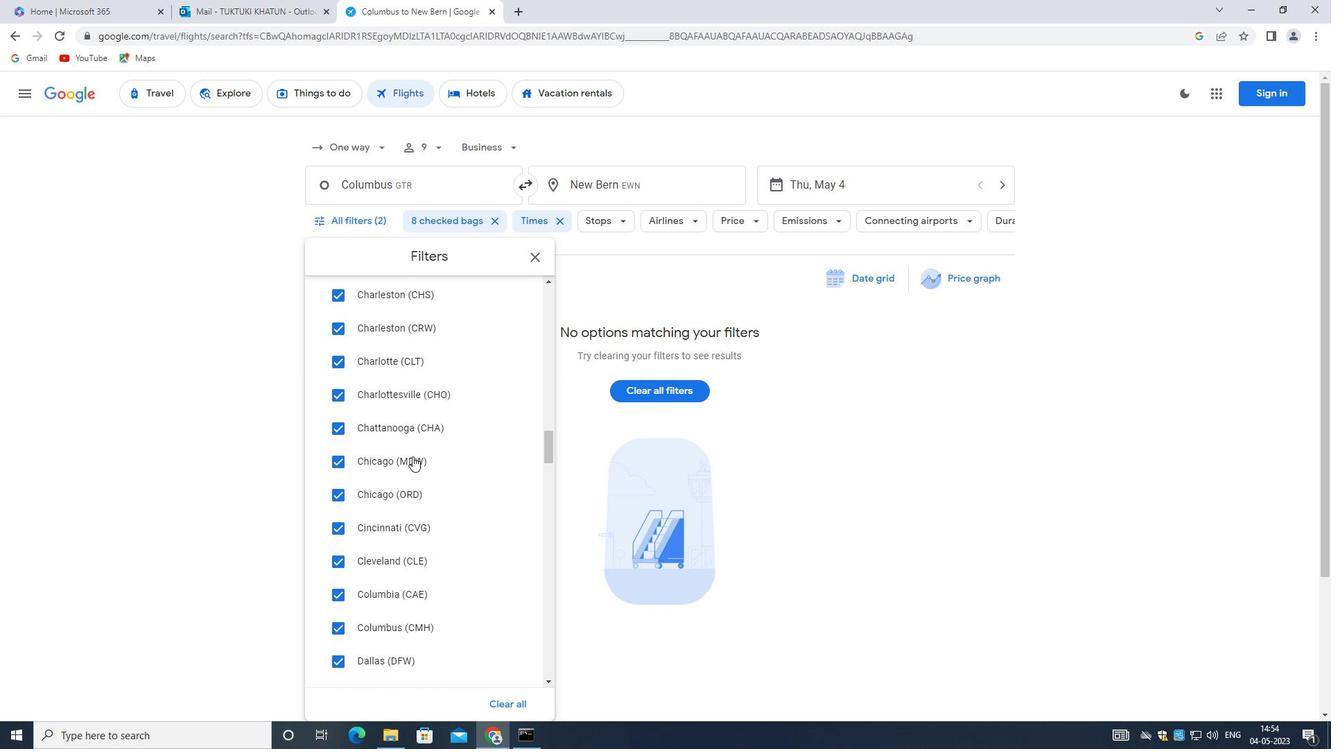 
Action: Mouse scrolled (412, 455) with delta (0, 0)
Screenshot: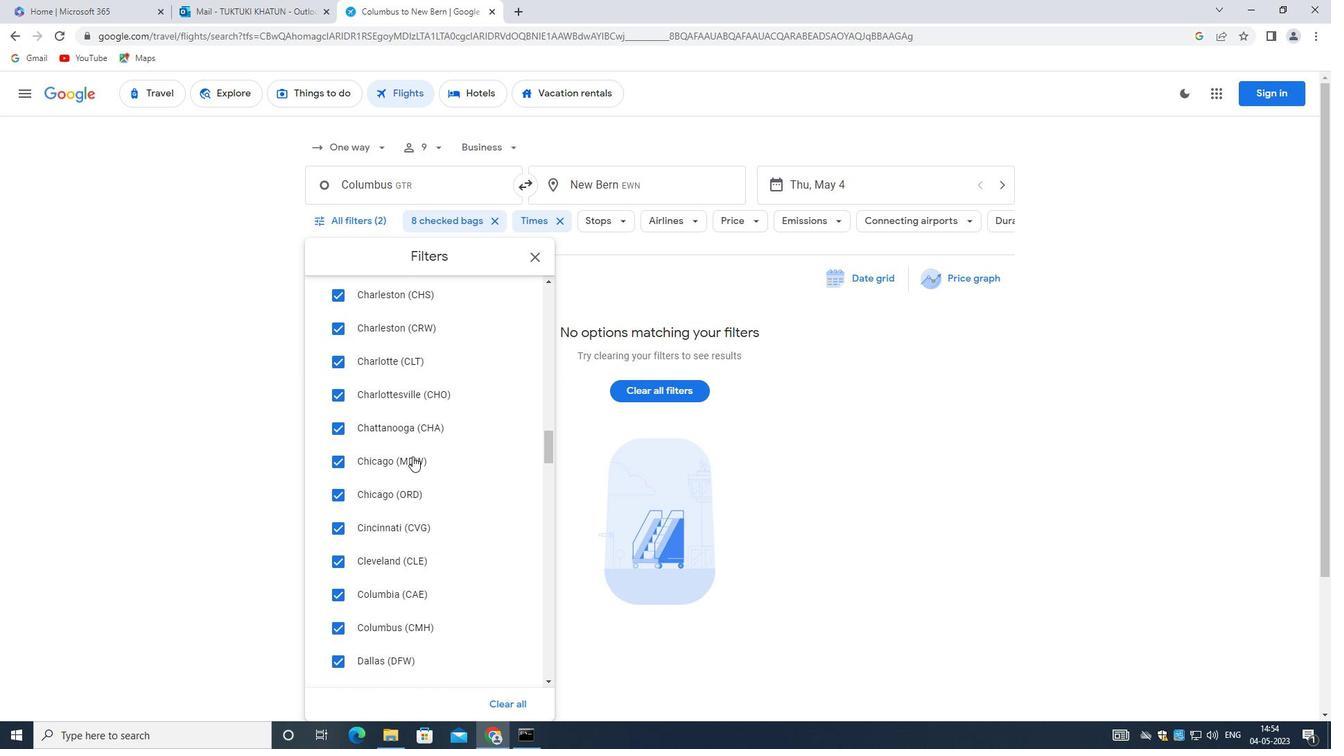 
Action: Mouse scrolled (412, 455) with delta (0, 0)
Screenshot: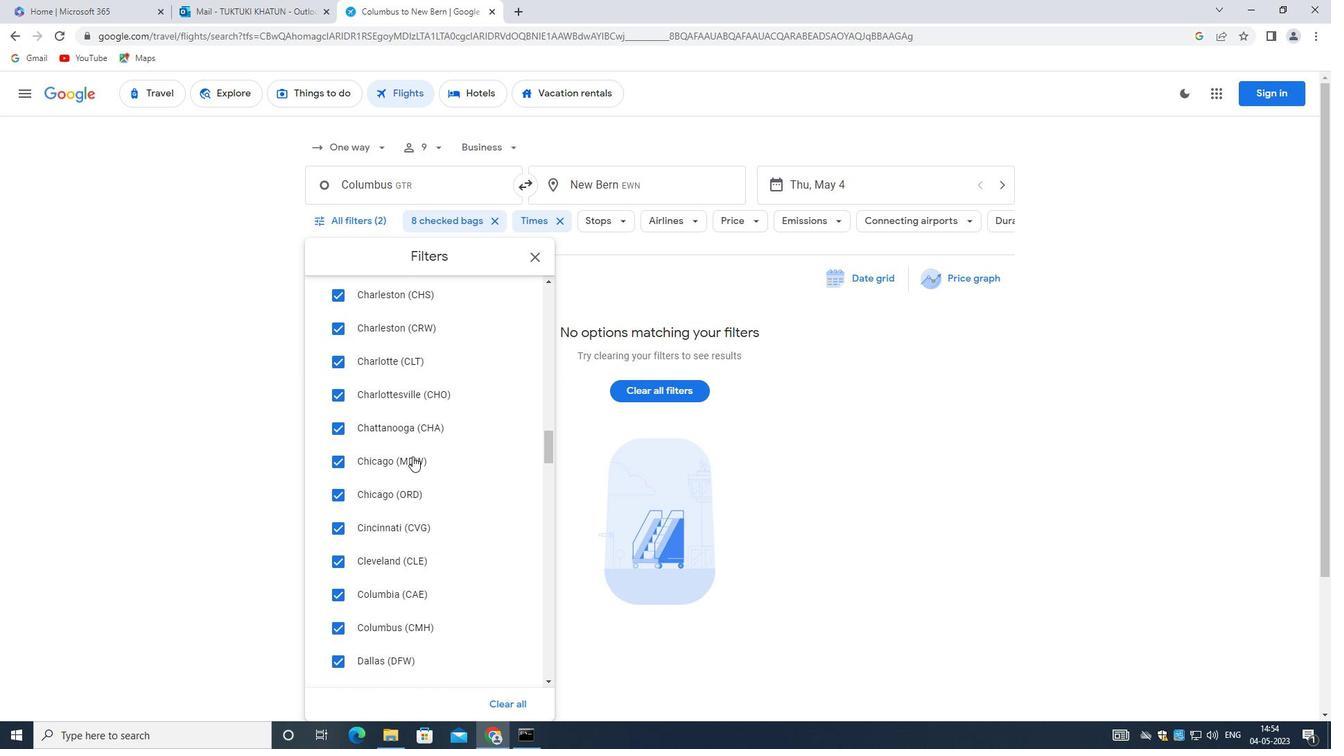 
Action: Mouse scrolled (412, 455) with delta (0, 0)
Screenshot: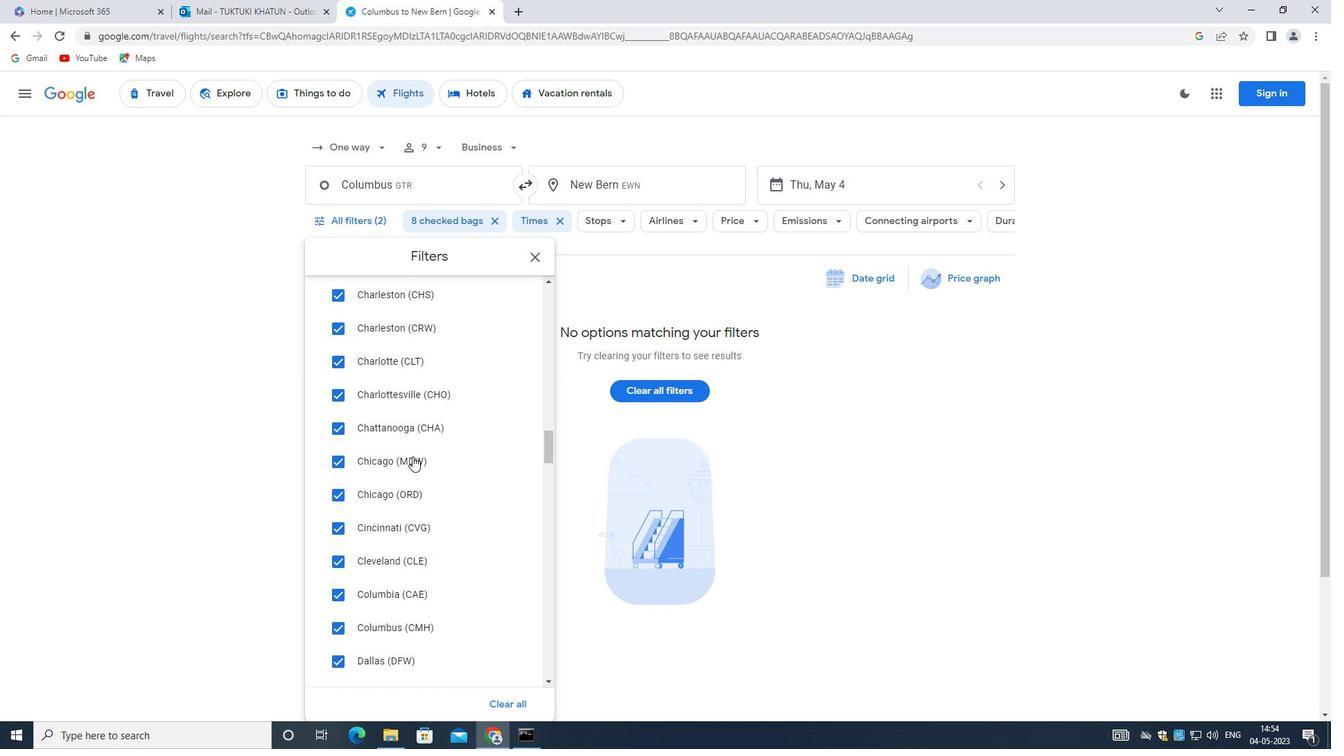 
Action: Mouse scrolled (412, 455) with delta (0, 0)
Screenshot: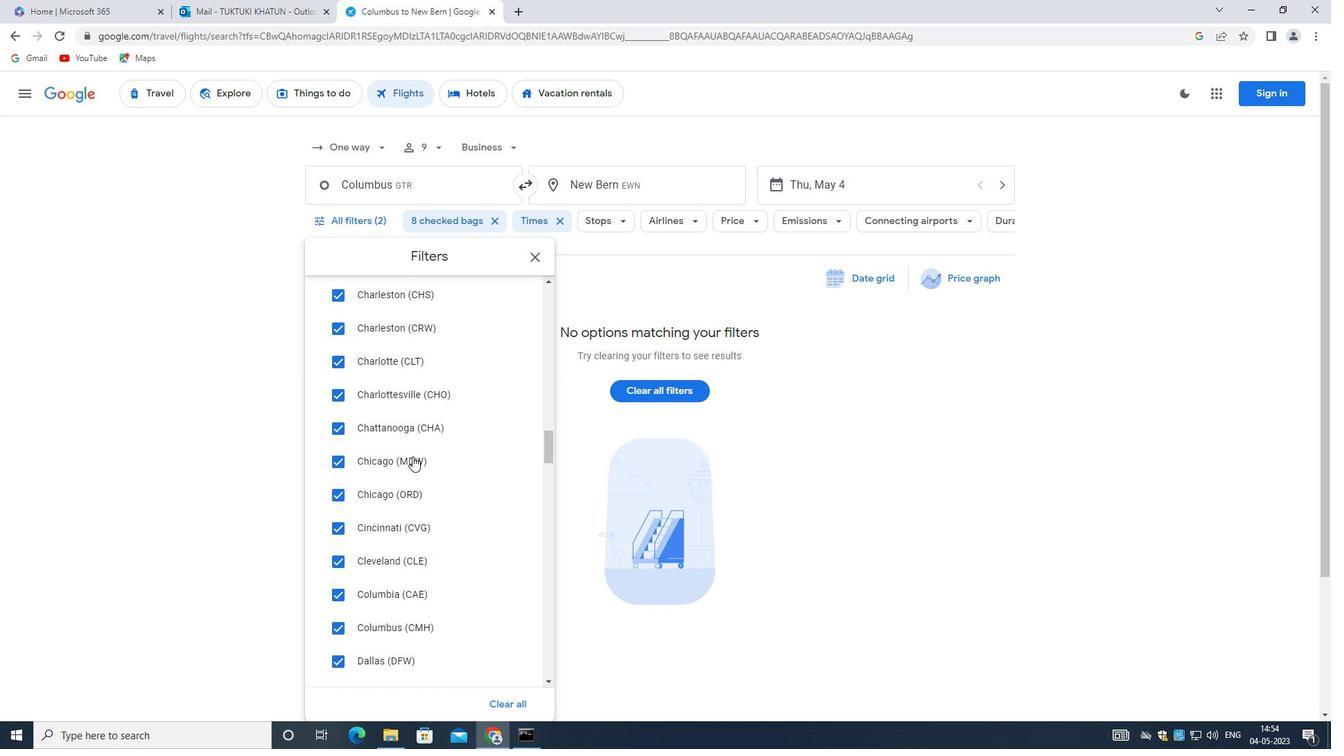 
Action: Mouse scrolled (412, 455) with delta (0, 0)
Screenshot: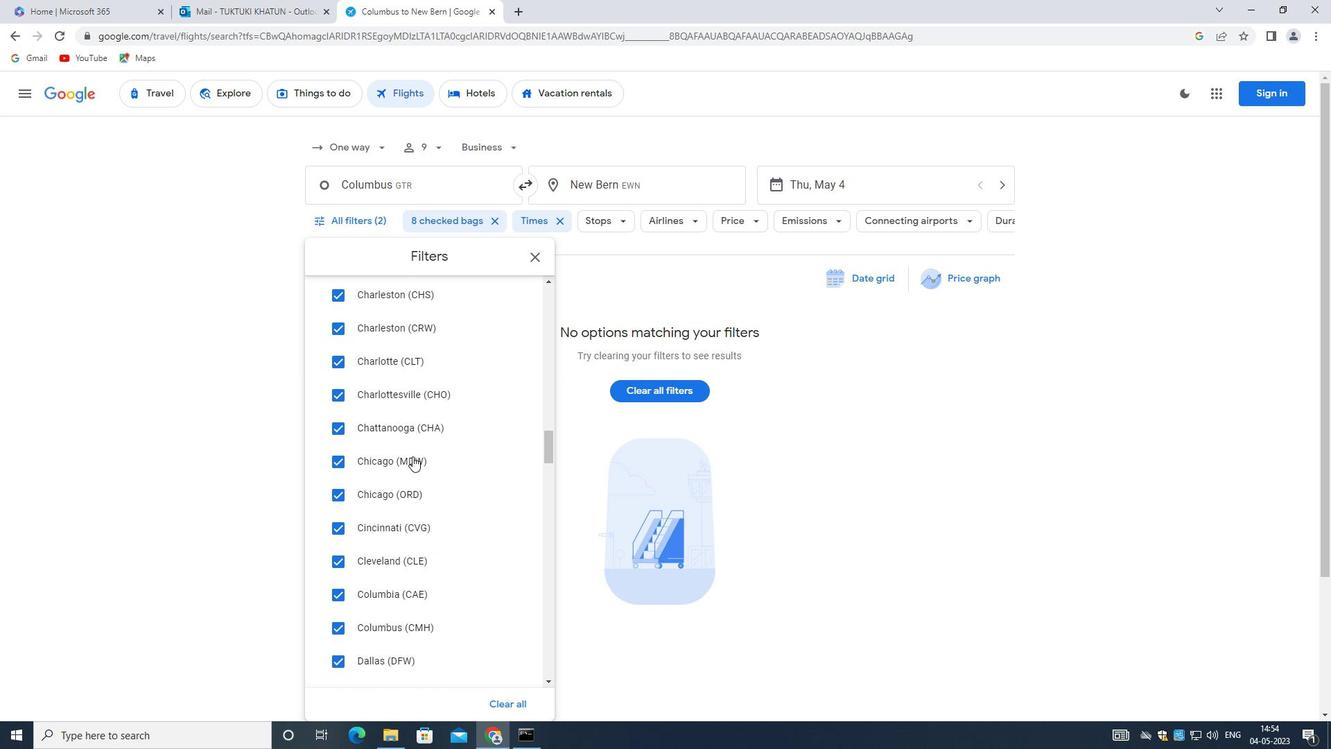 
Action: Mouse scrolled (412, 455) with delta (0, 0)
Screenshot: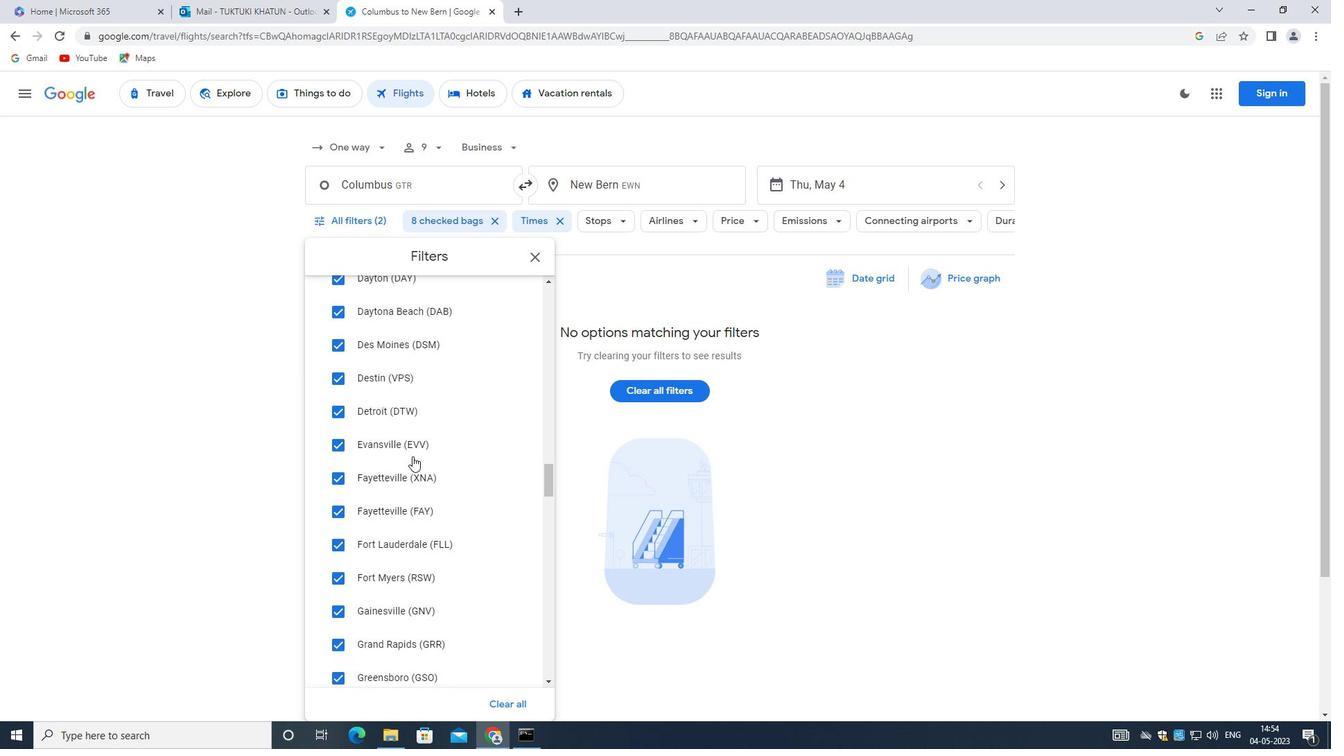 
Action: Mouse scrolled (412, 455) with delta (0, 0)
Screenshot: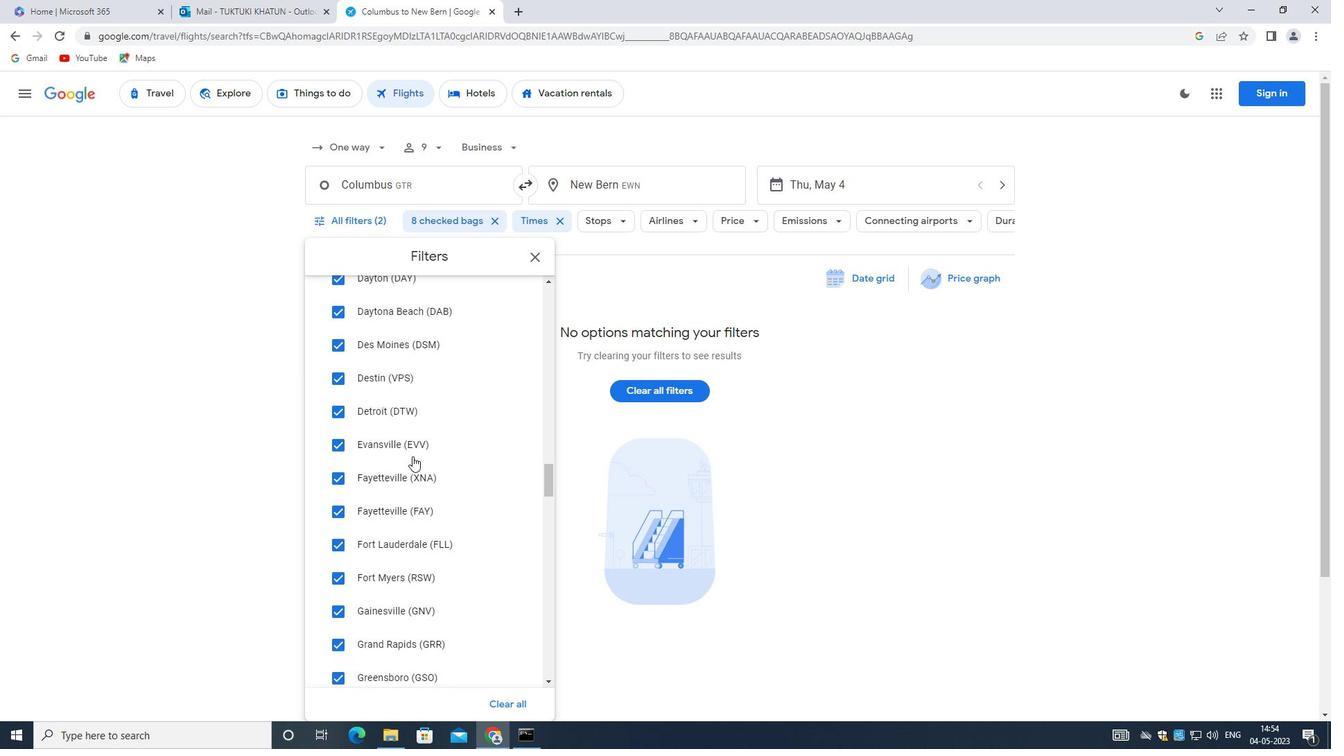 
Action: Mouse scrolled (412, 455) with delta (0, 0)
Screenshot: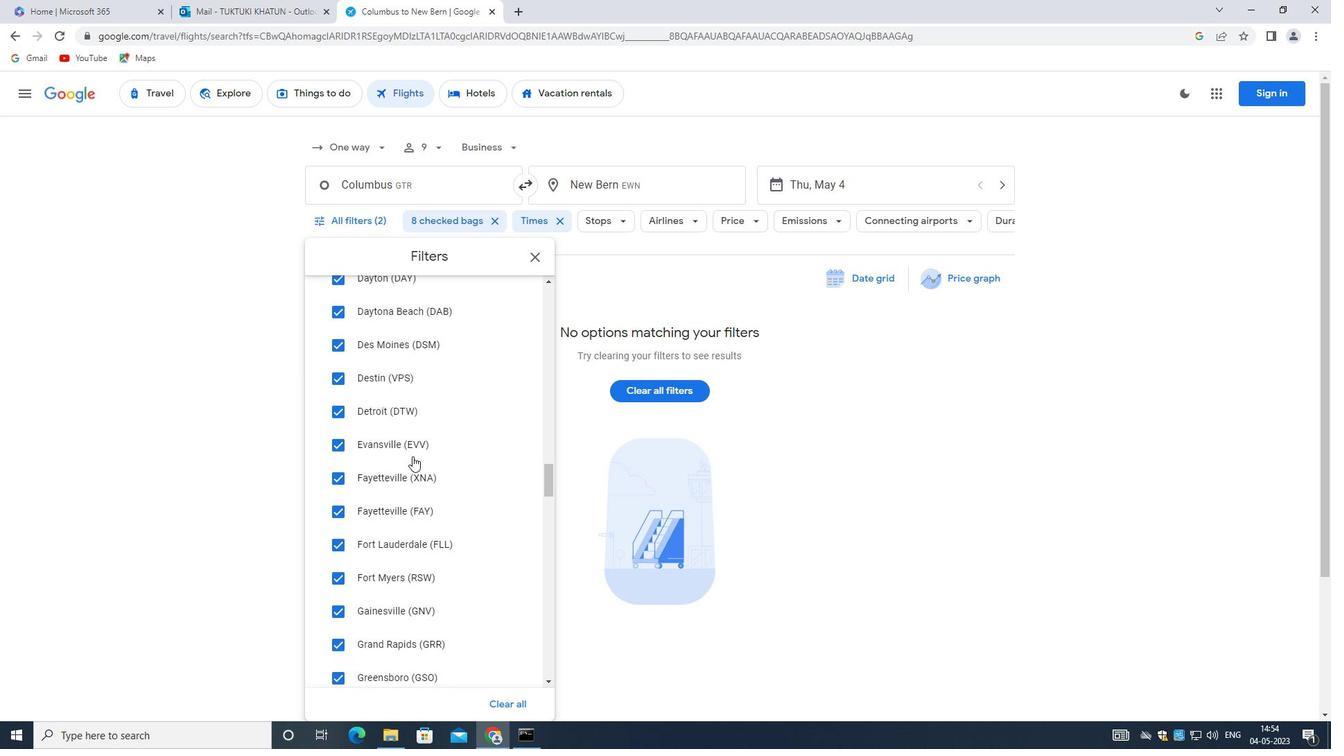 
Action: Mouse scrolled (412, 455) with delta (0, 0)
Screenshot: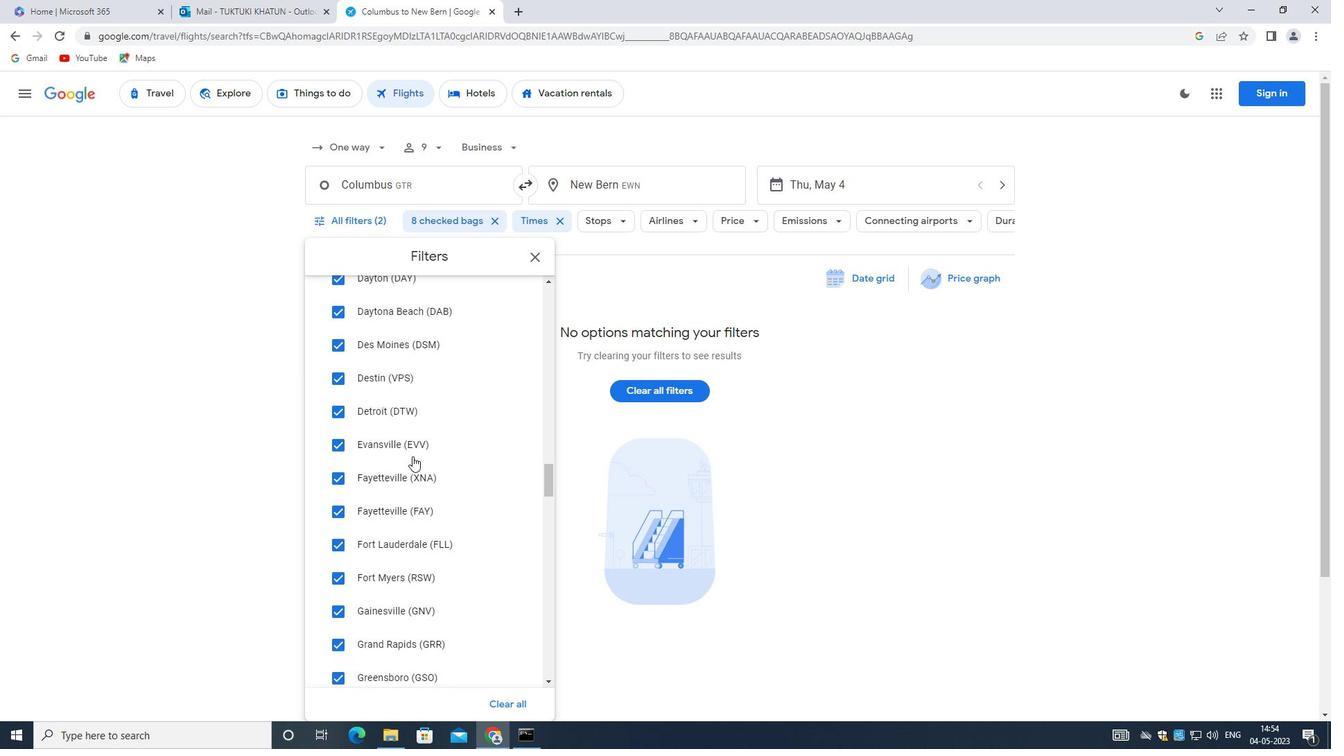
Action: Mouse scrolled (412, 455) with delta (0, 0)
Screenshot: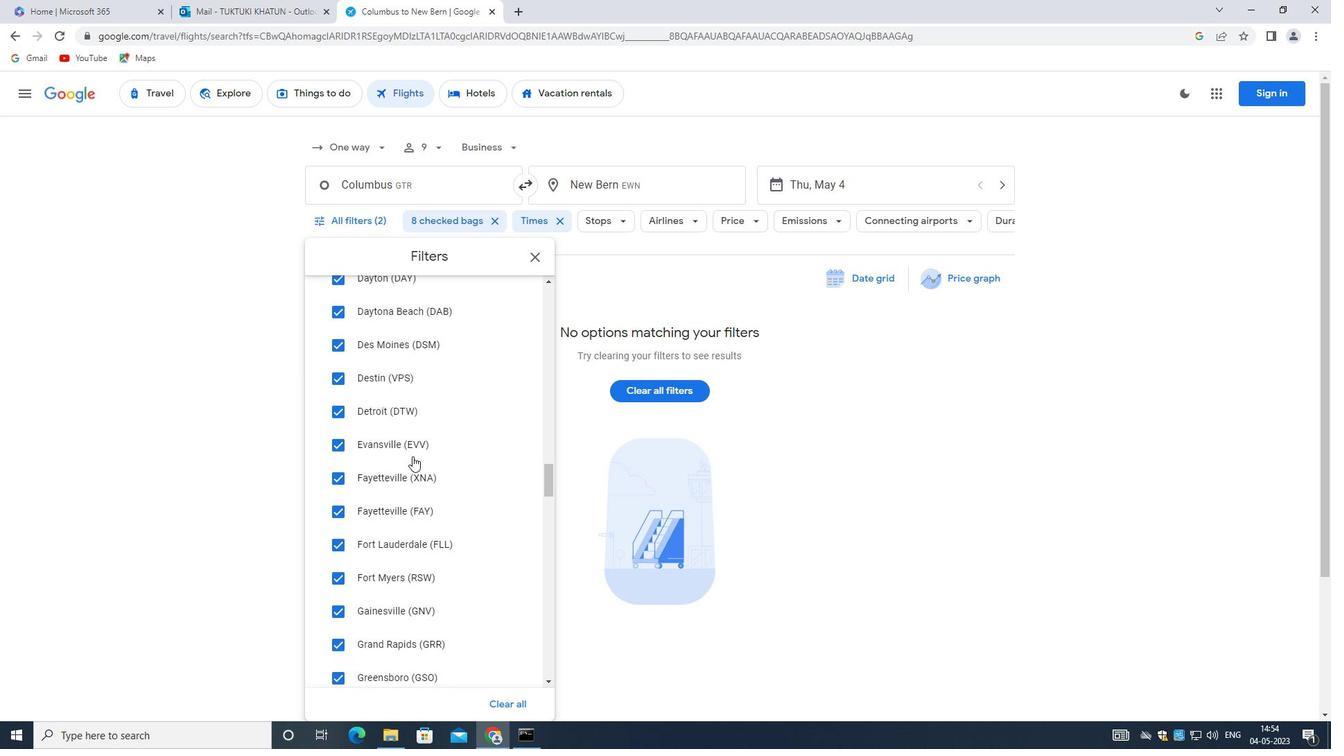 
Action: Mouse scrolled (412, 455) with delta (0, 0)
Screenshot: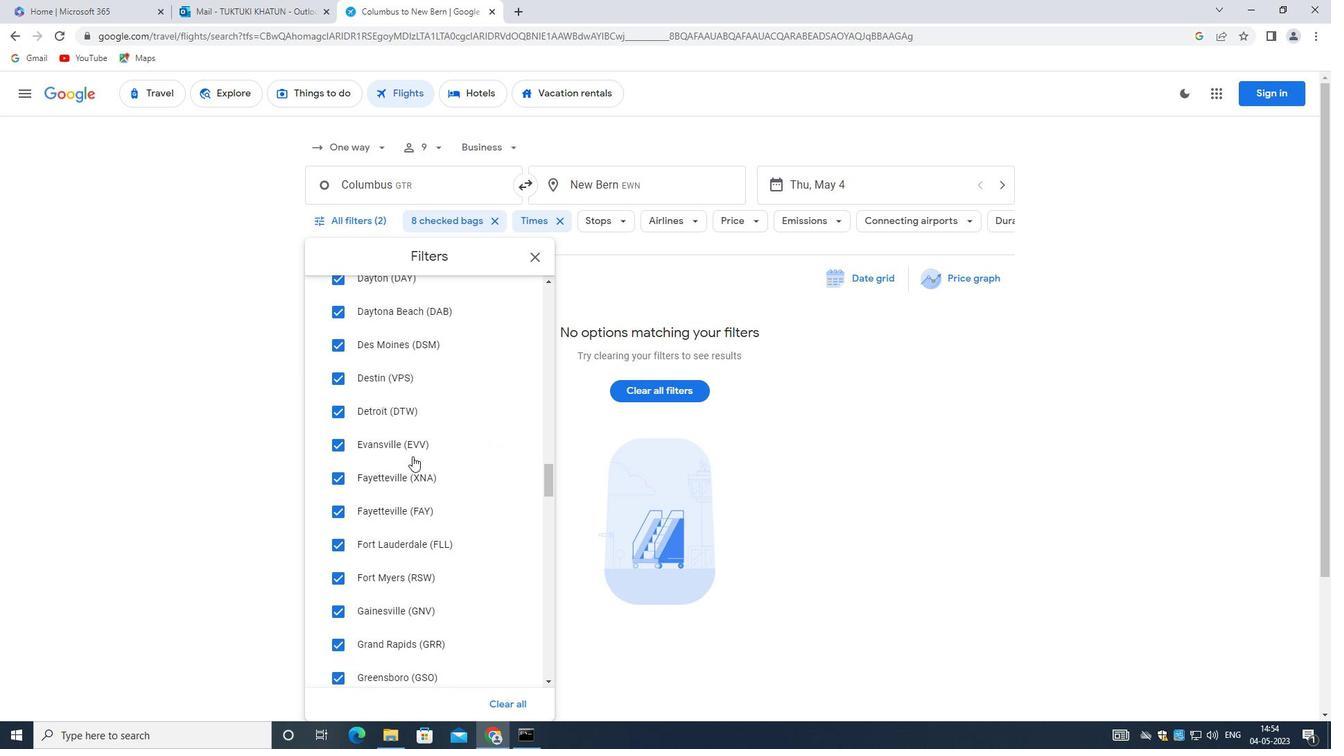 
Action: Mouse moved to (412, 455)
Screenshot: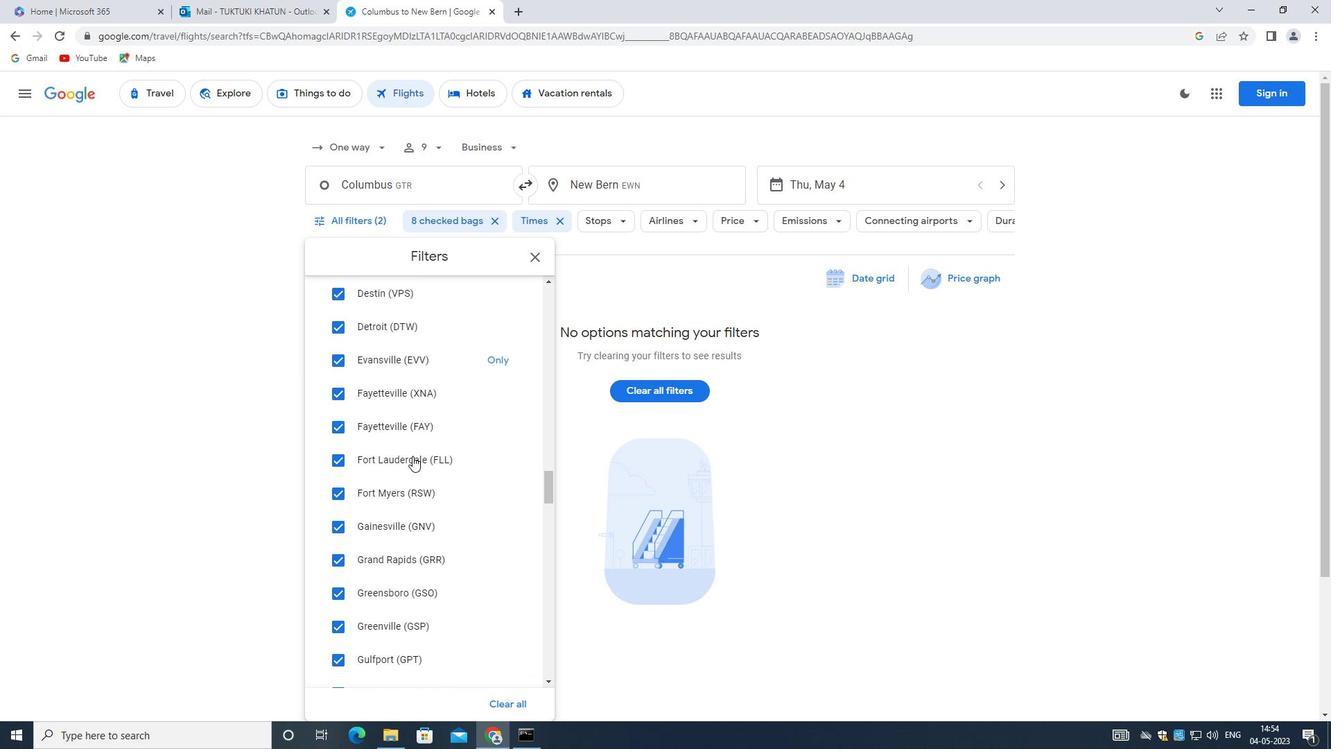 
Action: Mouse scrolled (412, 454) with delta (0, 0)
Screenshot: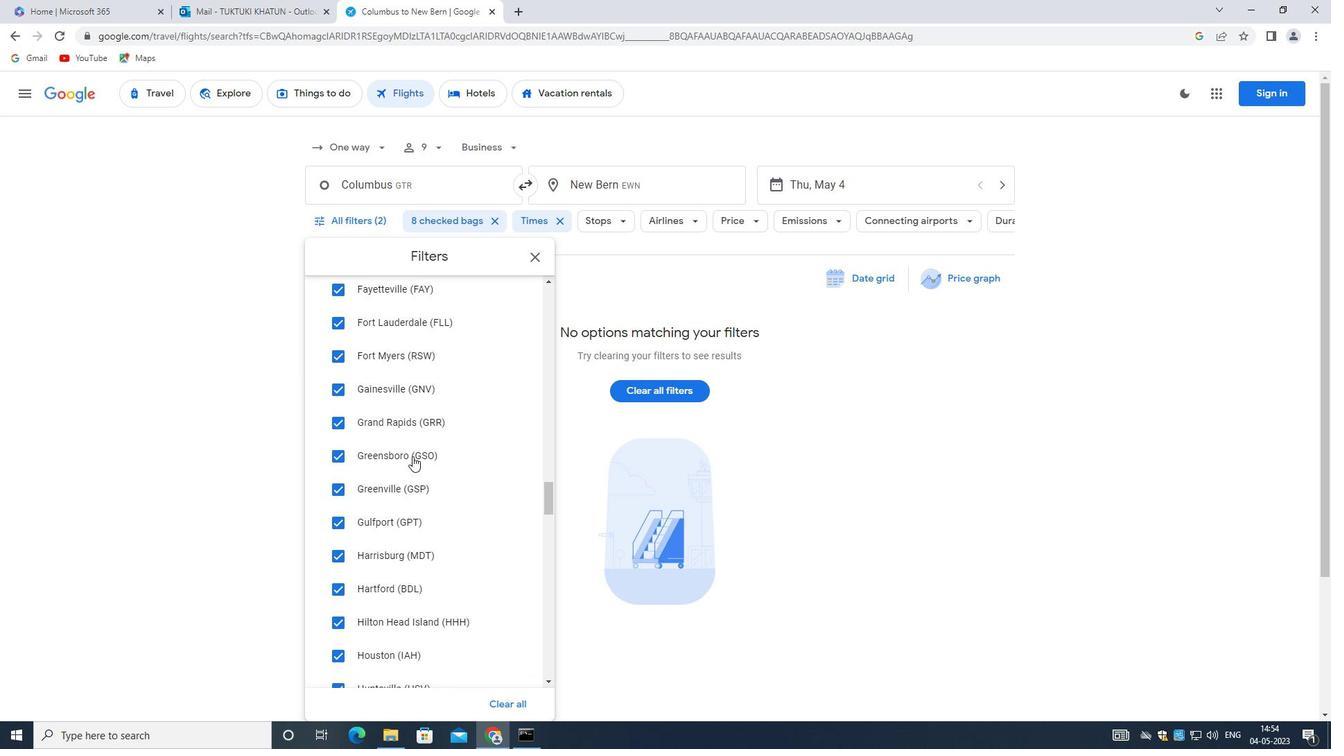 
Action: Mouse scrolled (412, 454) with delta (0, 0)
Screenshot: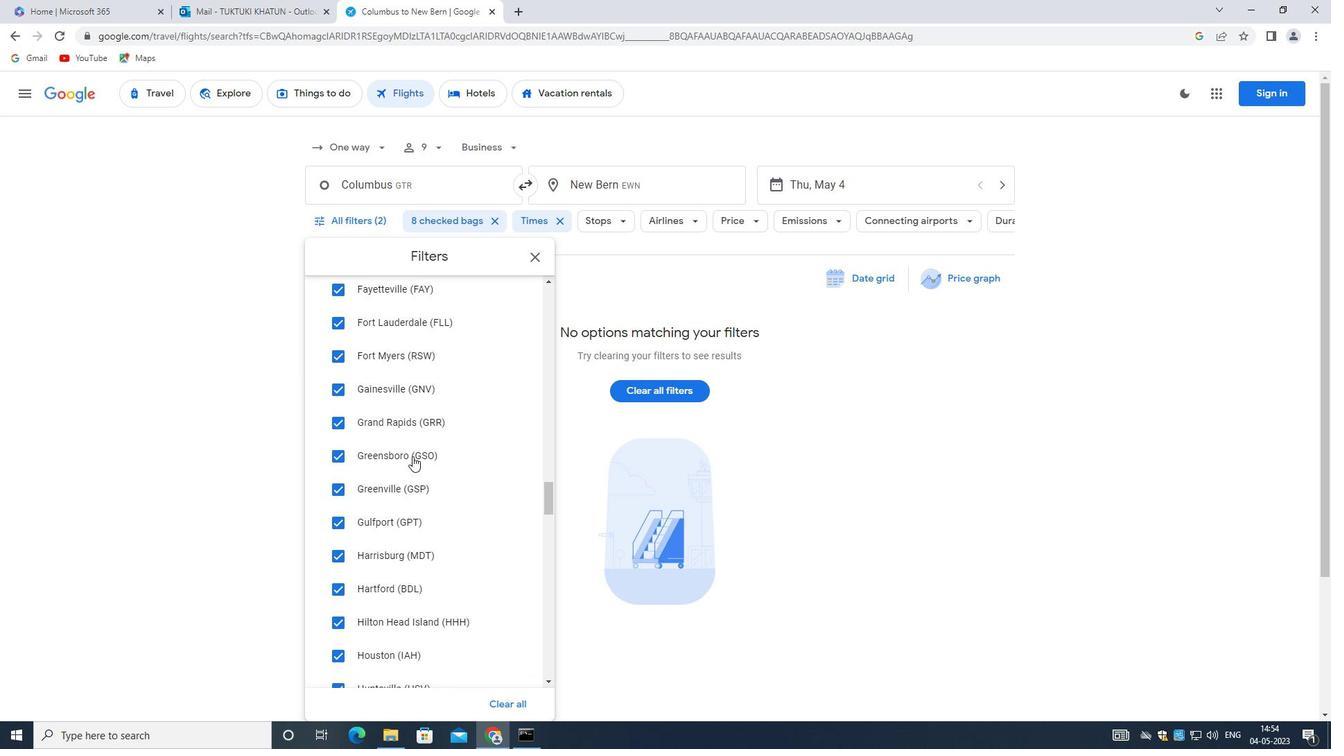 
Action: Mouse scrolled (412, 454) with delta (0, 0)
Screenshot: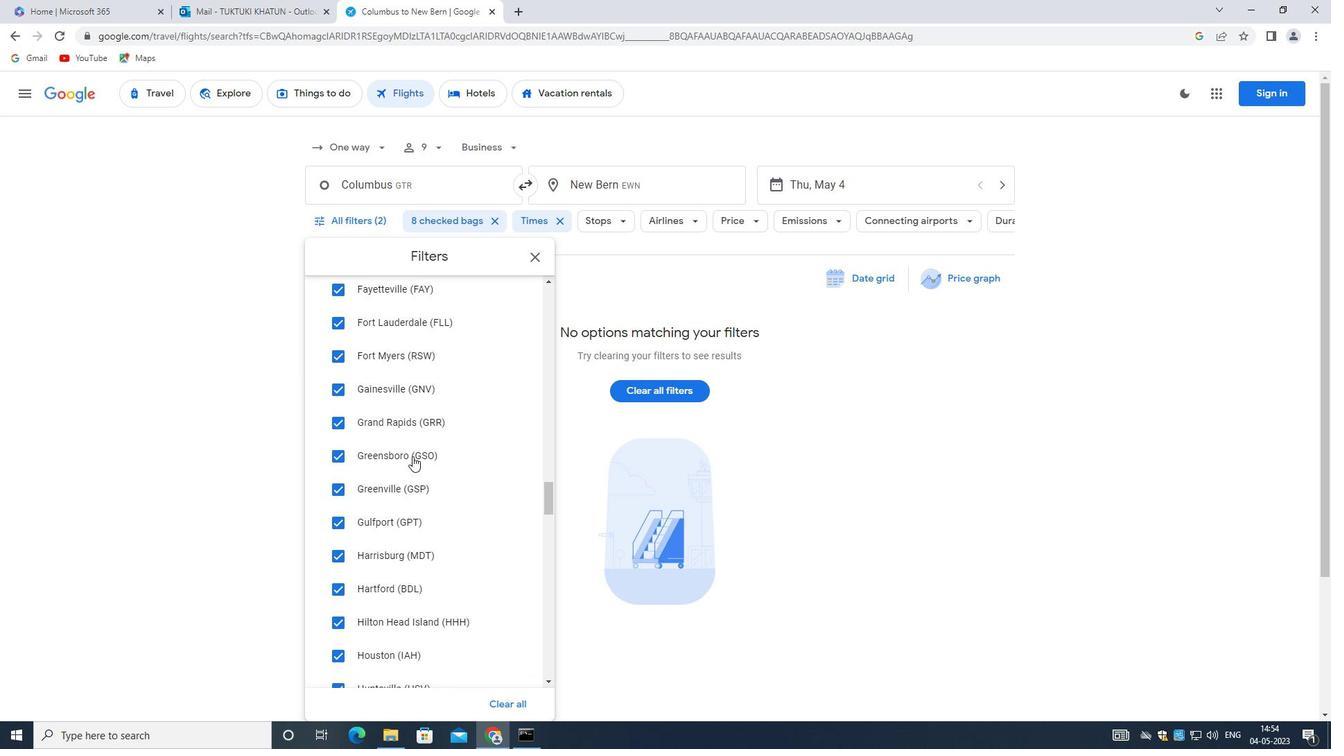 
Action: Mouse scrolled (412, 454) with delta (0, 0)
Screenshot: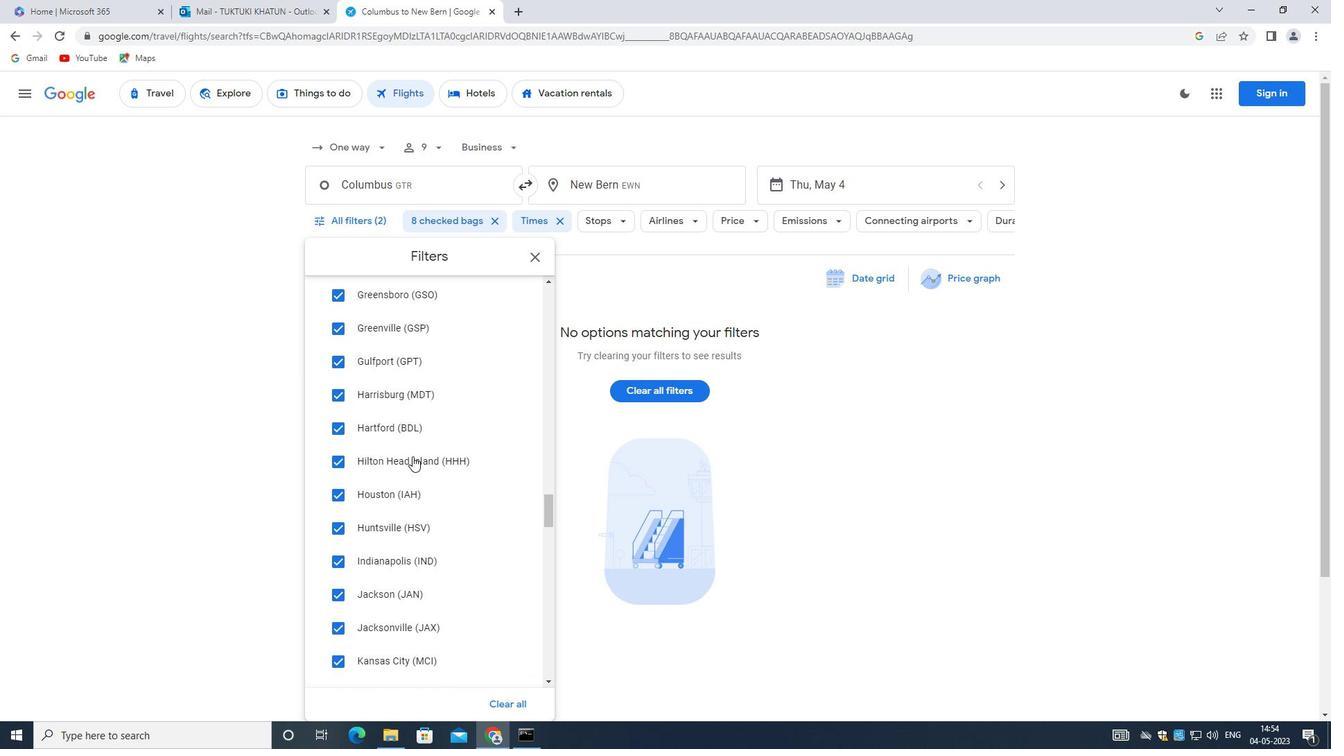 
Action: Mouse scrolled (412, 454) with delta (0, 0)
Screenshot: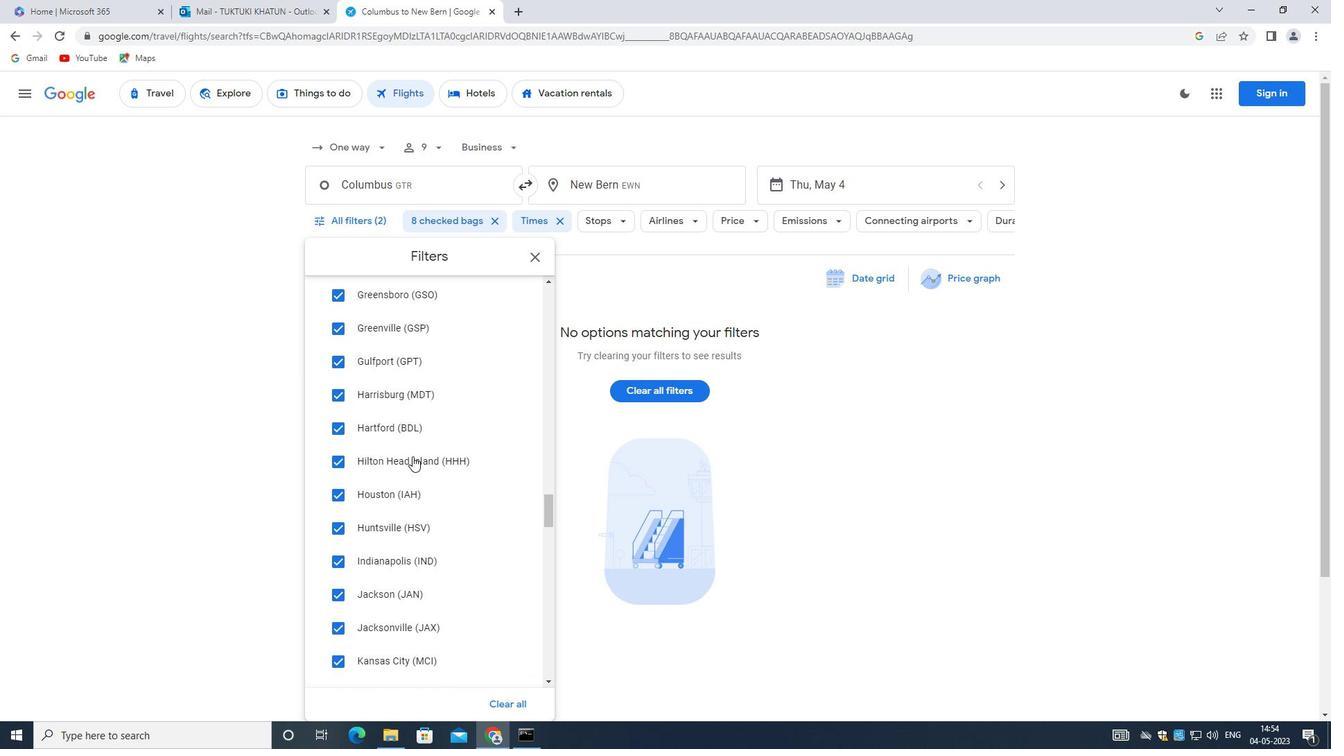 
Action: Mouse scrolled (412, 454) with delta (0, 0)
Screenshot: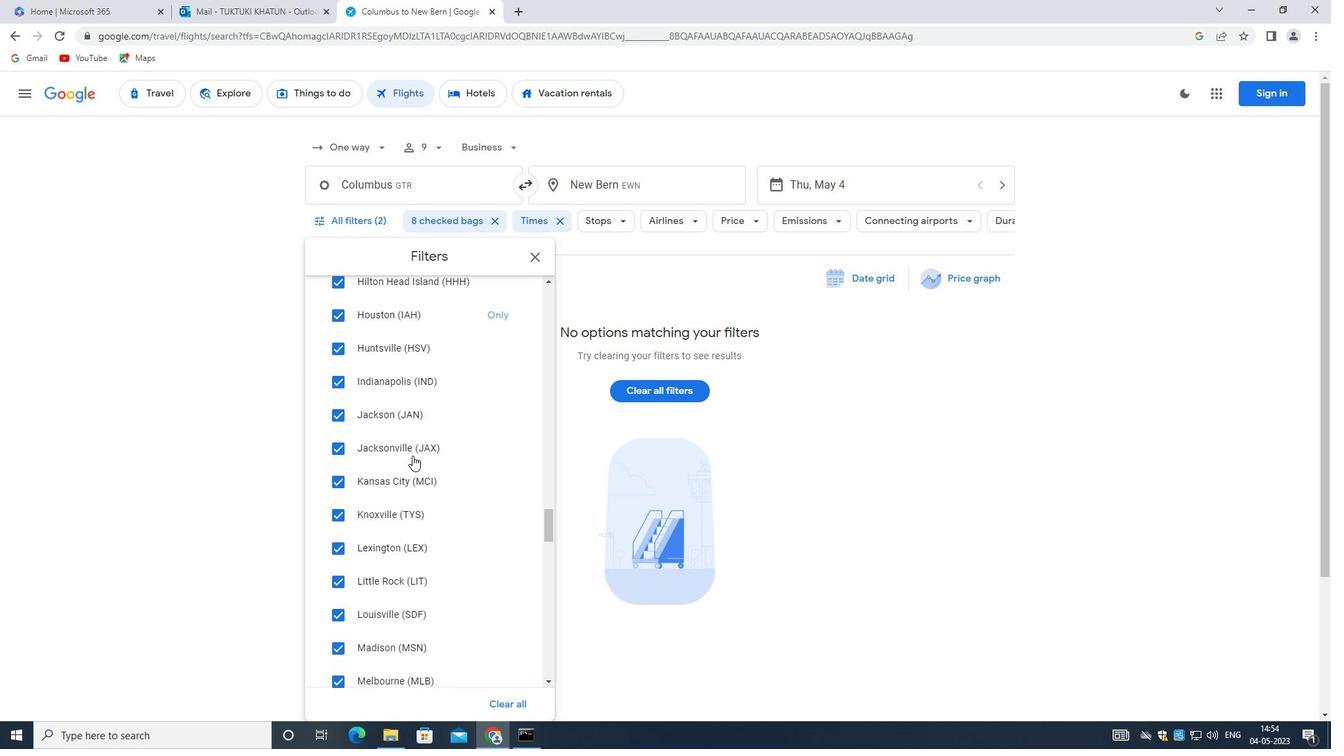 
Action: Mouse scrolled (412, 454) with delta (0, 0)
Screenshot: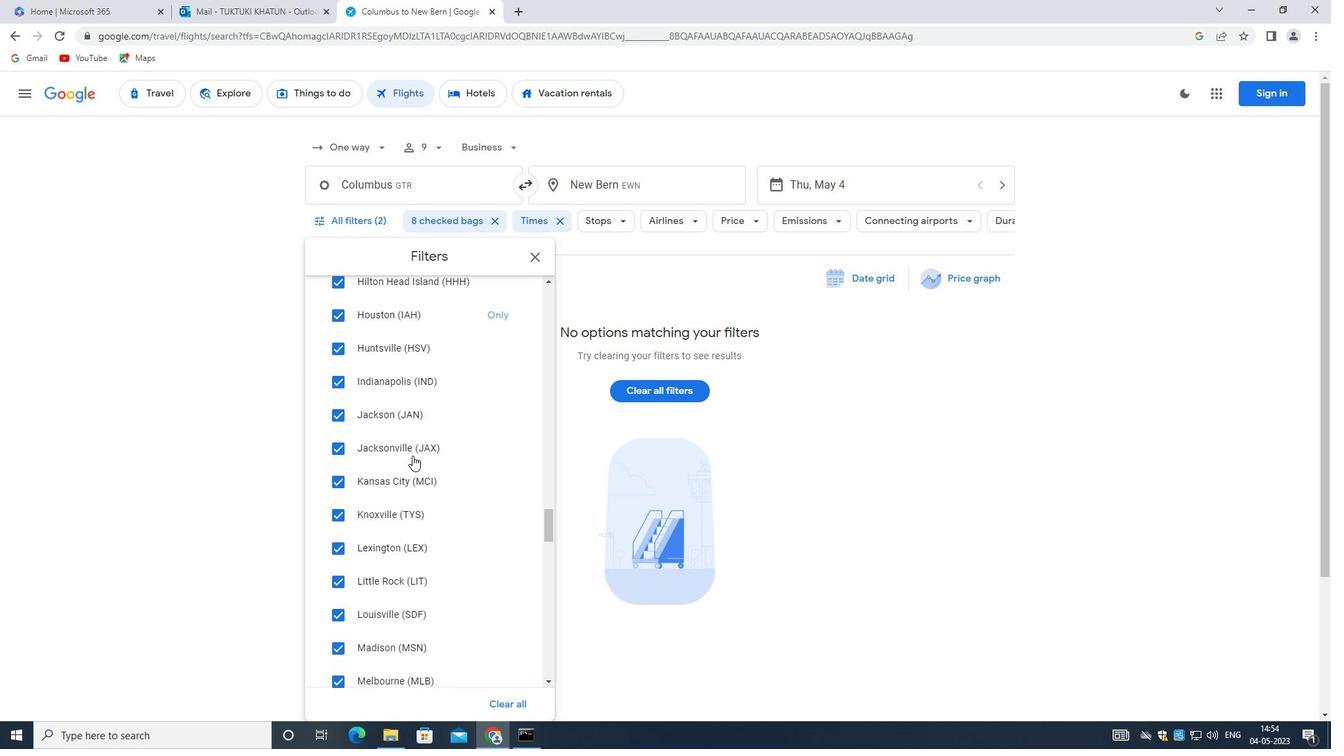 
Action: Mouse scrolled (412, 454) with delta (0, 0)
Screenshot: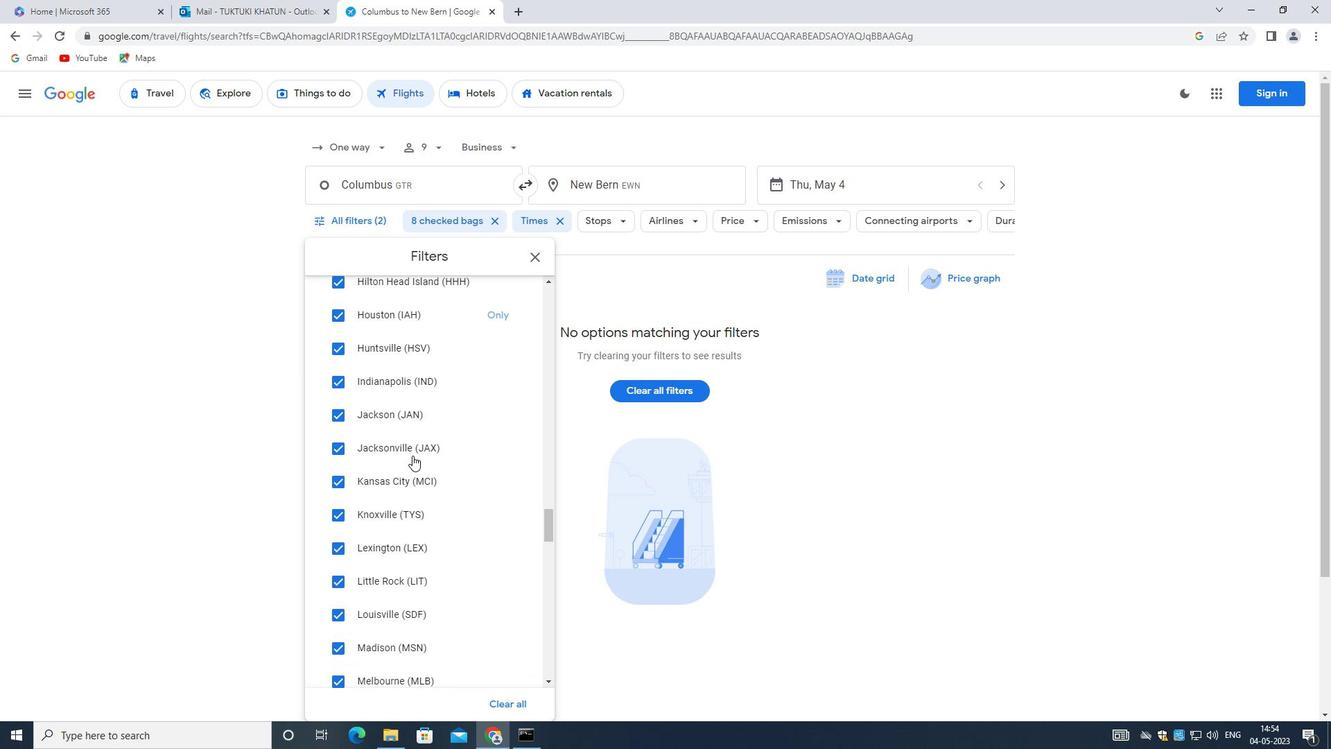 
Action: Mouse scrolled (412, 454) with delta (0, 0)
Screenshot: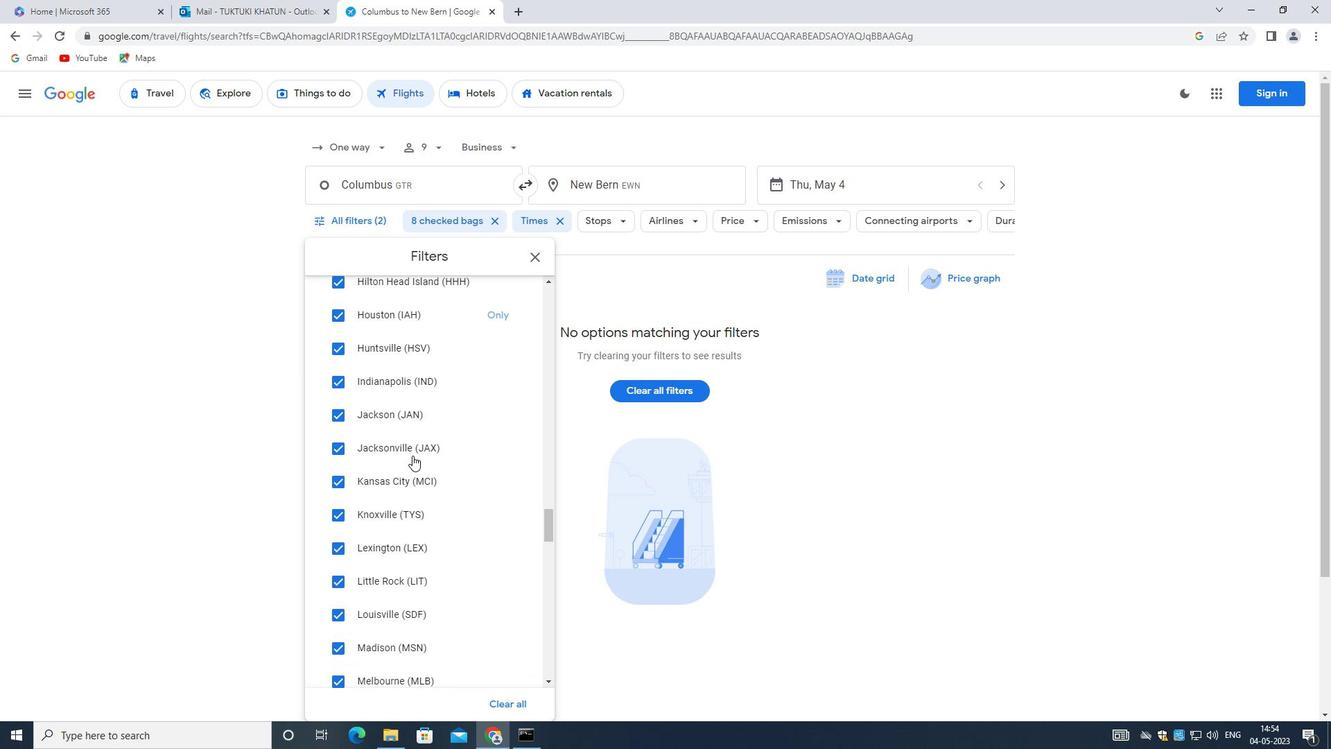 
Action: Mouse scrolled (412, 454) with delta (0, 0)
Screenshot: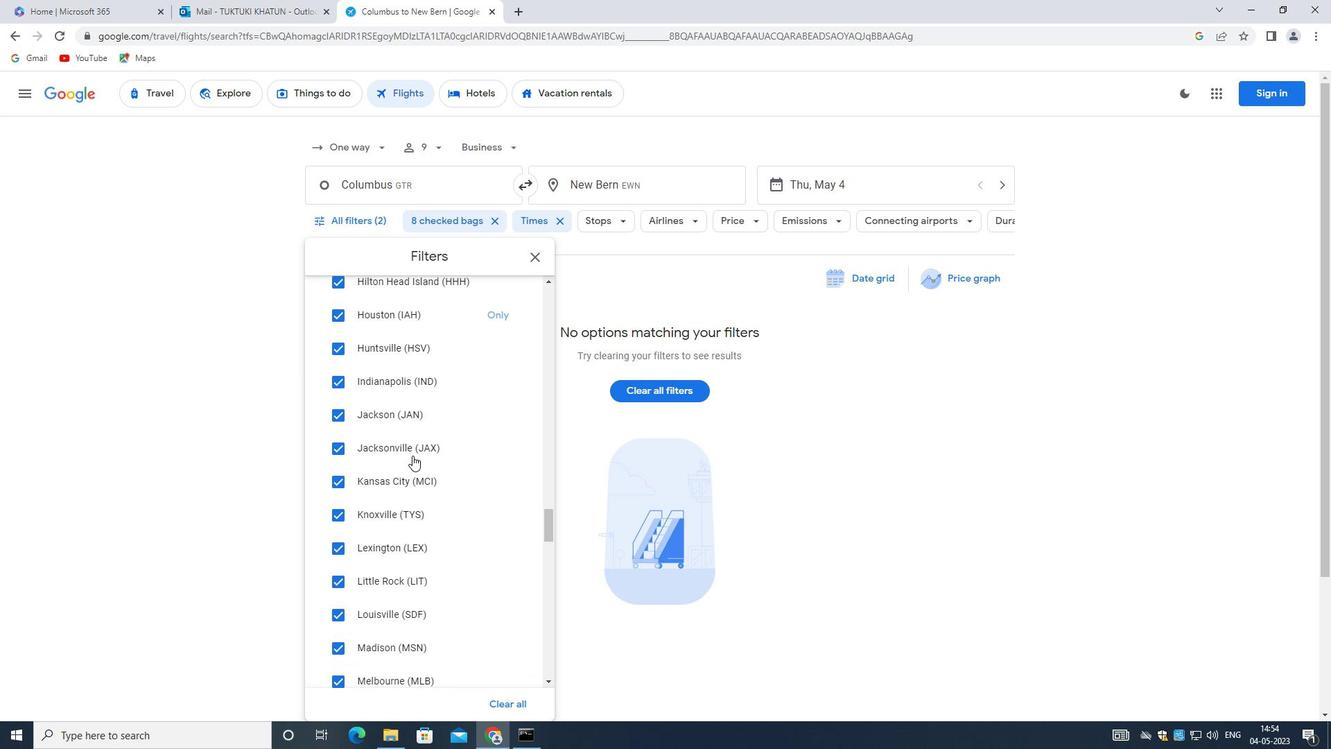 
Action: Mouse scrolled (412, 454) with delta (0, 0)
Screenshot: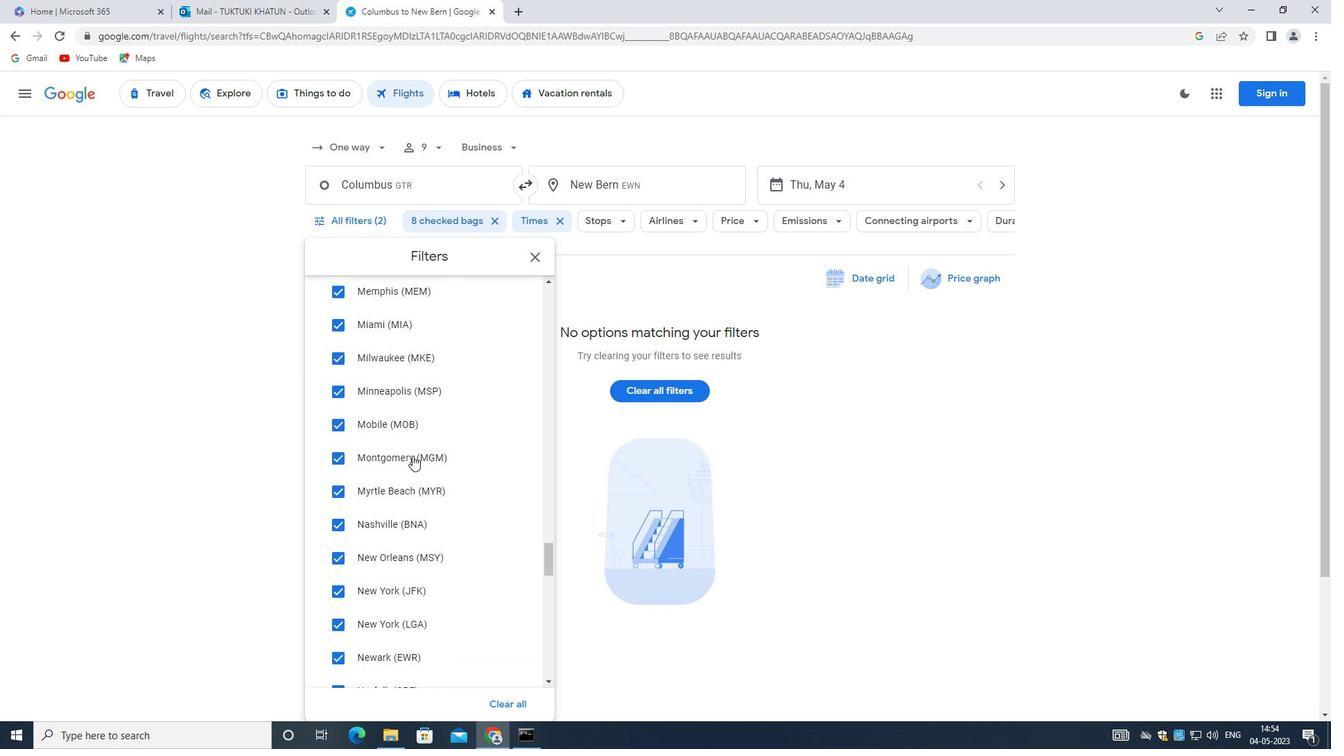 
Action: Mouse scrolled (412, 454) with delta (0, 0)
Screenshot: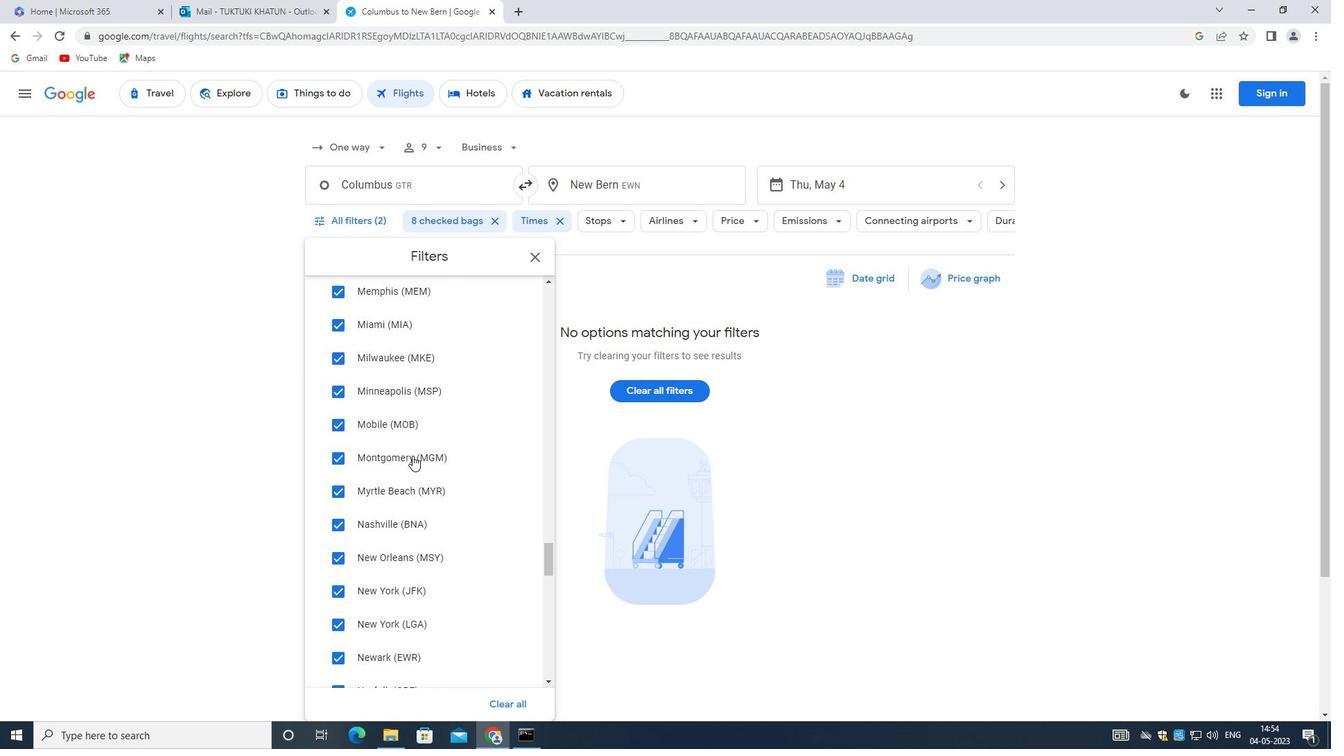 
Action: Mouse scrolled (412, 454) with delta (0, 0)
Screenshot: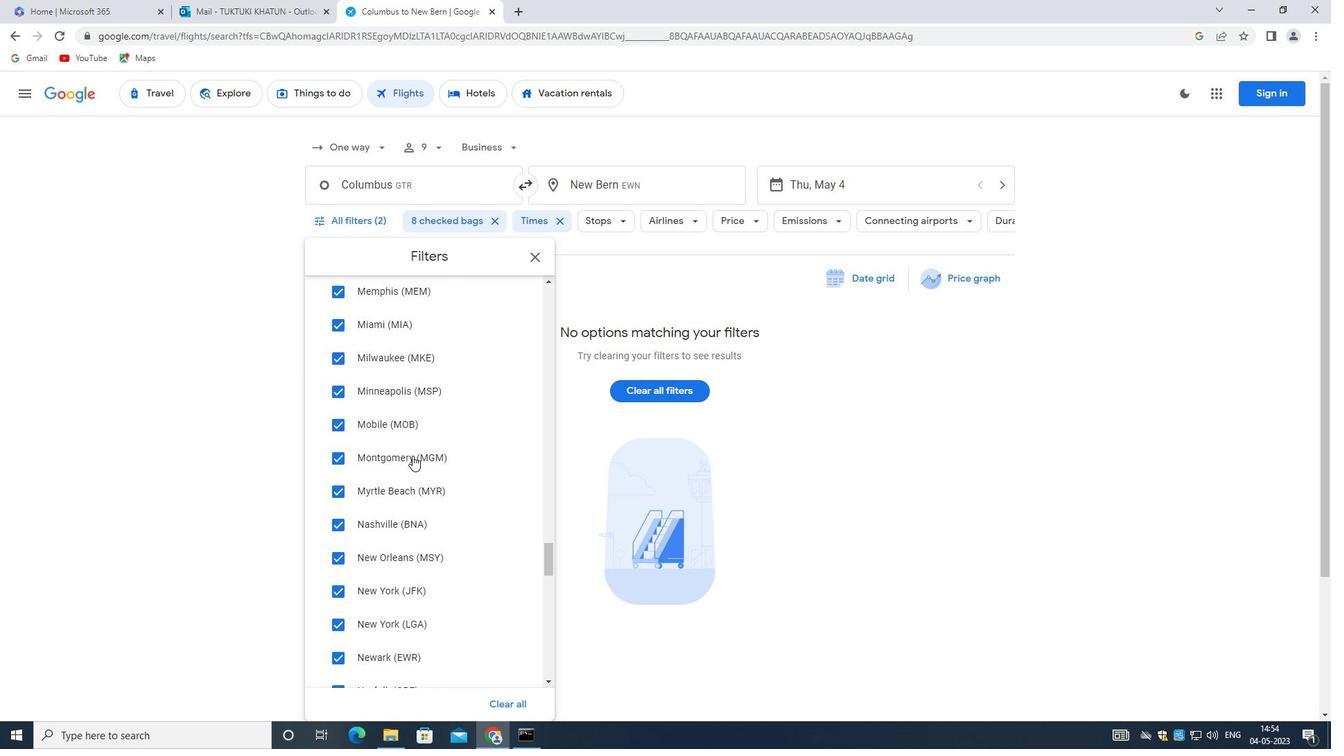 
Action: Mouse scrolled (412, 454) with delta (0, 0)
Screenshot: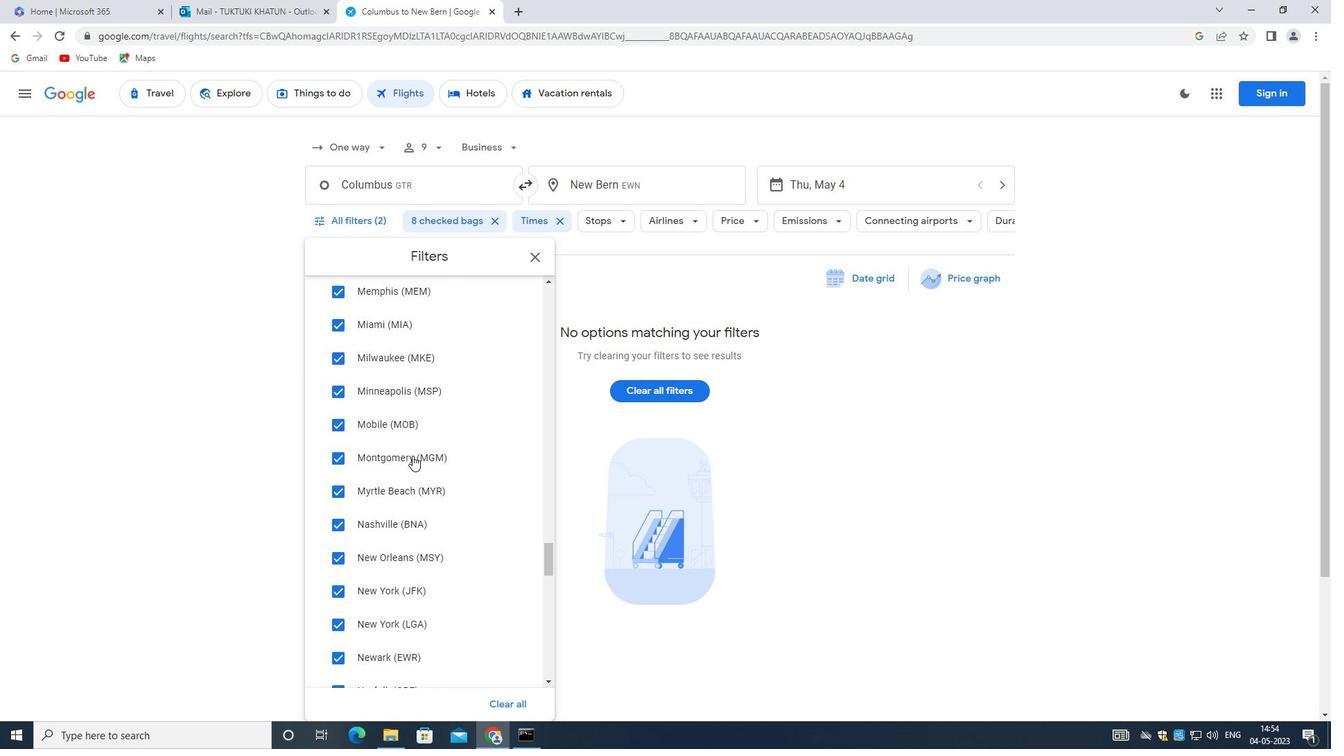 
Action: Mouse moved to (411, 454)
Screenshot: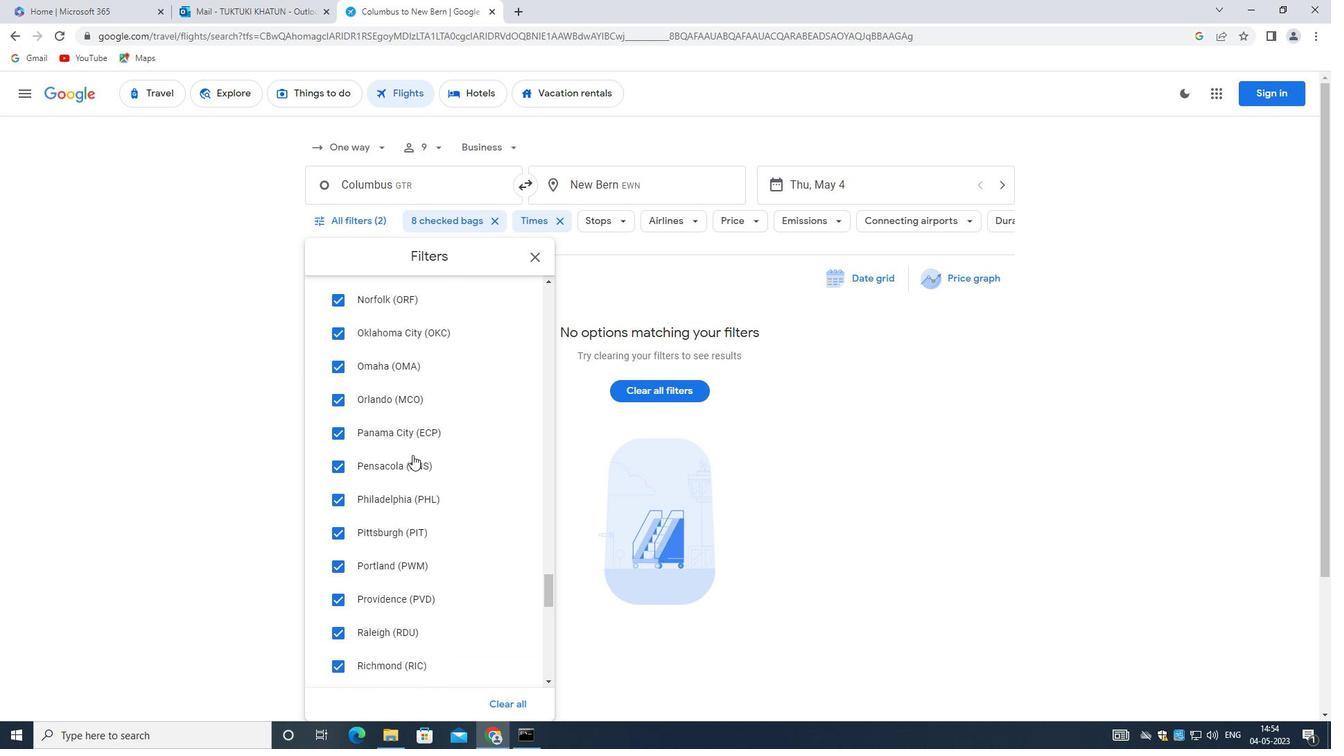 
Action: Mouse scrolled (411, 454) with delta (0, 0)
Screenshot: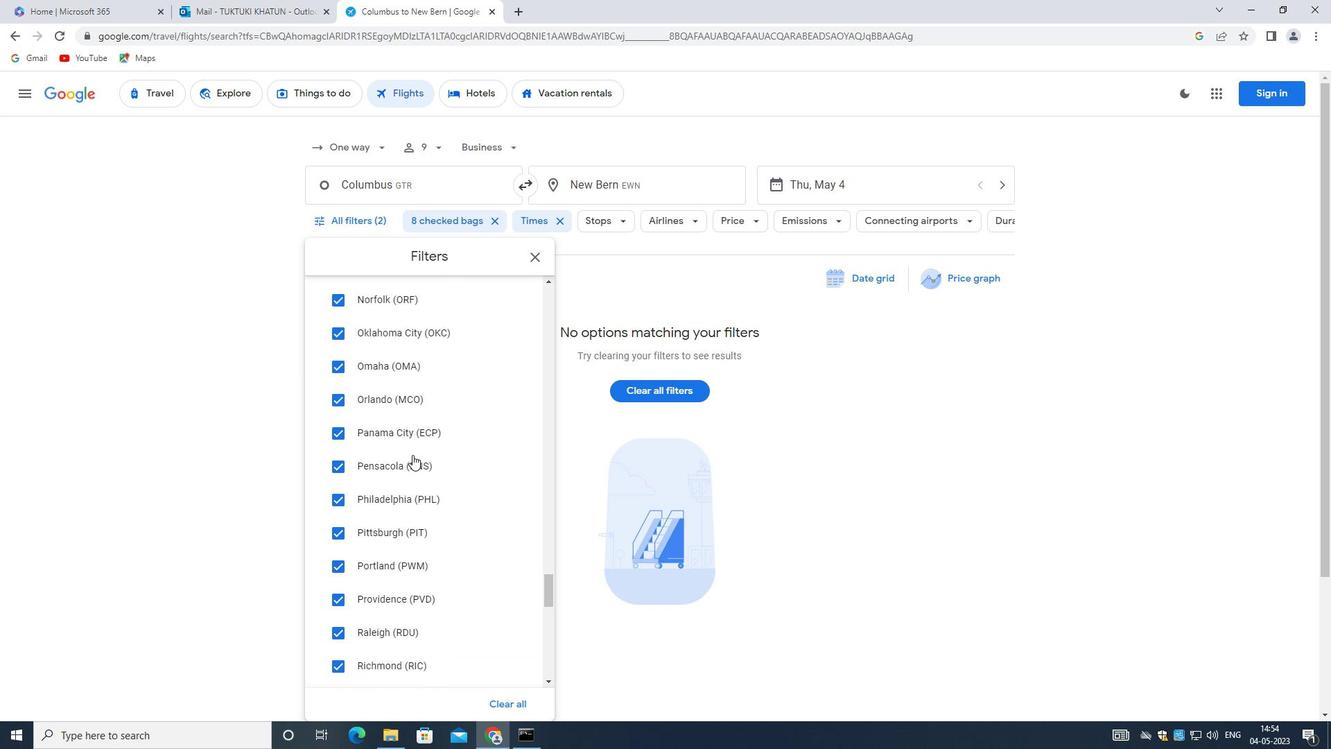 
Action: Mouse moved to (411, 454)
Screenshot: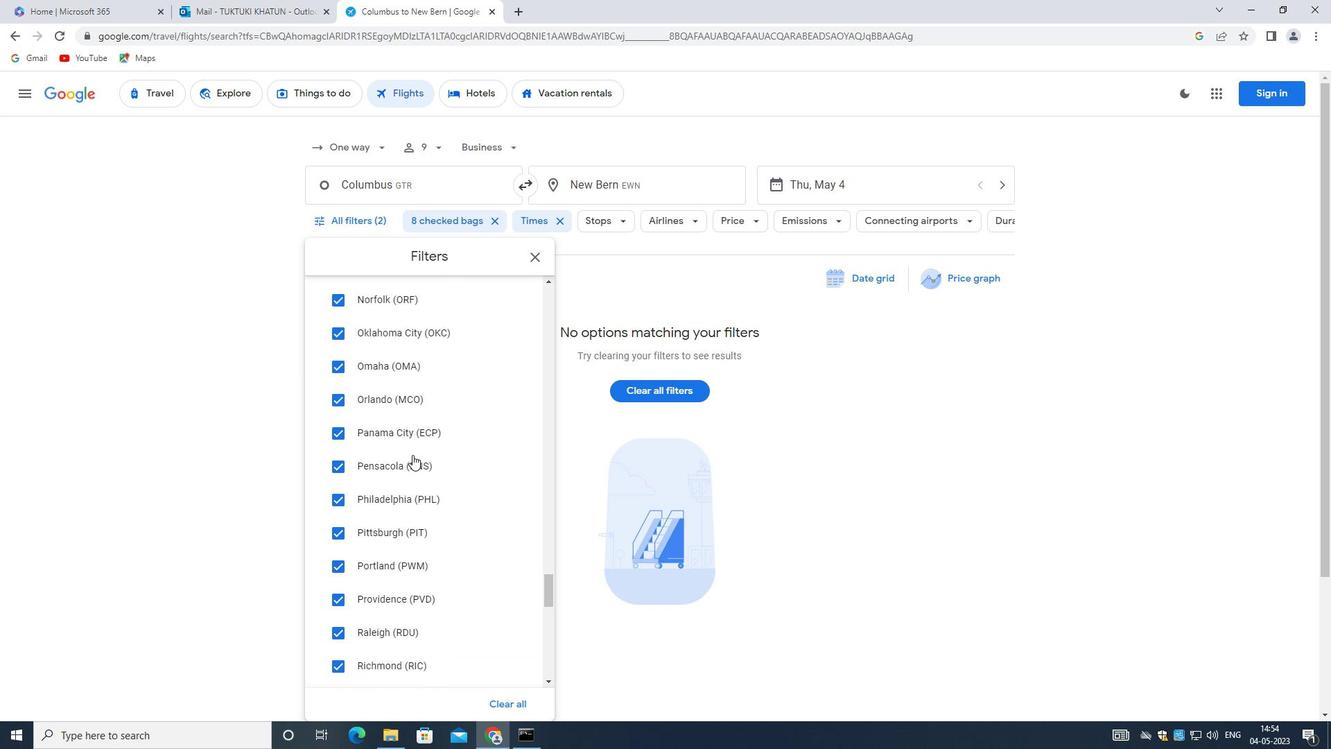 
Action: Mouse scrolled (411, 454) with delta (0, 0)
Screenshot: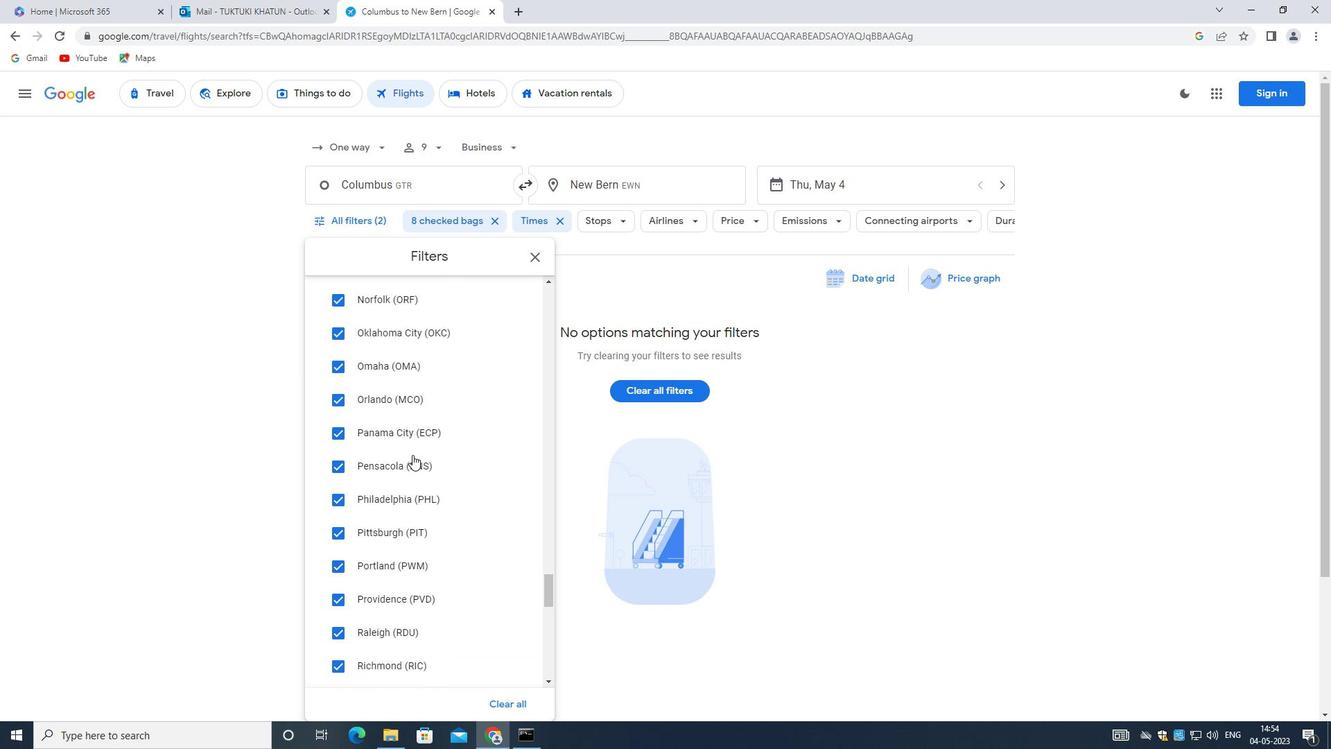
Action: Mouse moved to (411, 455)
Screenshot: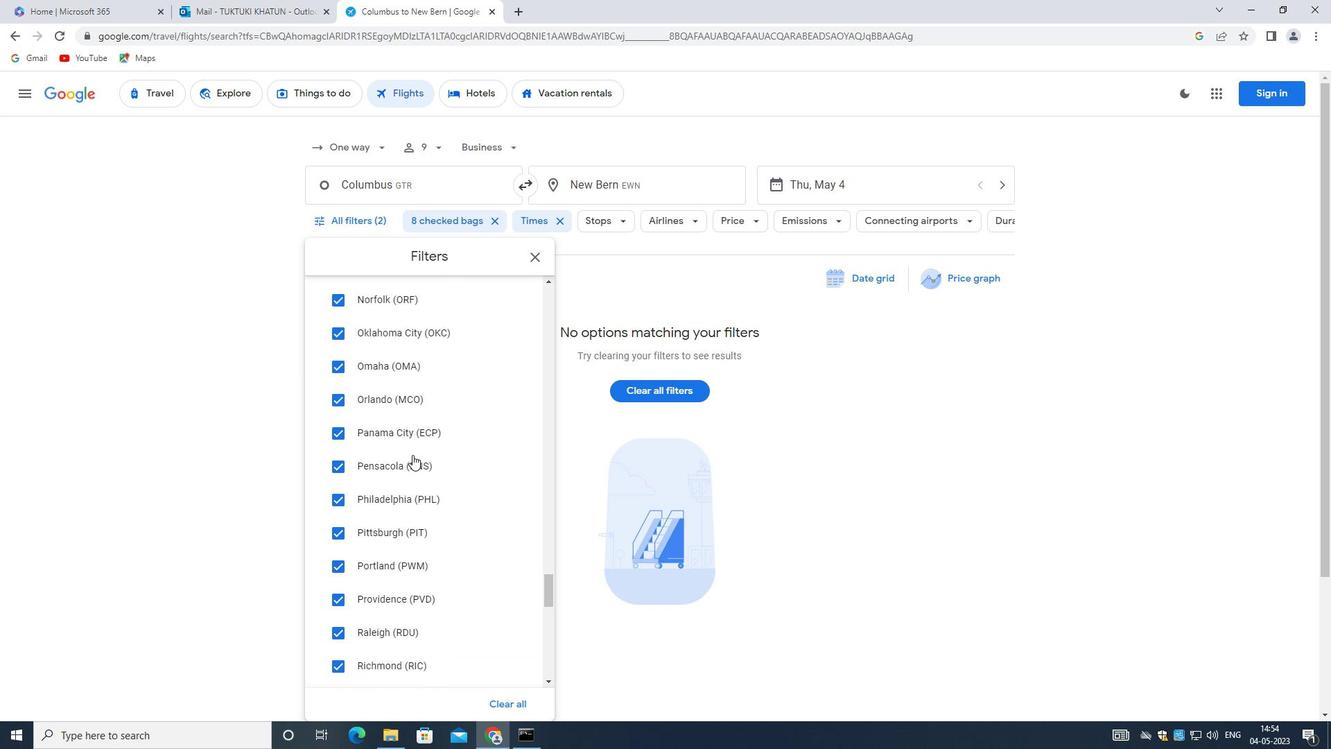 
Action: Mouse scrolled (411, 454) with delta (0, 0)
Screenshot: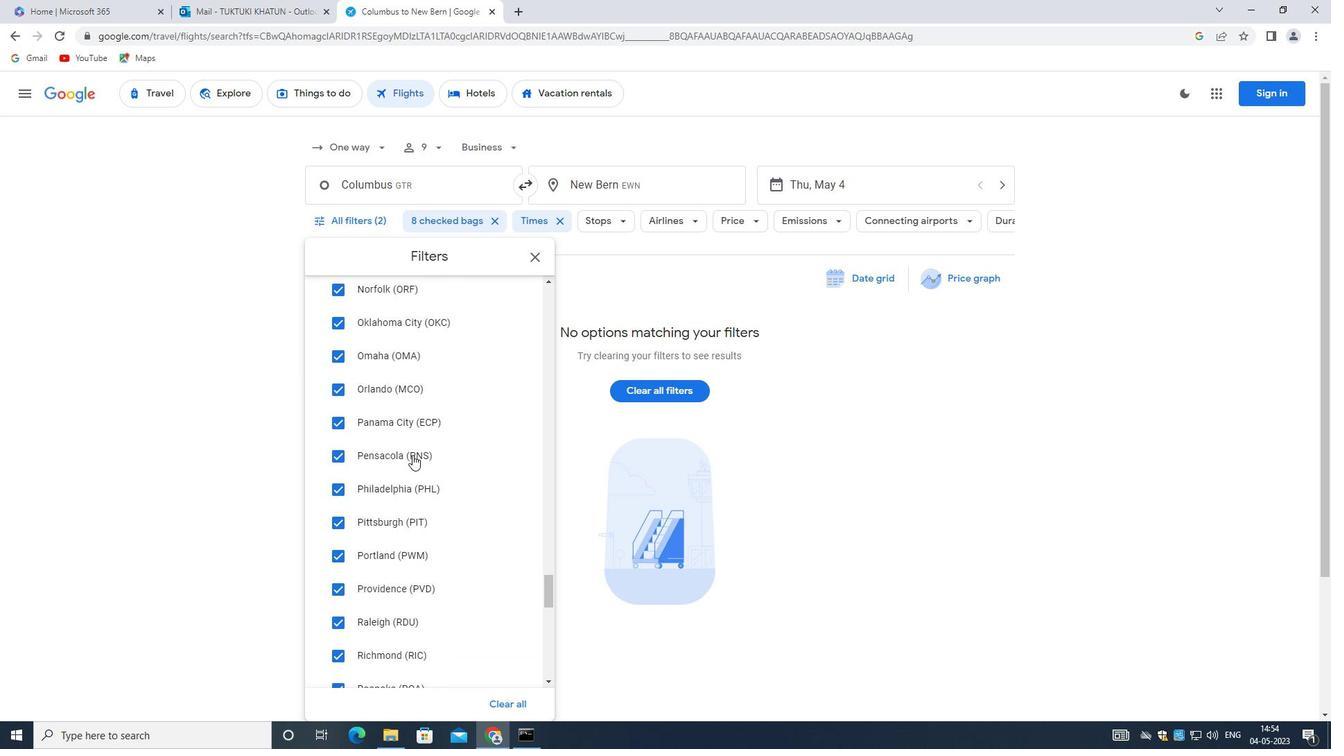 
Action: Mouse scrolled (411, 454) with delta (0, 0)
Screenshot: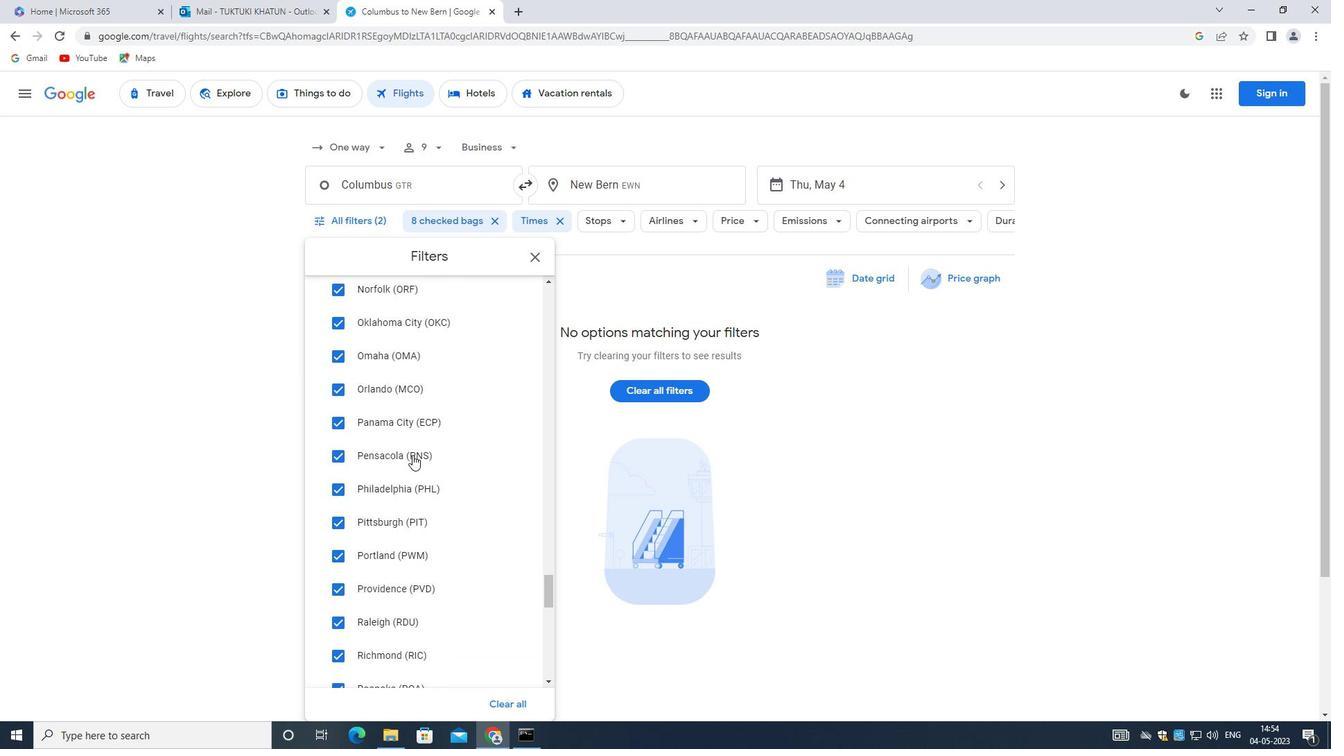 
Action: Mouse scrolled (411, 454) with delta (0, 0)
Screenshot: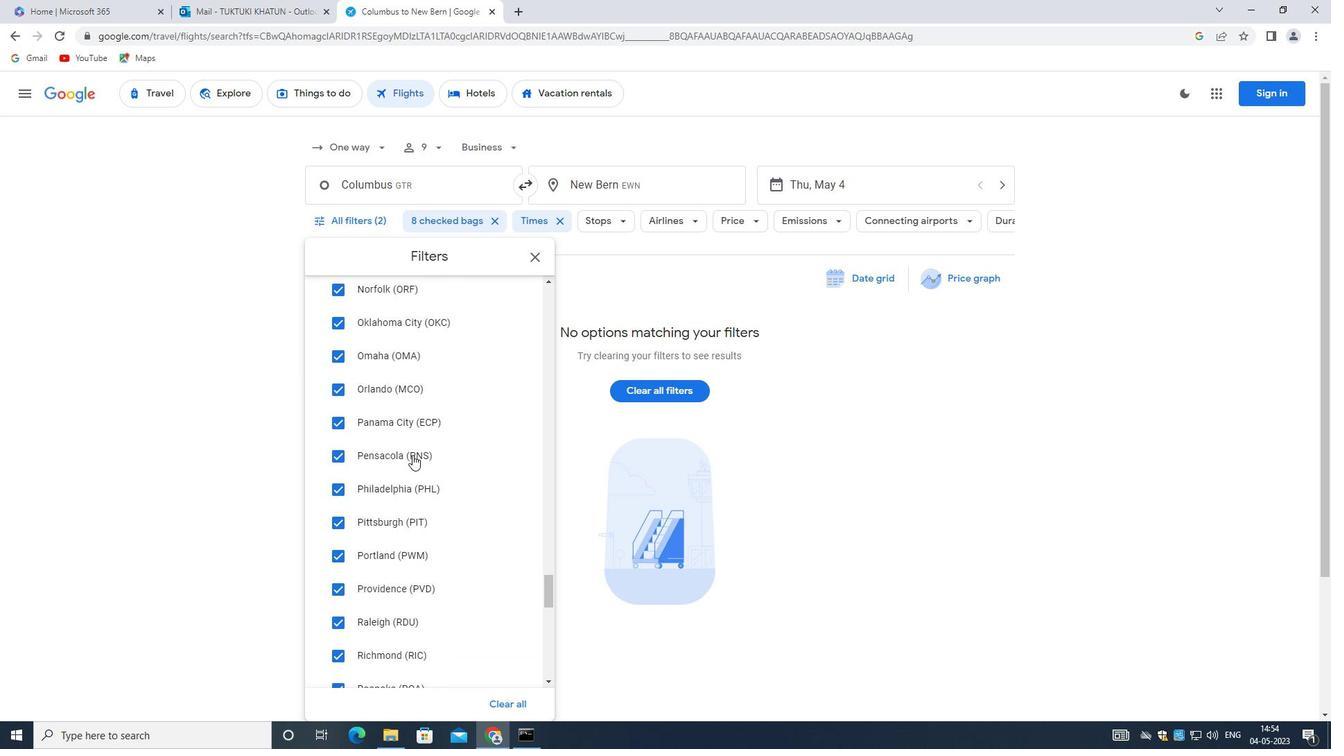 
Action: Mouse moved to (410, 456)
Screenshot: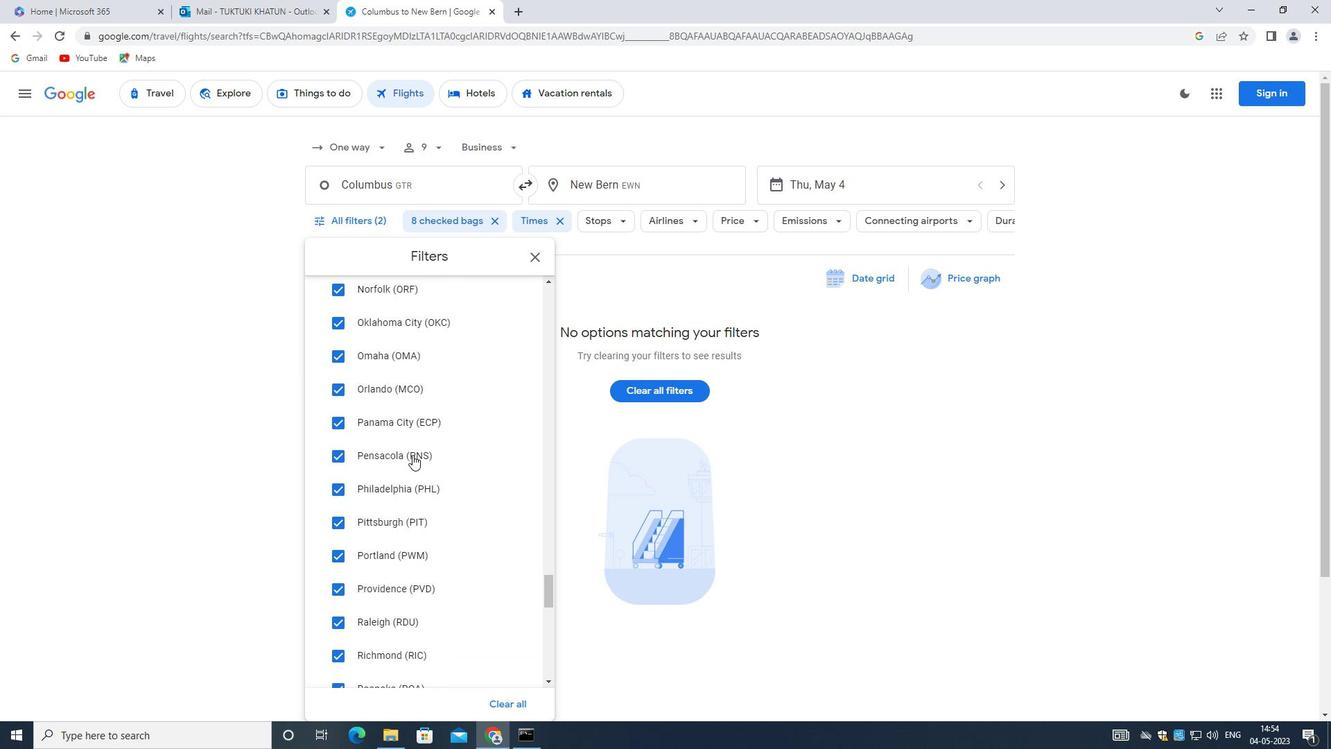 
Action: Mouse scrolled (410, 455) with delta (0, 0)
Screenshot: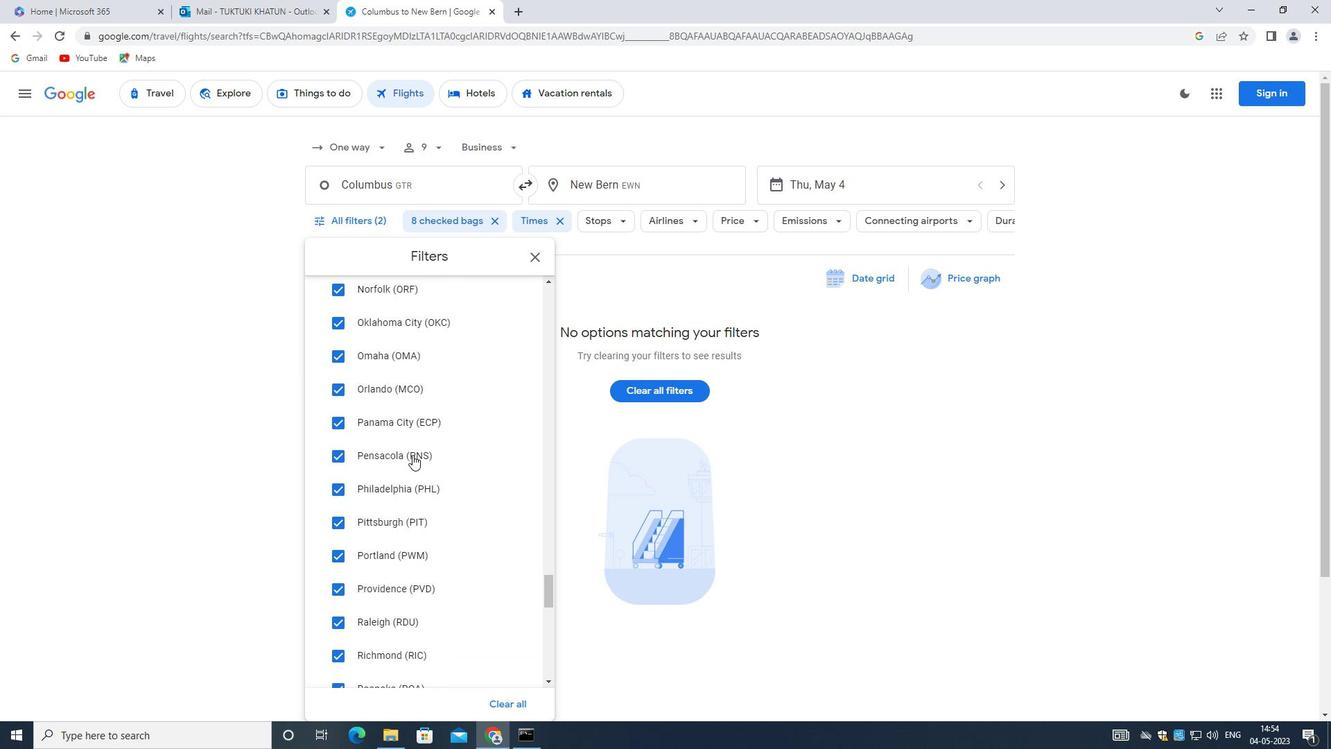 
Action: Mouse moved to (409, 459)
Screenshot: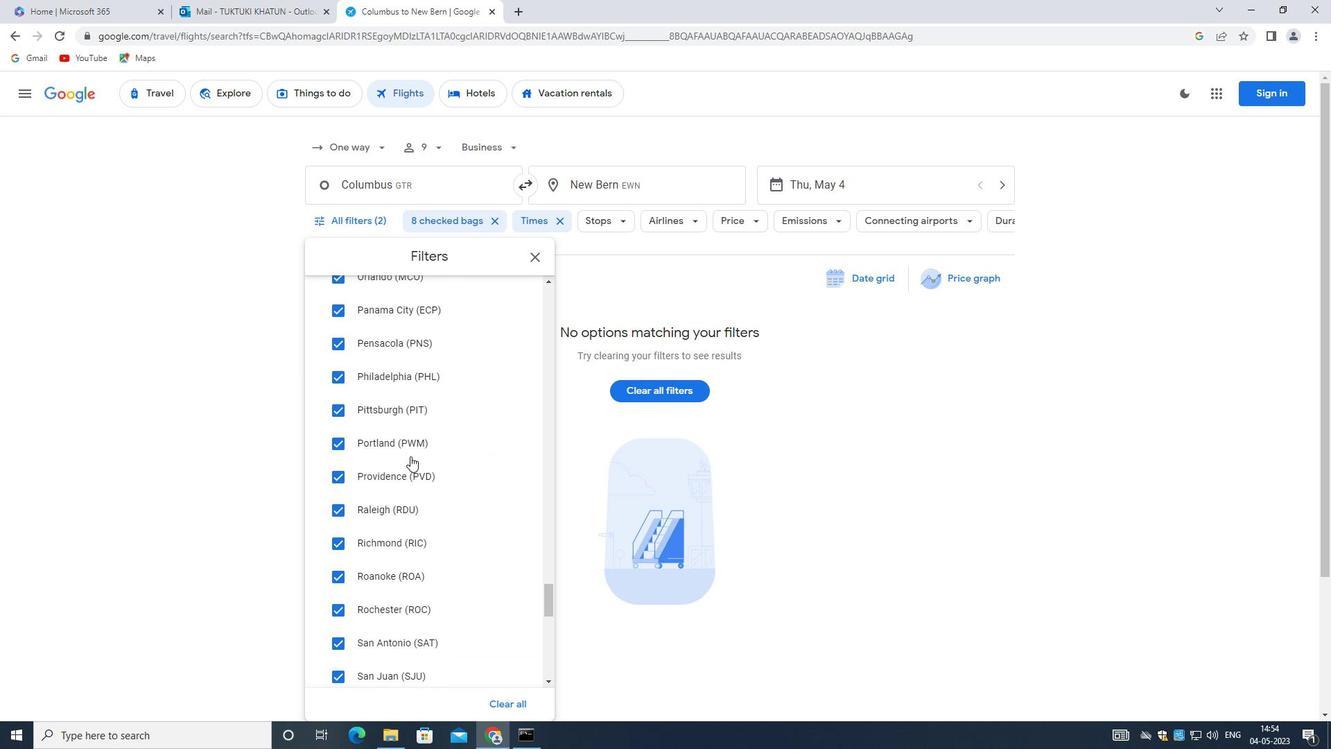 
Action: Mouse scrolled (409, 458) with delta (0, 0)
Screenshot: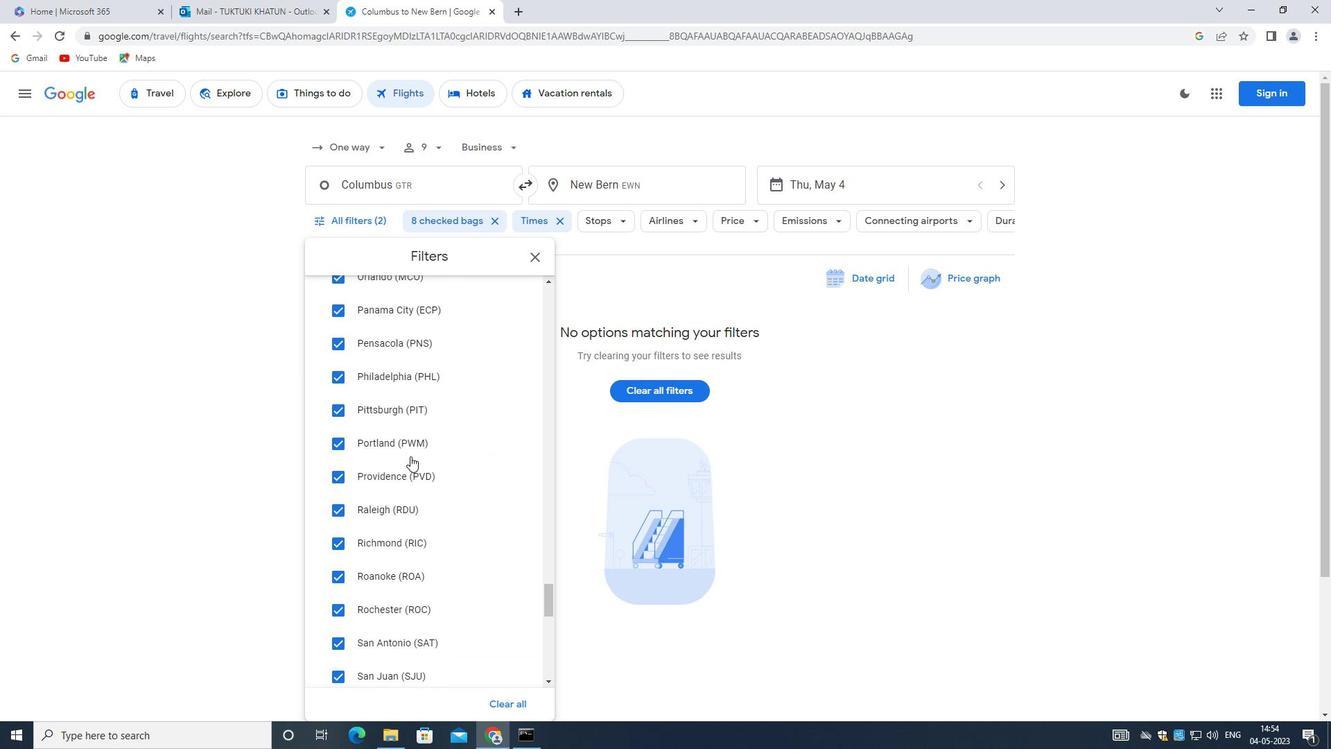 
Action: Mouse moved to (409, 459)
Screenshot: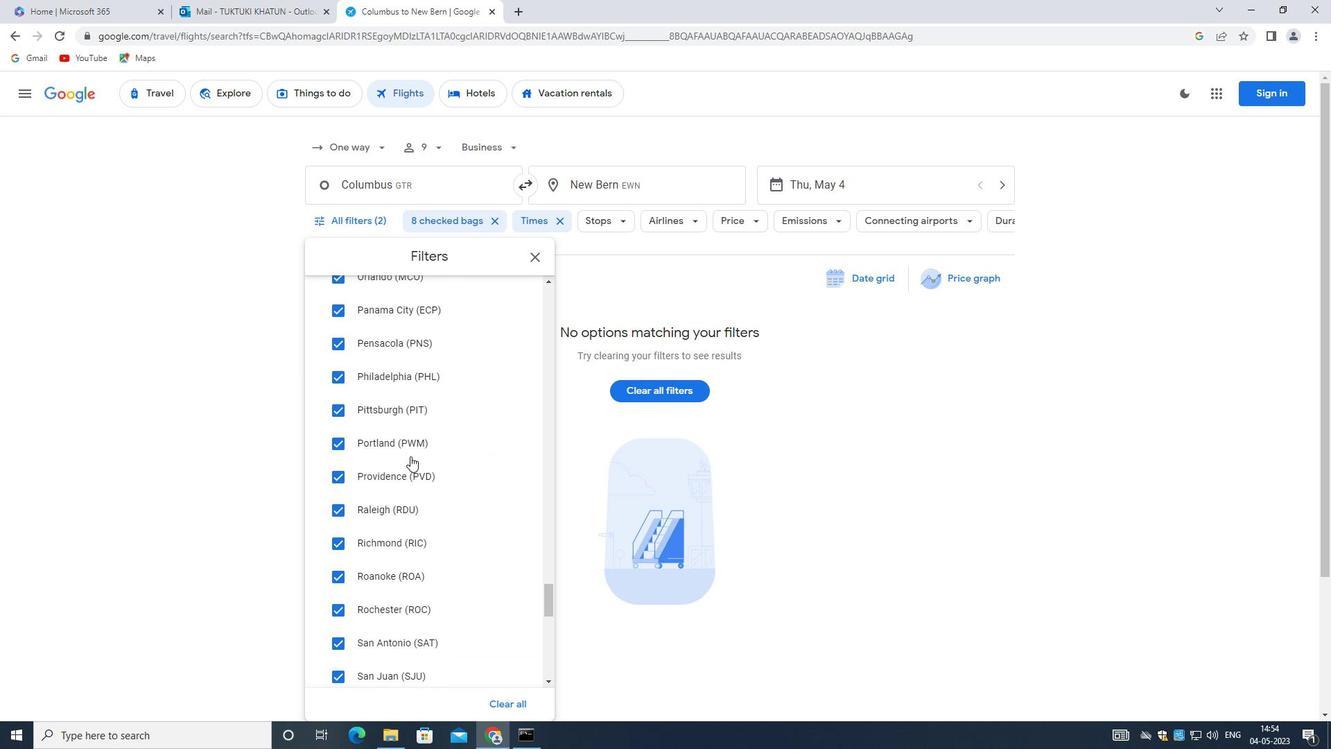 
Action: Mouse scrolled (409, 459) with delta (0, 0)
Screenshot: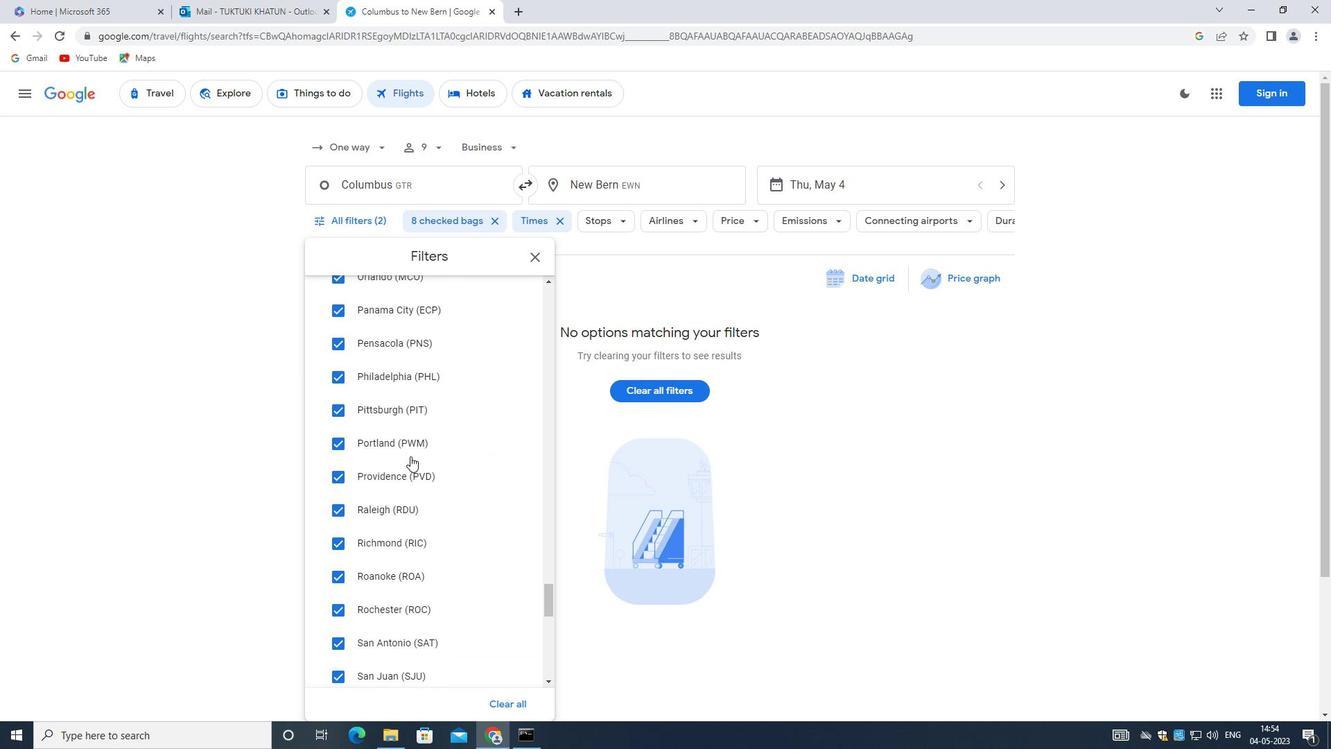 
Action: Mouse scrolled (409, 459) with delta (0, 0)
Screenshot: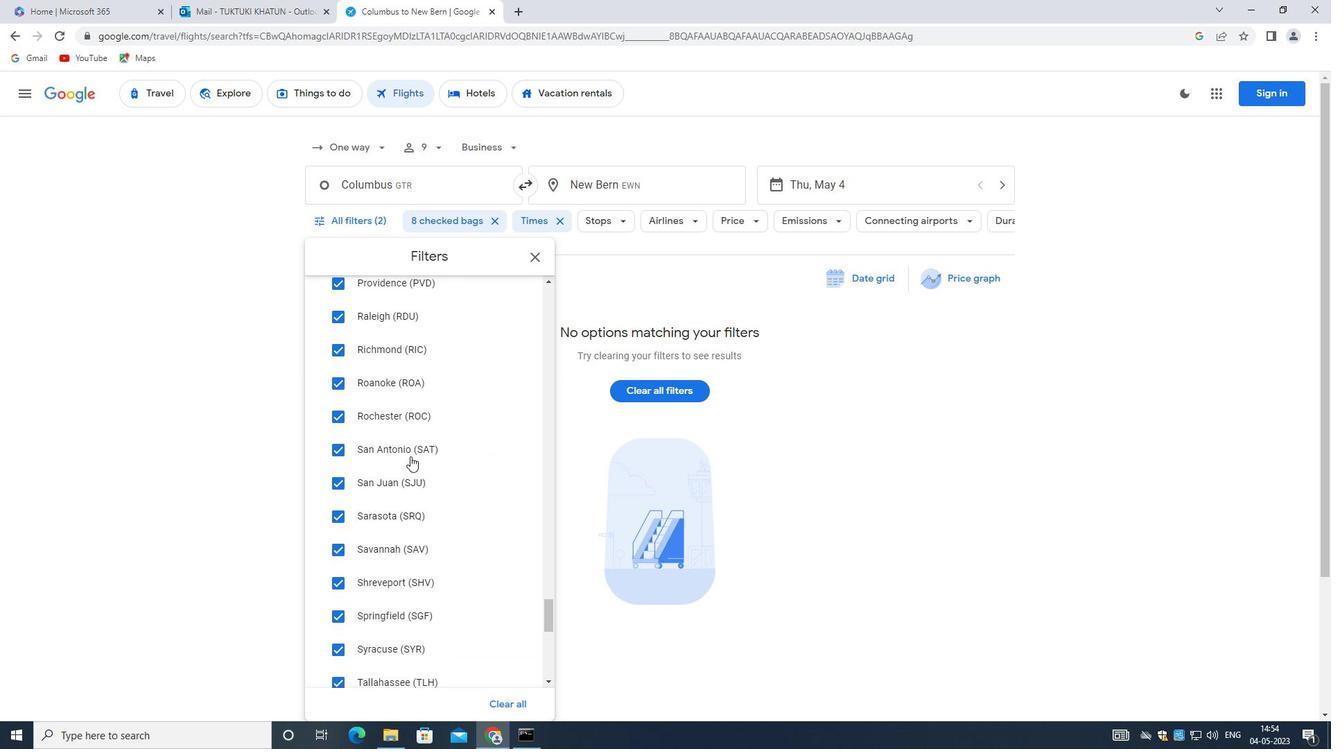 
Action: Mouse scrolled (409, 459) with delta (0, 0)
Screenshot: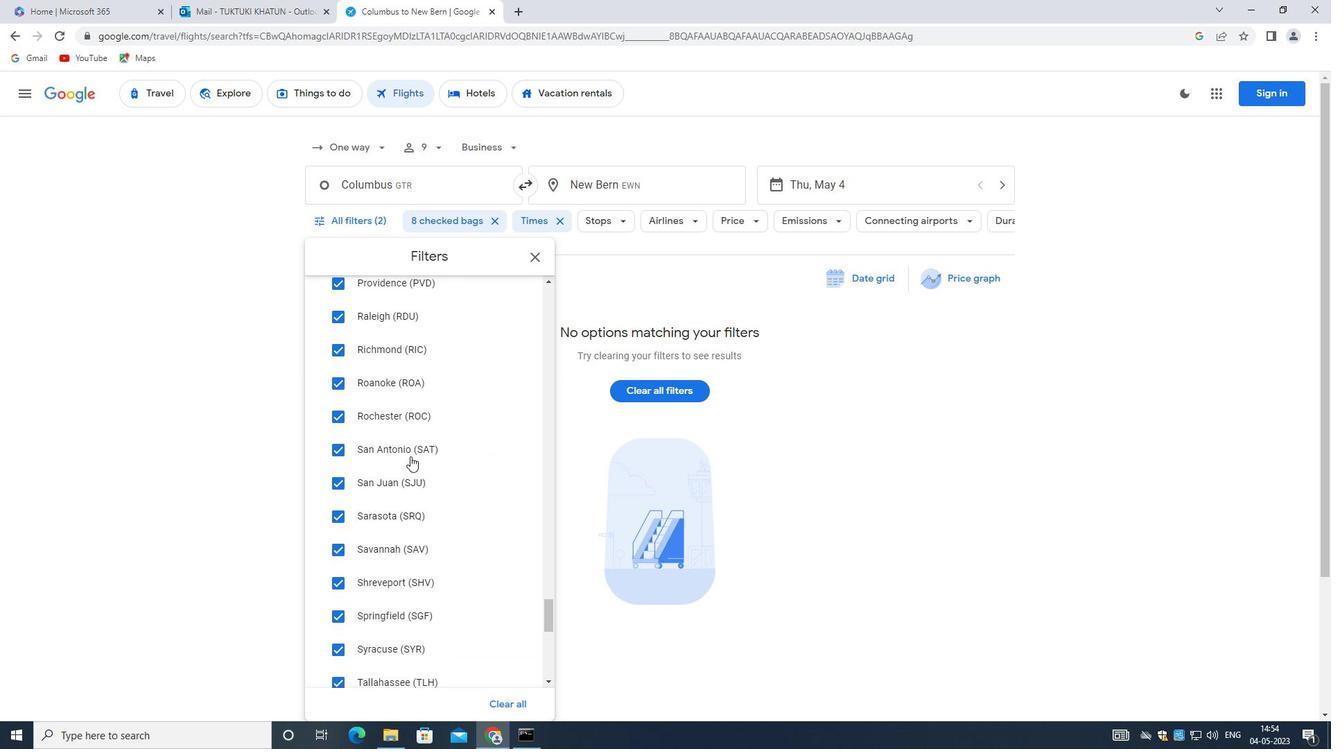 
Action: Mouse moved to (408, 460)
Screenshot: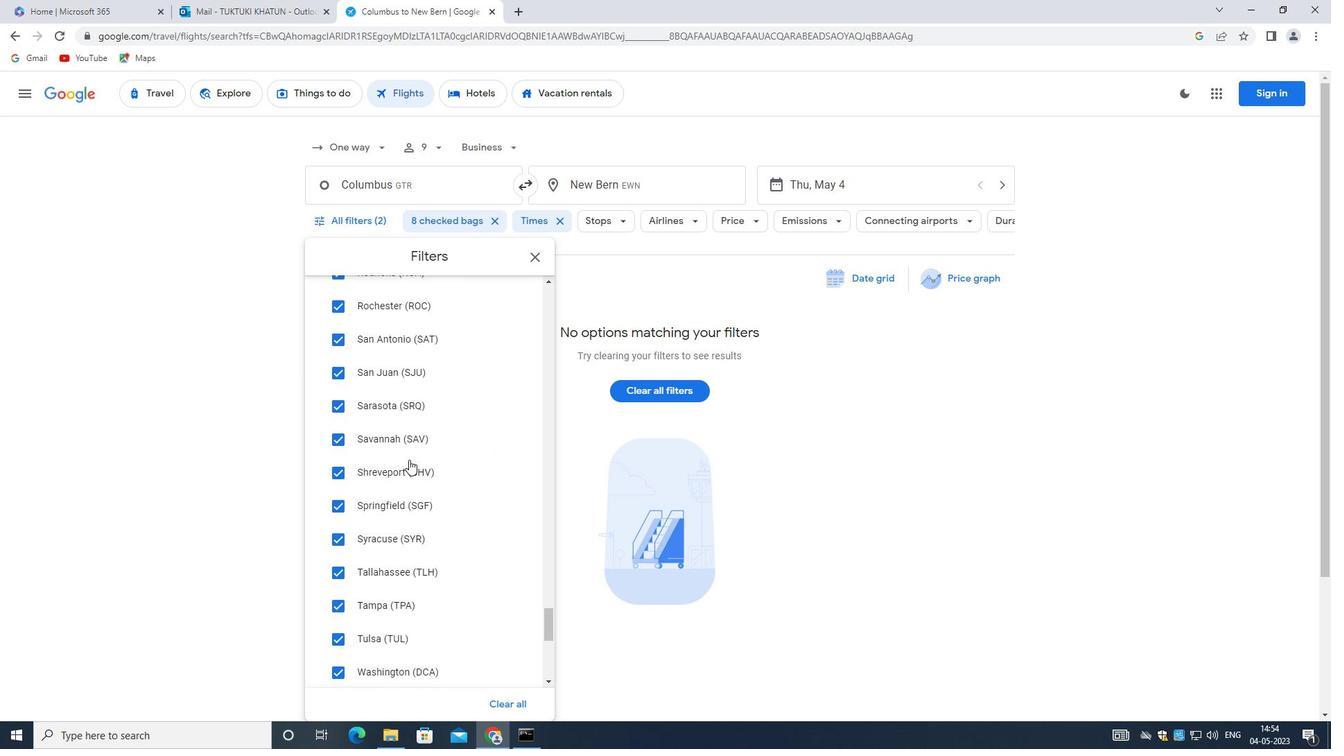 
Action: Mouse scrolled (408, 459) with delta (0, 0)
Screenshot: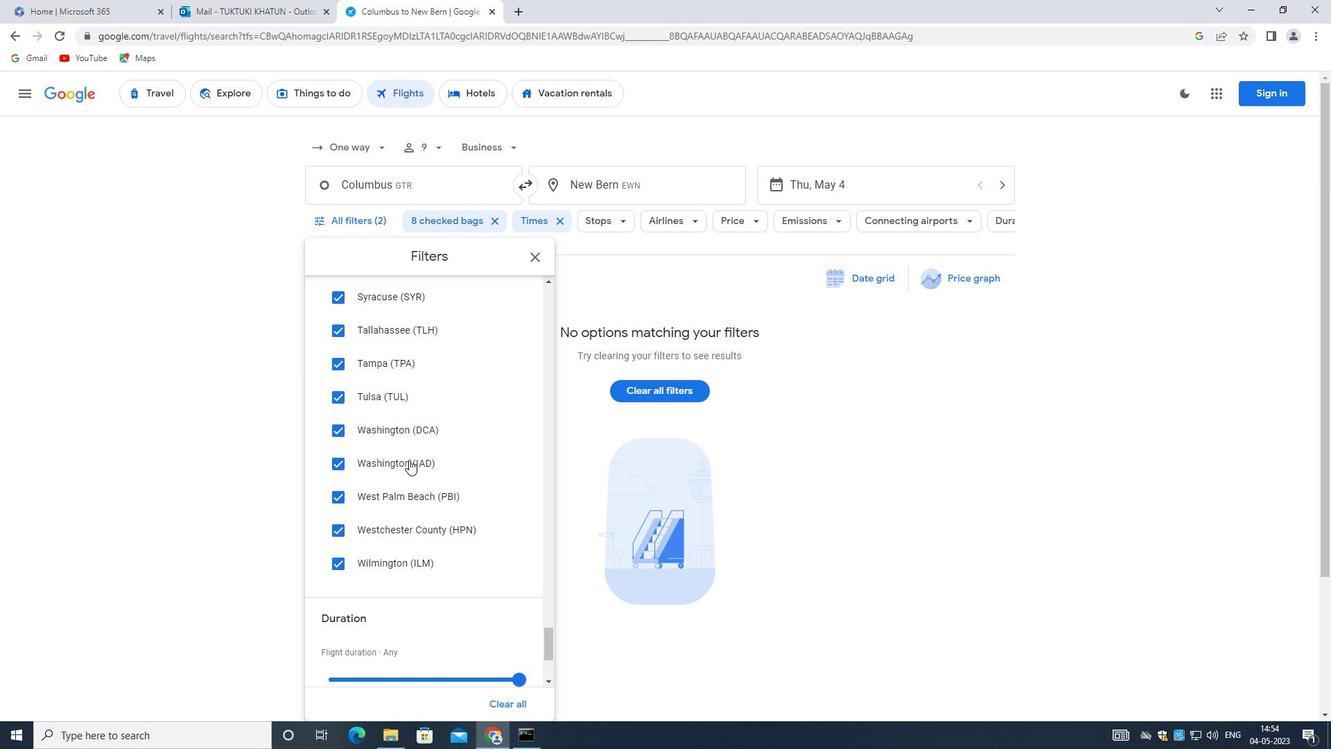 
Action: Mouse scrolled (408, 459) with delta (0, 0)
Screenshot: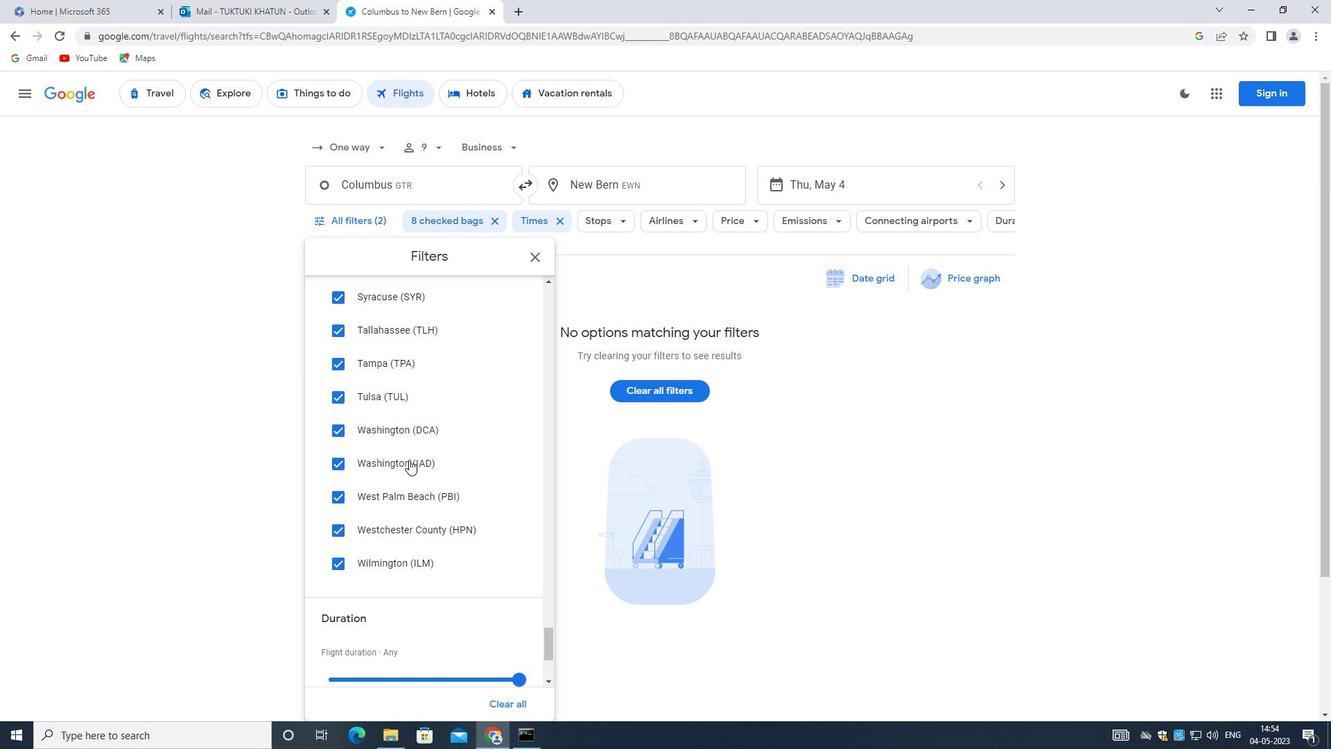 
Action: Mouse scrolled (408, 459) with delta (0, 0)
Screenshot: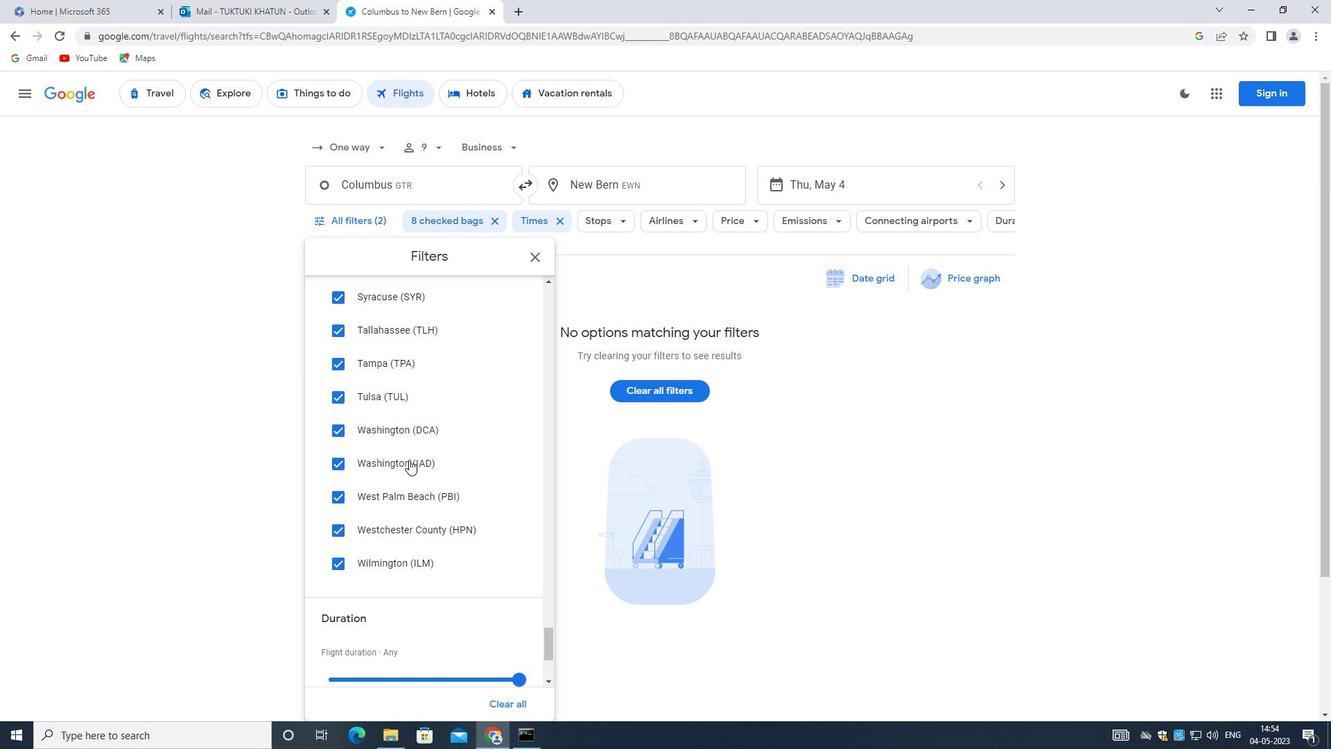 
Action: Mouse scrolled (408, 459) with delta (0, 0)
Screenshot: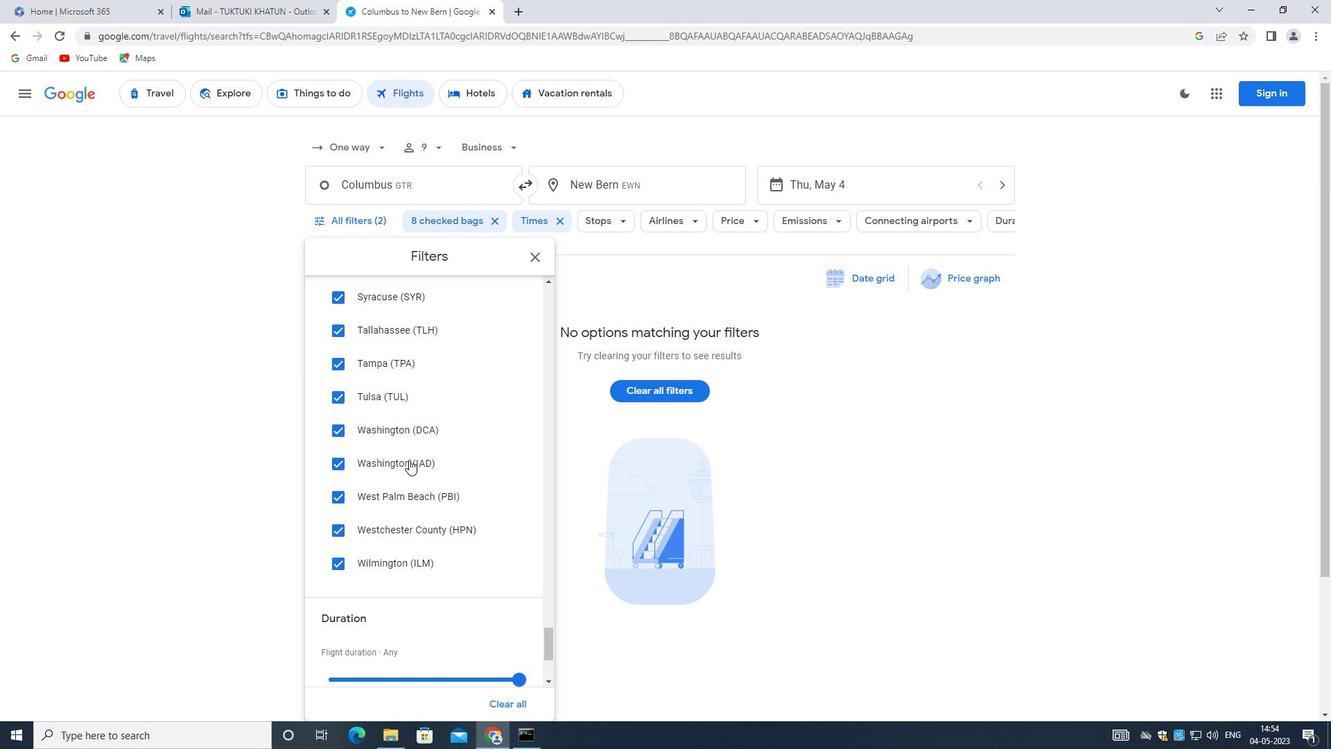 
Action: Mouse scrolled (408, 459) with delta (0, 0)
Screenshot: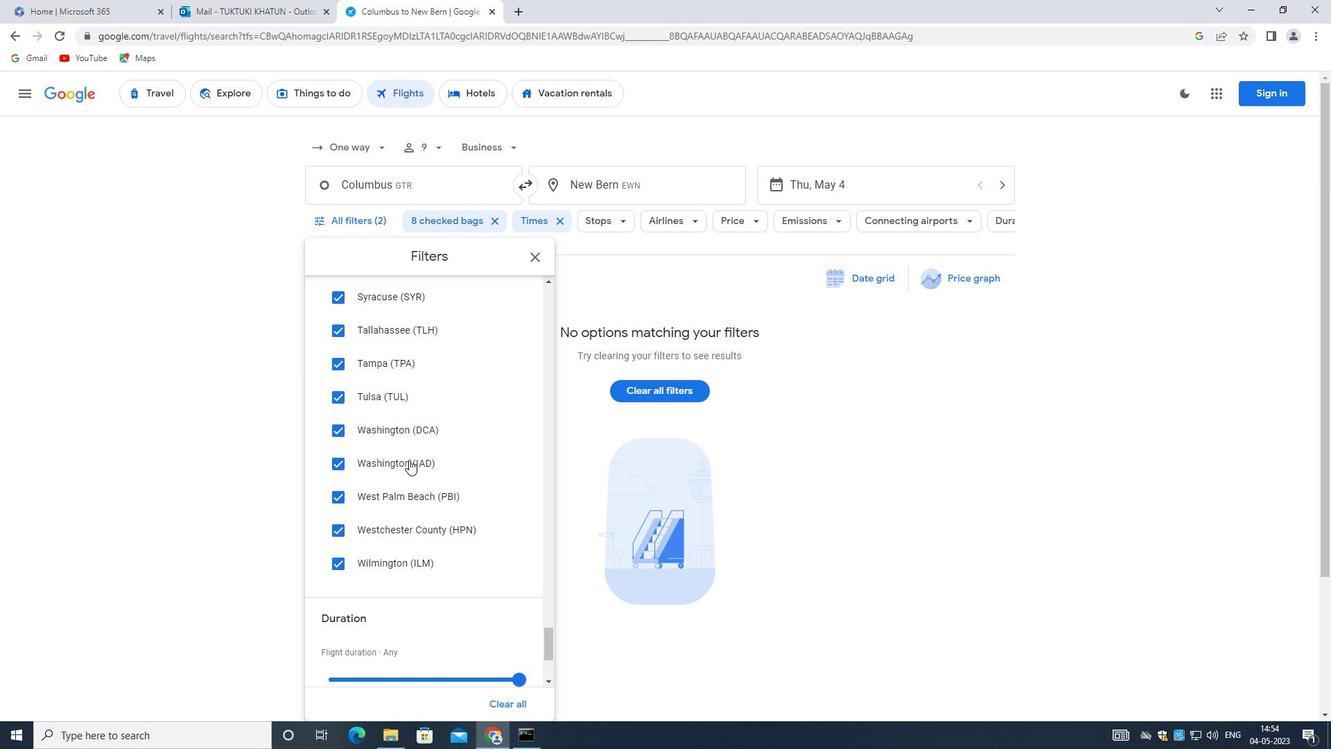 
Action: Mouse scrolled (408, 459) with delta (0, 0)
Screenshot: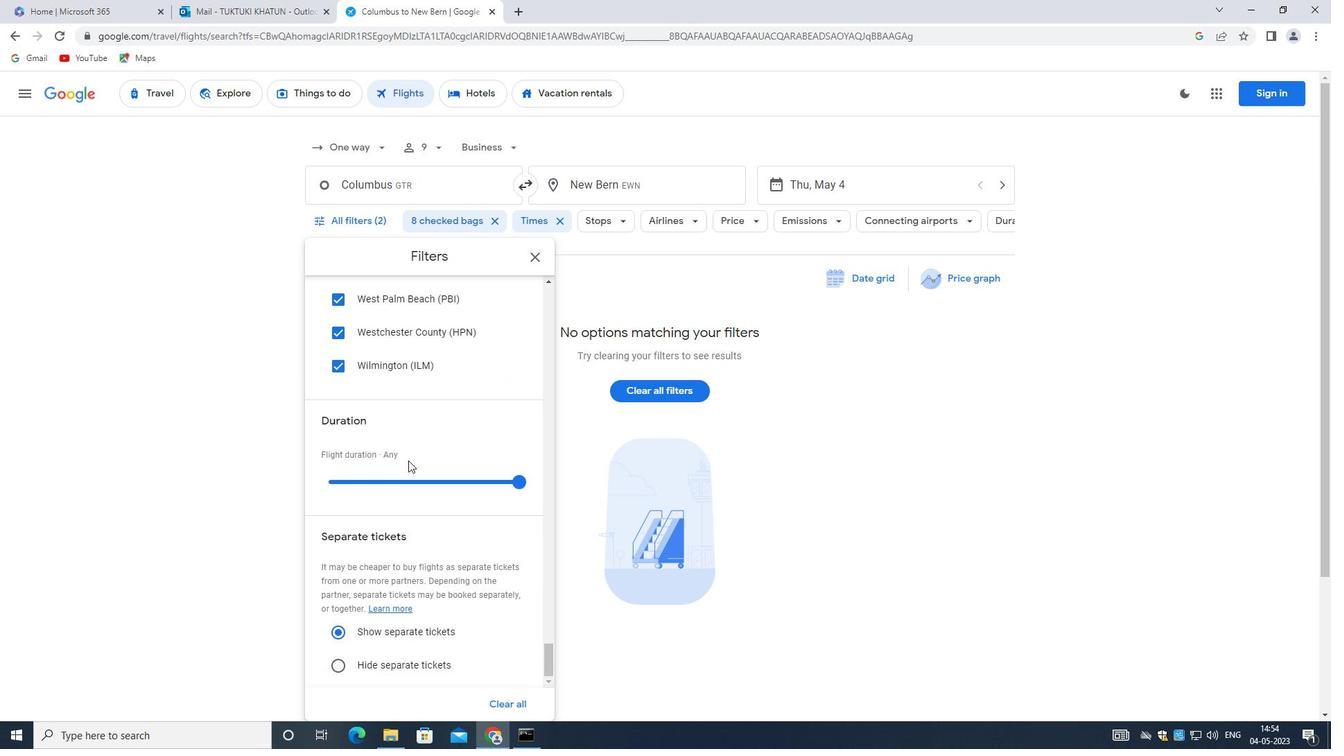 
Action: Mouse scrolled (408, 459) with delta (0, 0)
Screenshot: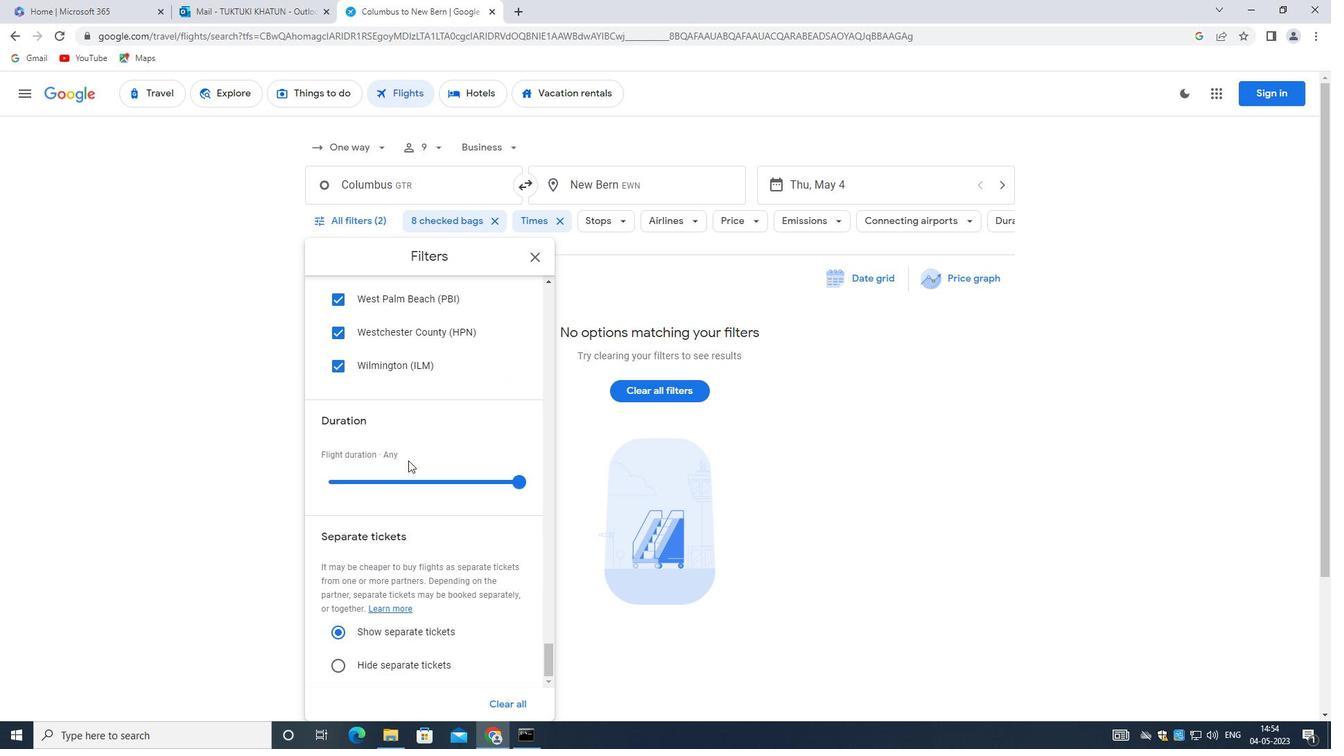 
Action: Mouse scrolled (408, 459) with delta (0, 0)
Screenshot: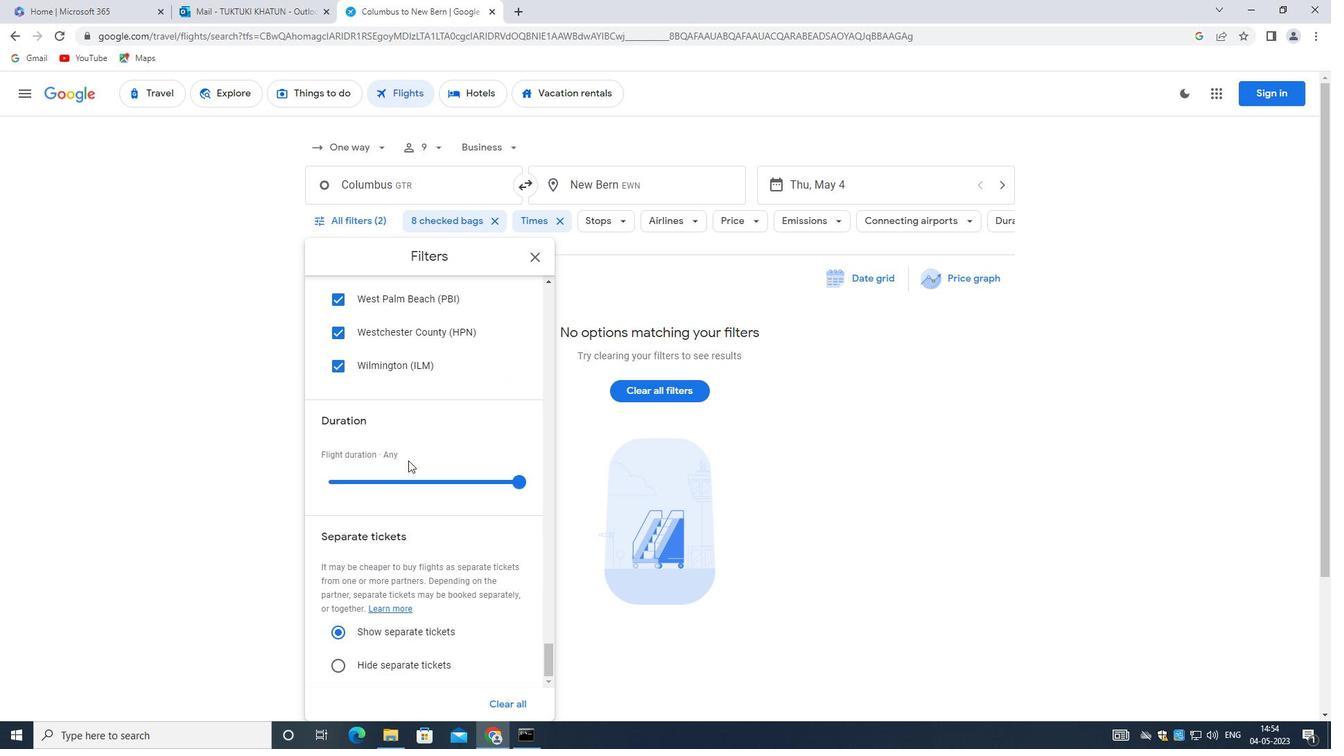 
Action: Mouse scrolled (408, 459) with delta (0, 0)
Screenshot: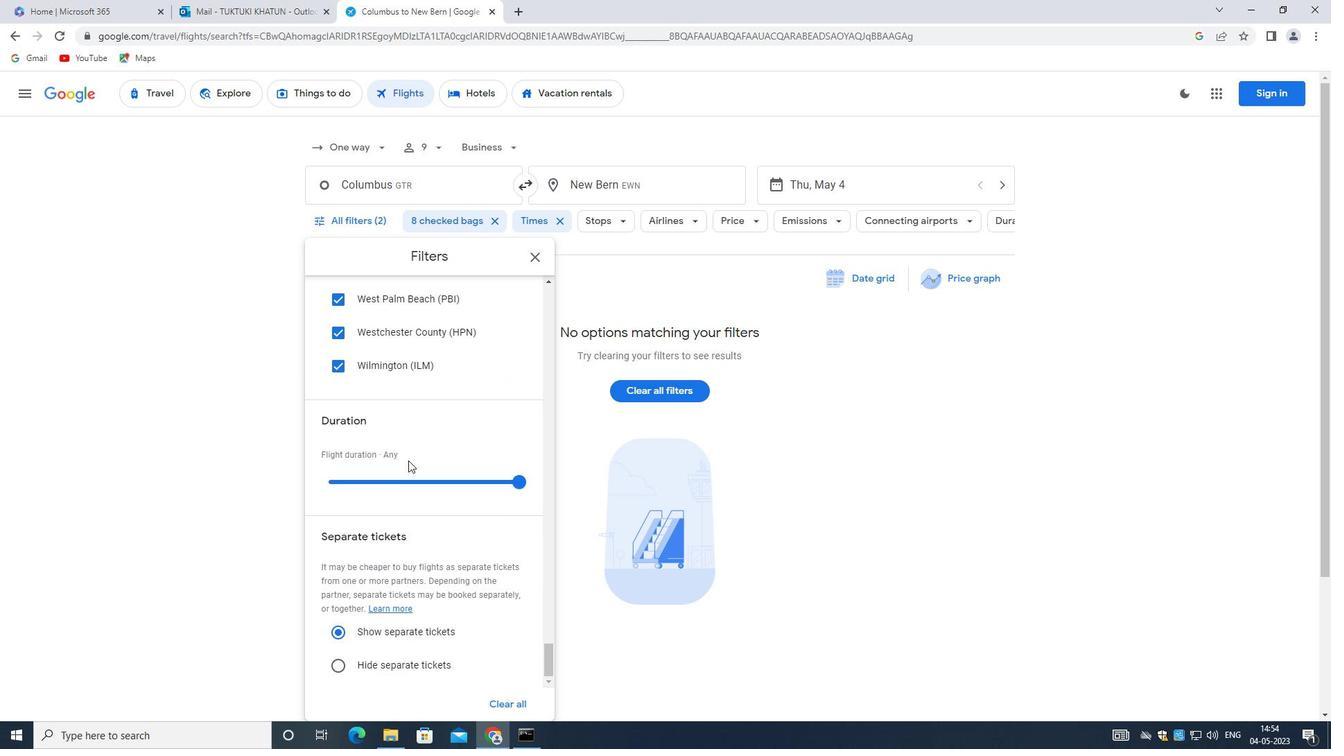 
Action: Mouse scrolled (408, 459) with delta (0, 0)
Screenshot: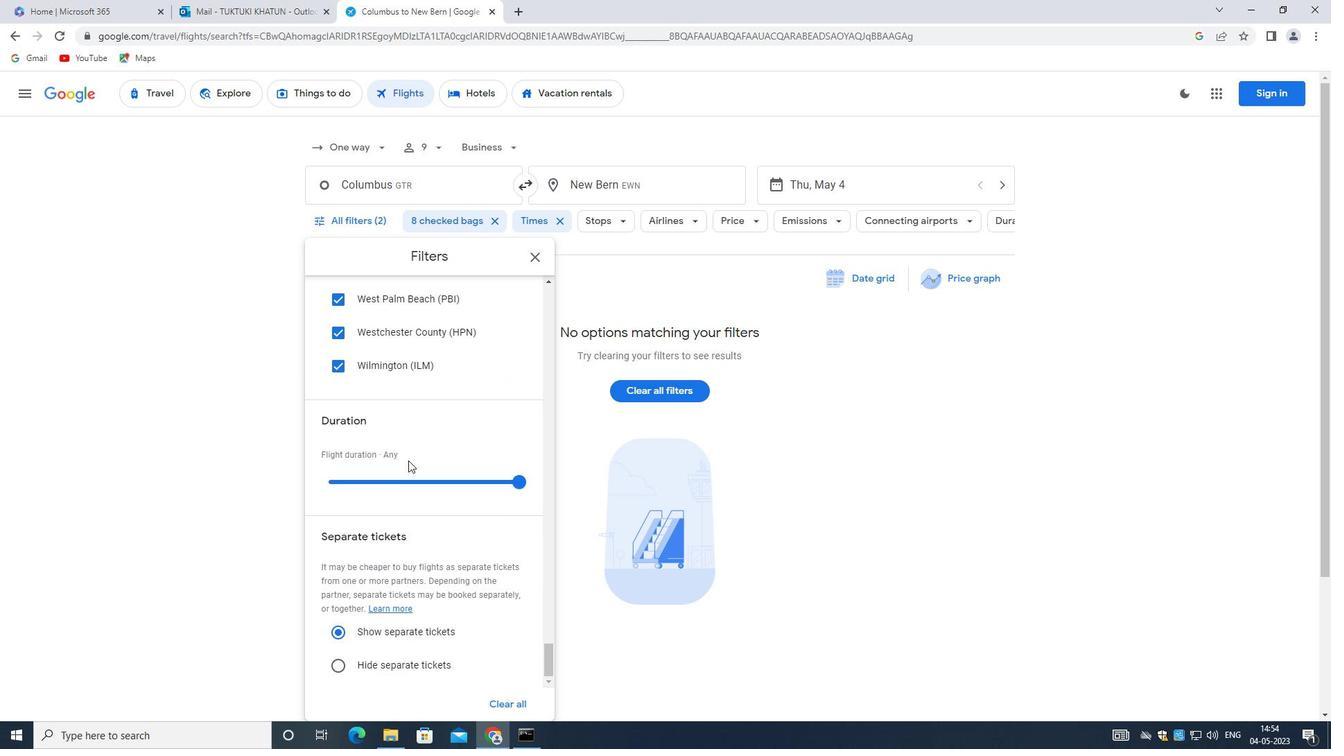 
Action: Mouse scrolled (408, 459) with delta (0, 0)
Screenshot: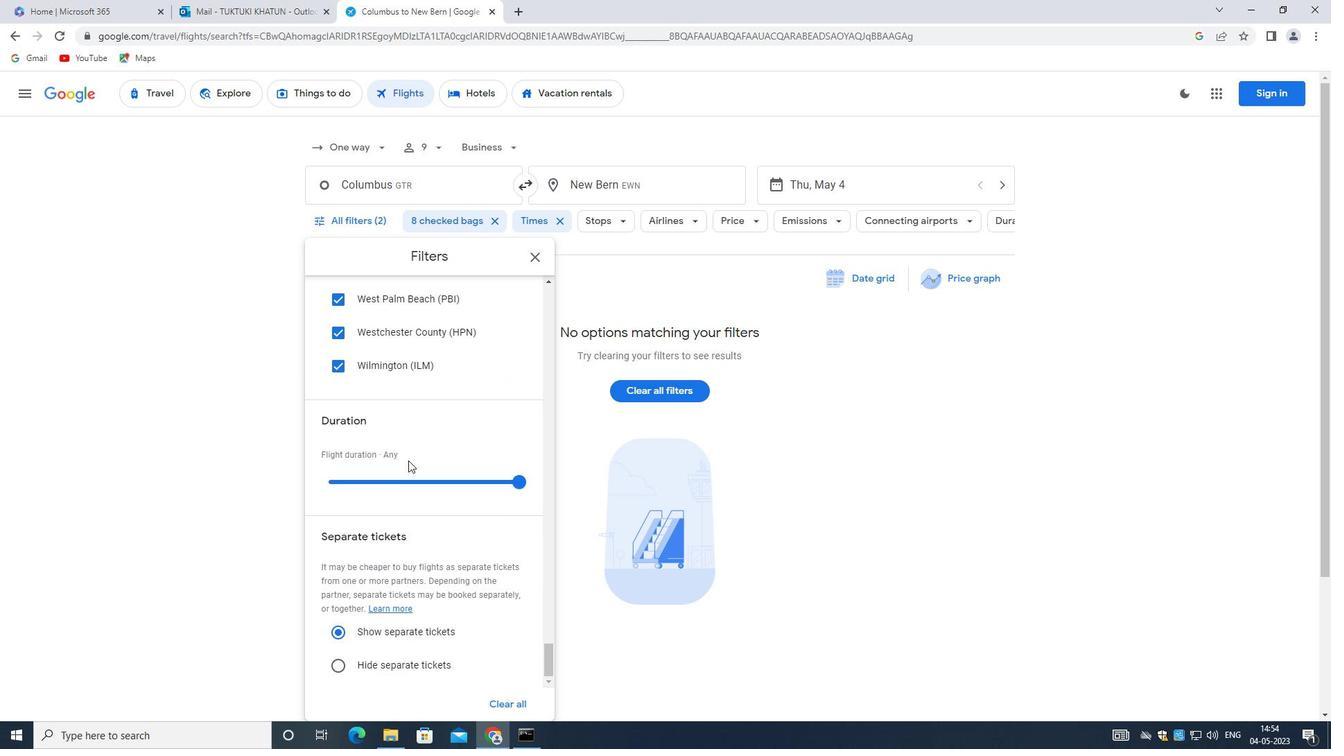 
Action: Mouse scrolled (408, 459) with delta (0, 0)
Screenshot: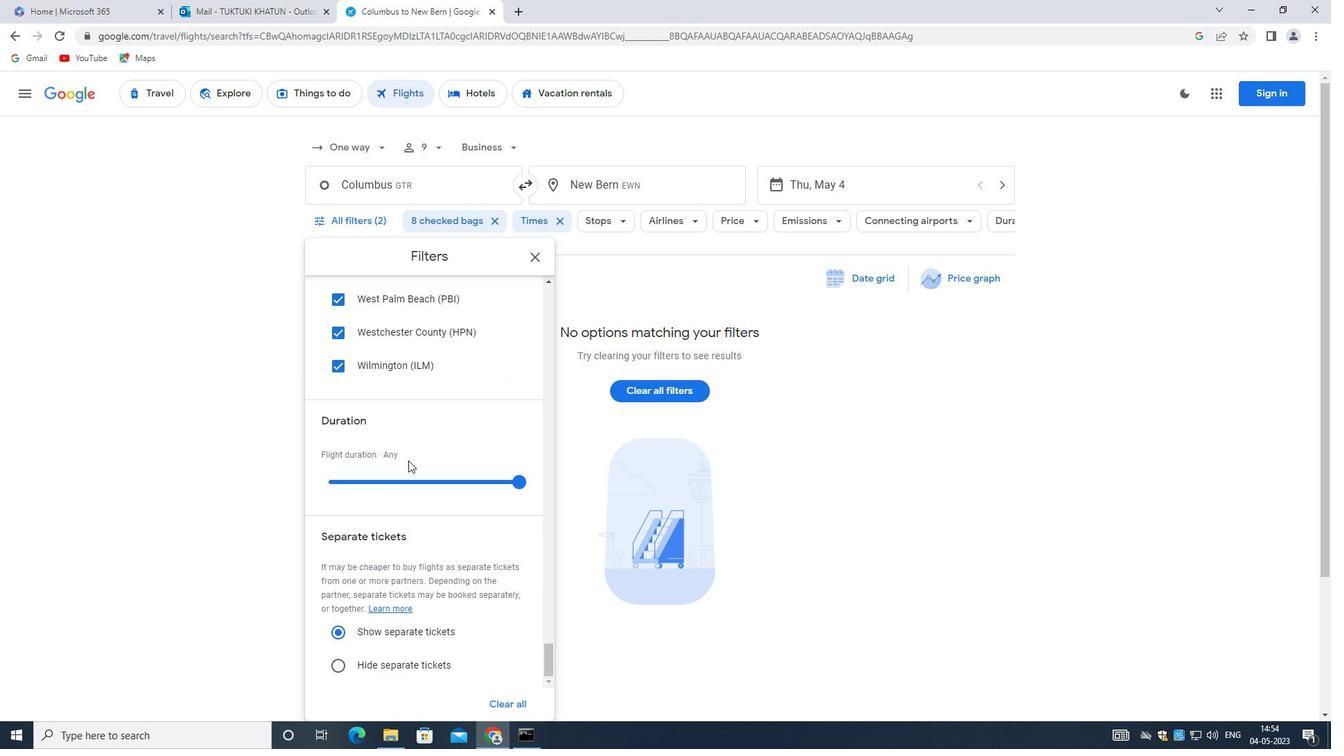 
Action: Mouse scrolled (408, 459) with delta (0, 0)
Screenshot: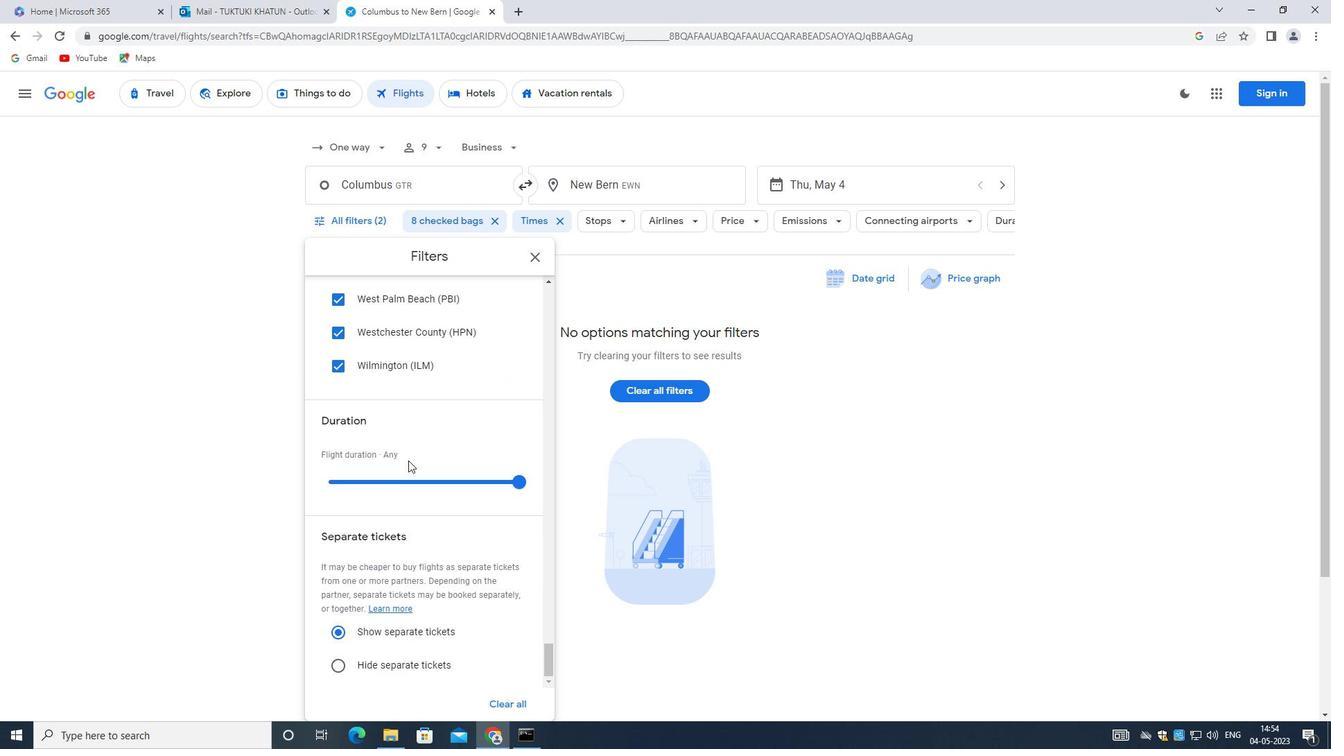 
Action: Mouse scrolled (408, 459) with delta (0, 0)
Screenshot: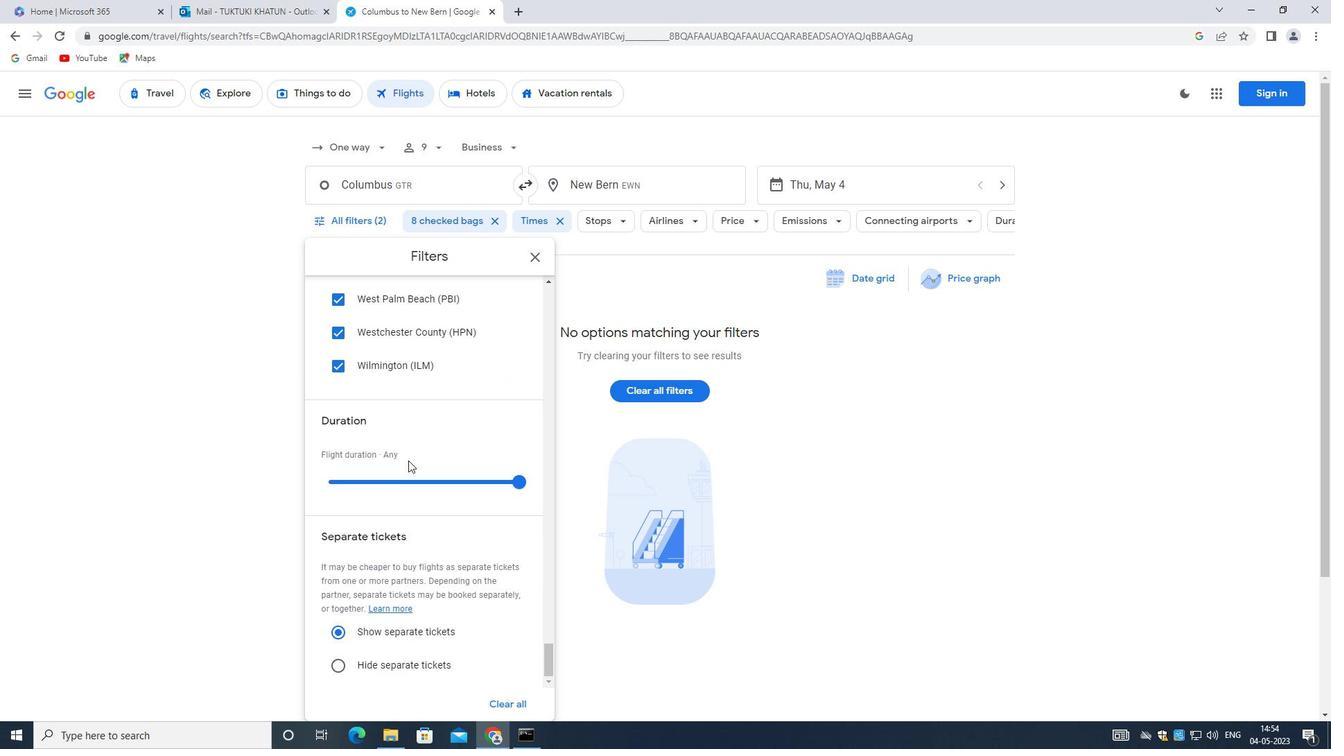 
Action: Mouse scrolled (408, 459) with delta (0, 0)
Screenshot: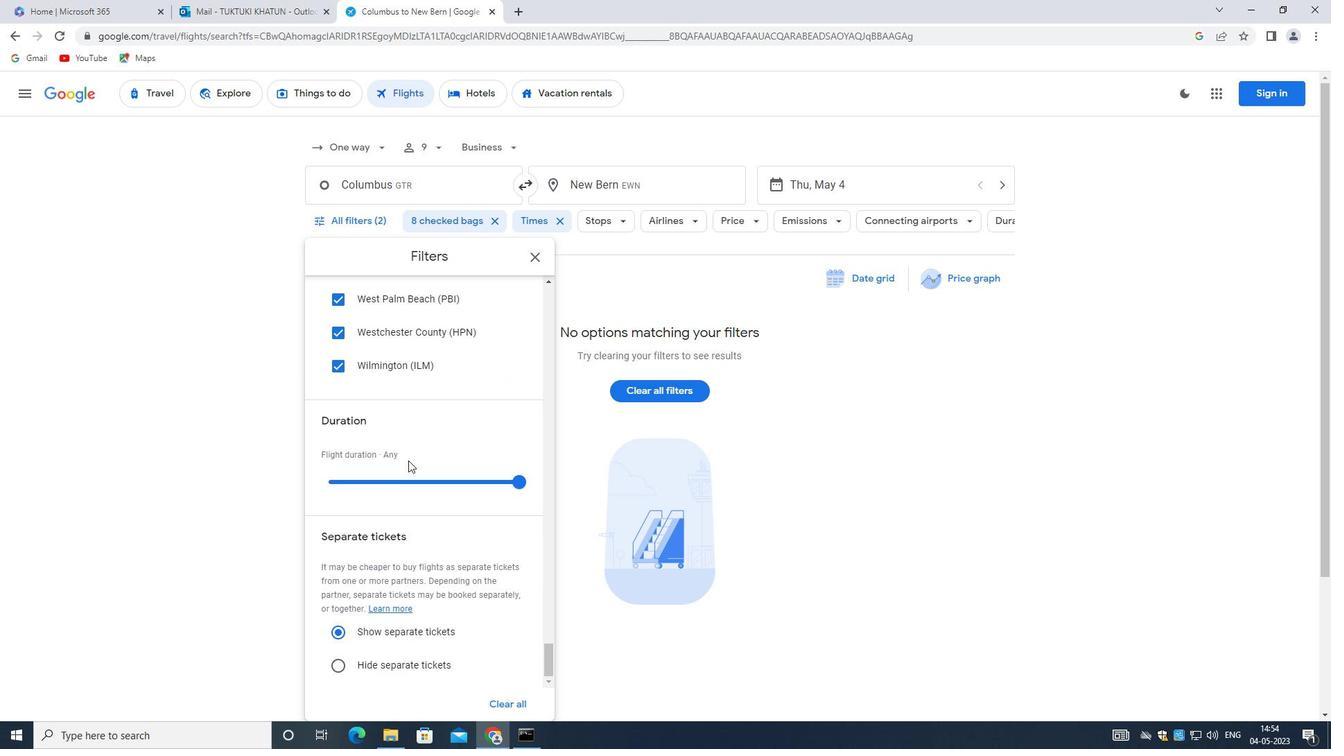 
Action: Mouse moved to (406, 460)
Screenshot: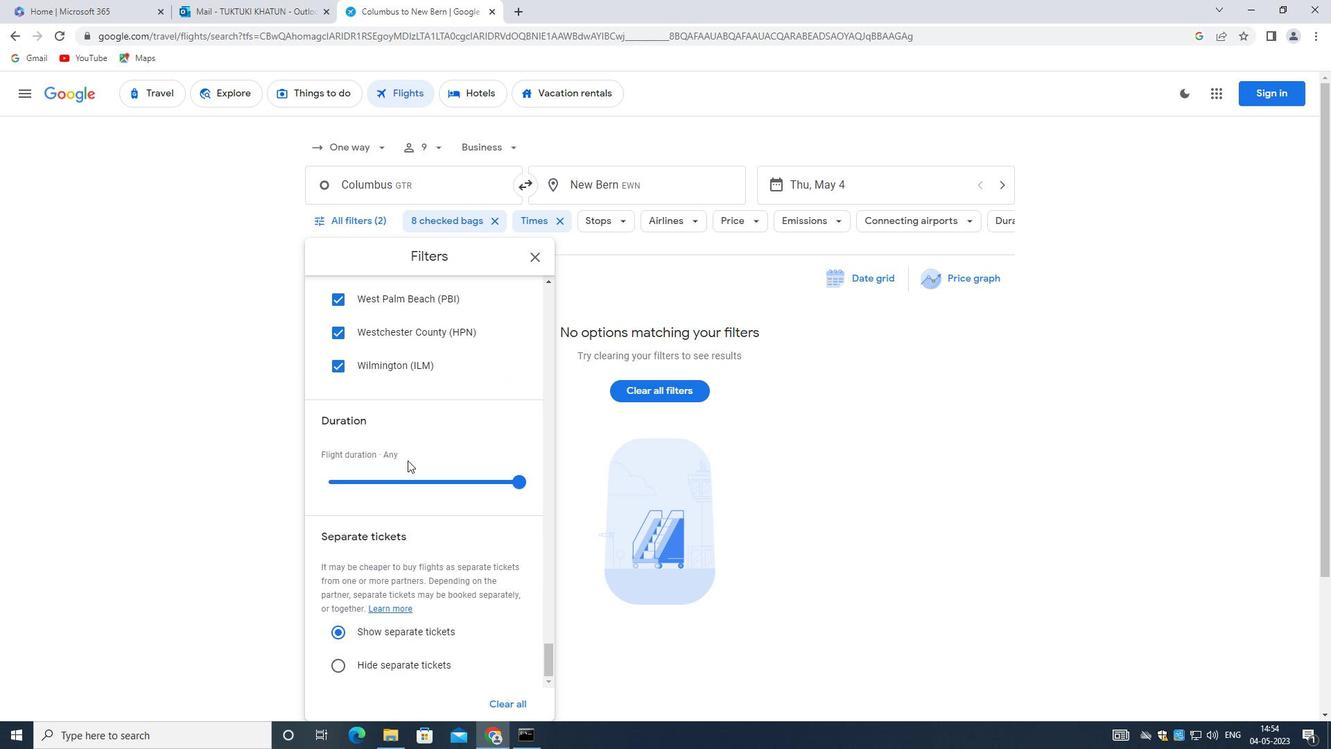 
Action: Mouse scrolled (406, 459) with delta (0, 0)
Screenshot: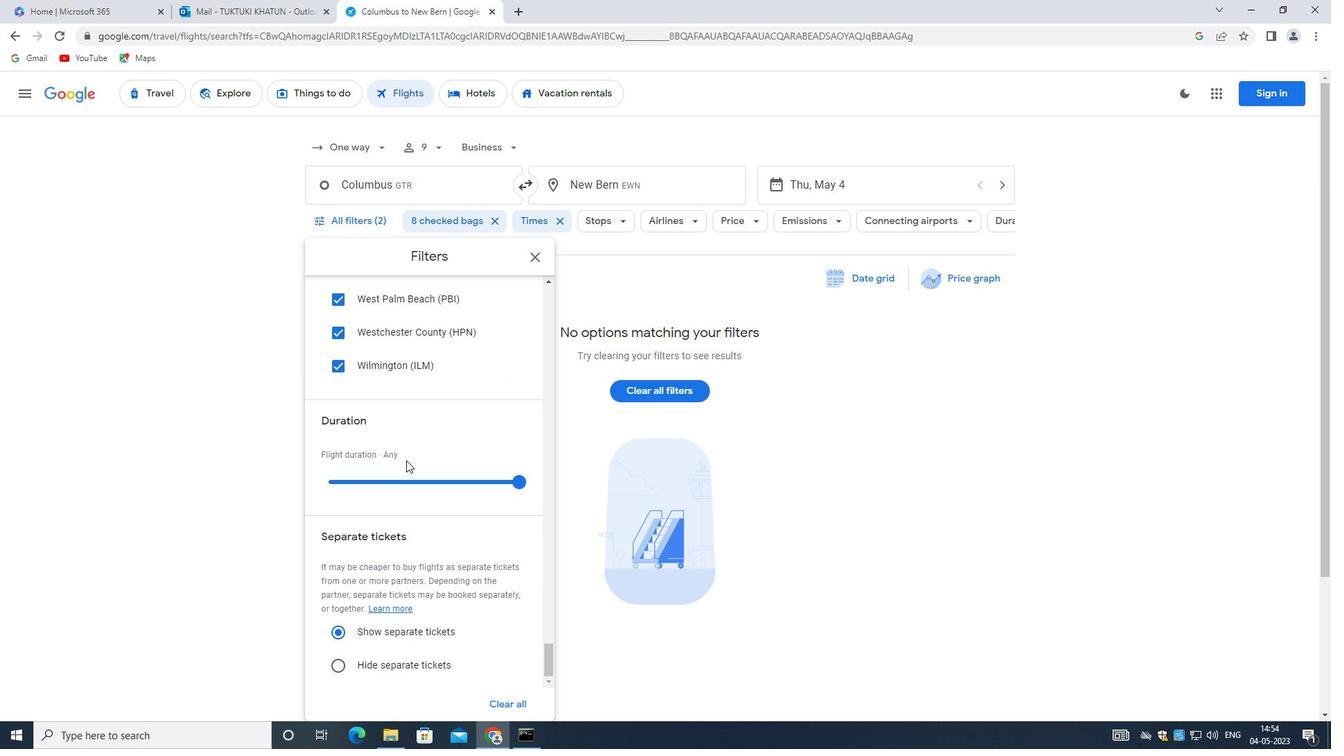 
Action: Mouse scrolled (406, 459) with delta (0, 0)
Screenshot: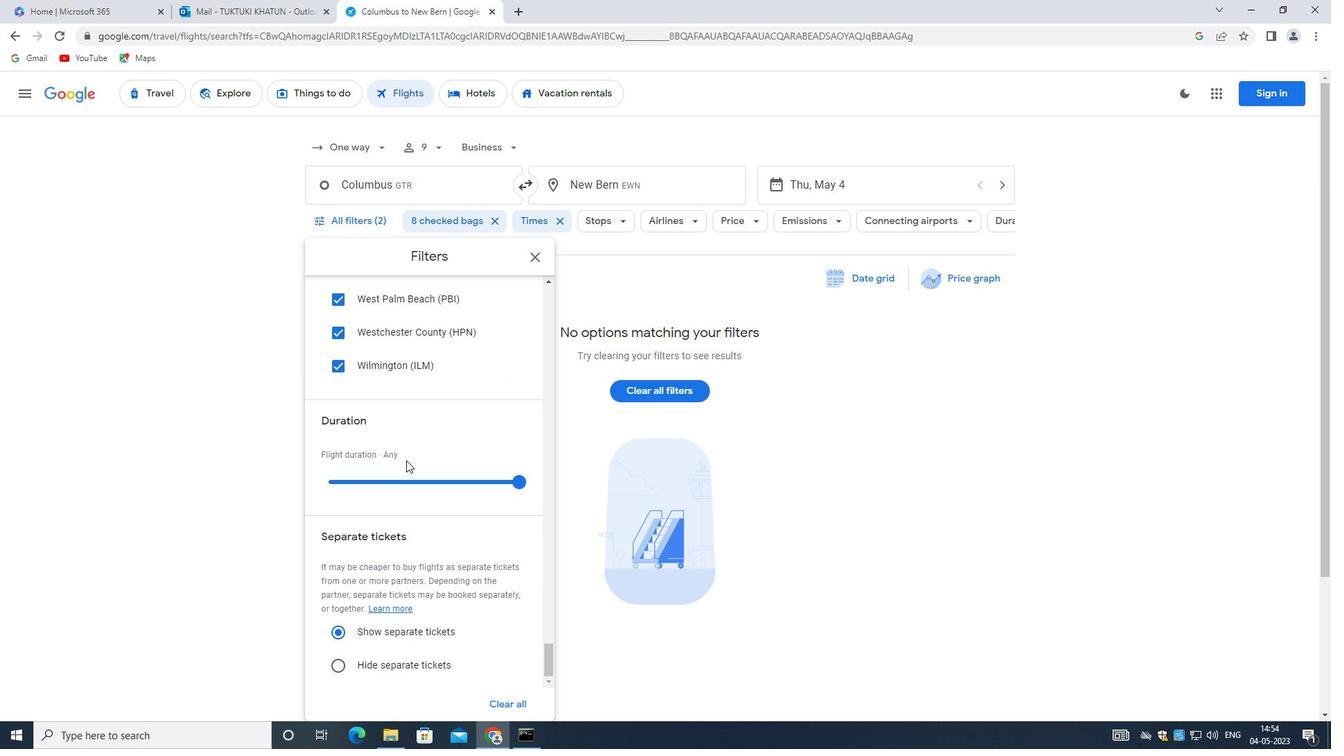 
Action: Mouse scrolled (406, 459) with delta (0, 0)
Screenshot: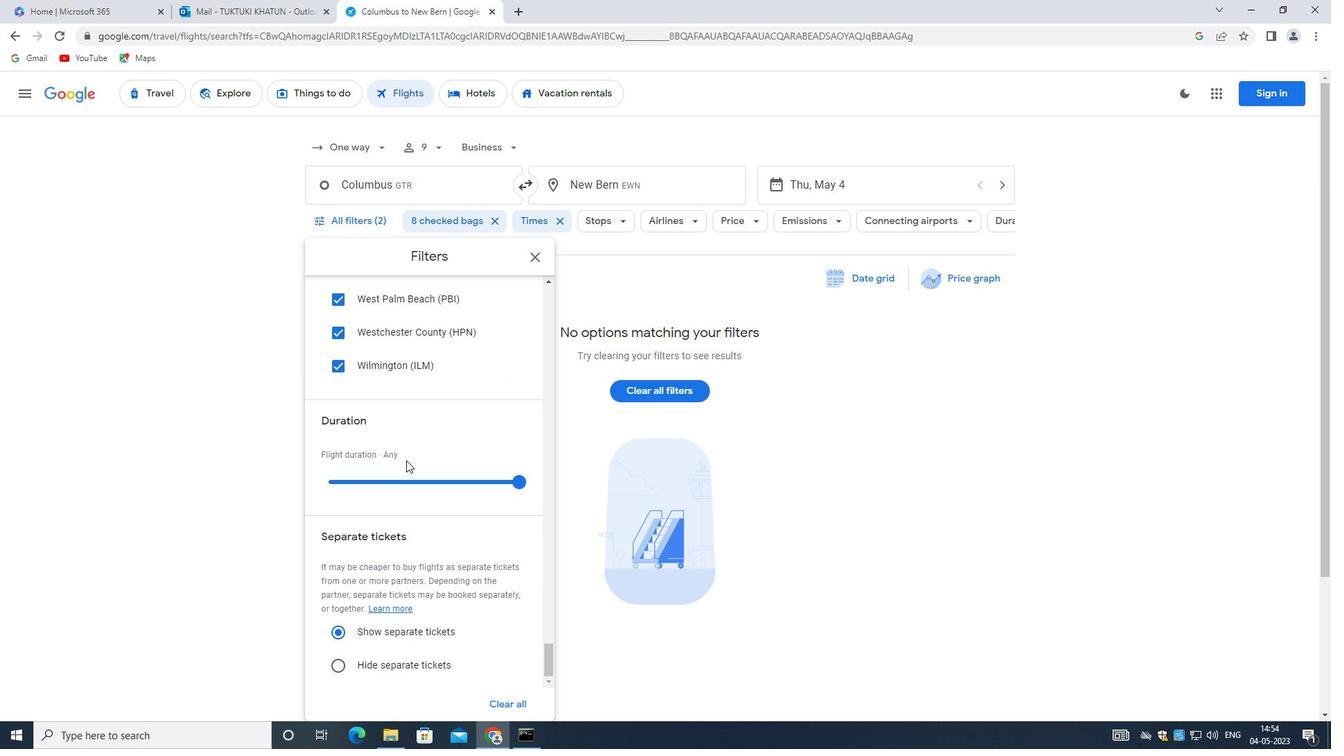 
Action: Mouse scrolled (406, 459) with delta (0, 0)
Screenshot: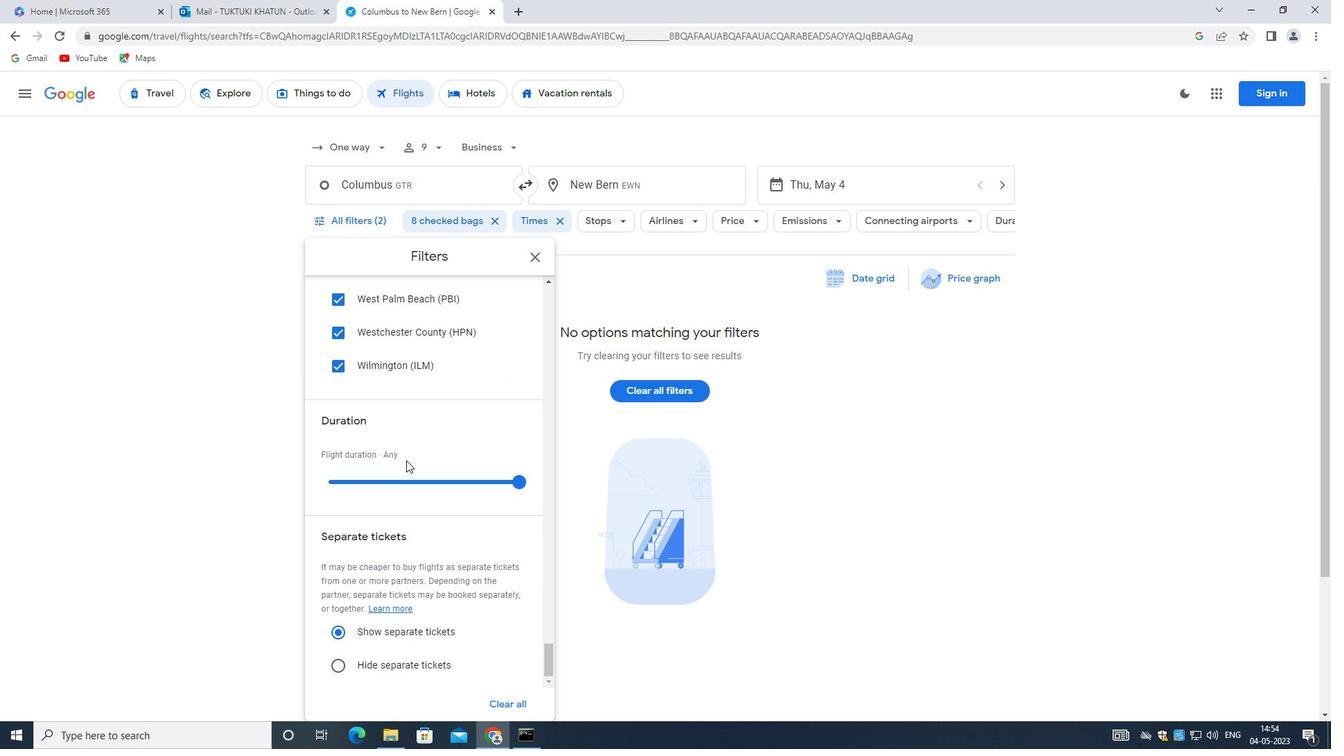 
Action: Mouse scrolled (406, 459) with delta (0, 0)
Screenshot: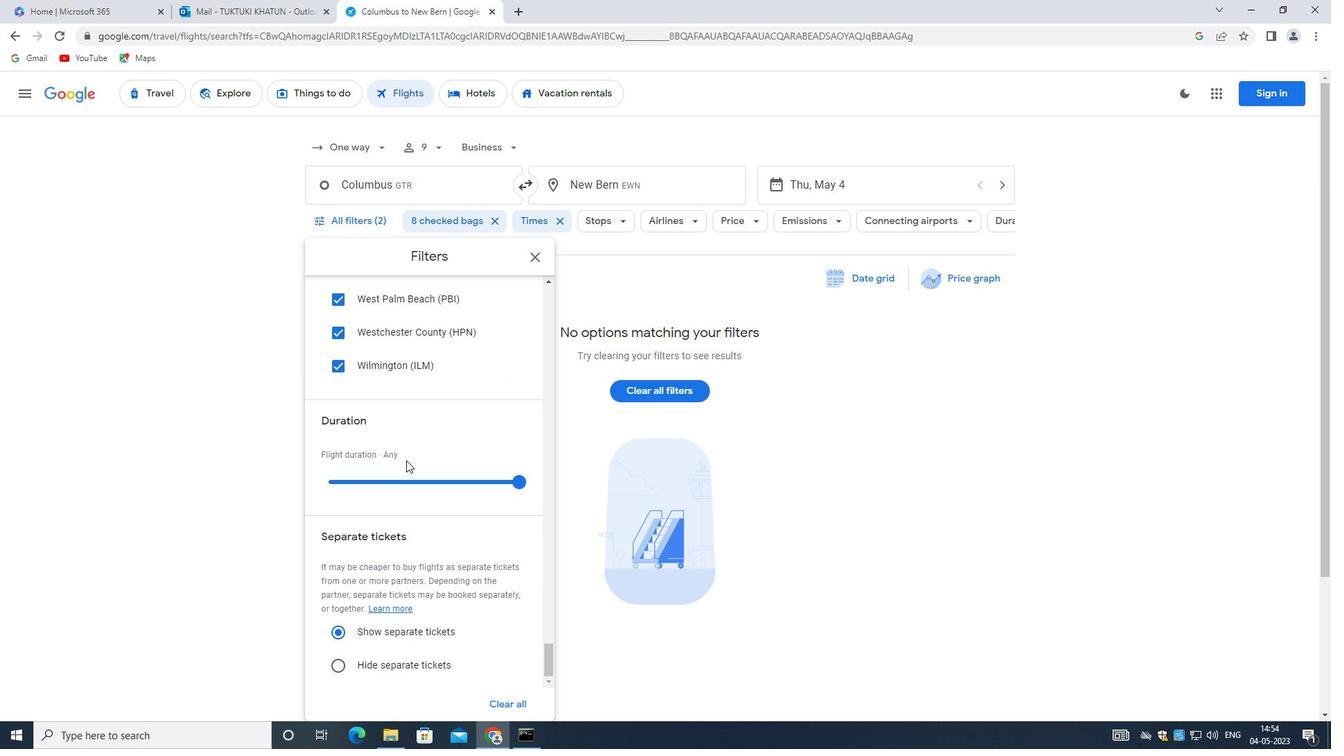 
